 Task: Compose an email with the signature Chloe Collins with the subject Partnership proposal and the message I would like to request a quotation for your services. from softage.1@softage.net to softage.6@softage.net,  softage.1@softage.net and softage.7@softage.net with CC to softage.8@softage.net with an attached document RFP_response.docx, insert an emoji of bus Send the email
Action: Mouse moved to (592, 765)
Screenshot: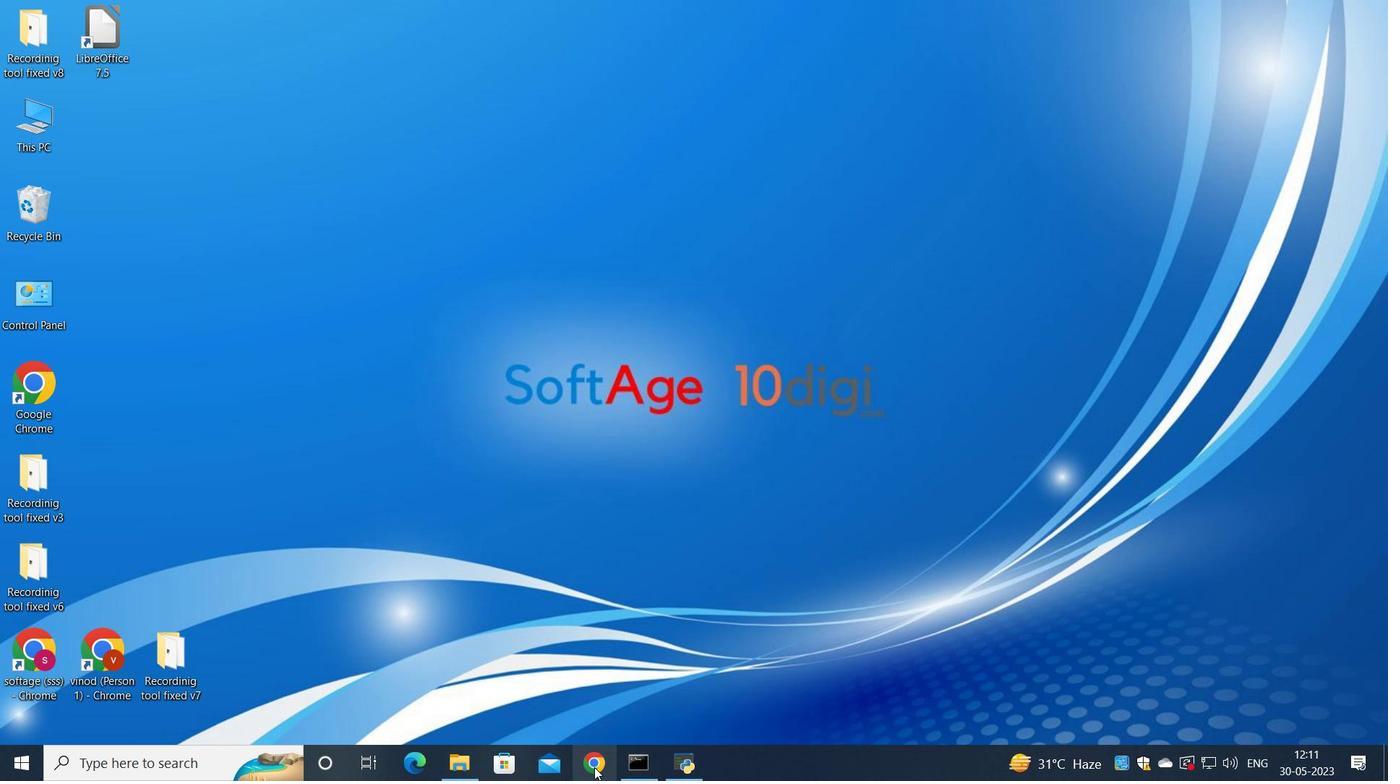 
Action: Mouse pressed left at (592, 765)
Screenshot: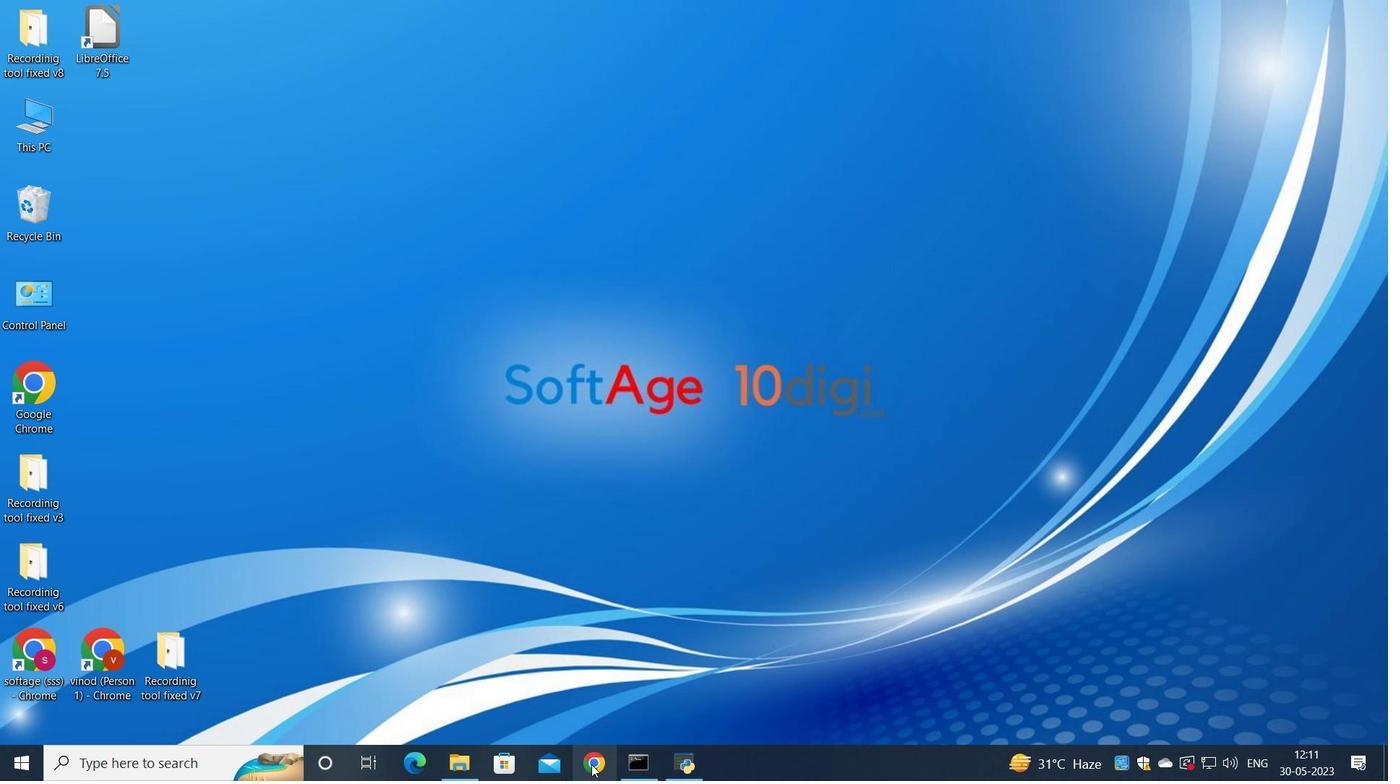 
Action: Mouse moved to (572, 453)
Screenshot: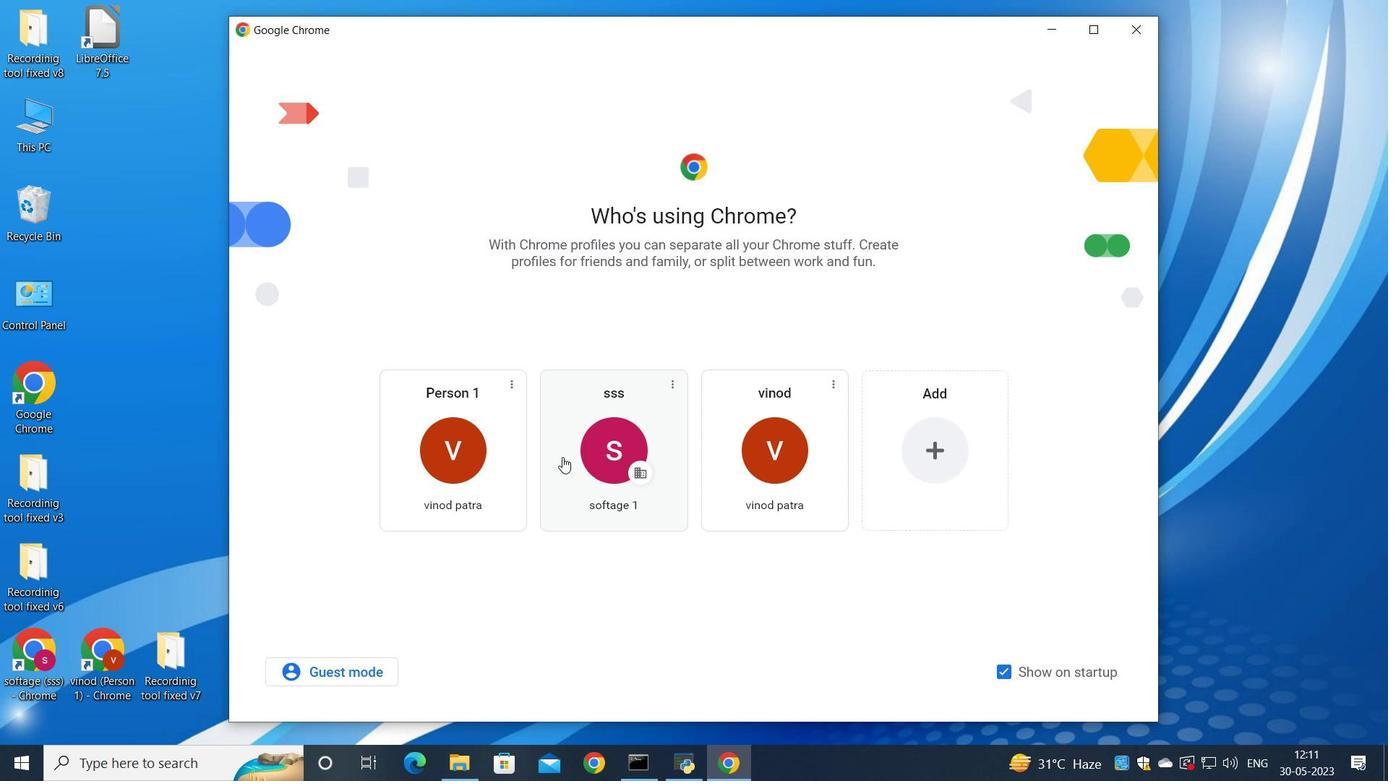 
Action: Mouse pressed left at (572, 453)
Screenshot: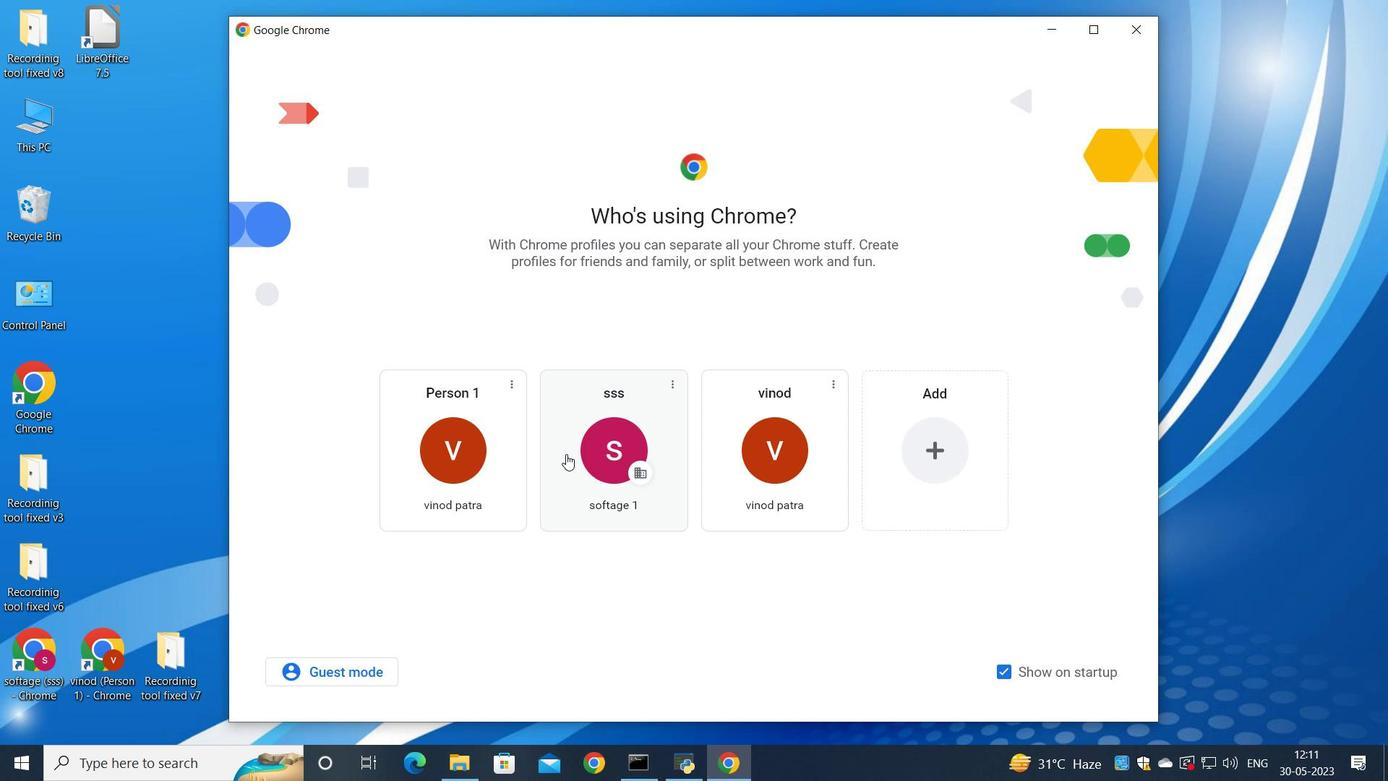
Action: Mouse moved to (1218, 96)
Screenshot: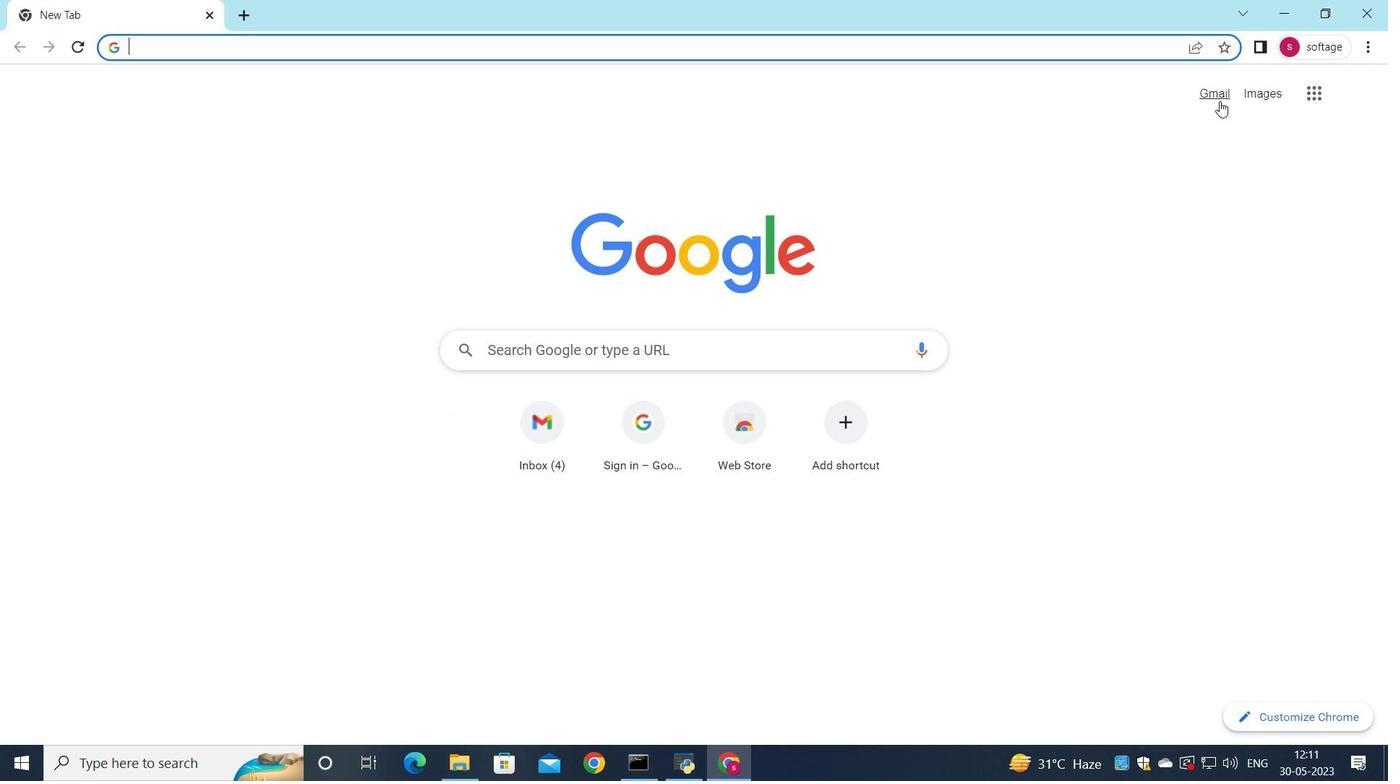 
Action: Mouse pressed left at (1218, 96)
Screenshot: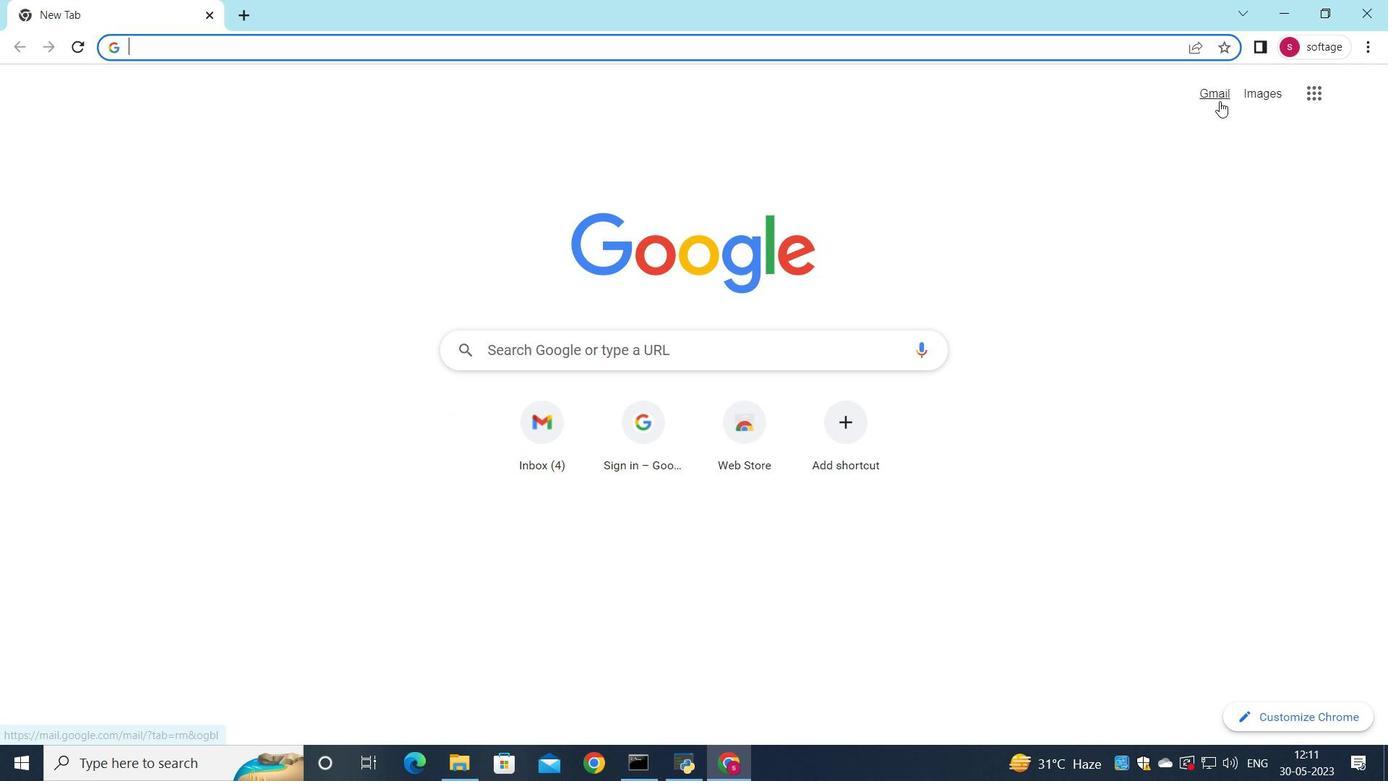 
Action: Mouse moved to (1179, 118)
Screenshot: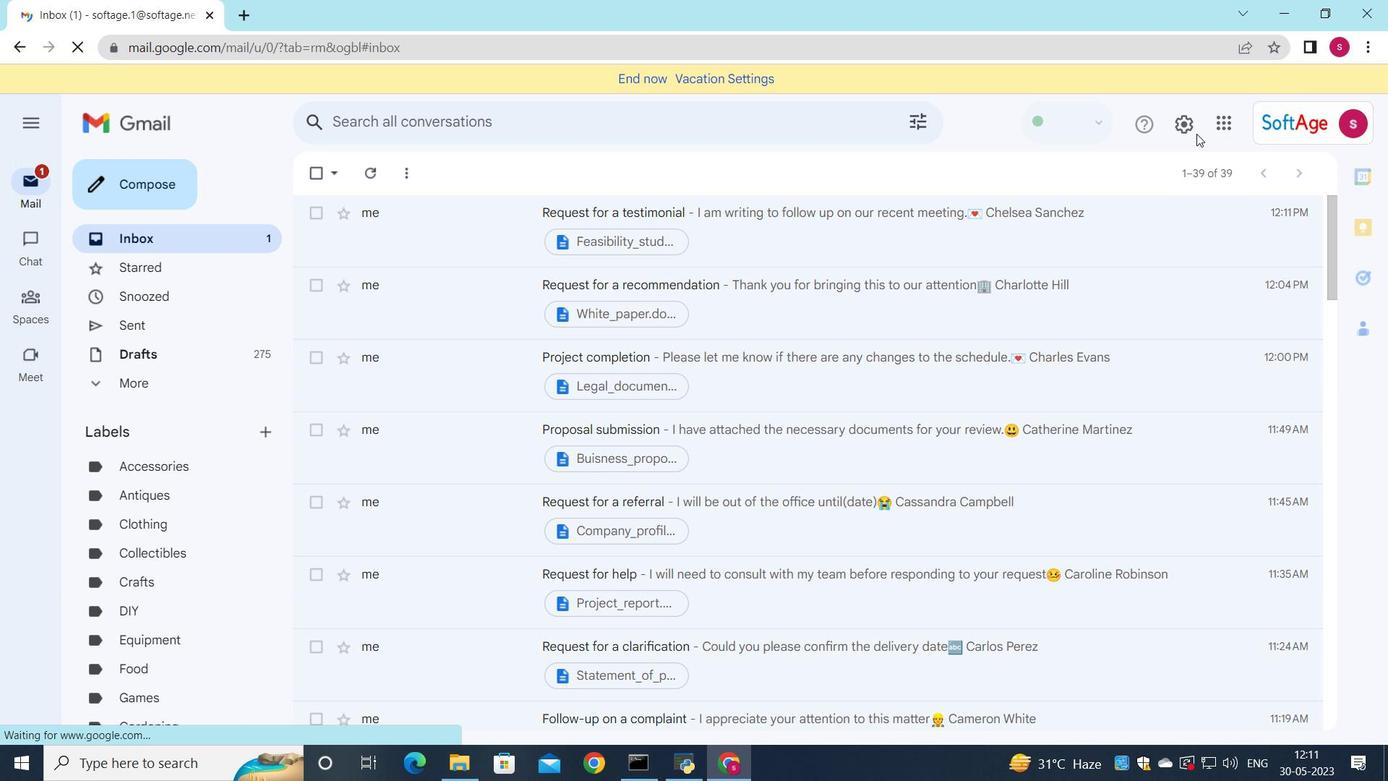 
Action: Mouse pressed left at (1179, 118)
Screenshot: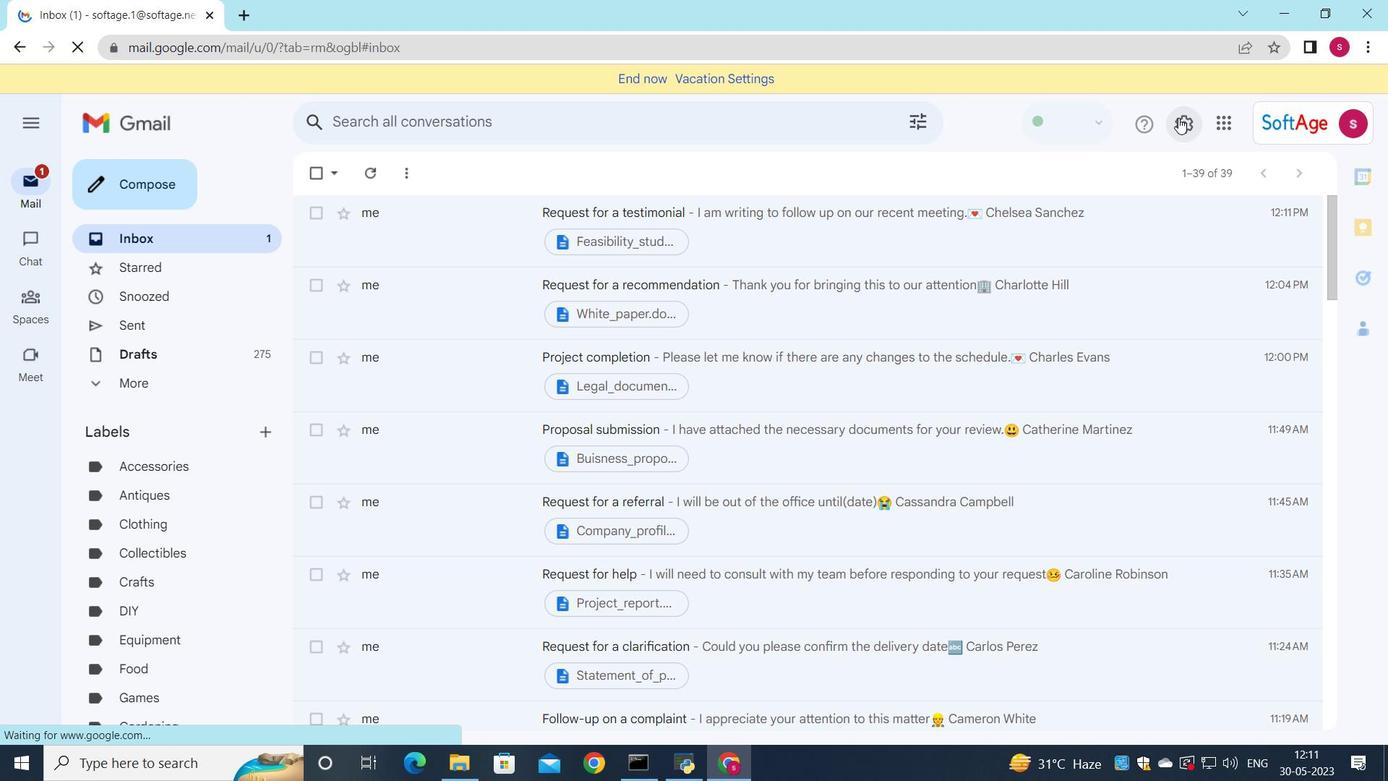 
Action: Mouse moved to (1192, 209)
Screenshot: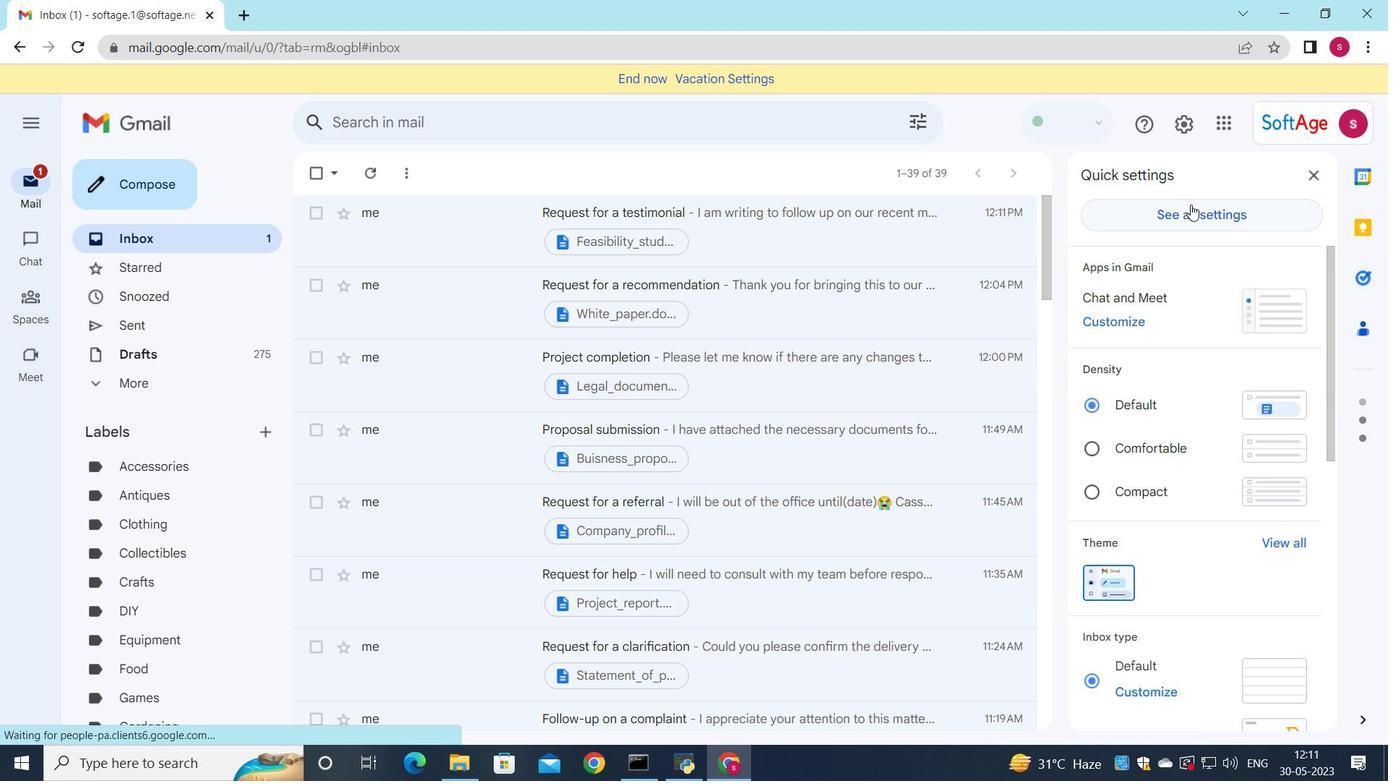 
Action: Mouse pressed left at (1192, 209)
Screenshot: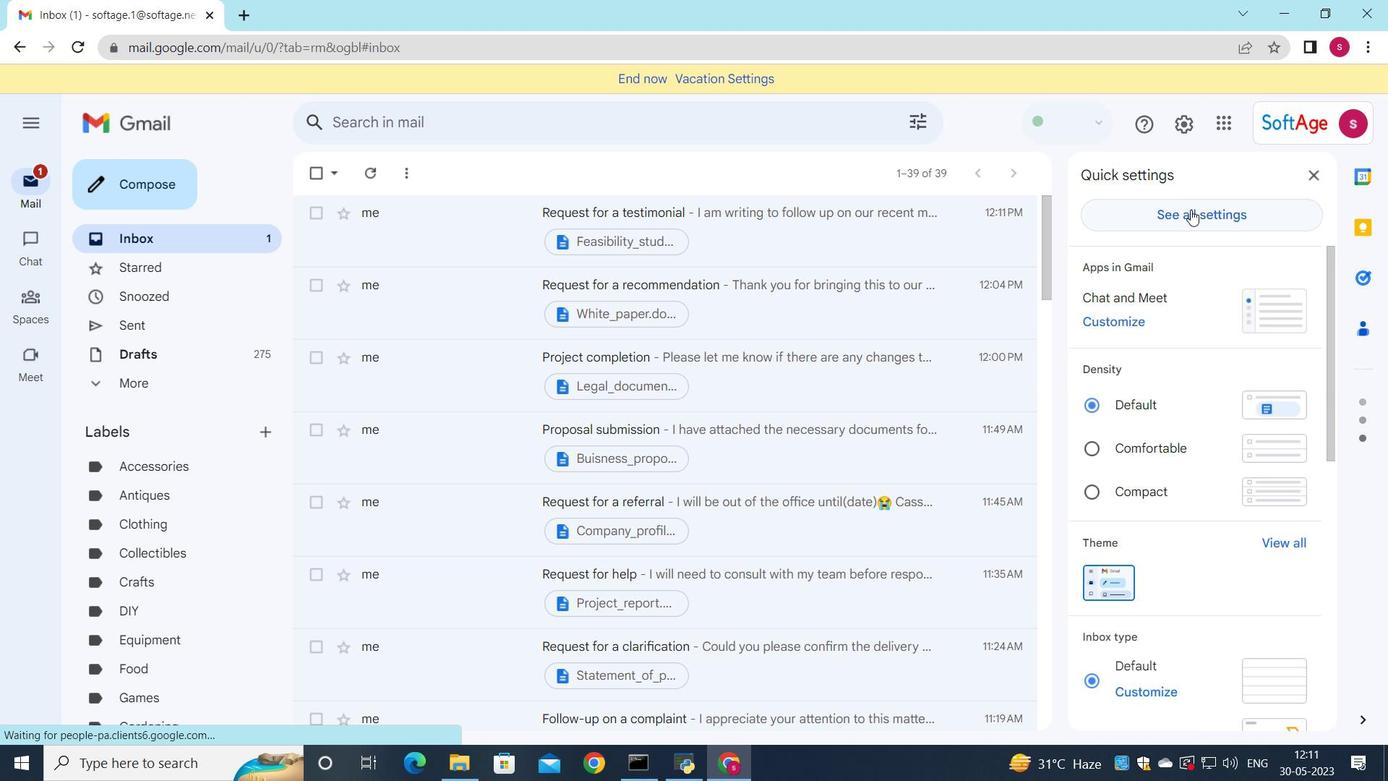 
Action: Mouse moved to (528, 365)
Screenshot: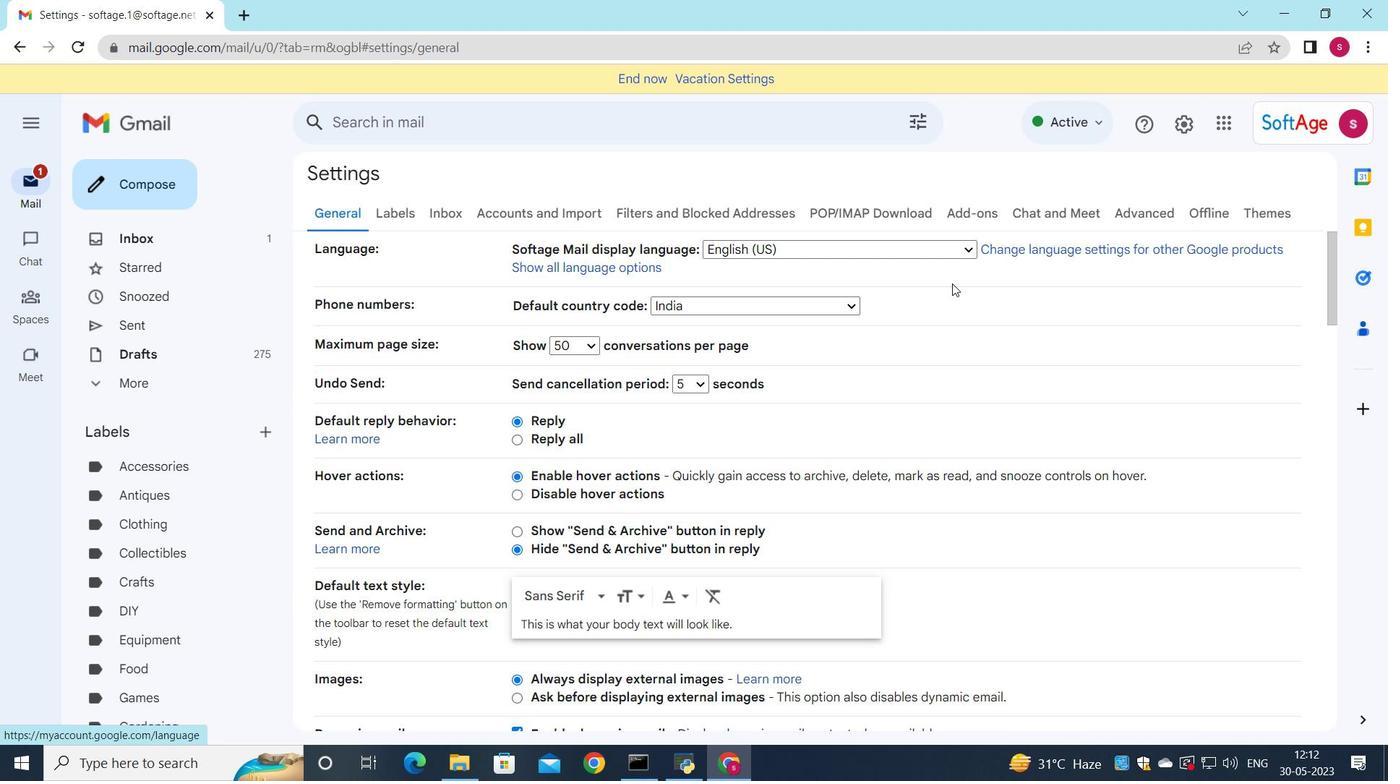 
Action: Mouse scrolled (528, 364) with delta (0, 0)
Screenshot: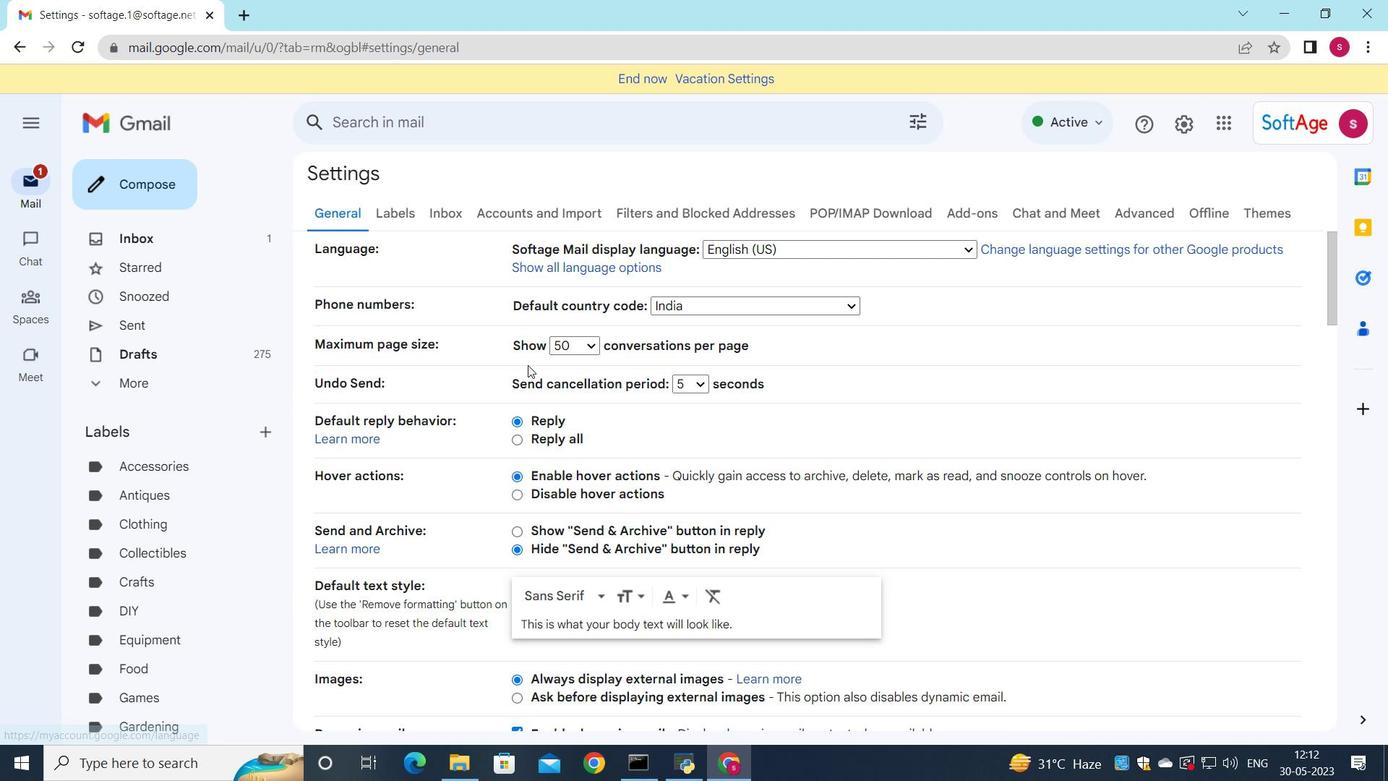 
Action: Mouse scrolled (528, 364) with delta (0, 0)
Screenshot: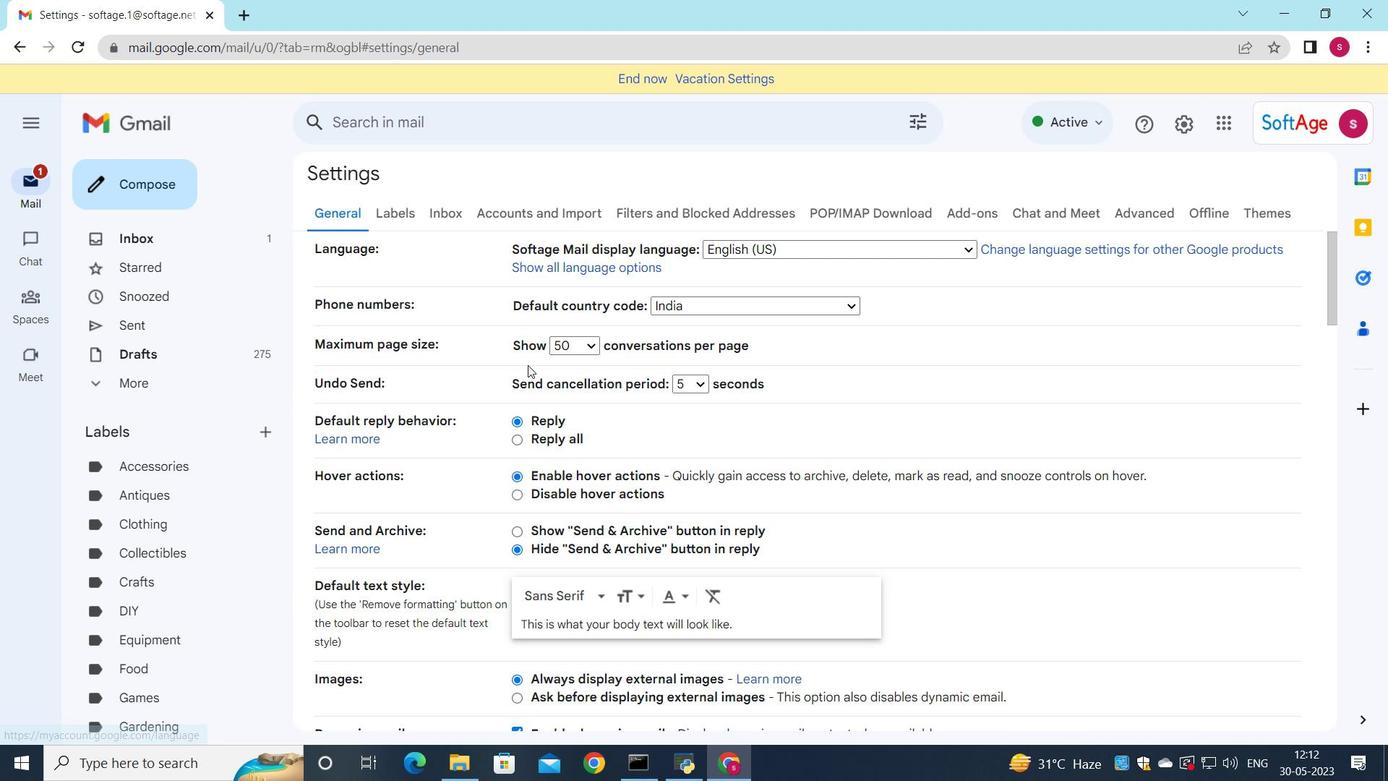 
Action: Mouse scrolled (528, 364) with delta (0, 0)
Screenshot: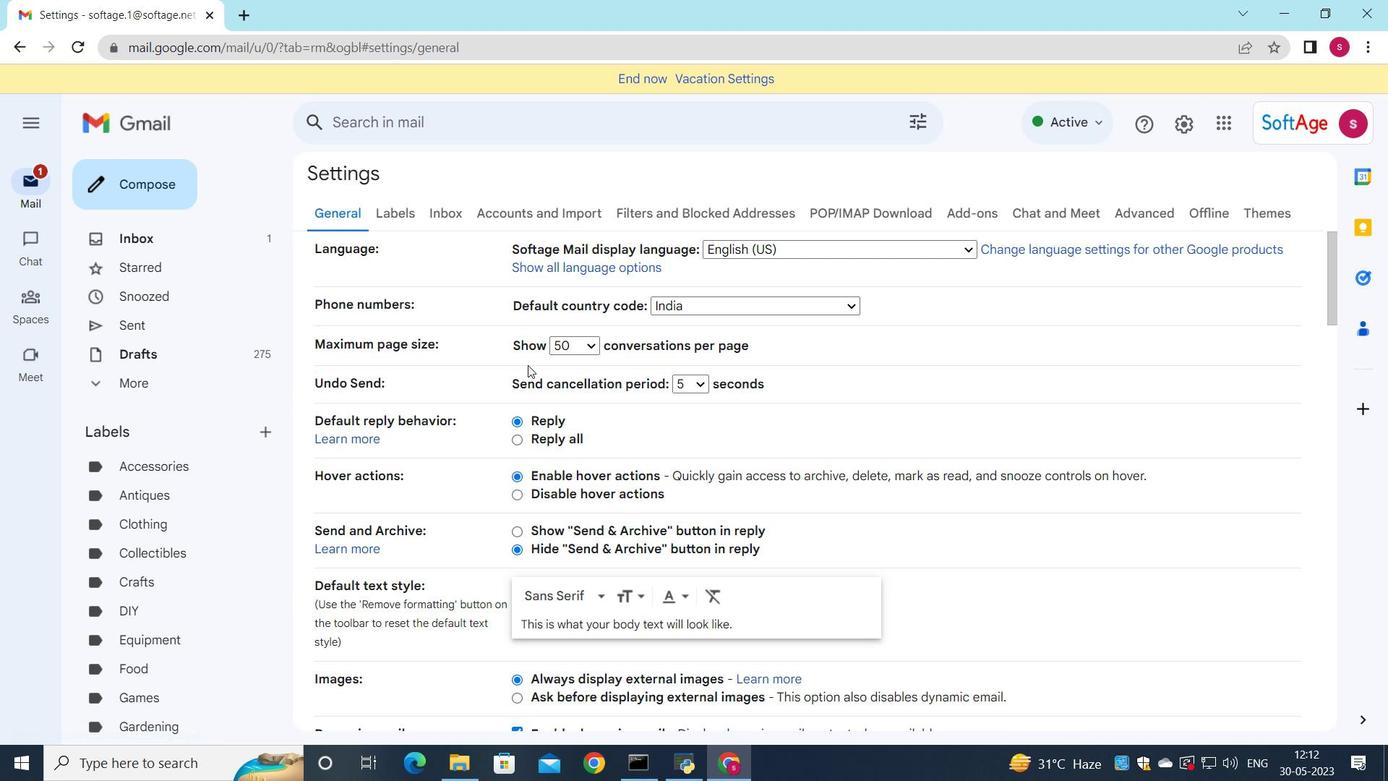 
Action: Mouse scrolled (528, 364) with delta (0, 0)
Screenshot: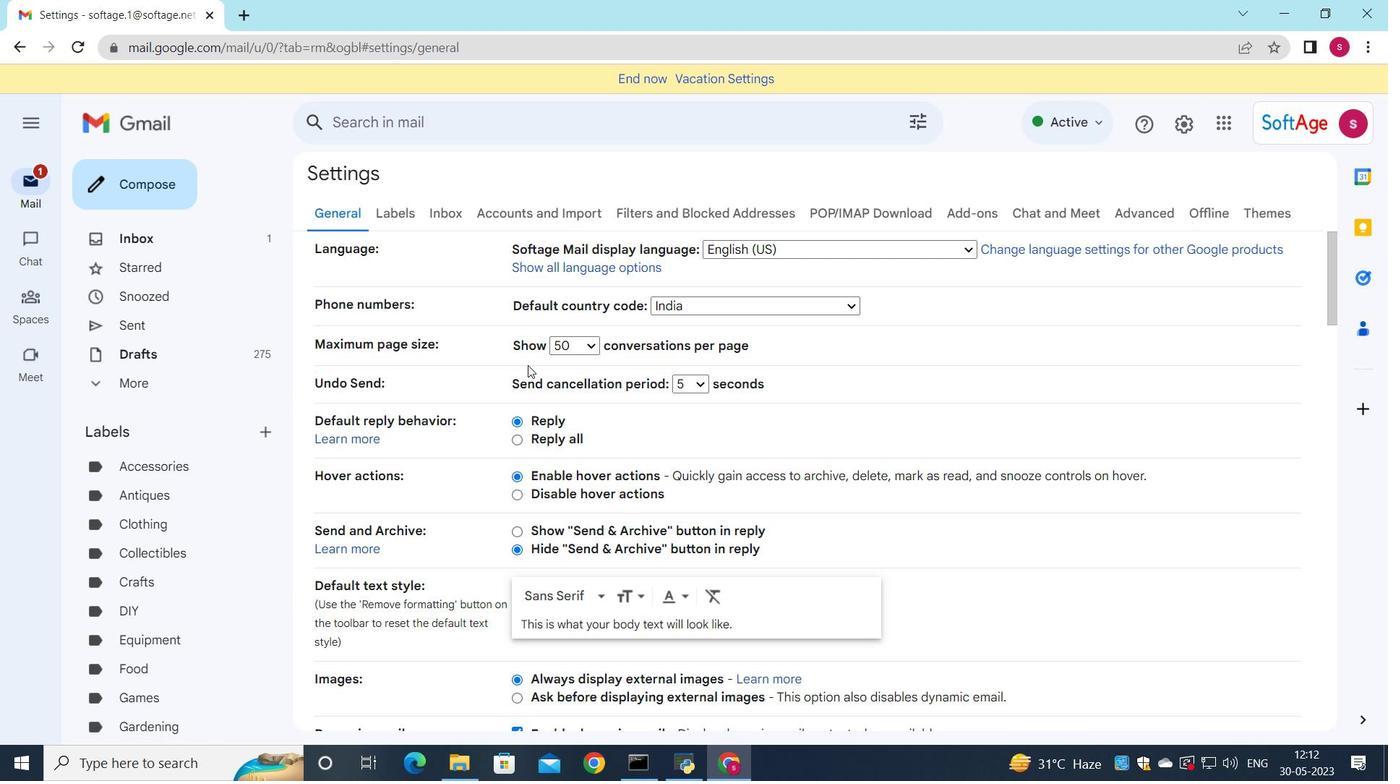 
Action: Mouse scrolled (528, 364) with delta (0, 0)
Screenshot: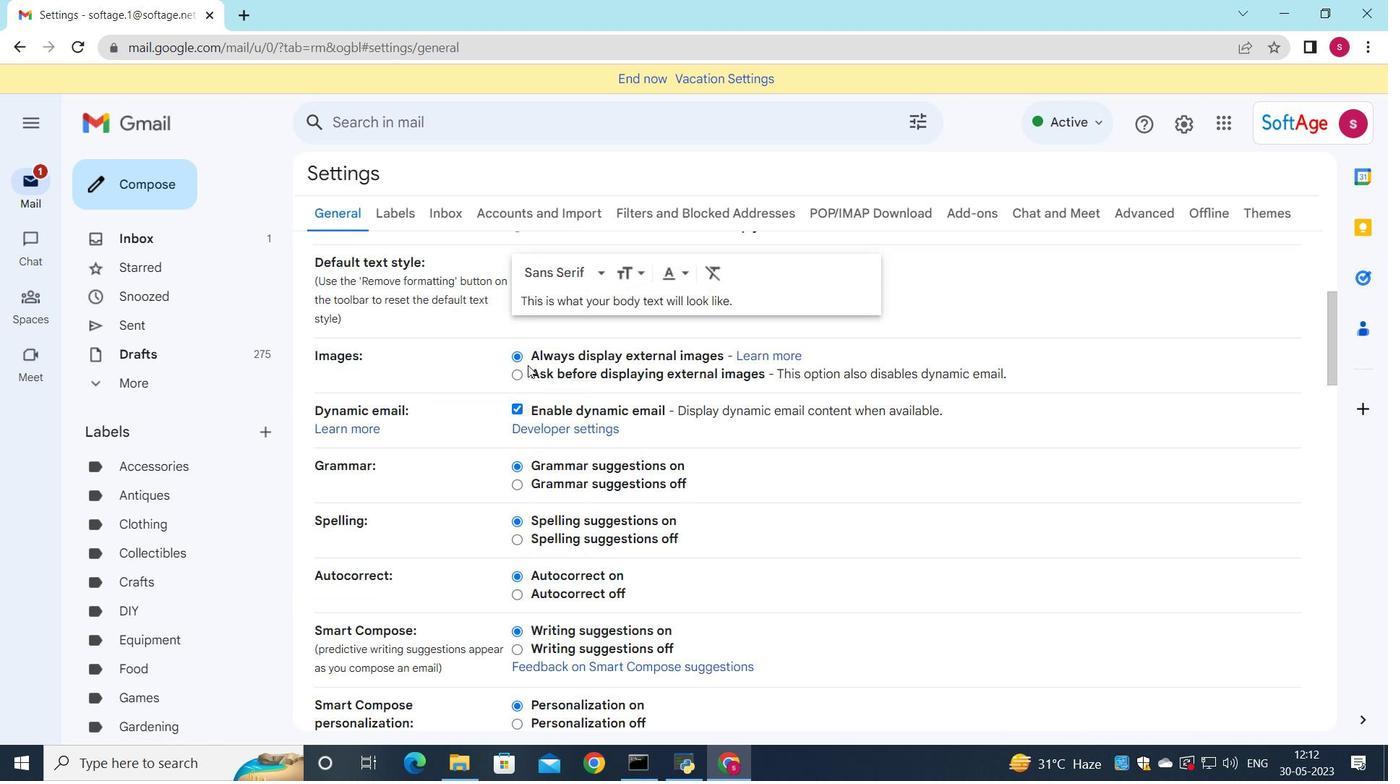 
Action: Mouse scrolled (528, 364) with delta (0, 0)
Screenshot: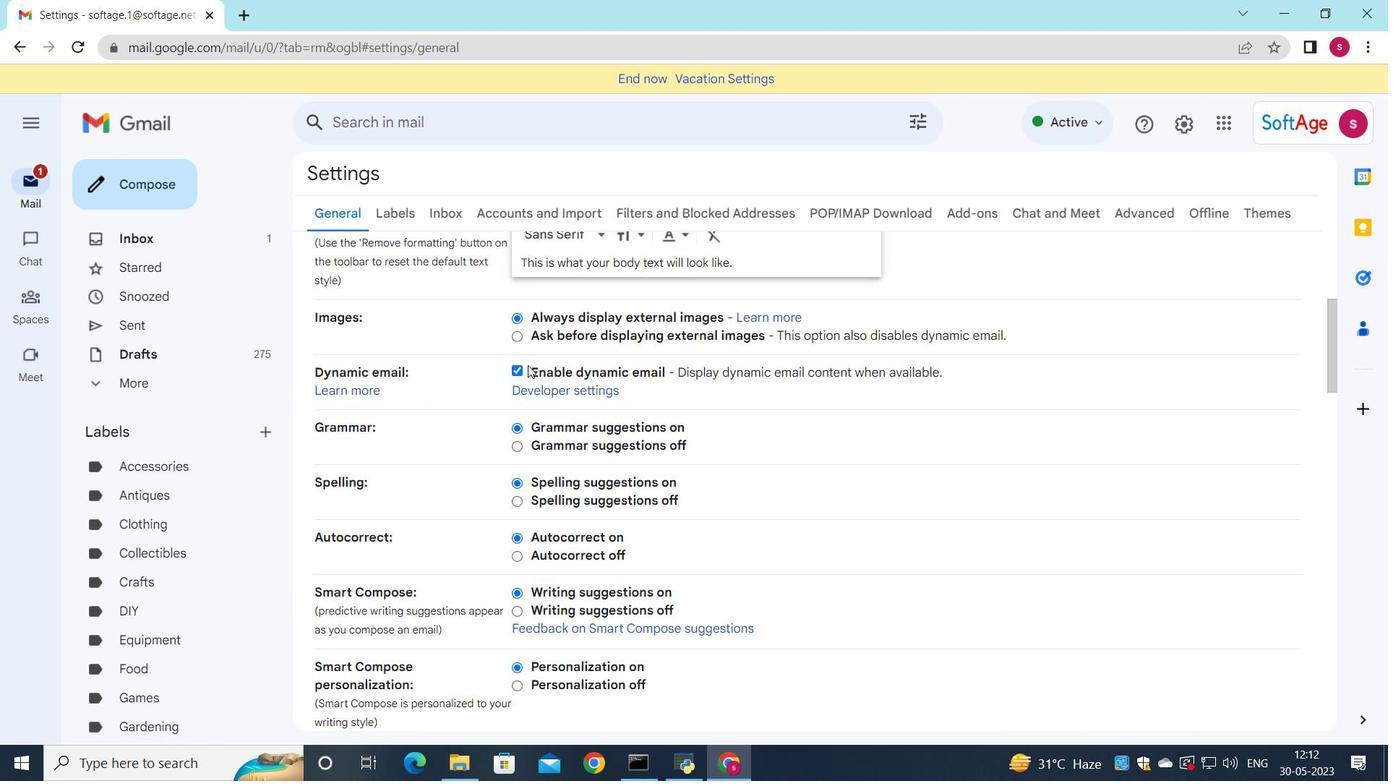 
Action: Mouse scrolled (528, 364) with delta (0, 0)
Screenshot: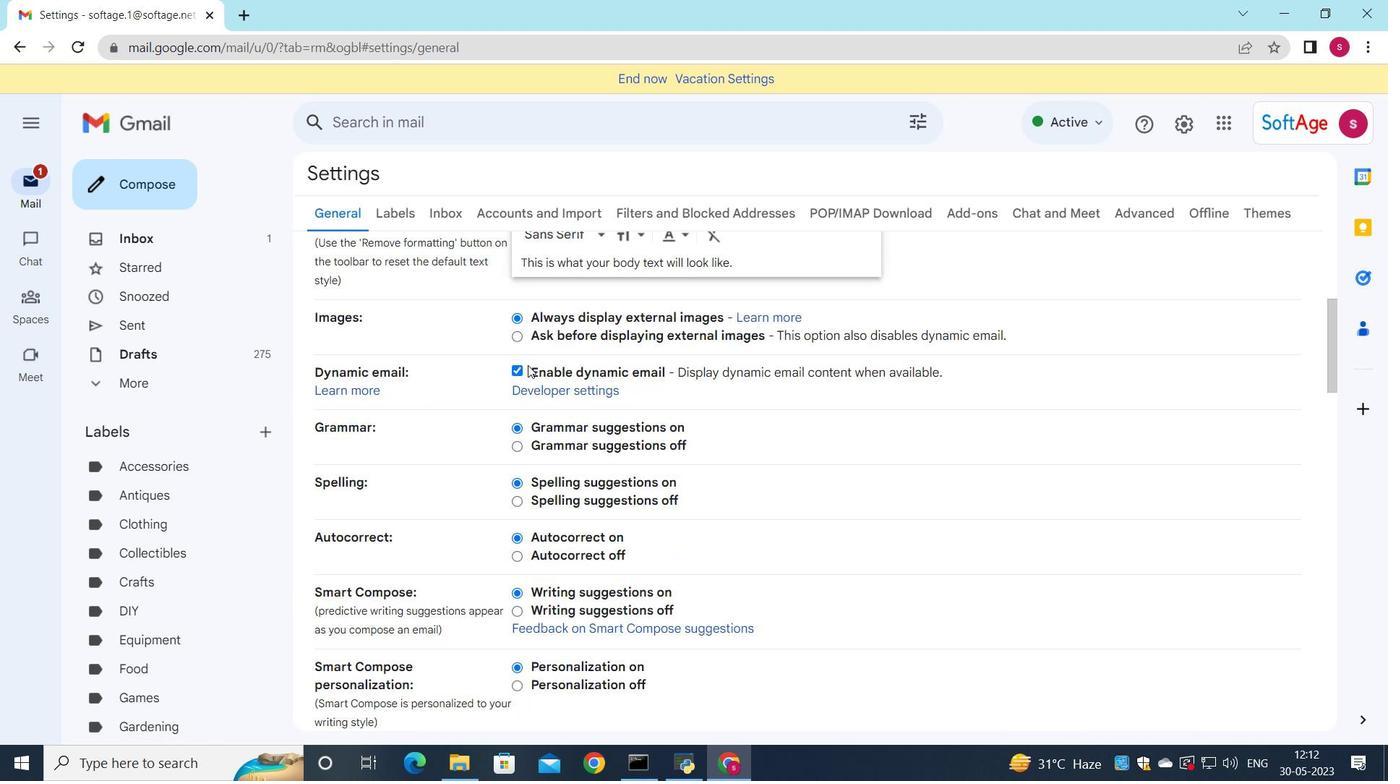 
Action: Mouse scrolled (528, 364) with delta (0, 0)
Screenshot: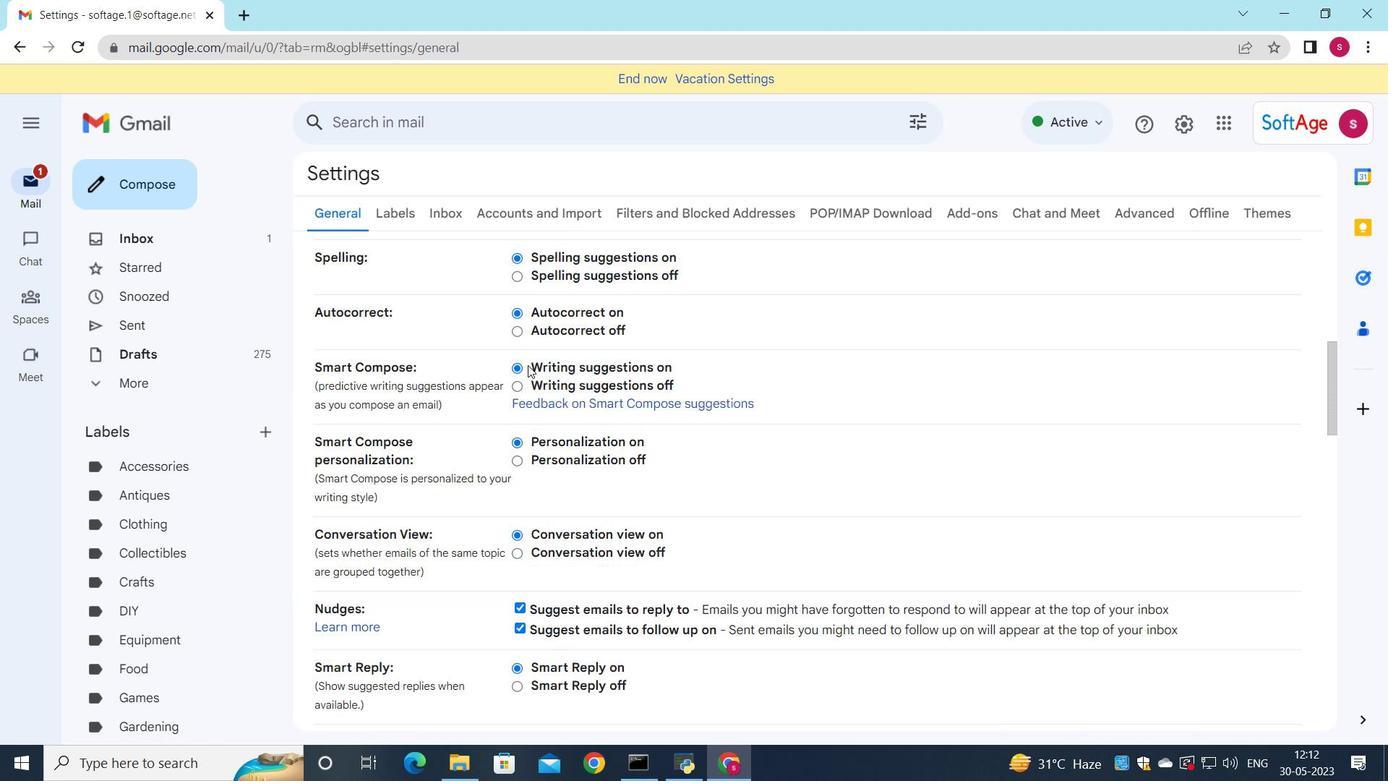 
Action: Mouse scrolled (528, 364) with delta (0, 0)
Screenshot: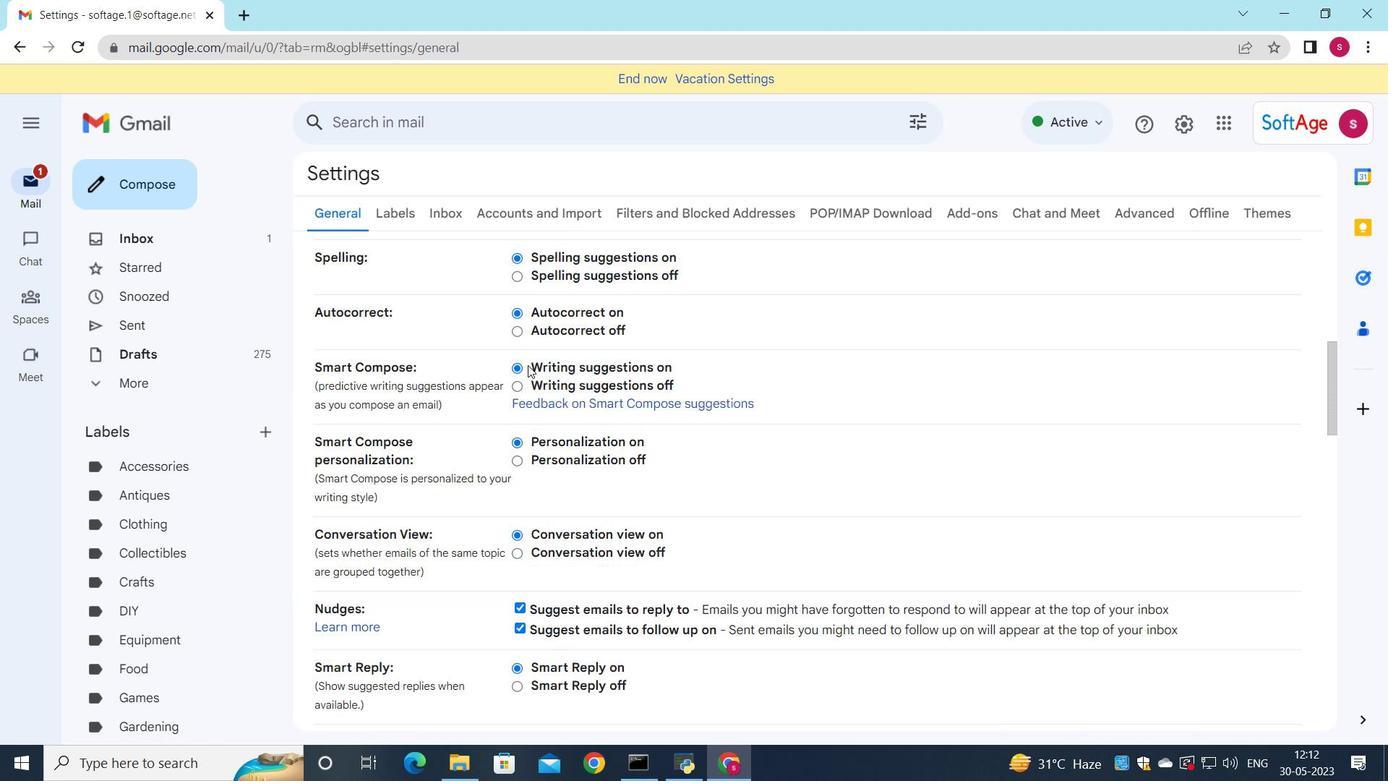 
Action: Mouse scrolled (528, 364) with delta (0, 0)
Screenshot: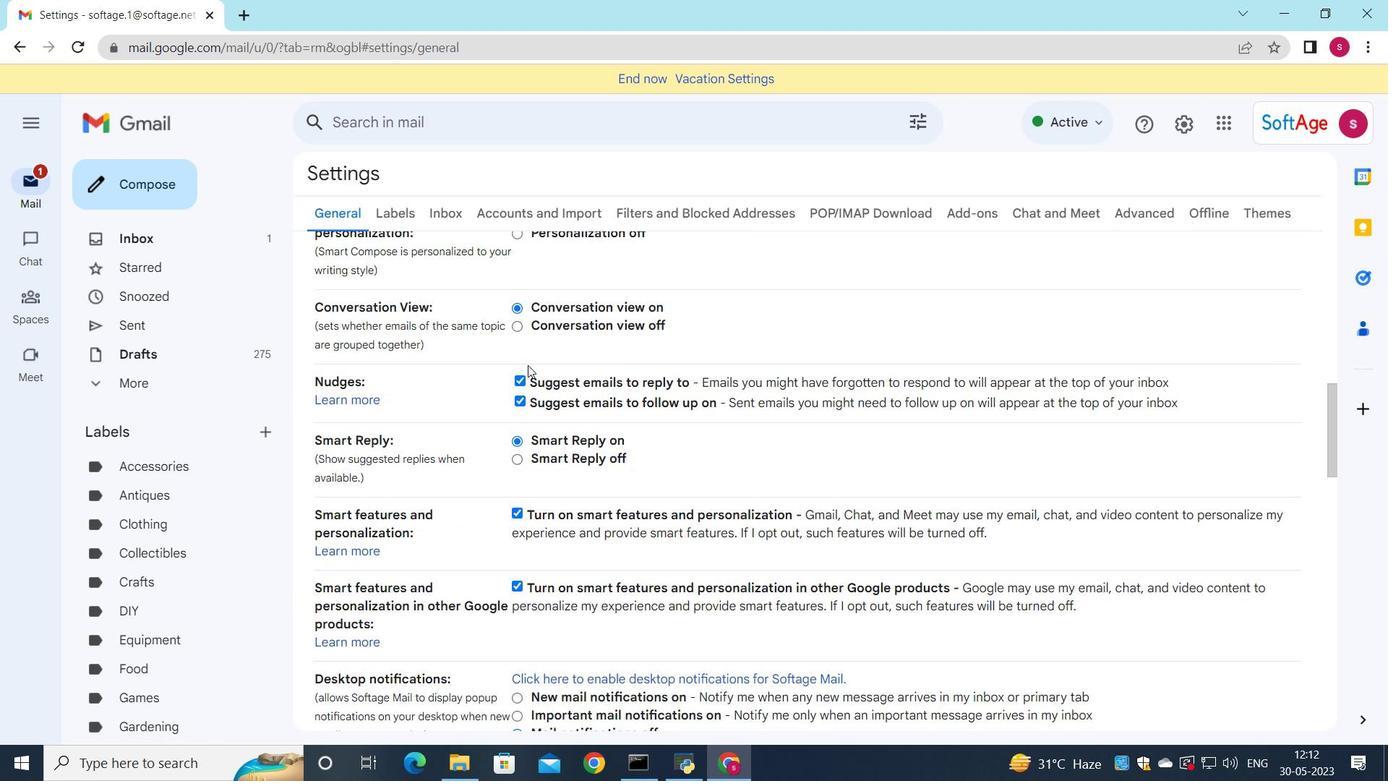 
Action: Mouse scrolled (528, 364) with delta (0, 0)
Screenshot: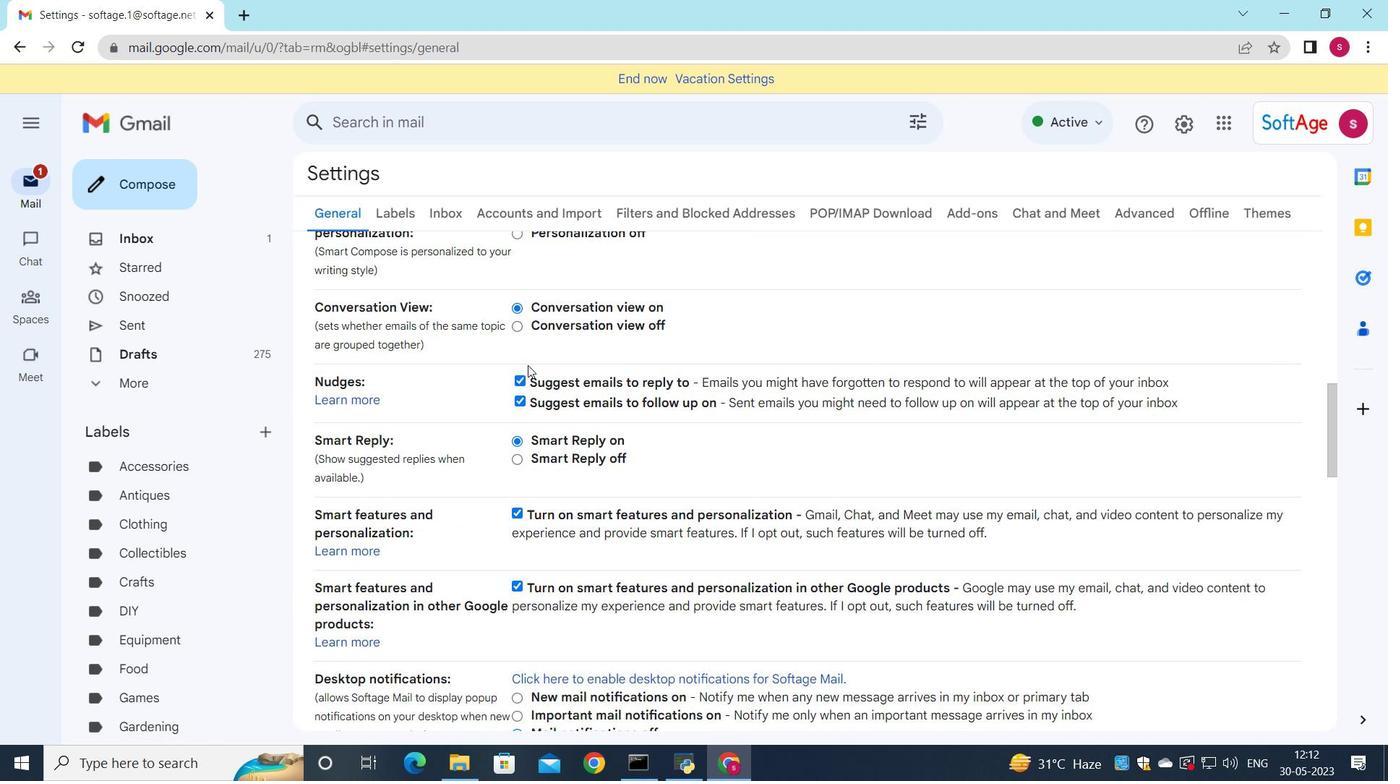 
Action: Mouse scrolled (528, 364) with delta (0, 0)
Screenshot: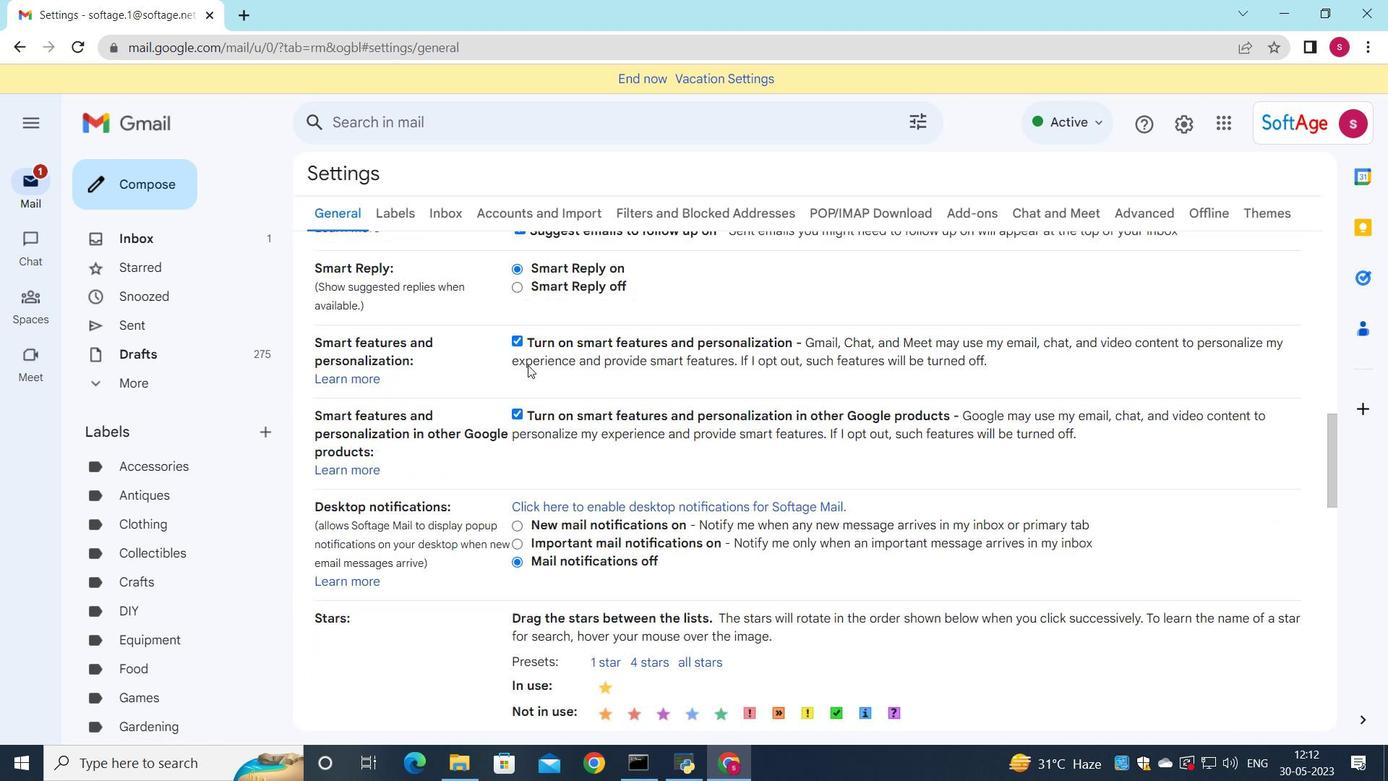 
Action: Mouse scrolled (528, 364) with delta (0, 0)
Screenshot: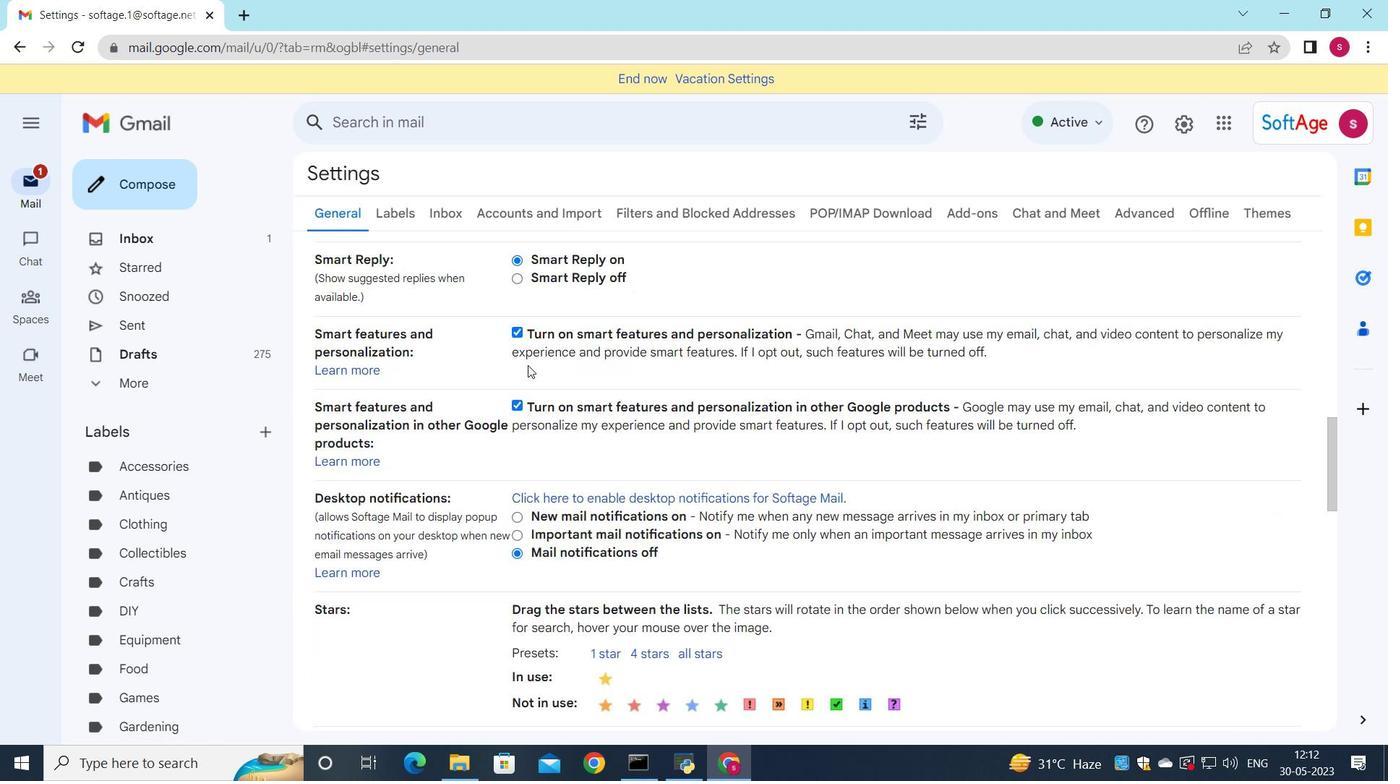 
Action: Mouse scrolled (528, 364) with delta (0, 0)
Screenshot: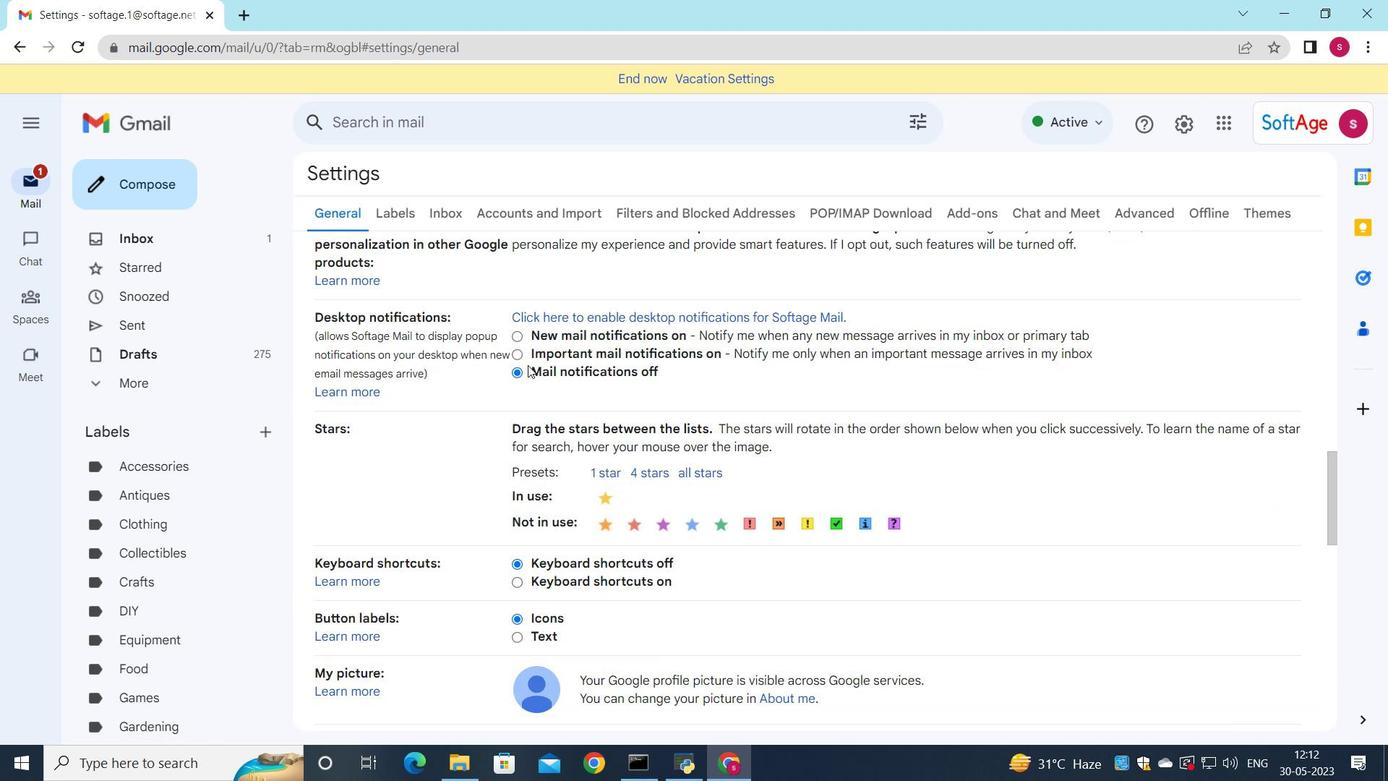
Action: Mouse scrolled (528, 364) with delta (0, 0)
Screenshot: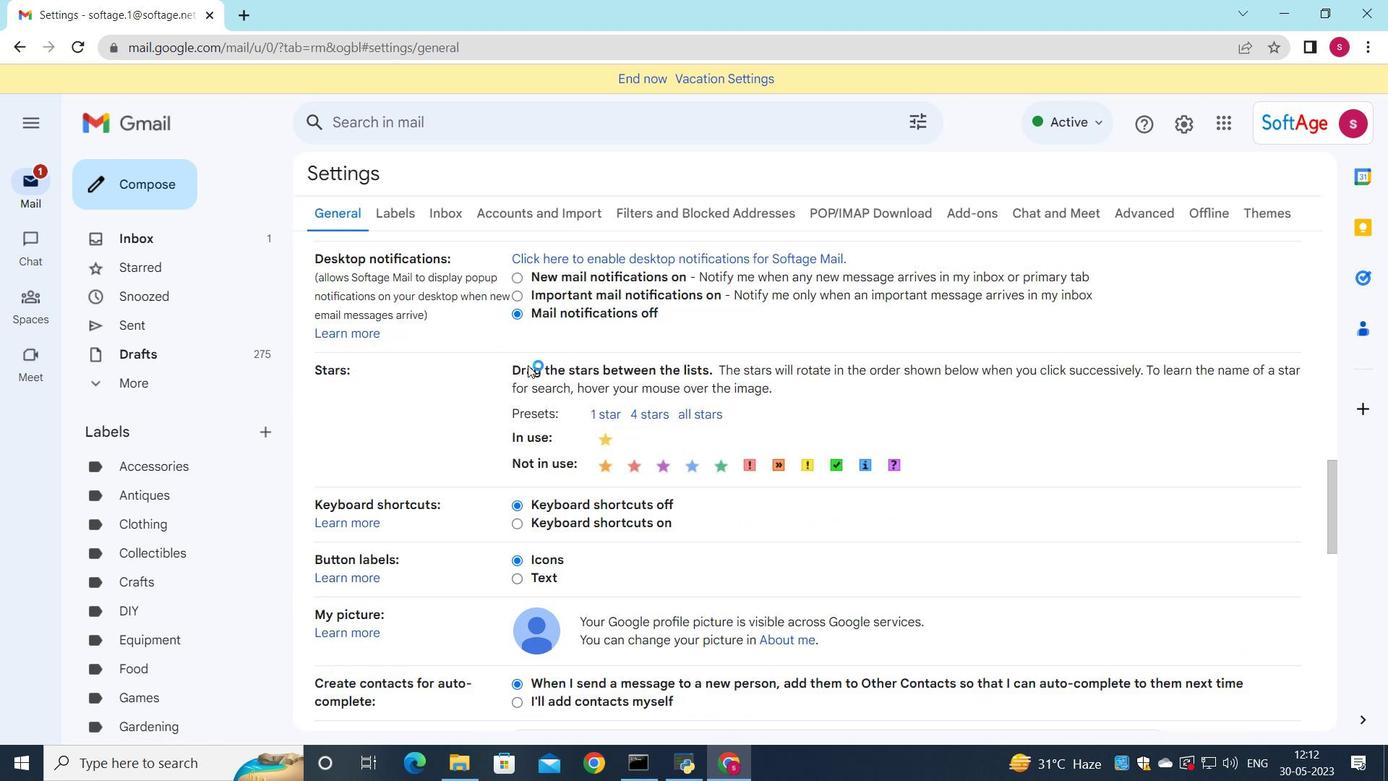 
Action: Mouse scrolled (528, 364) with delta (0, 0)
Screenshot: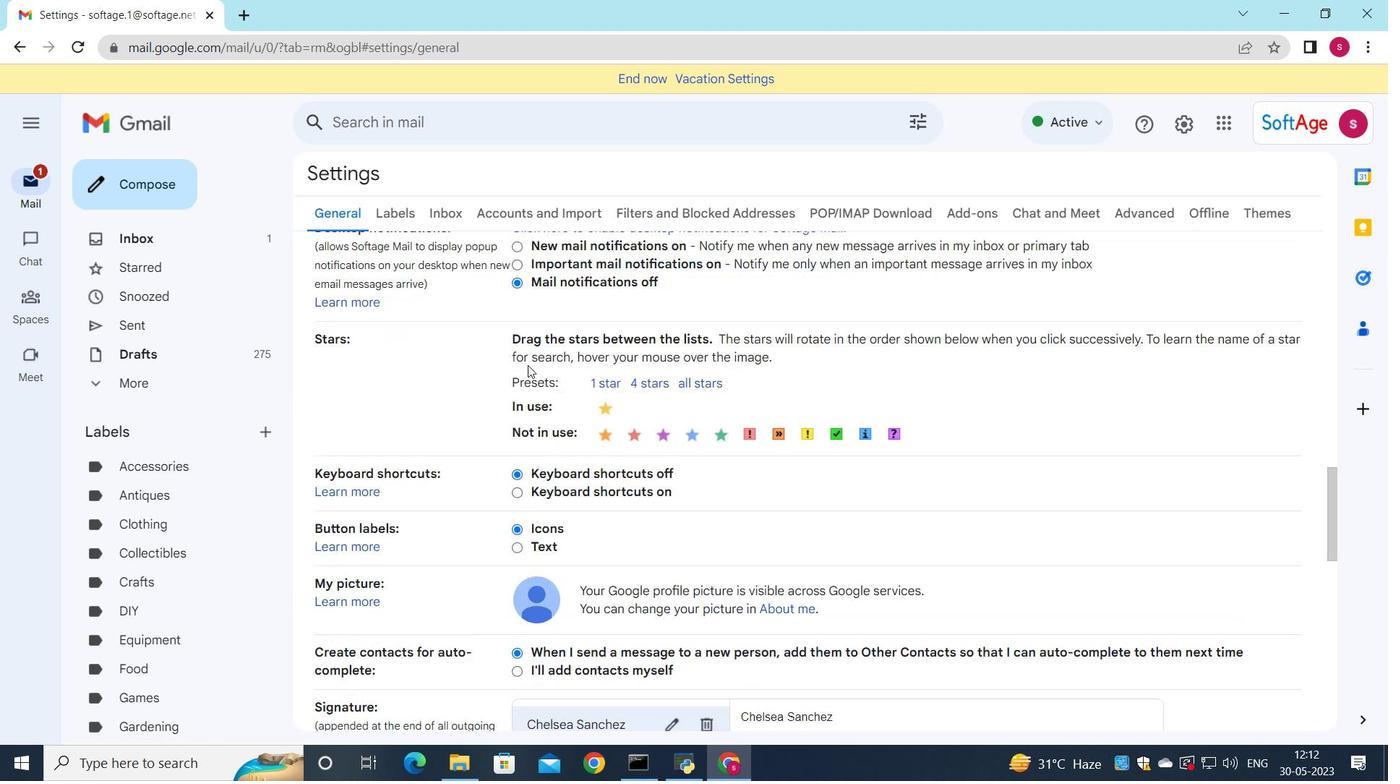 
Action: Mouse scrolled (528, 364) with delta (0, 0)
Screenshot: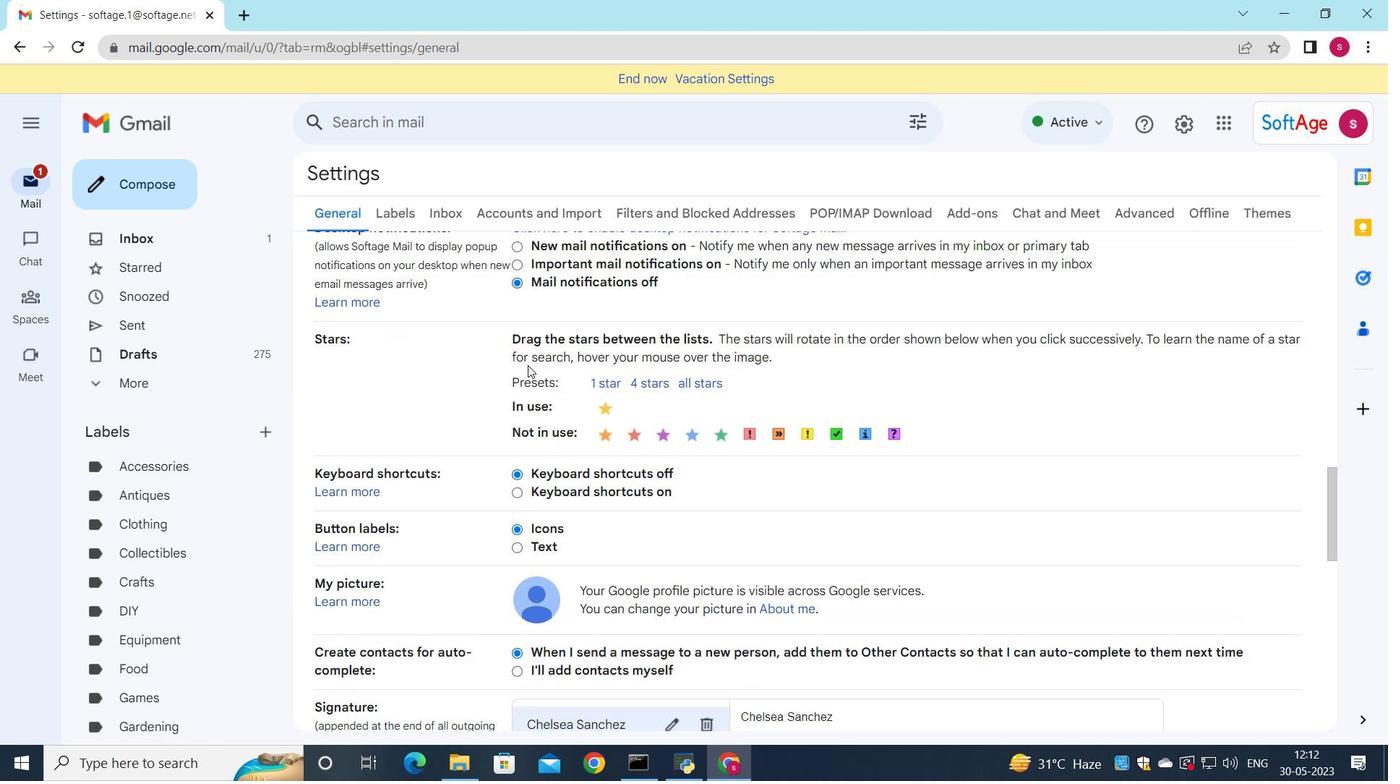 
Action: Mouse moved to (535, 368)
Screenshot: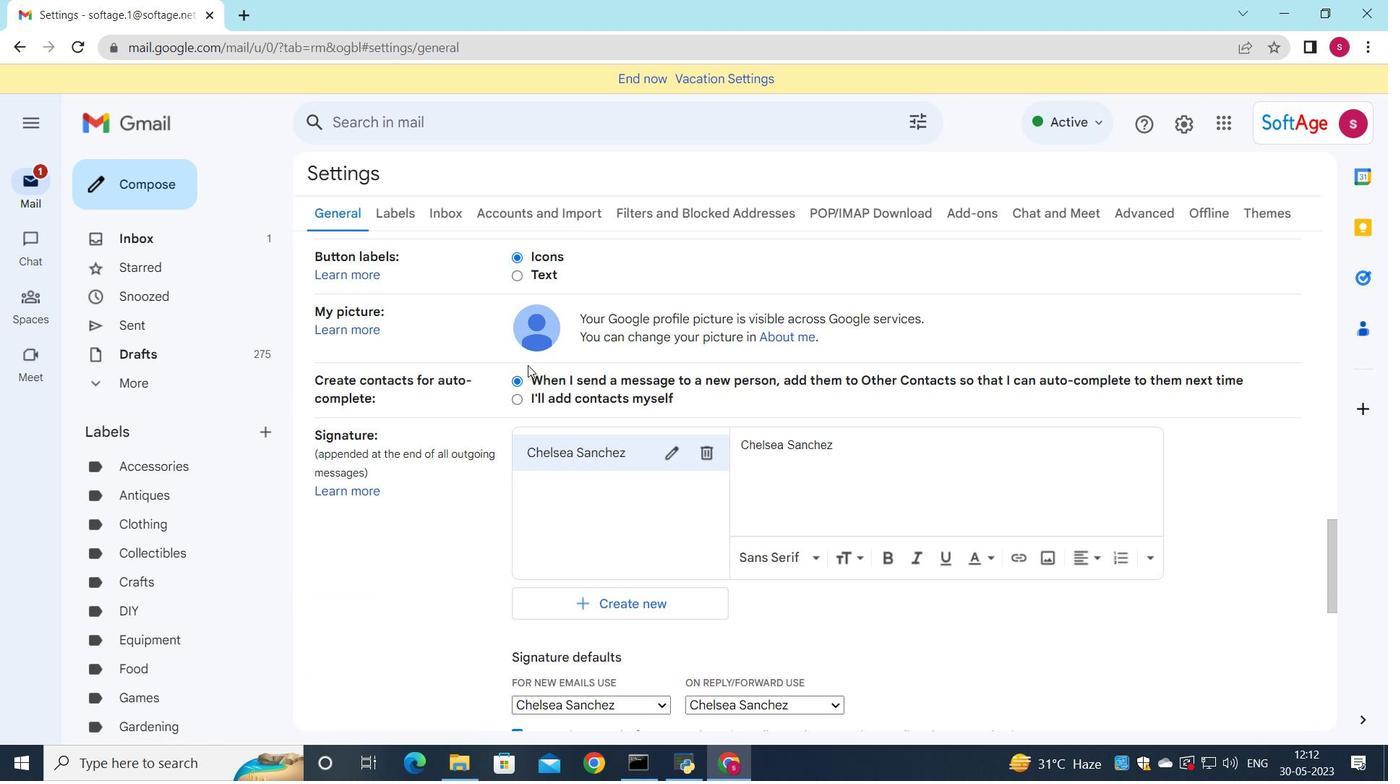 
Action: Mouse scrolled (535, 367) with delta (0, 0)
Screenshot: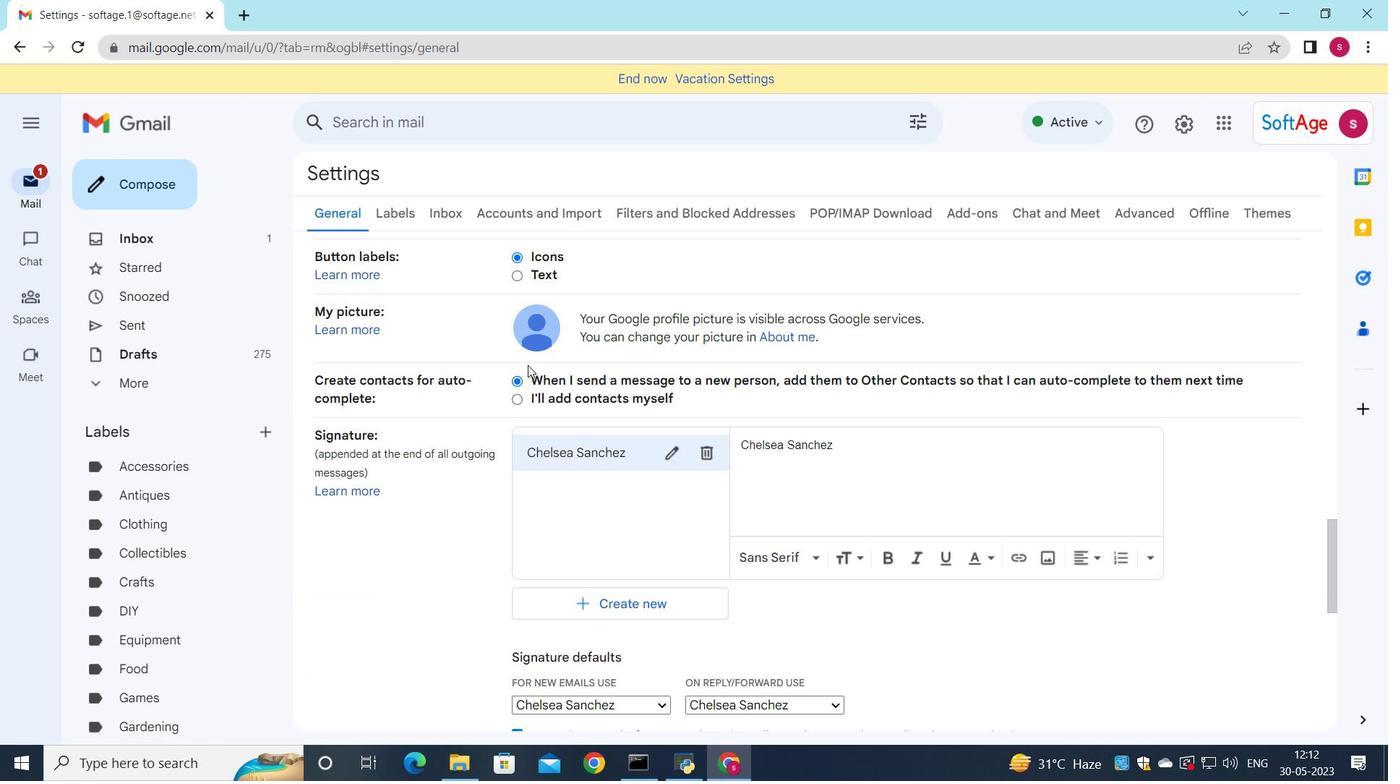
Action: Mouse scrolled (535, 367) with delta (0, 0)
Screenshot: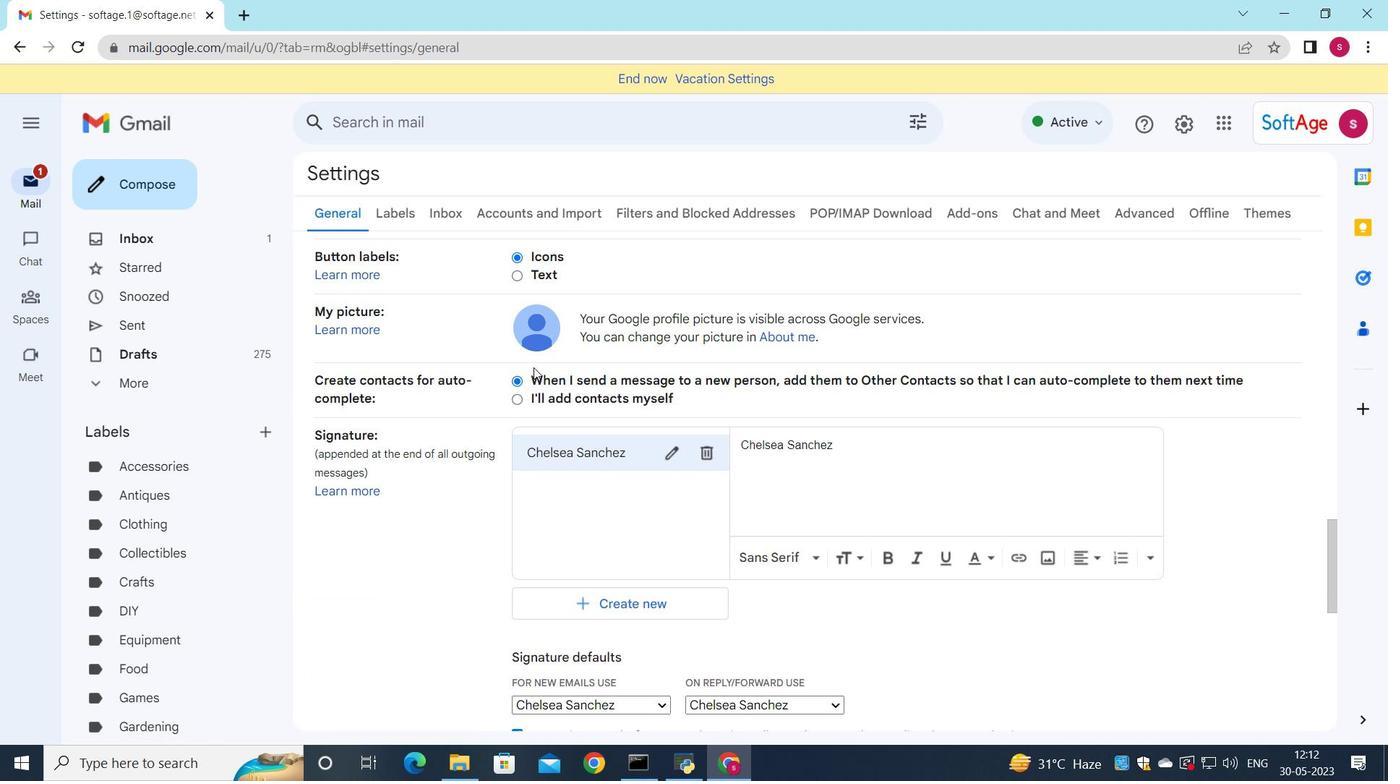 
Action: Mouse scrolled (535, 367) with delta (0, 0)
Screenshot: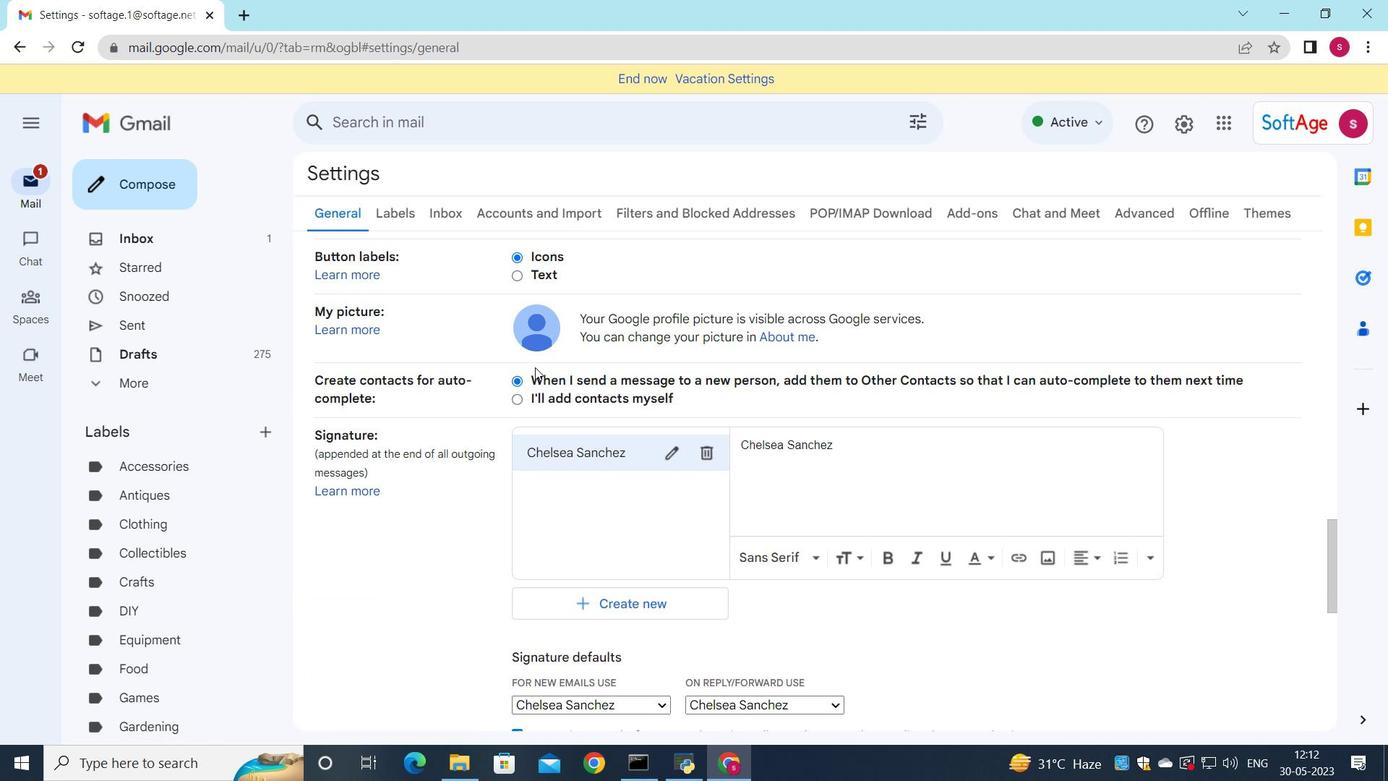 
Action: Mouse moved to (650, 291)
Screenshot: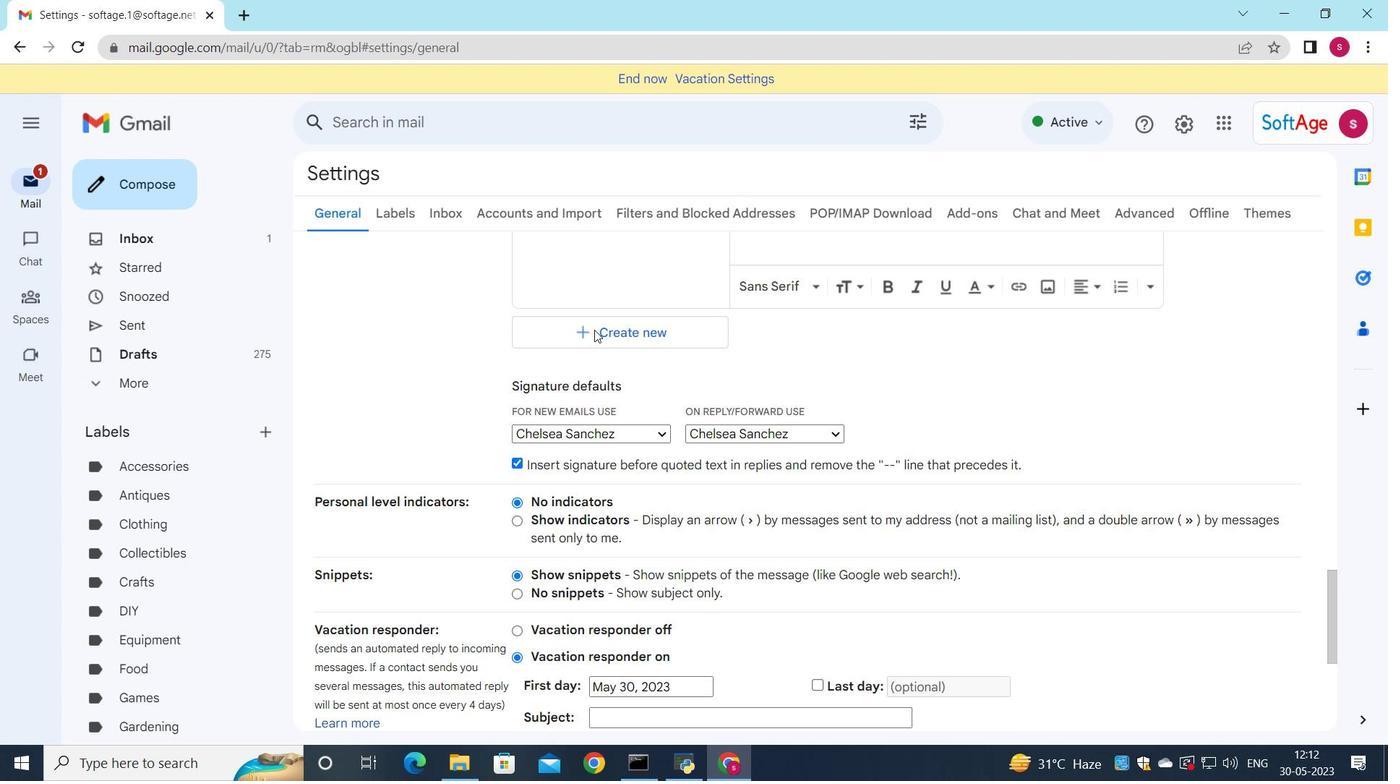 
Action: Mouse scrolled (650, 292) with delta (0, 0)
Screenshot: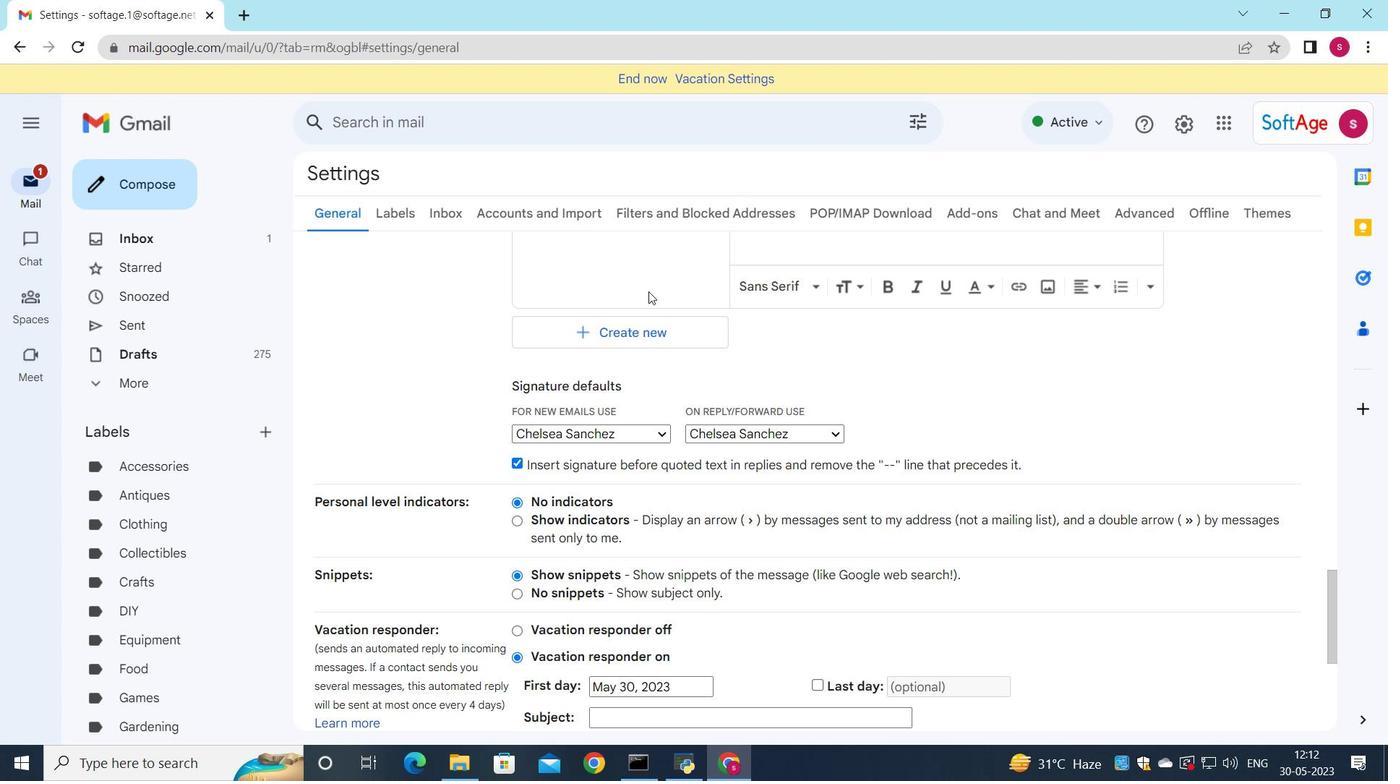 
Action: Mouse moved to (694, 277)
Screenshot: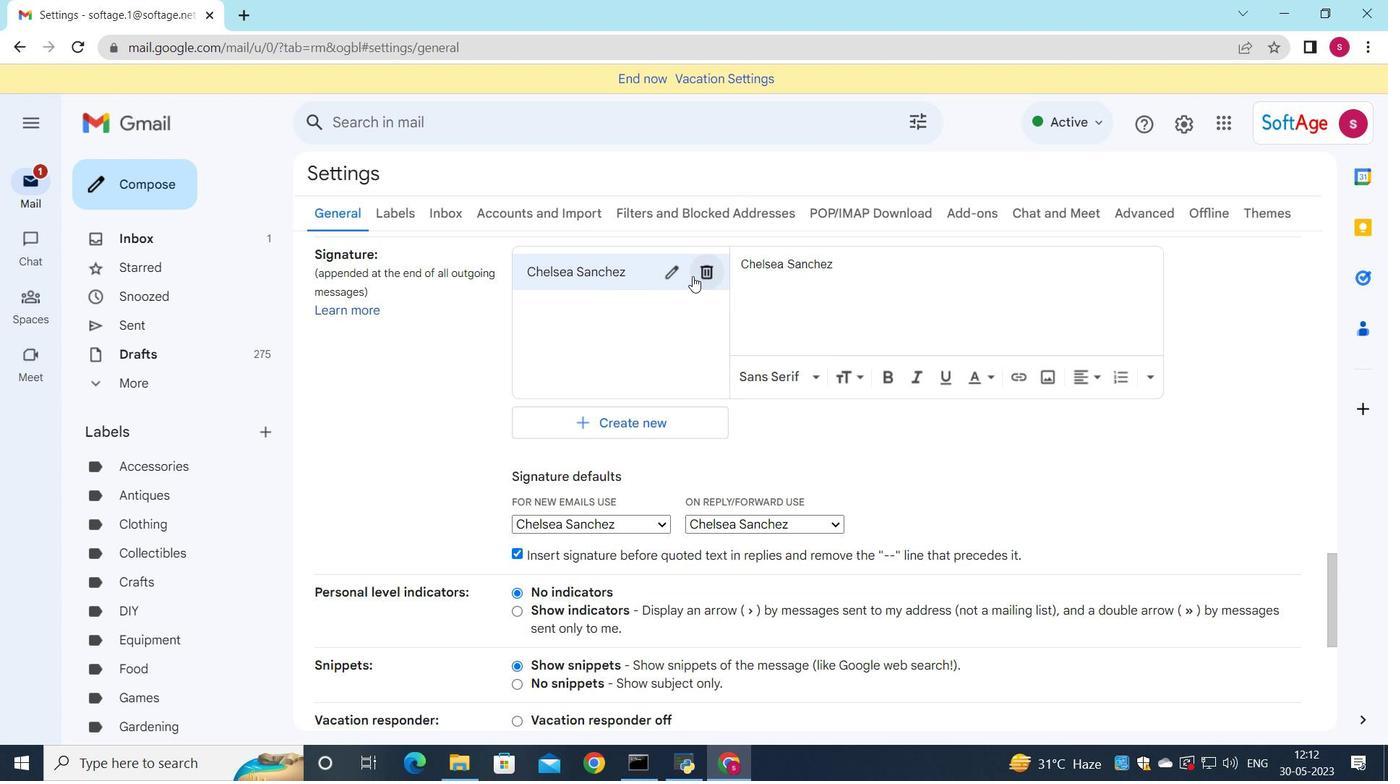 
Action: Mouse pressed left at (694, 277)
Screenshot: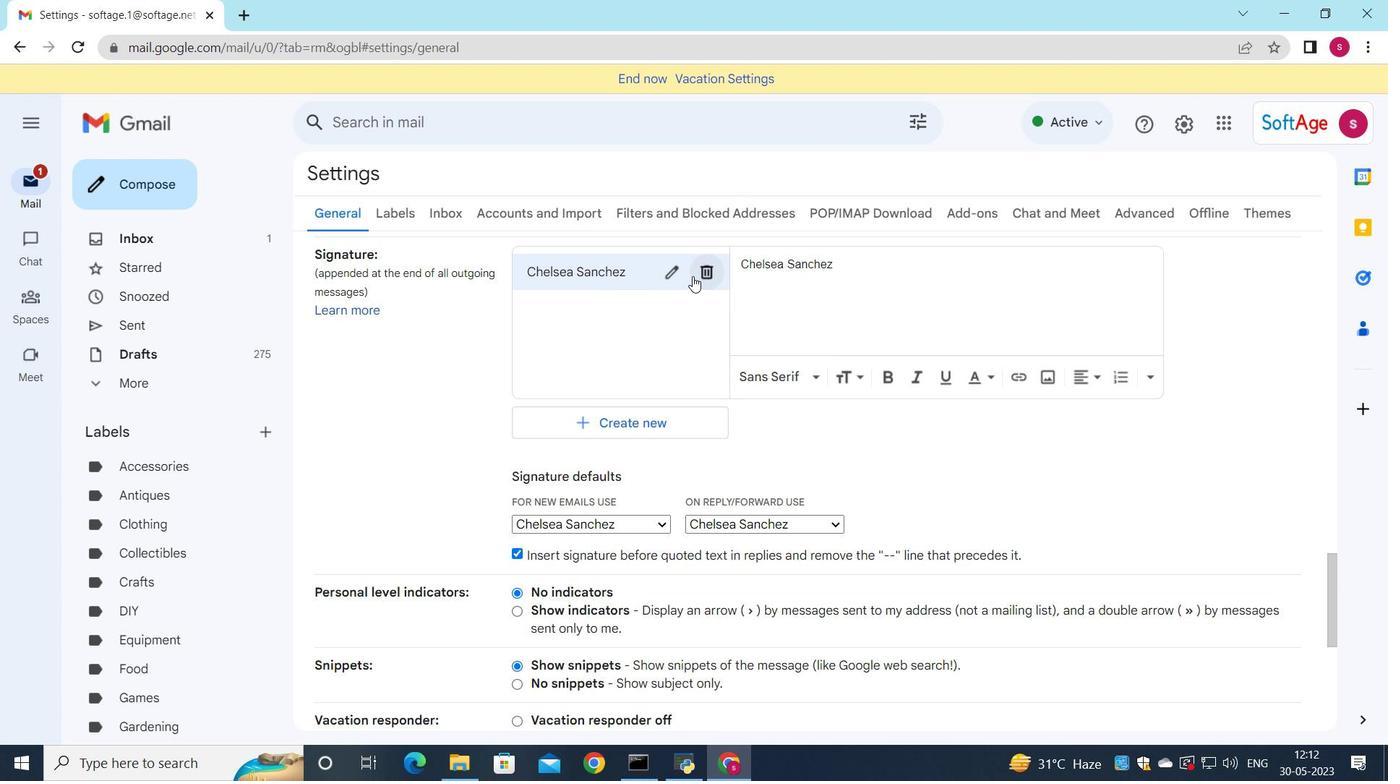 
Action: Mouse moved to (855, 436)
Screenshot: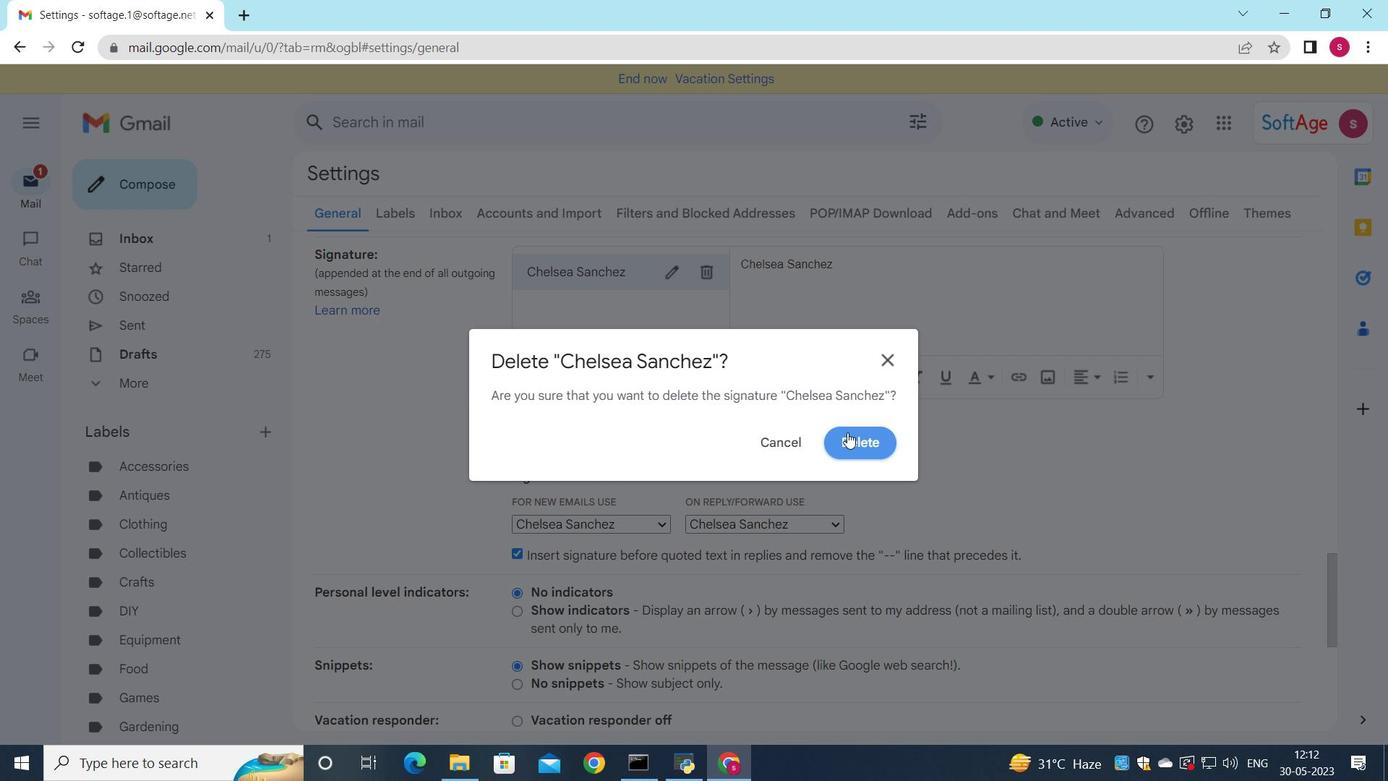
Action: Mouse pressed left at (855, 436)
Screenshot: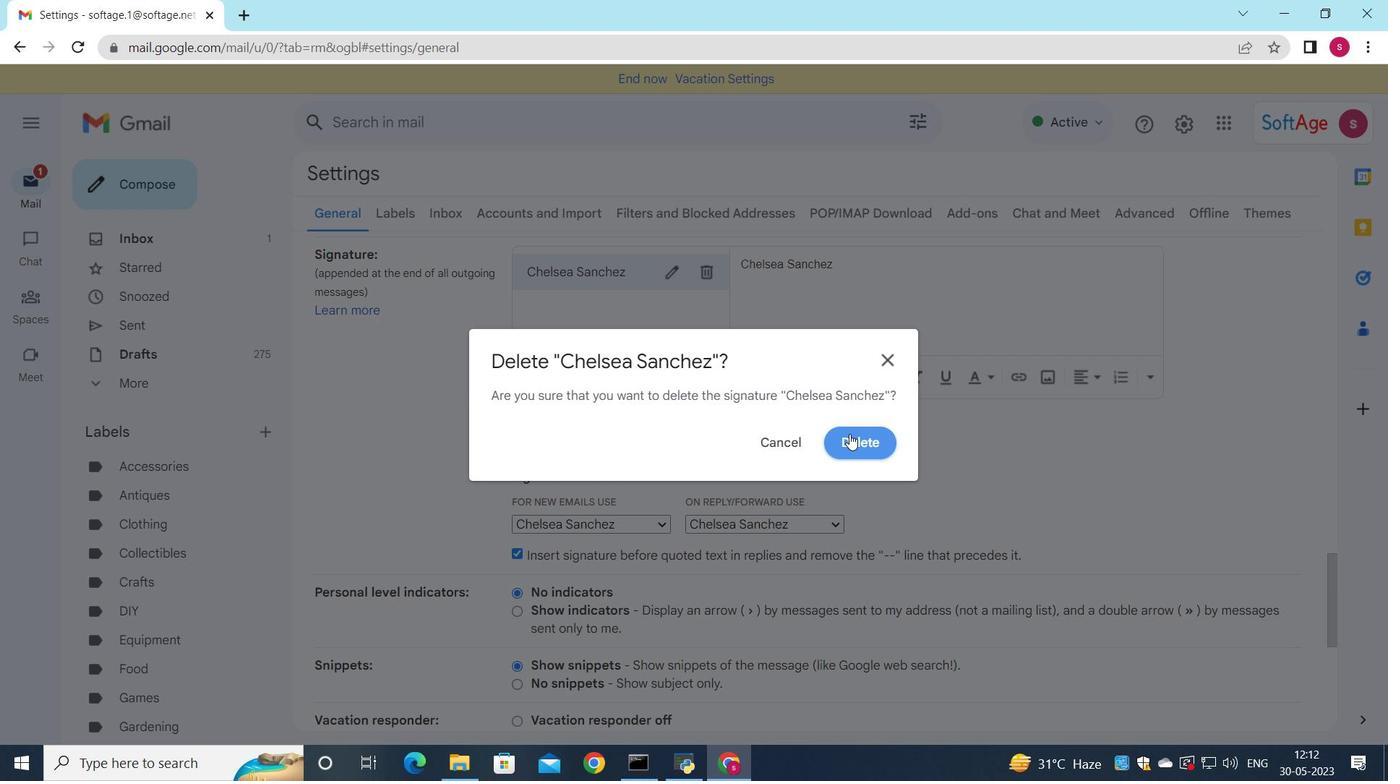 
Action: Mouse moved to (574, 292)
Screenshot: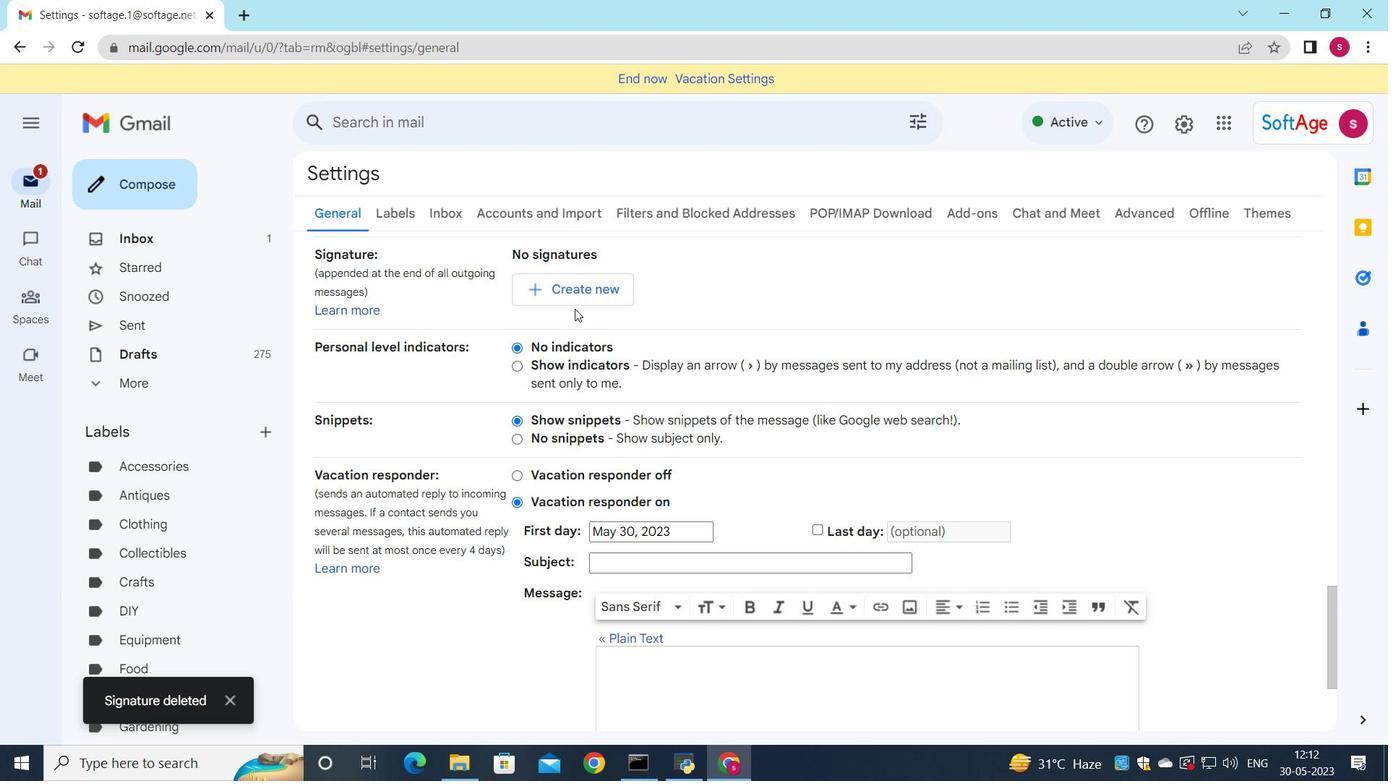 
Action: Mouse pressed left at (574, 292)
Screenshot: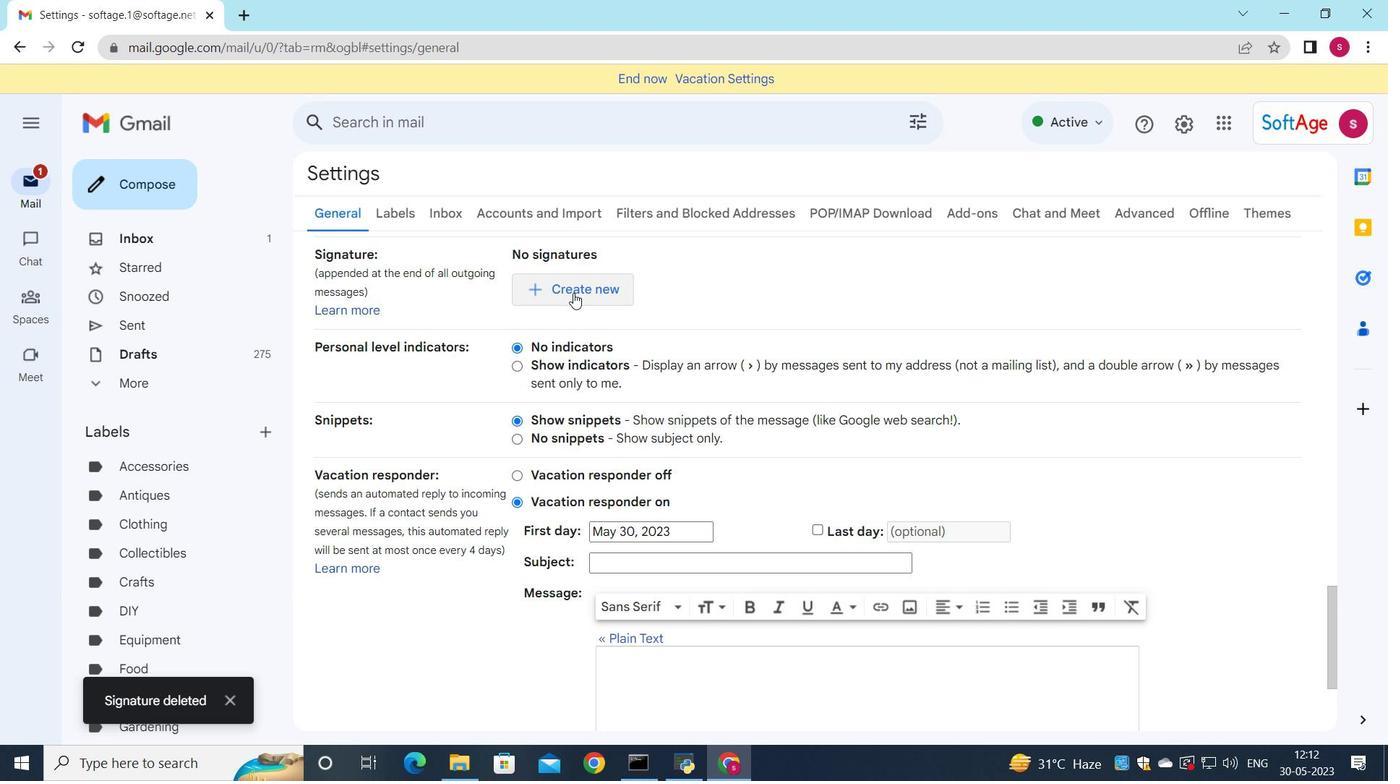 
Action: Mouse moved to (704, 392)
Screenshot: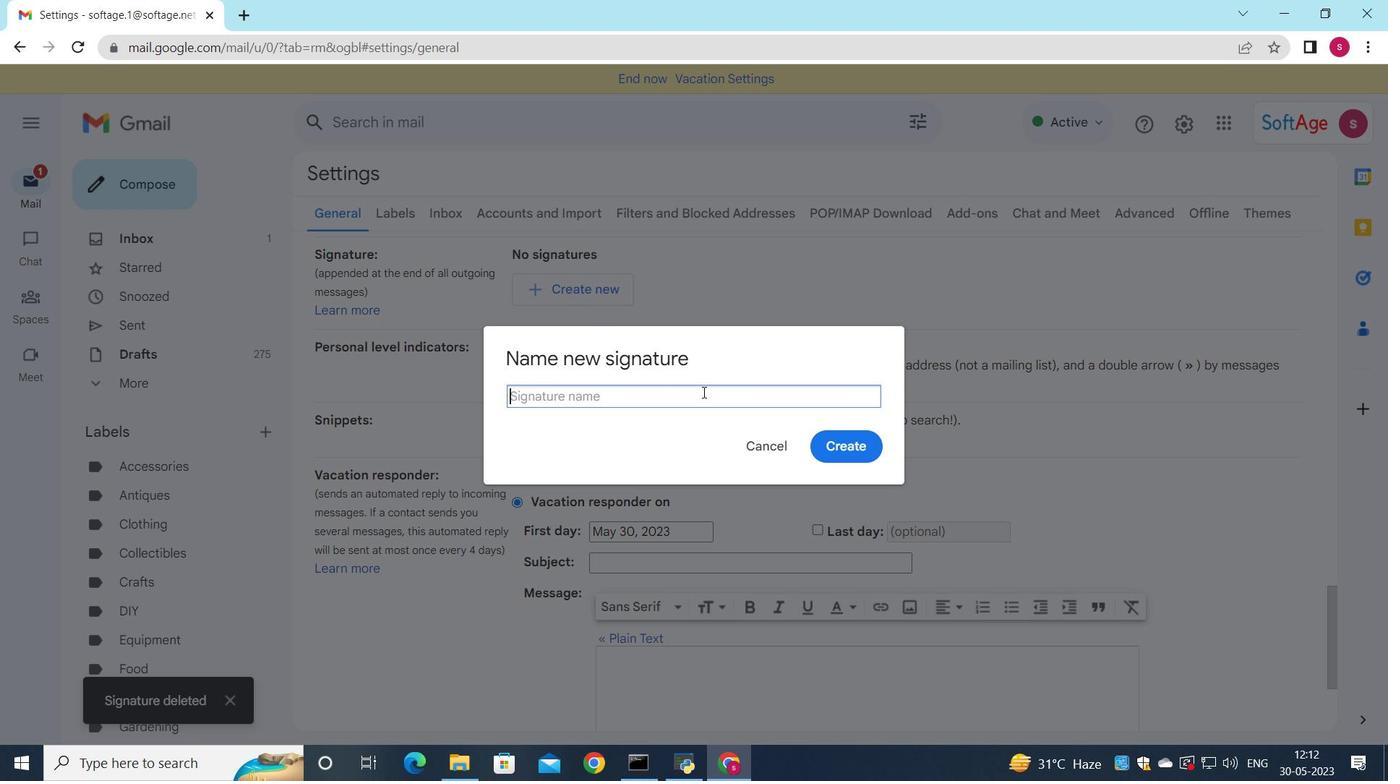 
Action: Key pressed <Key.shift>Chloe<Key.space><Key.shift>Collins
Screenshot: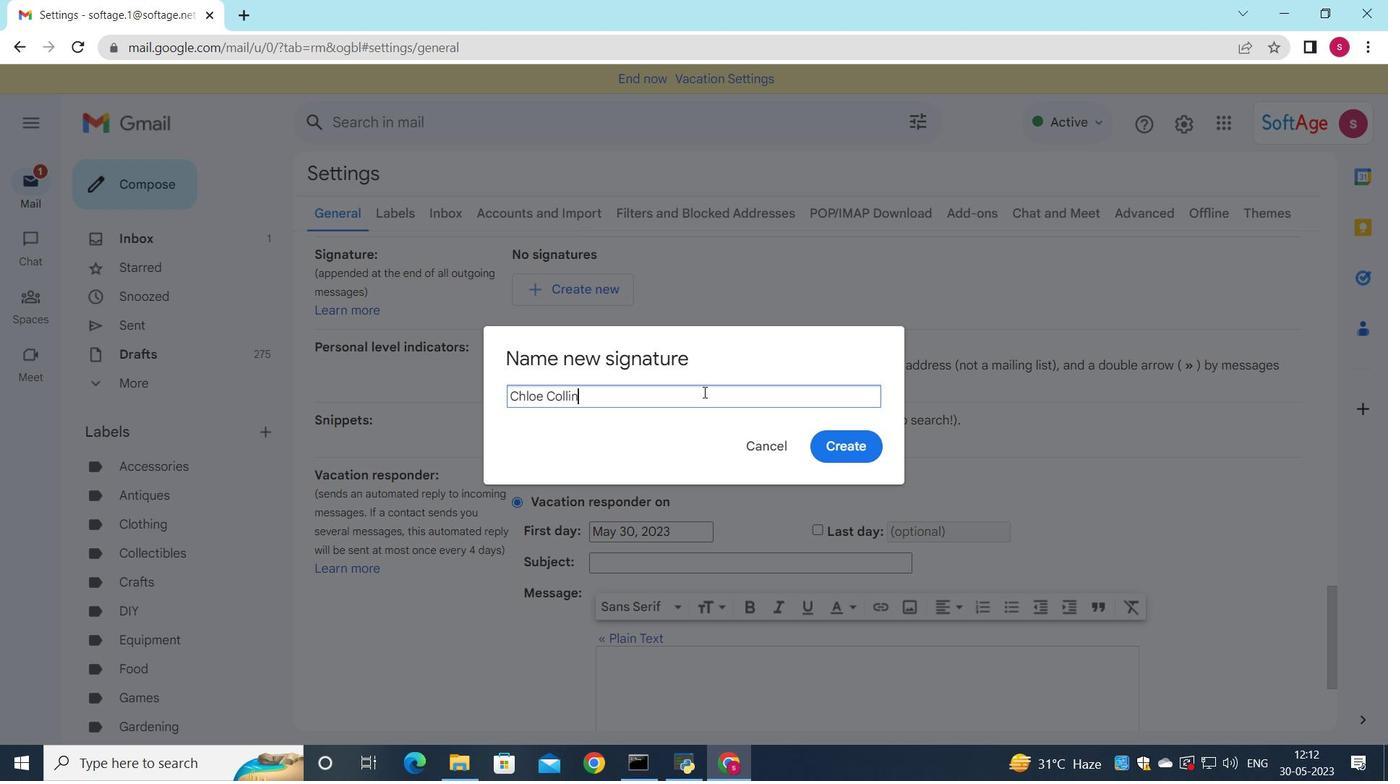 
Action: Mouse moved to (828, 449)
Screenshot: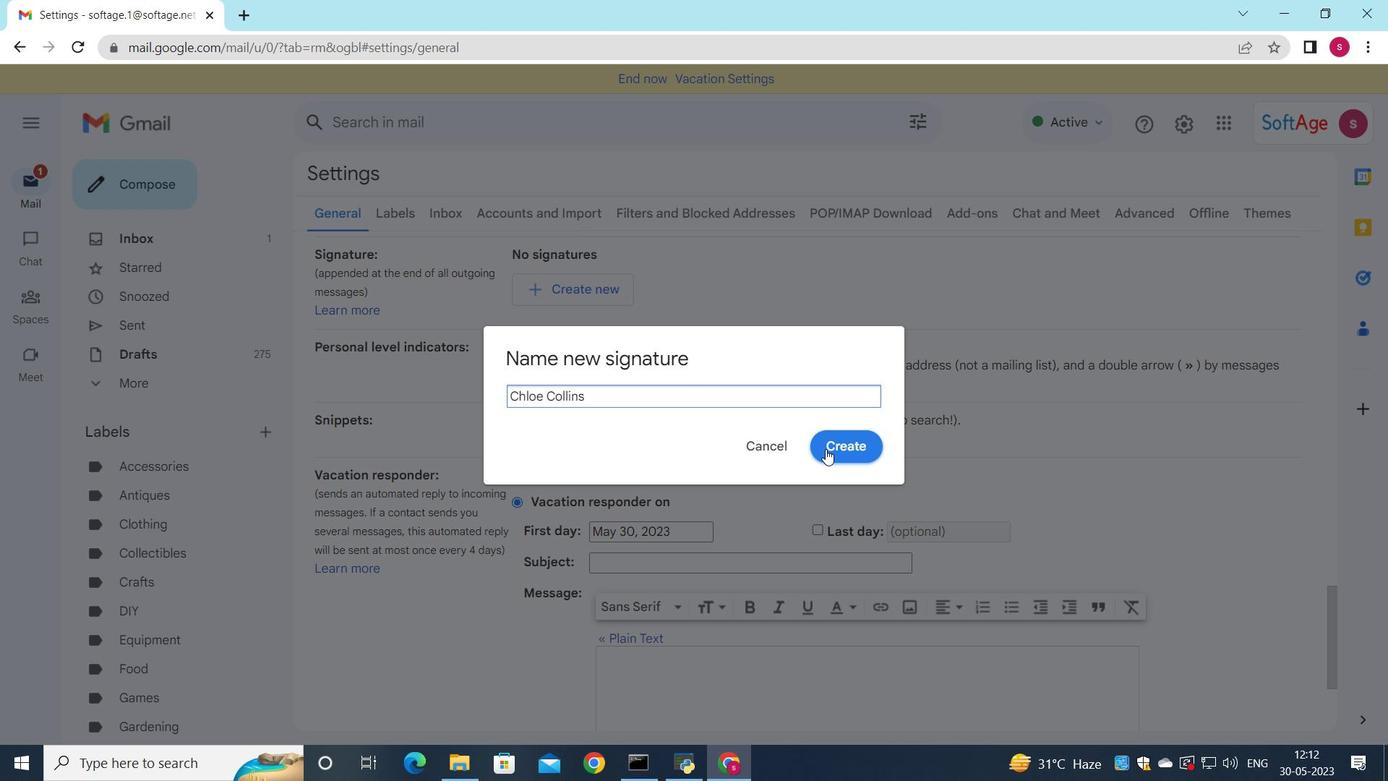 
Action: Mouse pressed left at (828, 449)
Screenshot: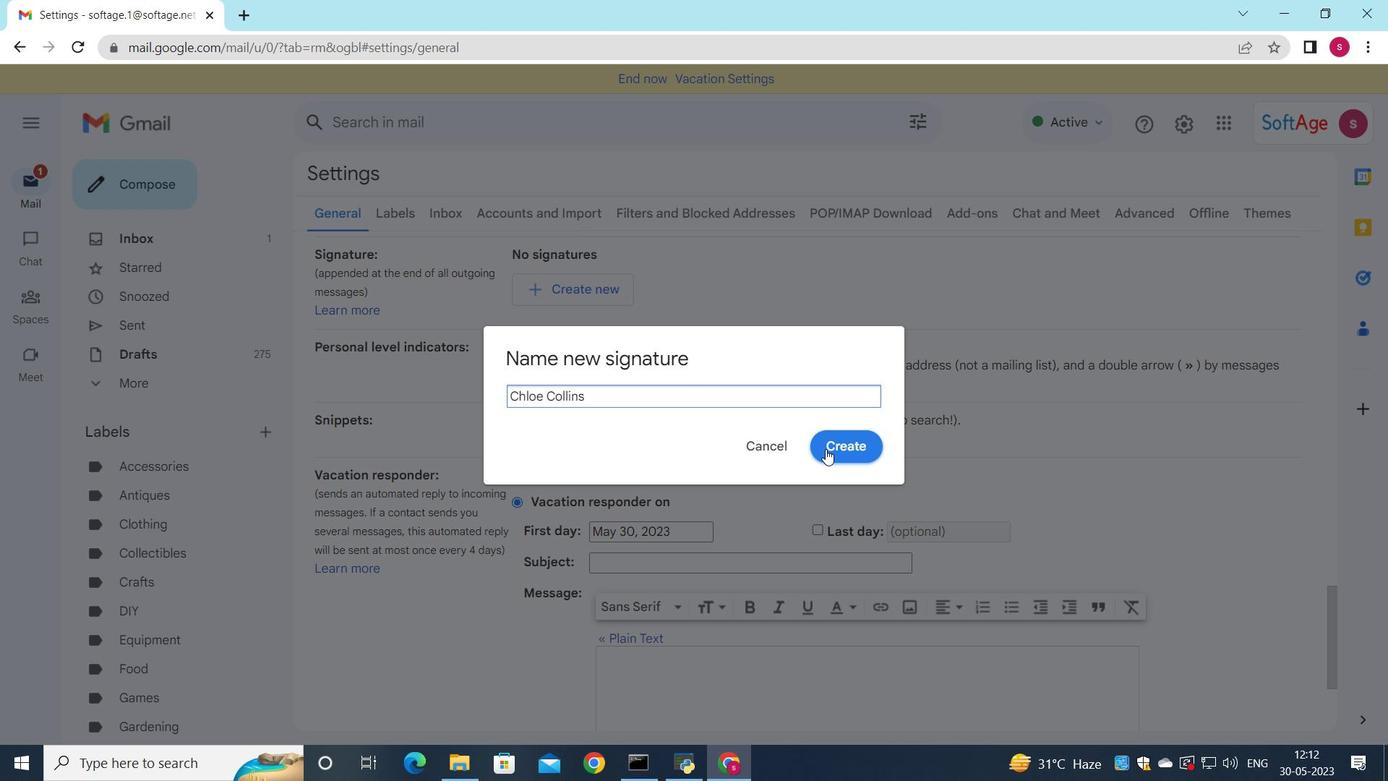 
Action: Mouse moved to (834, 338)
Screenshot: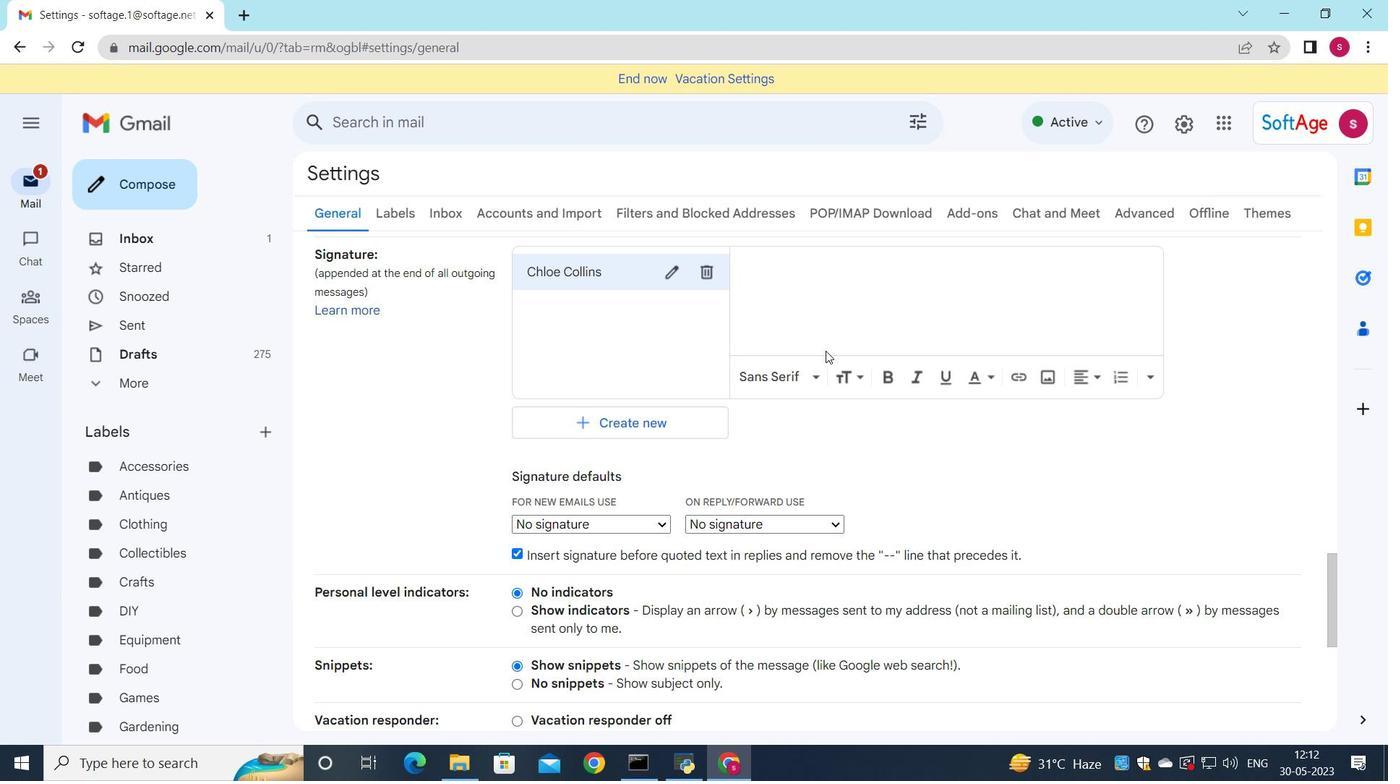 
Action: Mouse pressed left at (834, 338)
Screenshot: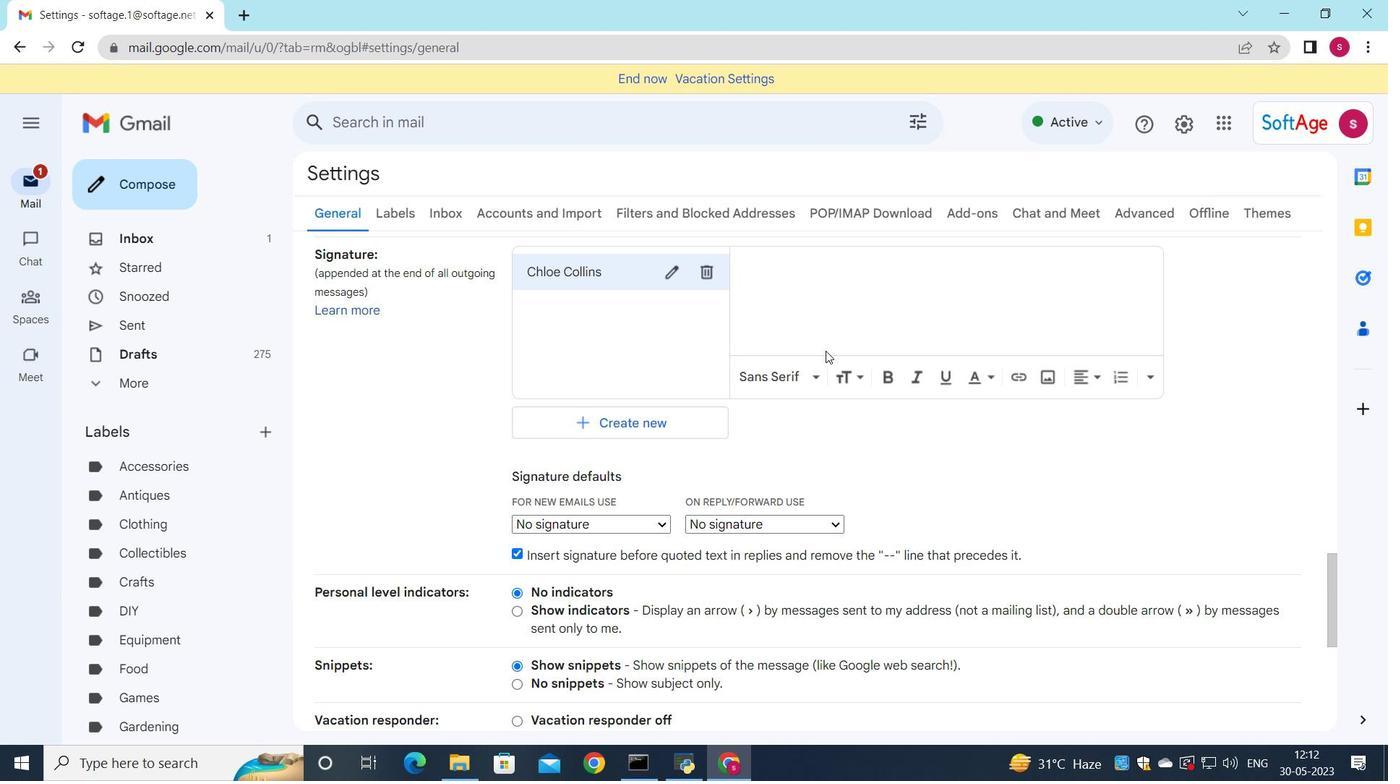
Action: Key pressed <Key.shift>Chloe<Key.space><Key.shift>Collins
Screenshot: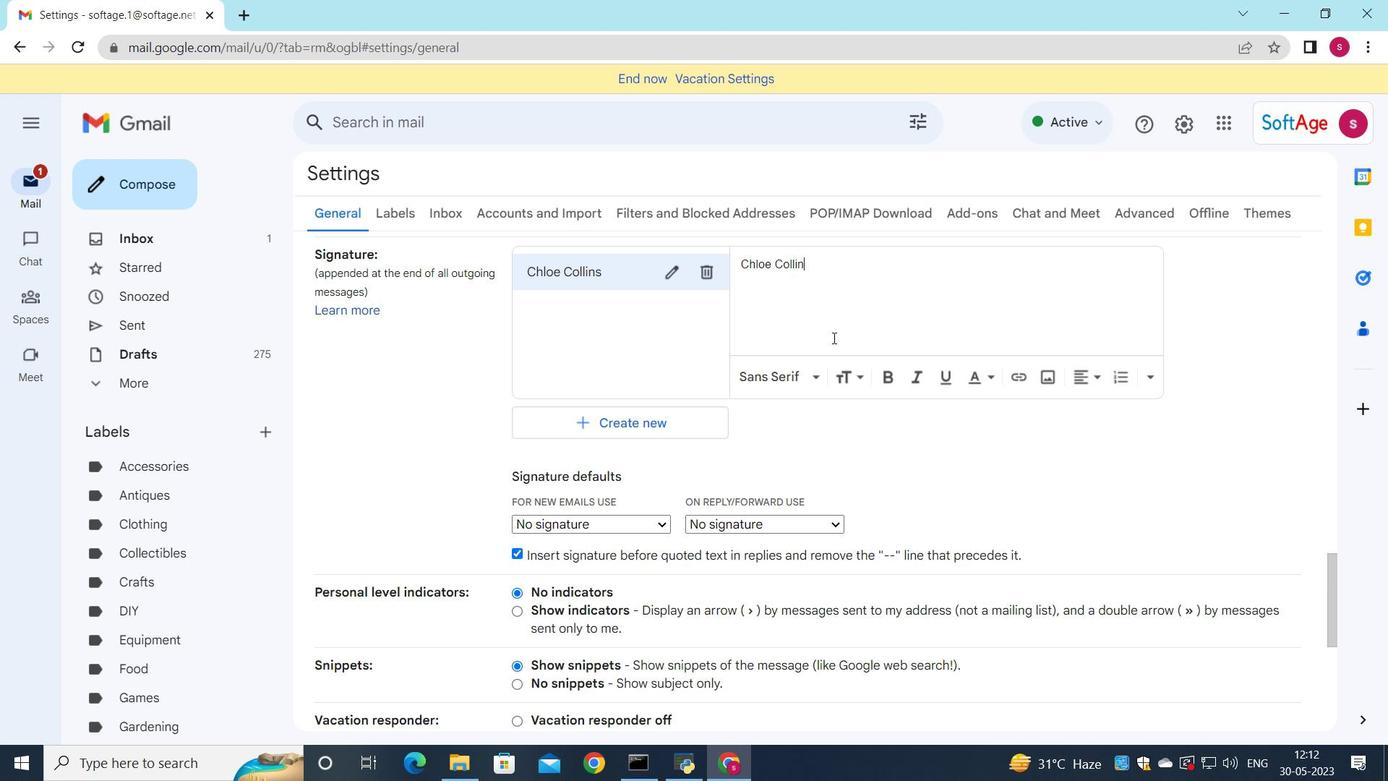 
Action: Mouse moved to (824, 345)
Screenshot: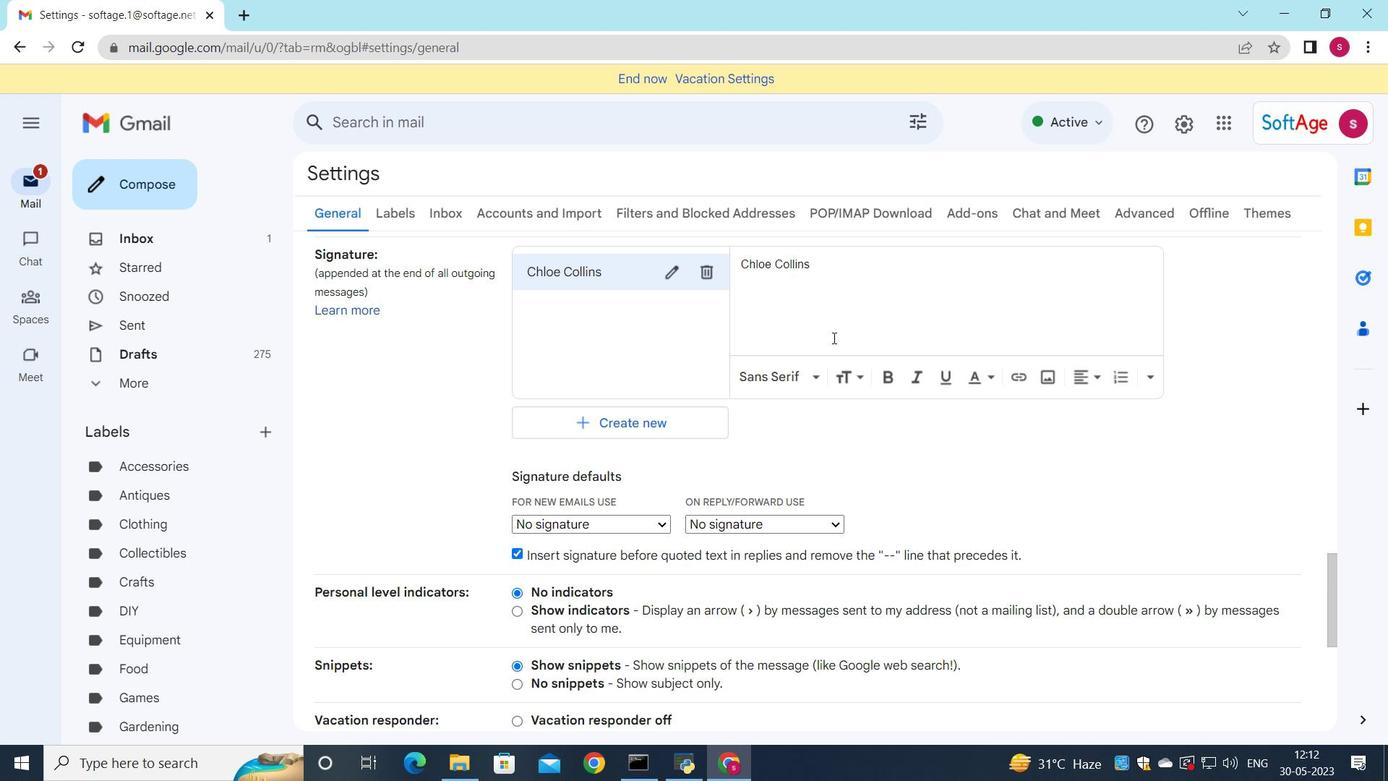 
Action: Mouse scrolled (824, 345) with delta (0, 0)
Screenshot: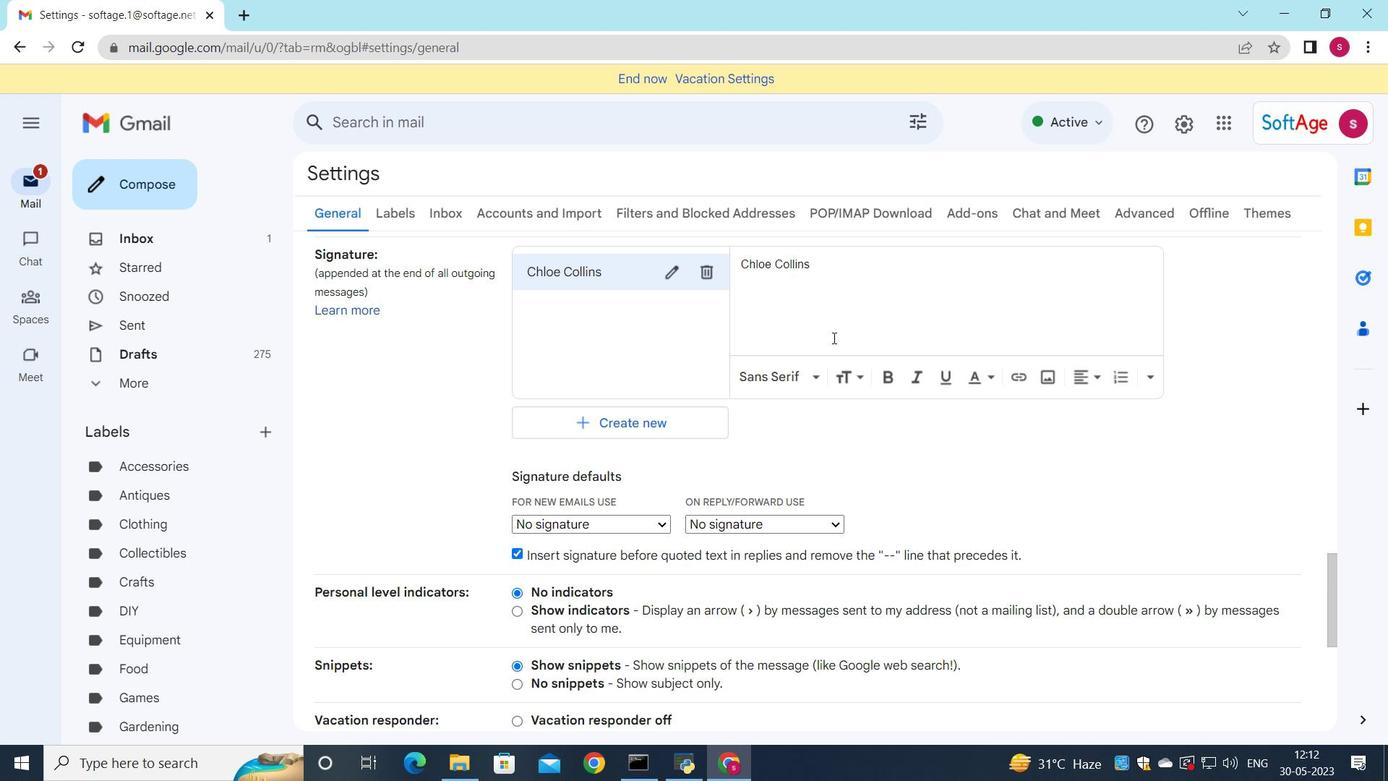 
Action: Mouse moved to (810, 359)
Screenshot: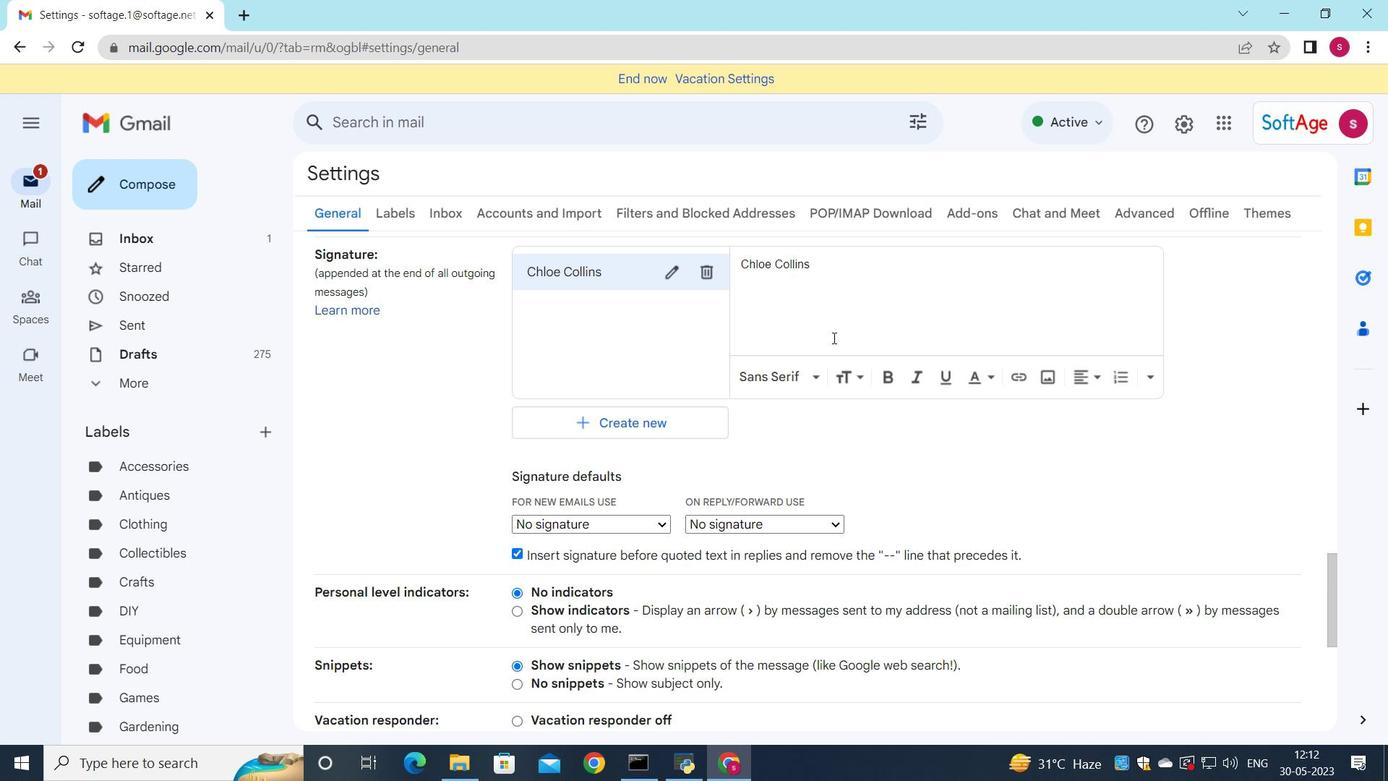 
Action: Mouse scrolled (810, 358) with delta (0, 0)
Screenshot: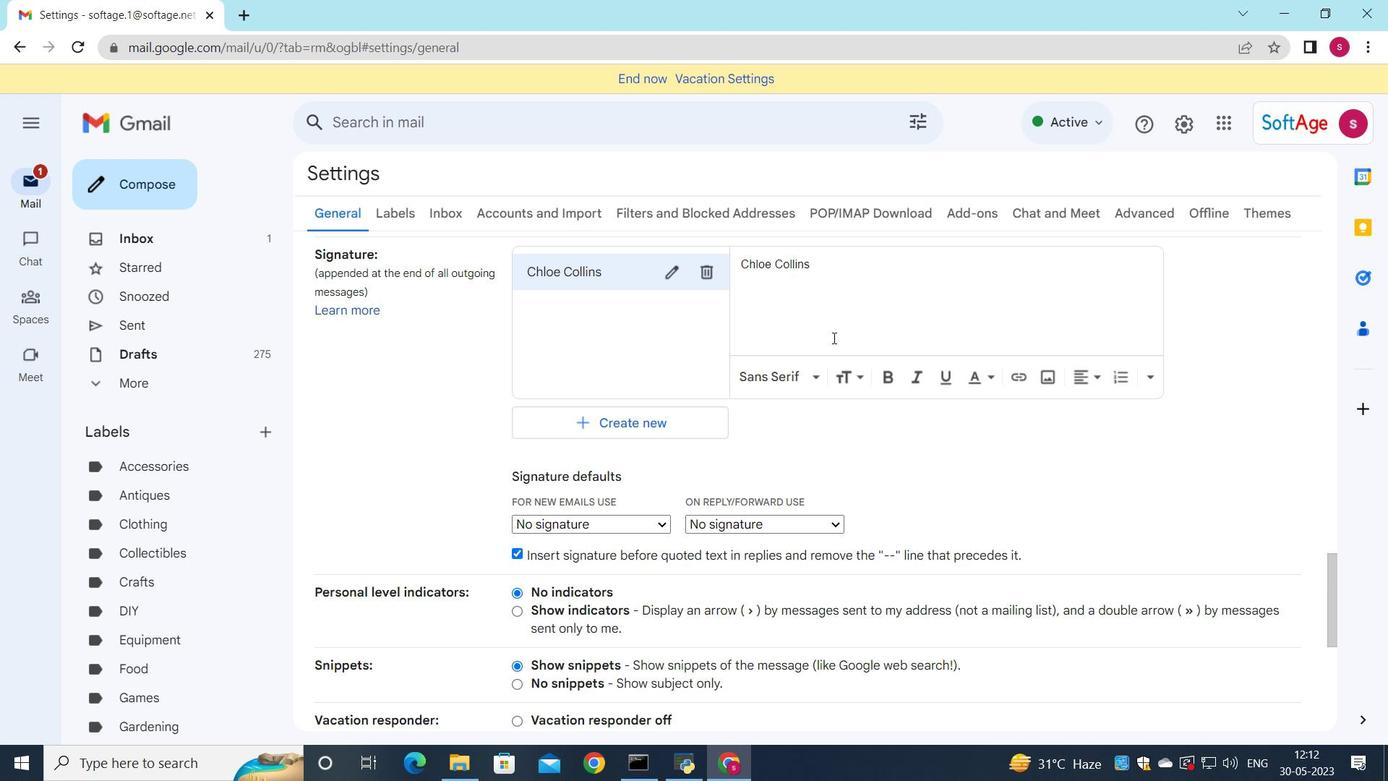 
Action: Mouse moved to (768, 371)
Screenshot: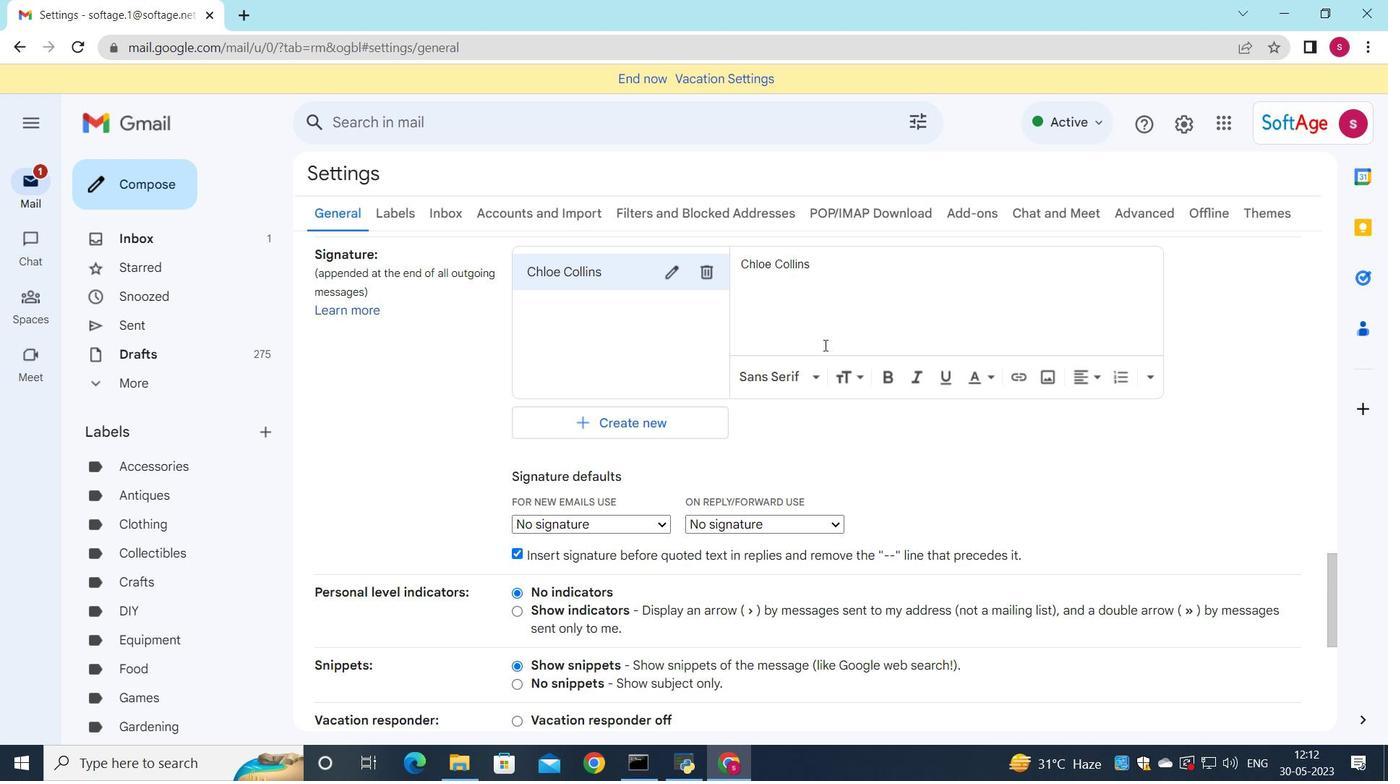 
Action: Mouse scrolled (768, 371) with delta (0, 0)
Screenshot: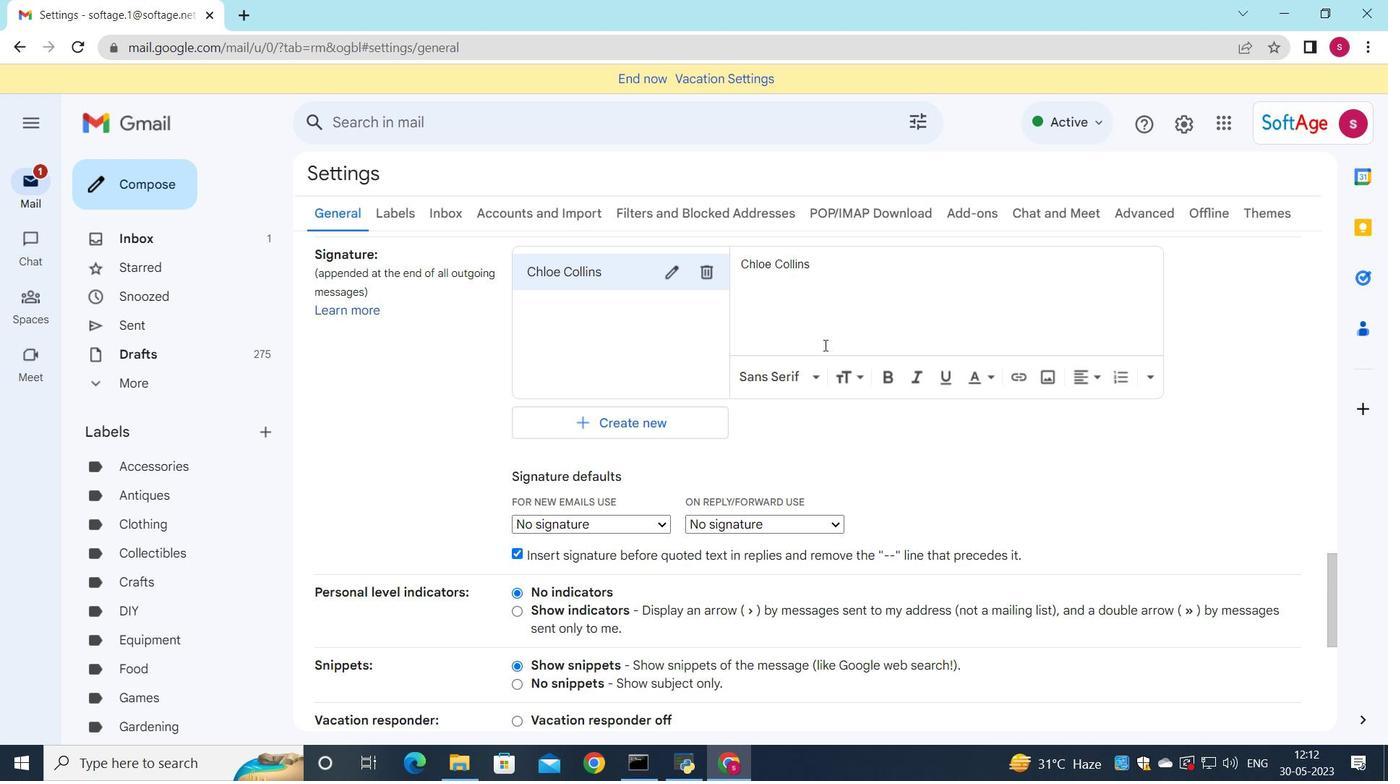 
Action: Mouse moved to (630, 248)
Screenshot: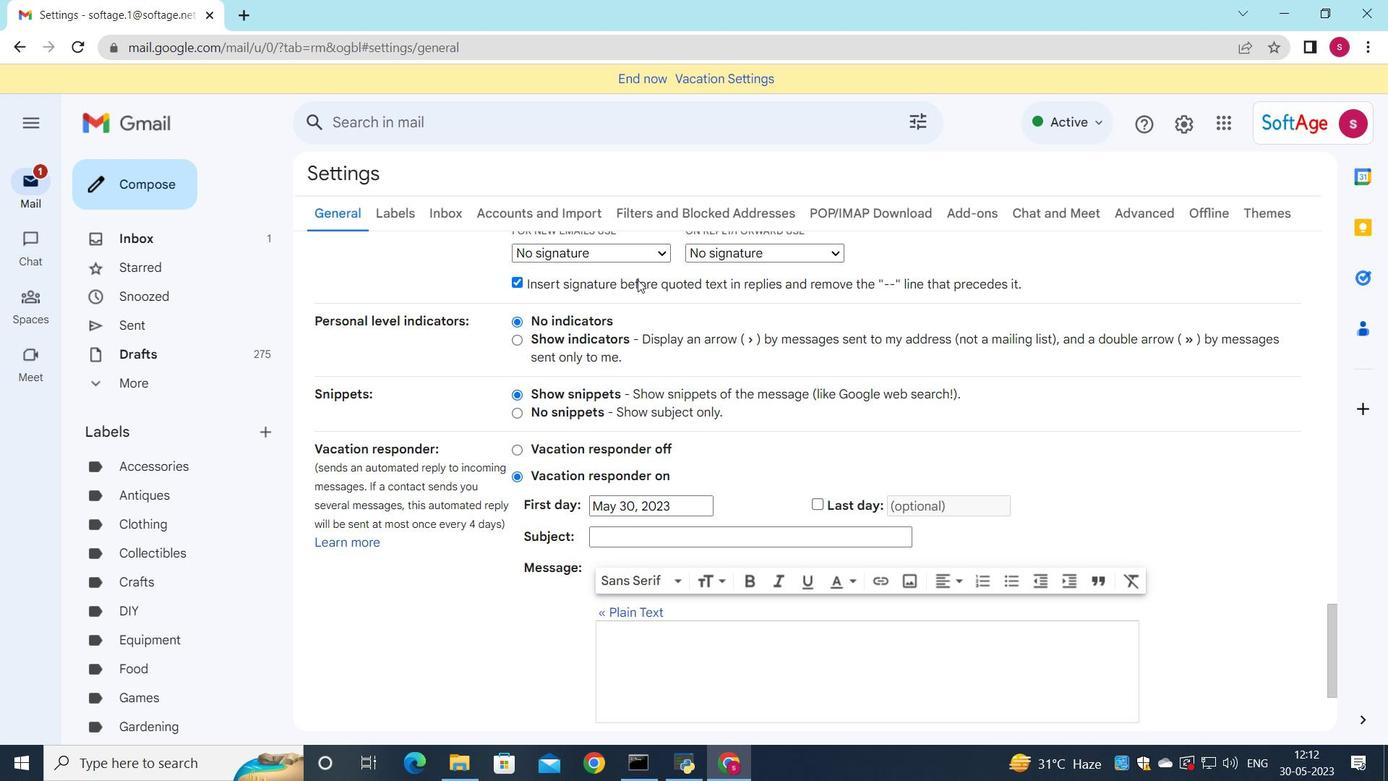 
Action: Mouse pressed left at (630, 248)
Screenshot: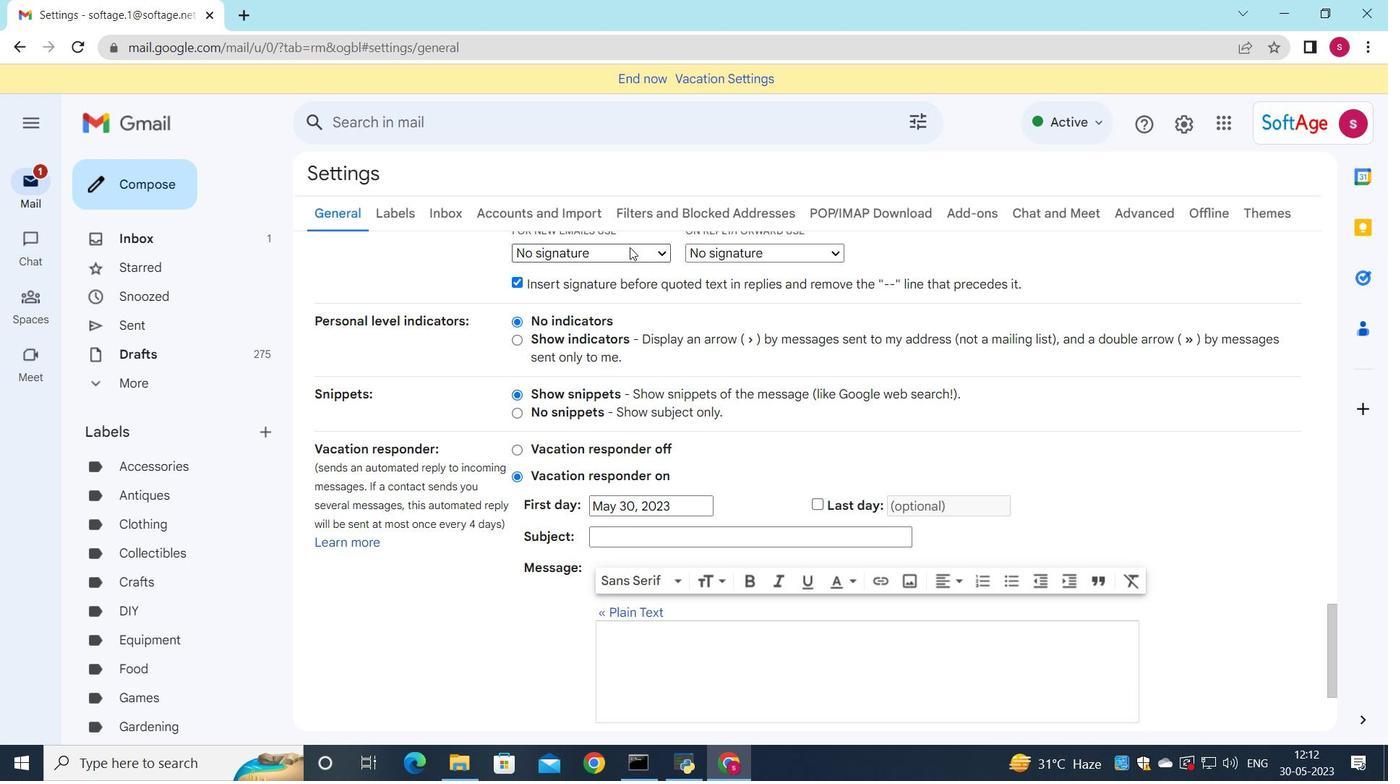 
Action: Mouse moved to (633, 287)
Screenshot: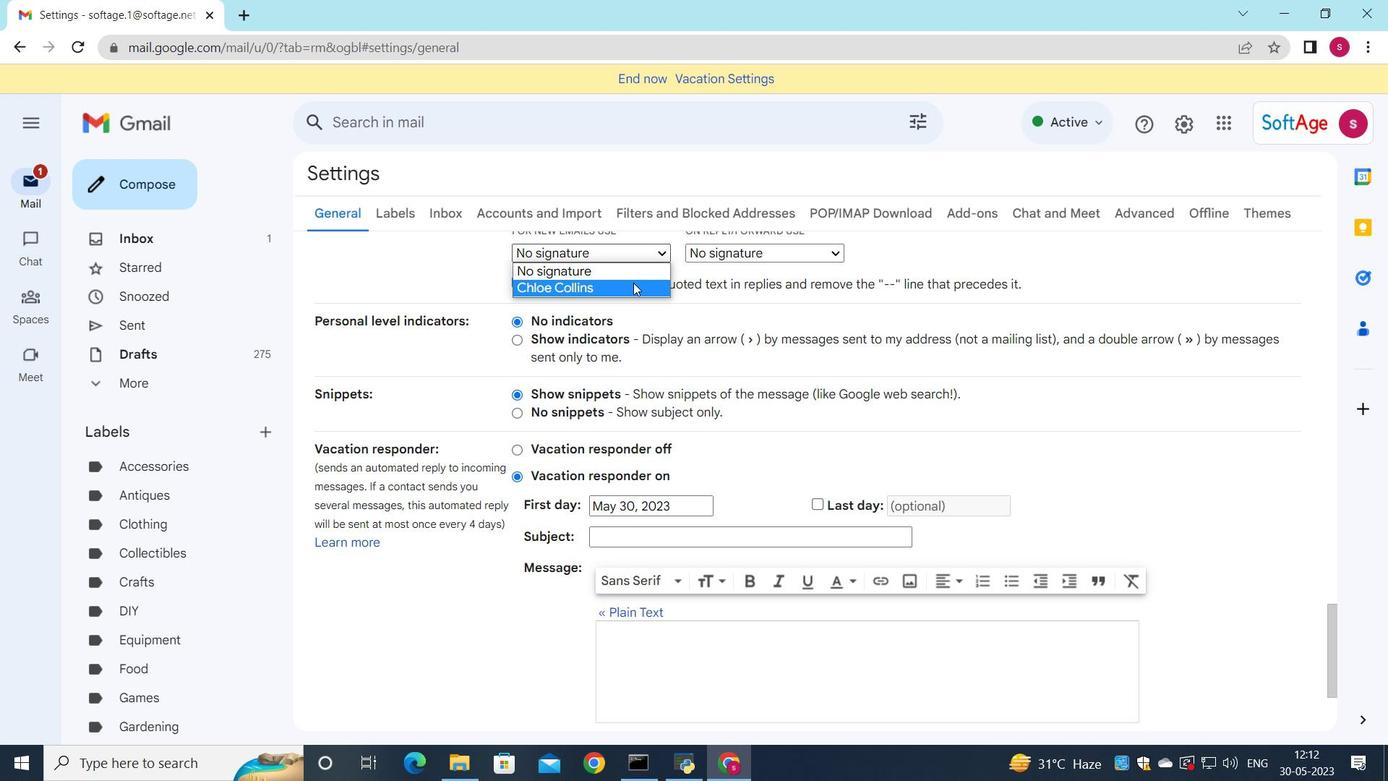 
Action: Mouse pressed left at (633, 287)
Screenshot: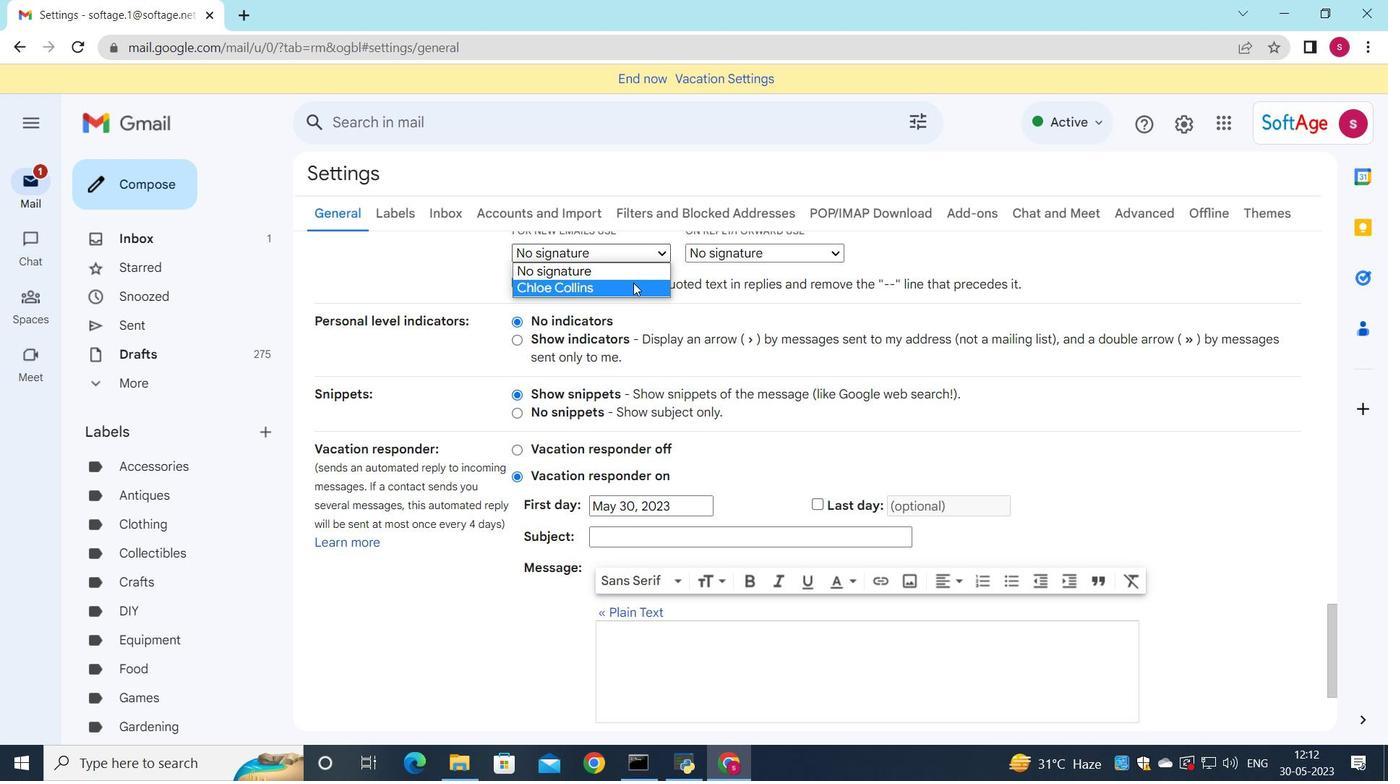 
Action: Mouse moved to (729, 256)
Screenshot: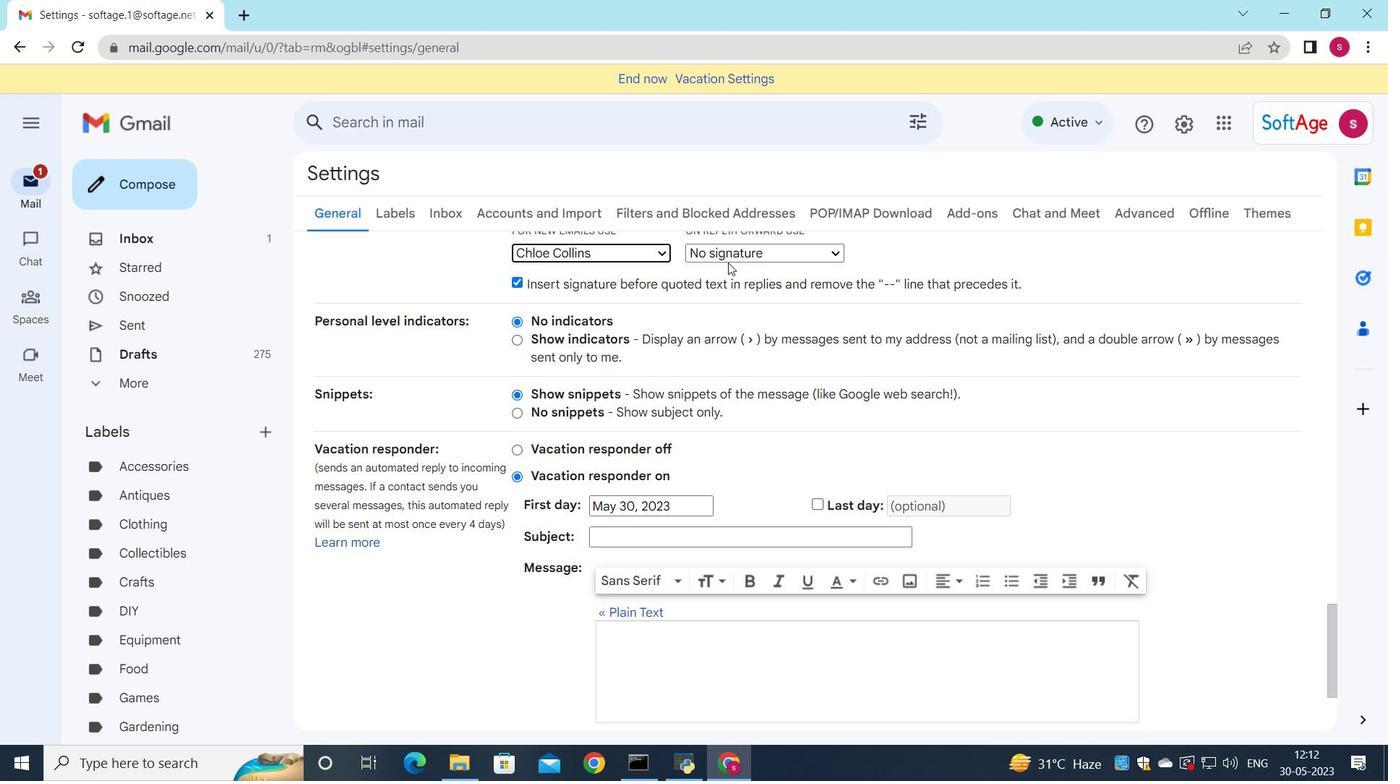 
Action: Mouse pressed left at (729, 256)
Screenshot: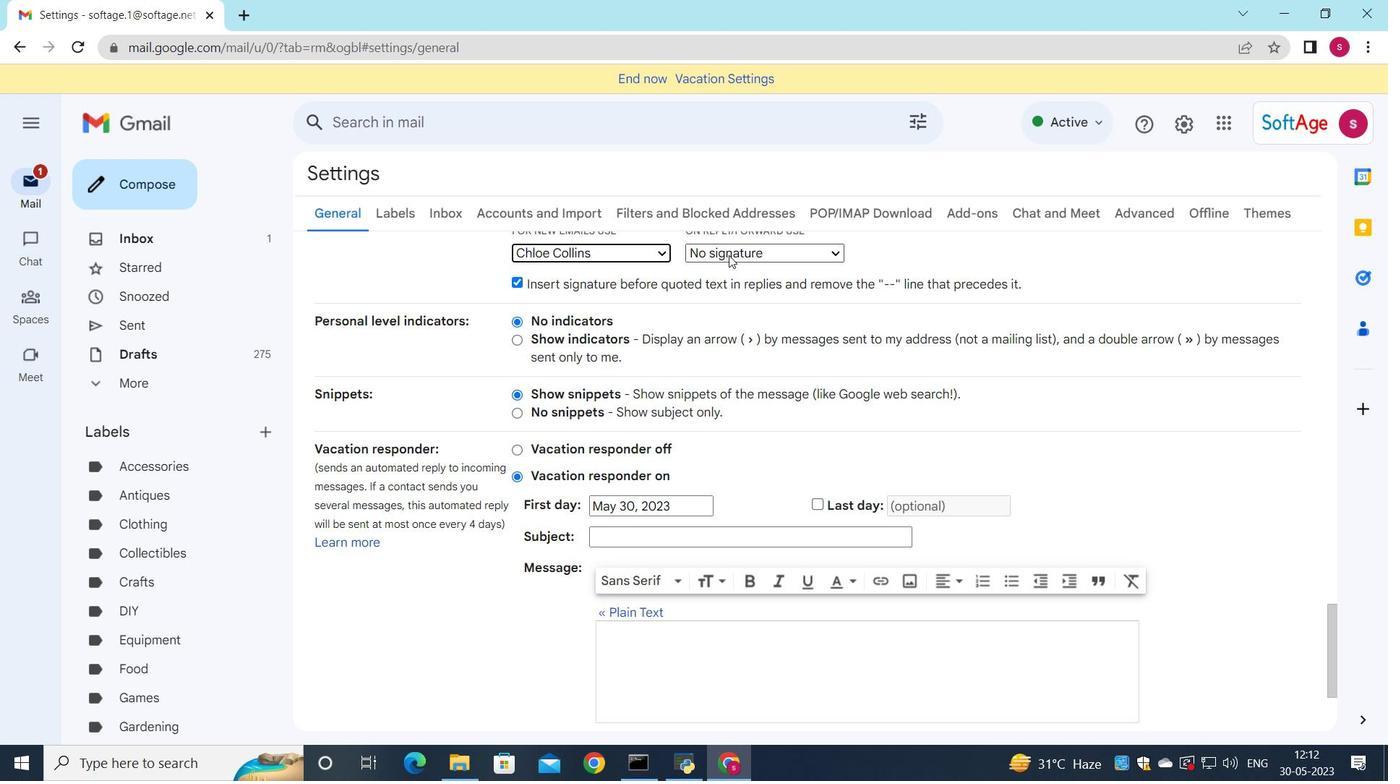 
Action: Mouse moved to (732, 289)
Screenshot: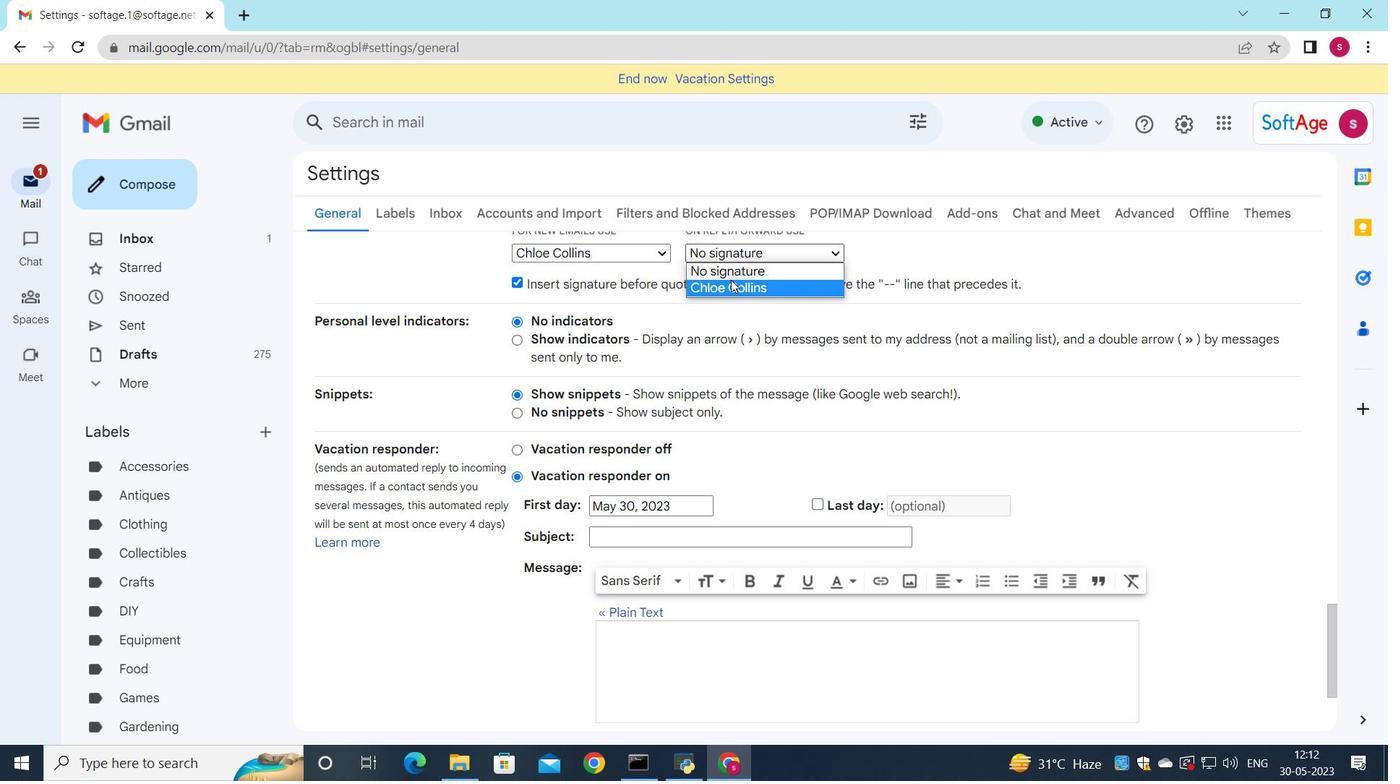 
Action: Mouse pressed left at (732, 289)
Screenshot: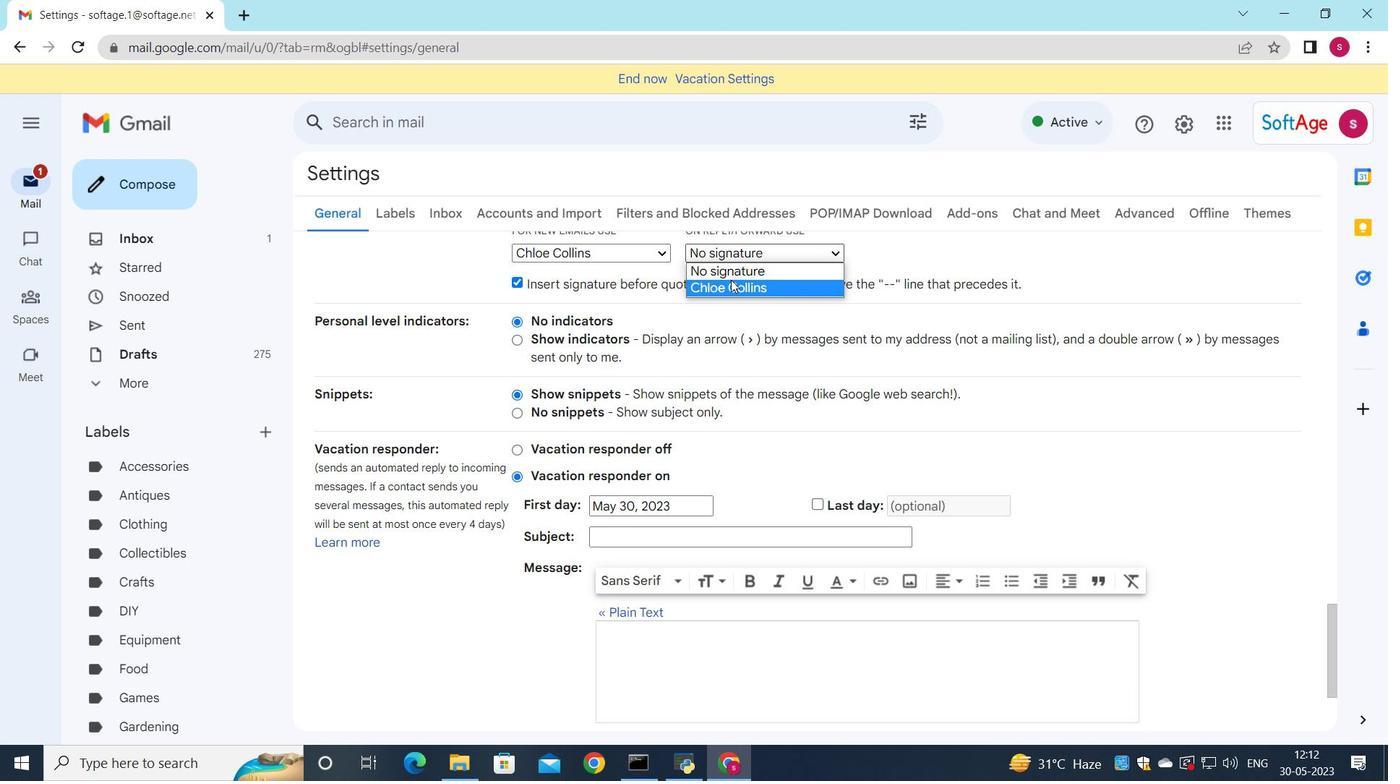 
Action: Mouse scrolled (732, 288) with delta (0, 0)
Screenshot: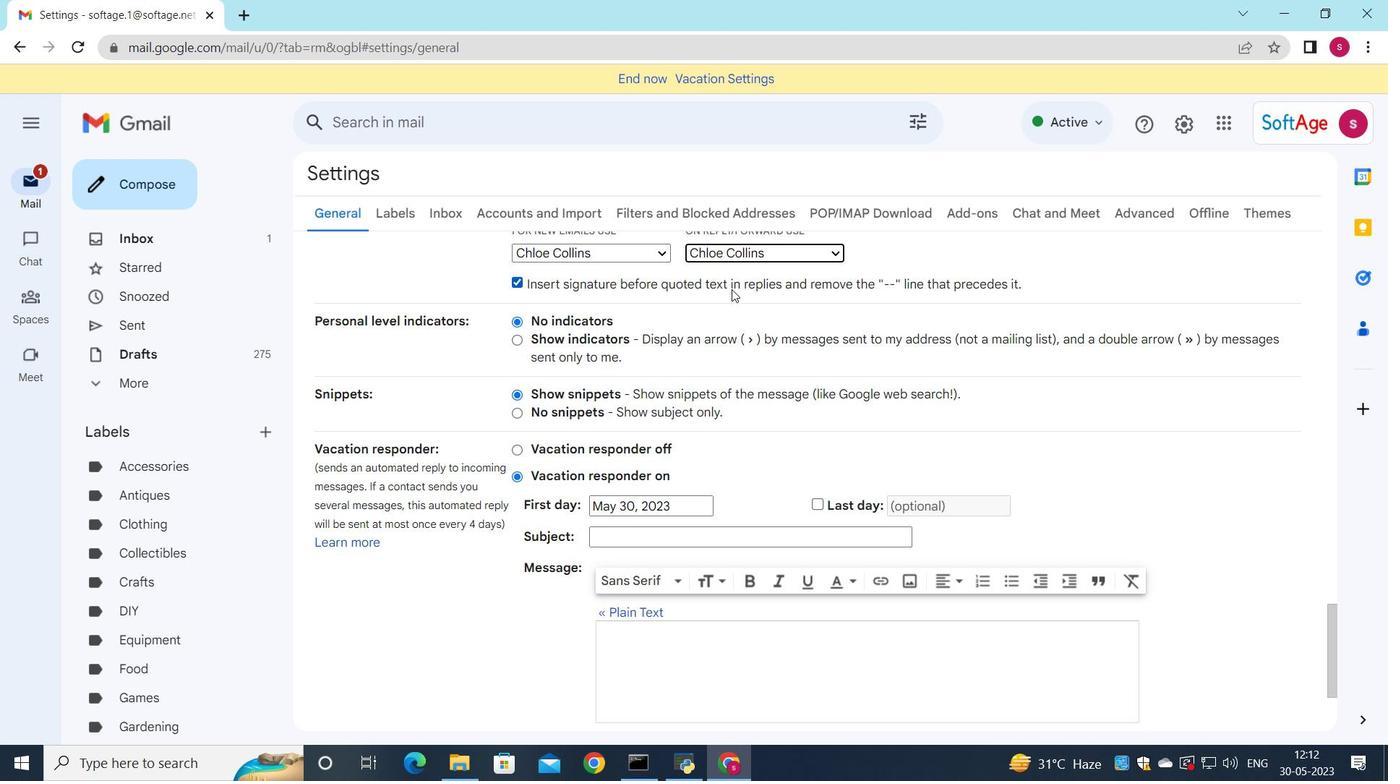 
Action: Mouse scrolled (732, 288) with delta (0, 0)
Screenshot: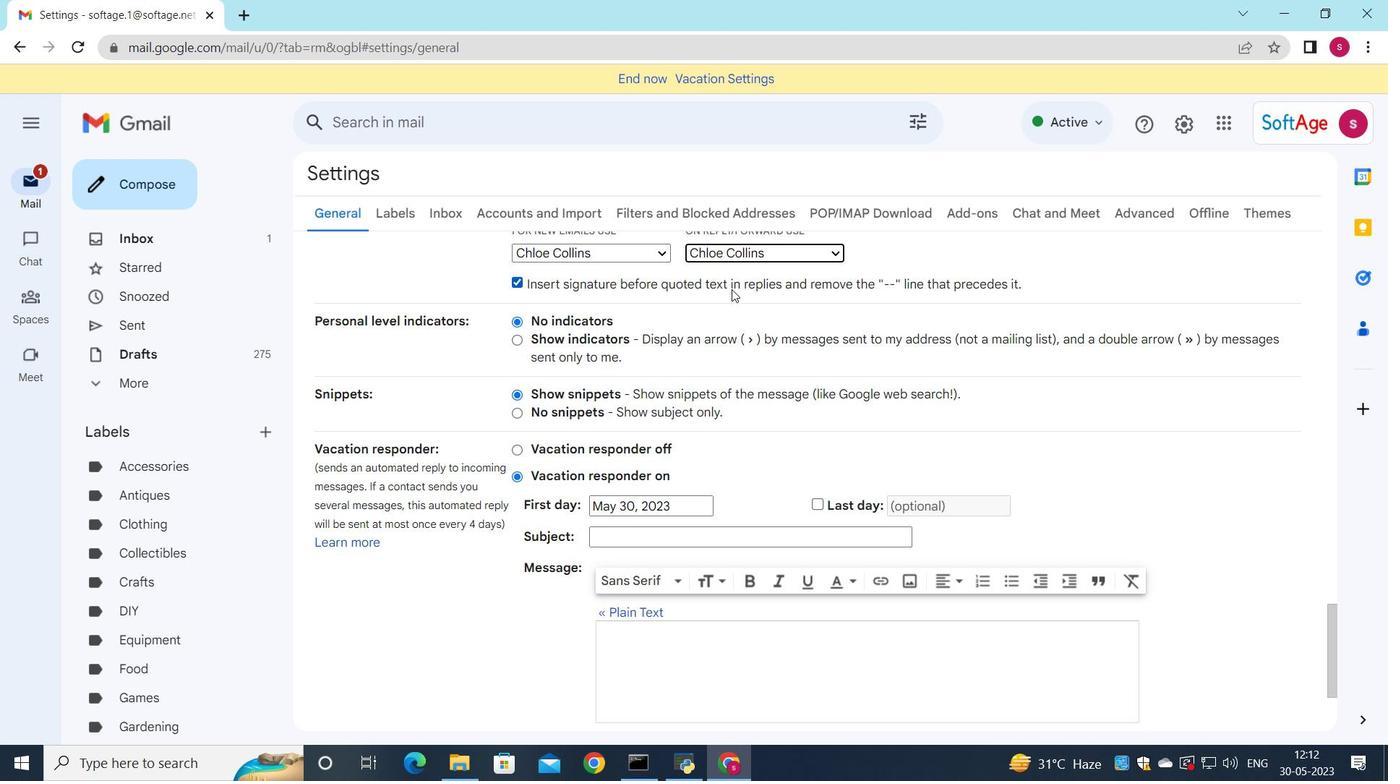 
Action: Mouse scrolled (732, 288) with delta (0, 0)
Screenshot: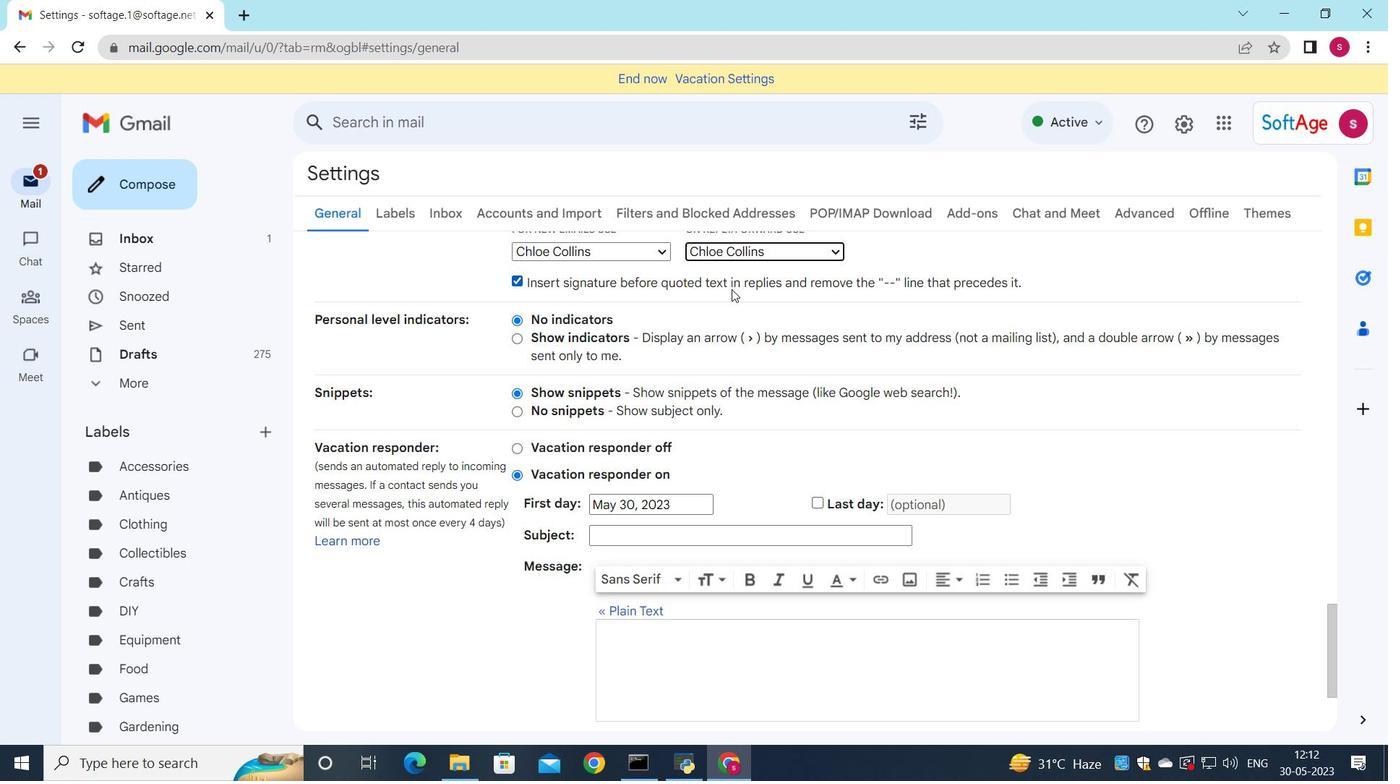 
Action: Mouse scrolled (732, 288) with delta (0, 0)
Screenshot: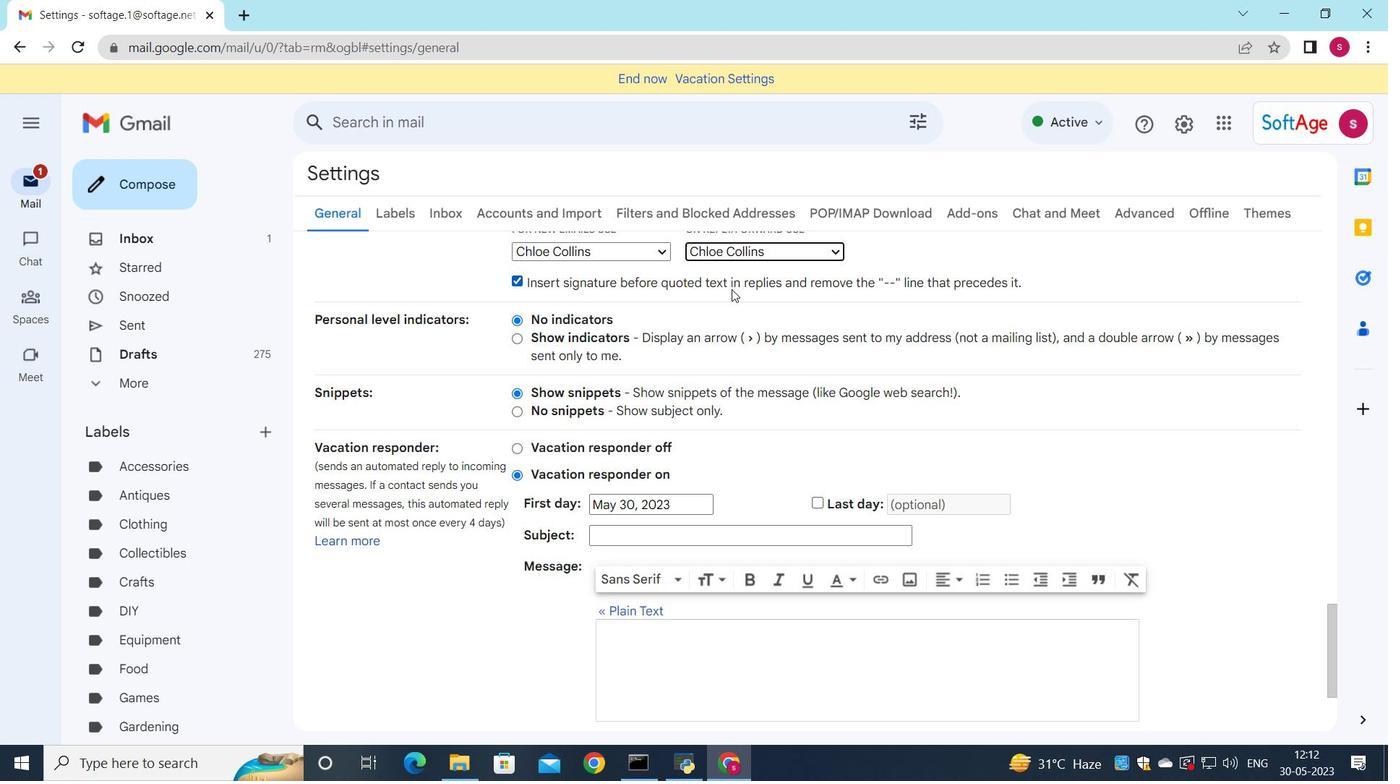 
Action: Mouse scrolled (732, 290) with delta (0, 0)
Screenshot: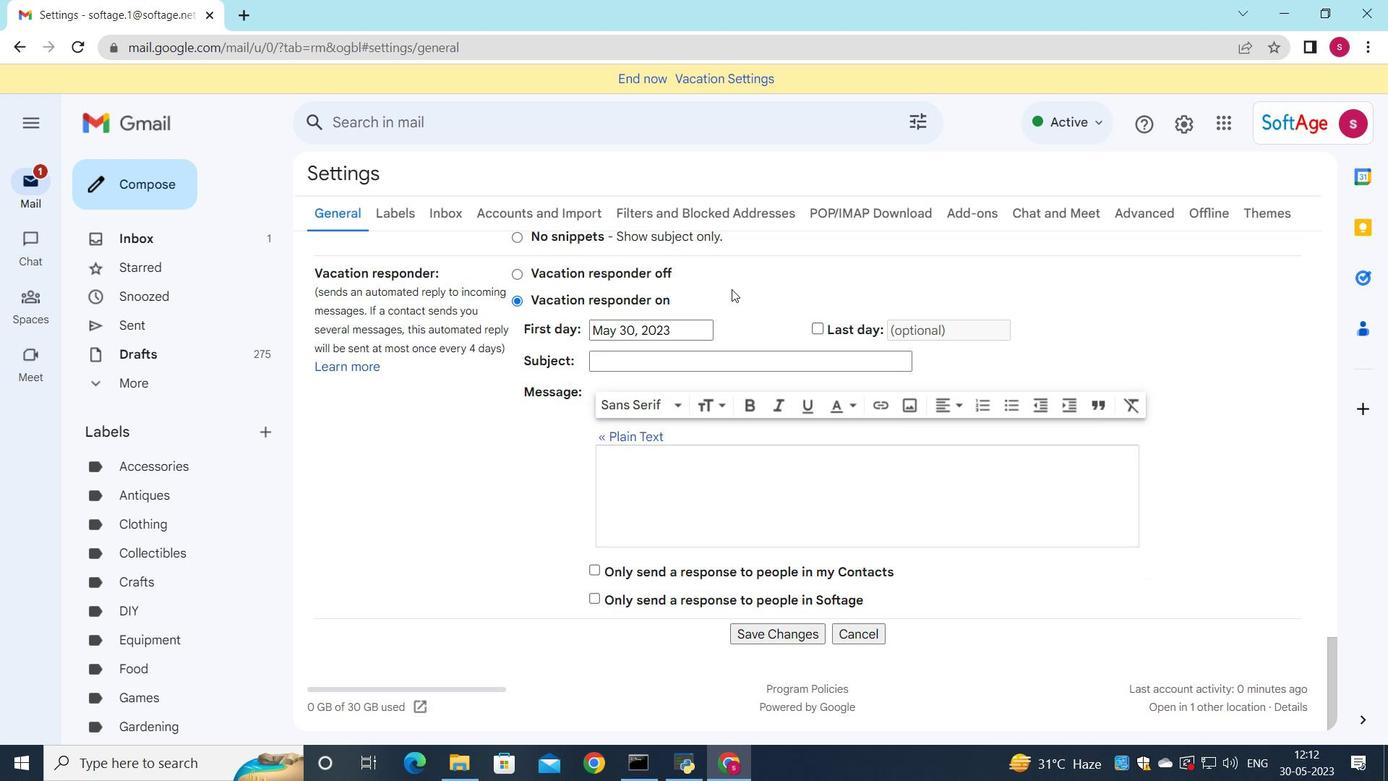 
Action: Mouse scrolled (732, 290) with delta (0, 0)
Screenshot: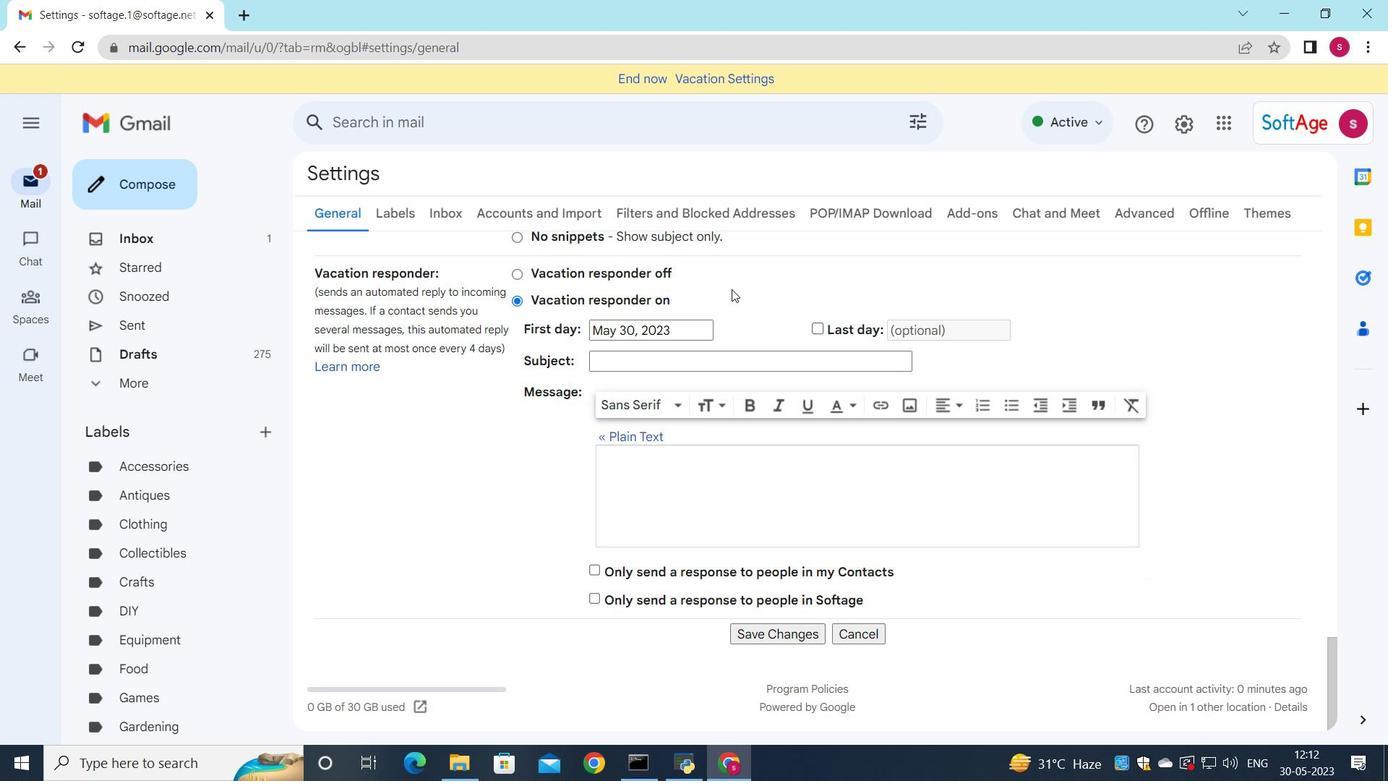 
Action: Mouse scrolled (732, 290) with delta (0, 0)
Screenshot: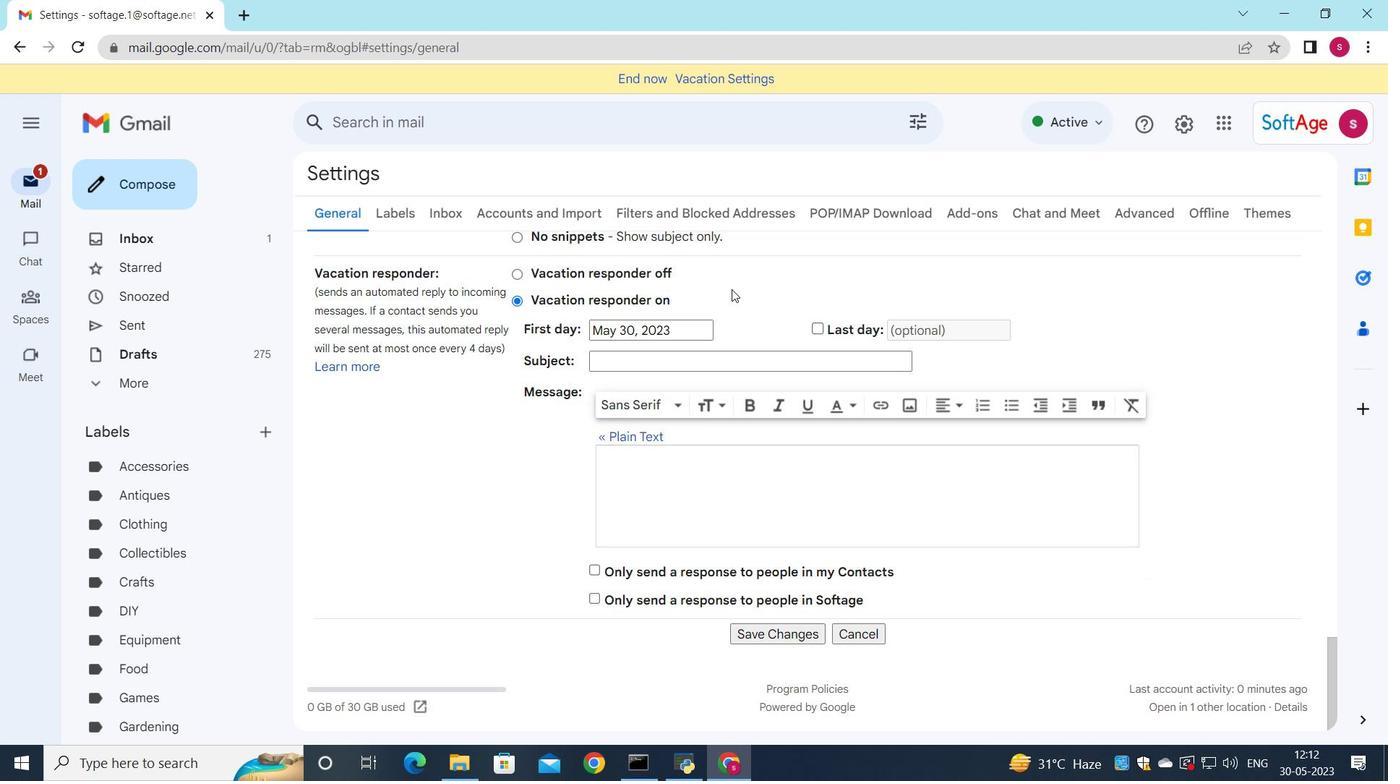 
Action: Mouse scrolled (732, 288) with delta (0, 0)
Screenshot: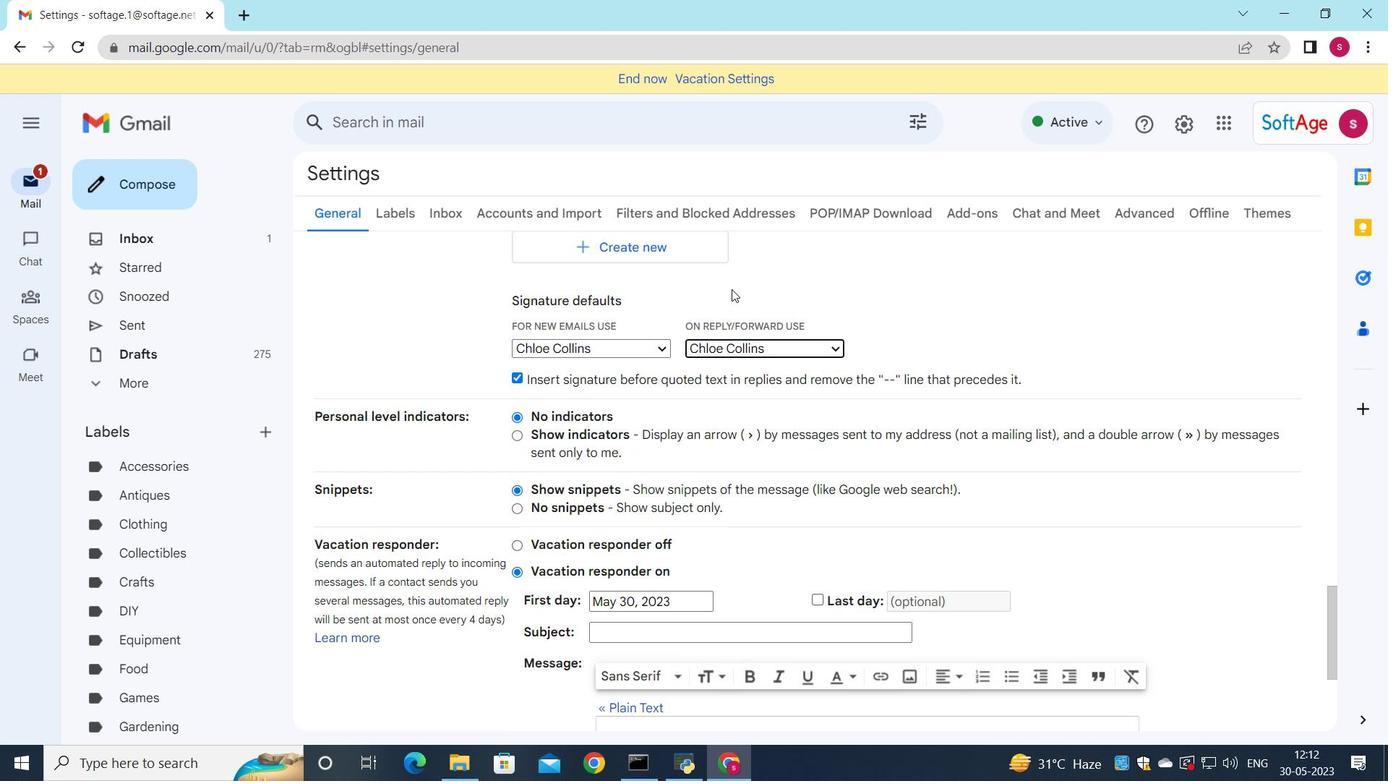 
Action: Mouse moved to (732, 293)
Screenshot: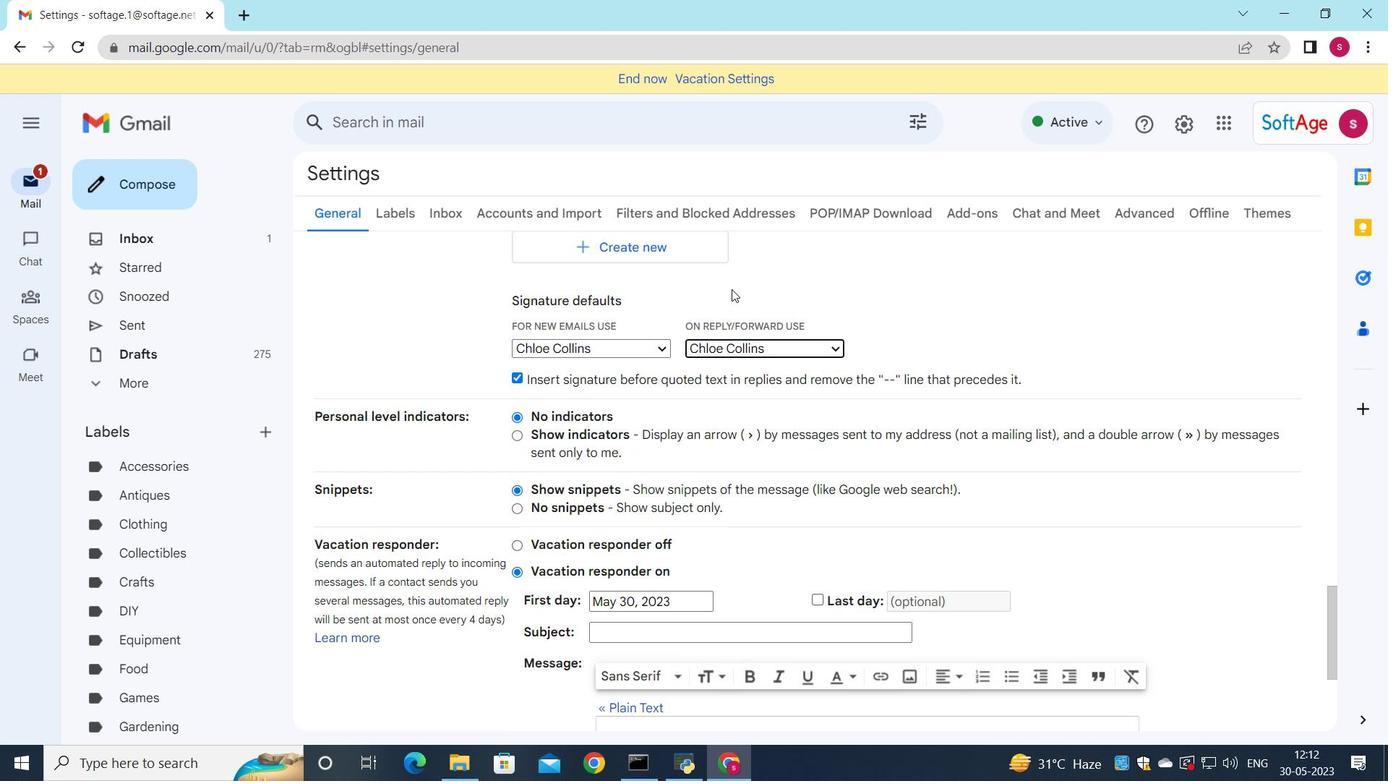 
Action: Mouse scrolled (732, 292) with delta (0, 0)
Screenshot: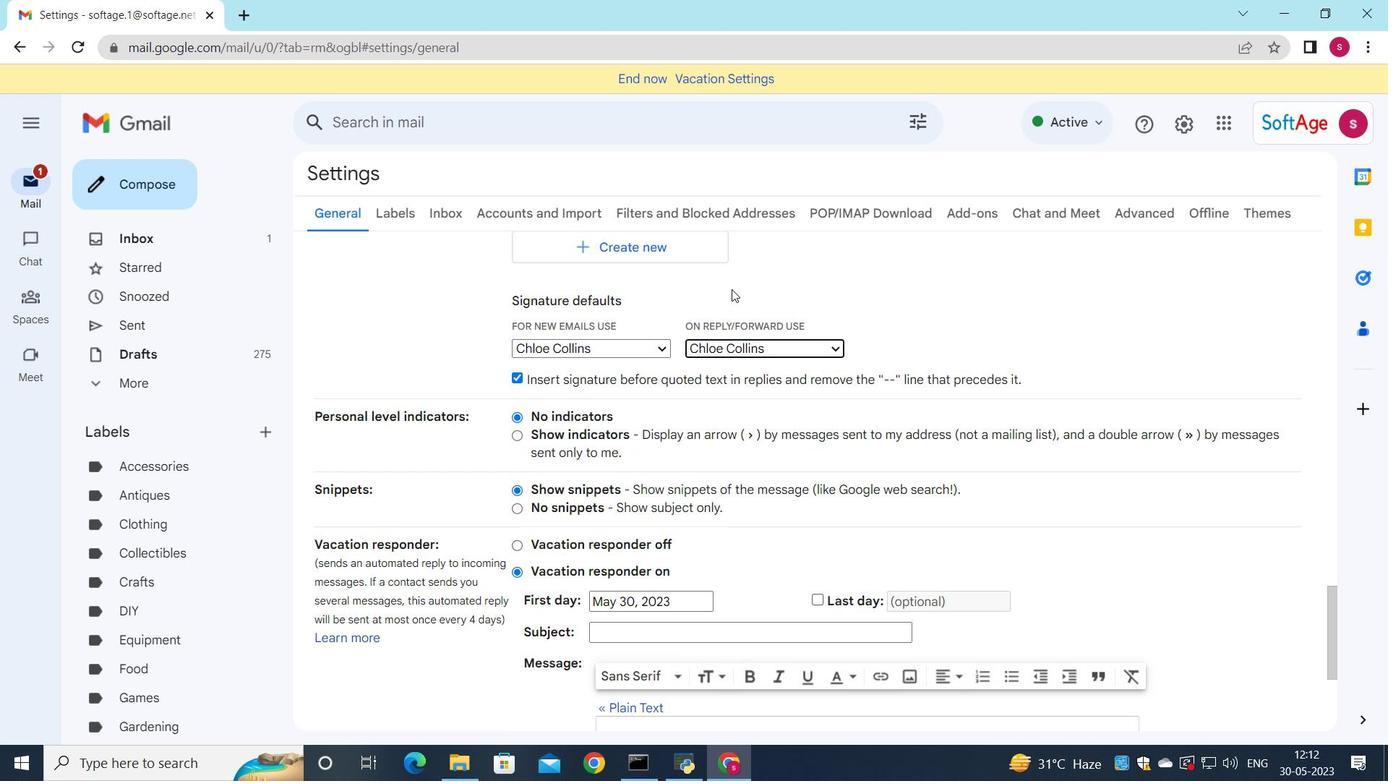 
Action: Mouse moved to (732, 295)
Screenshot: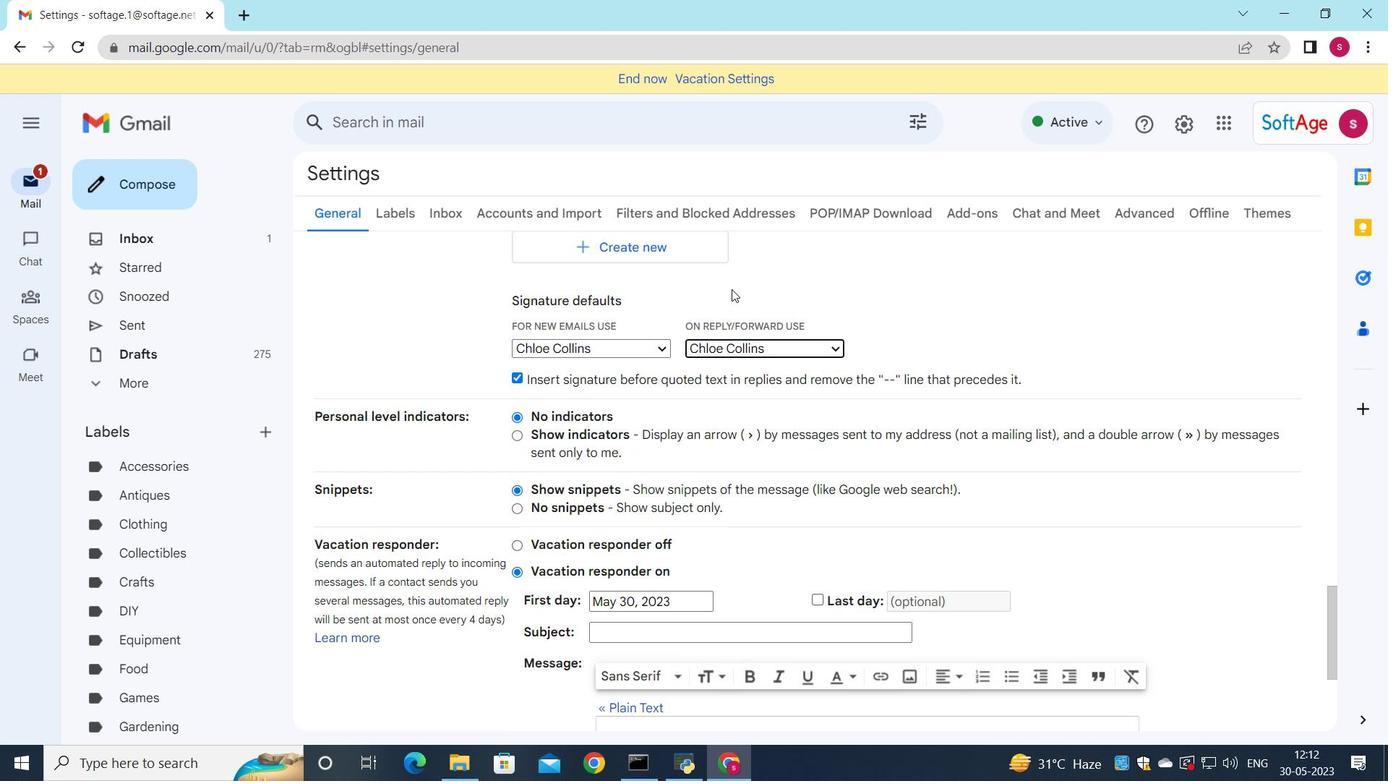 
Action: Mouse scrolled (732, 295) with delta (0, 0)
Screenshot: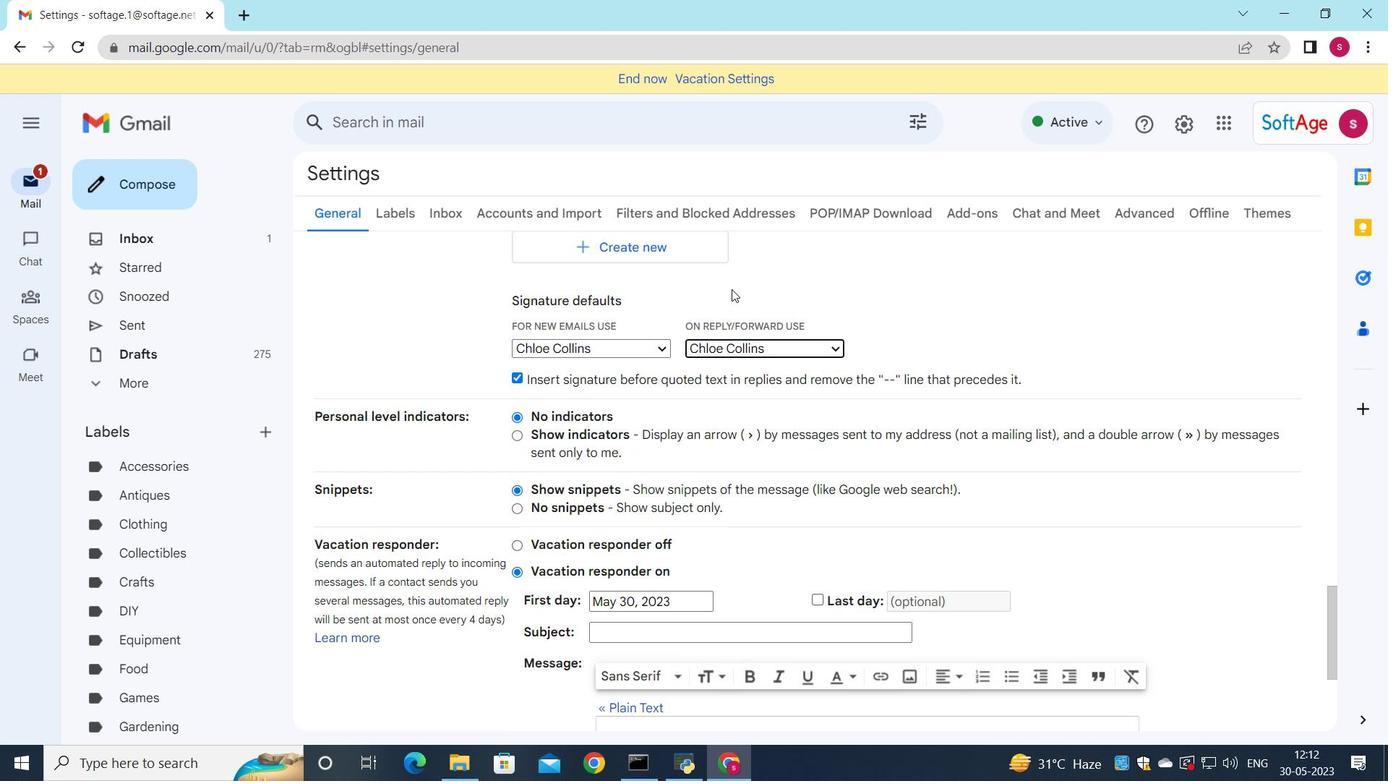 
Action: Mouse moved to (732, 298)
Screenshot: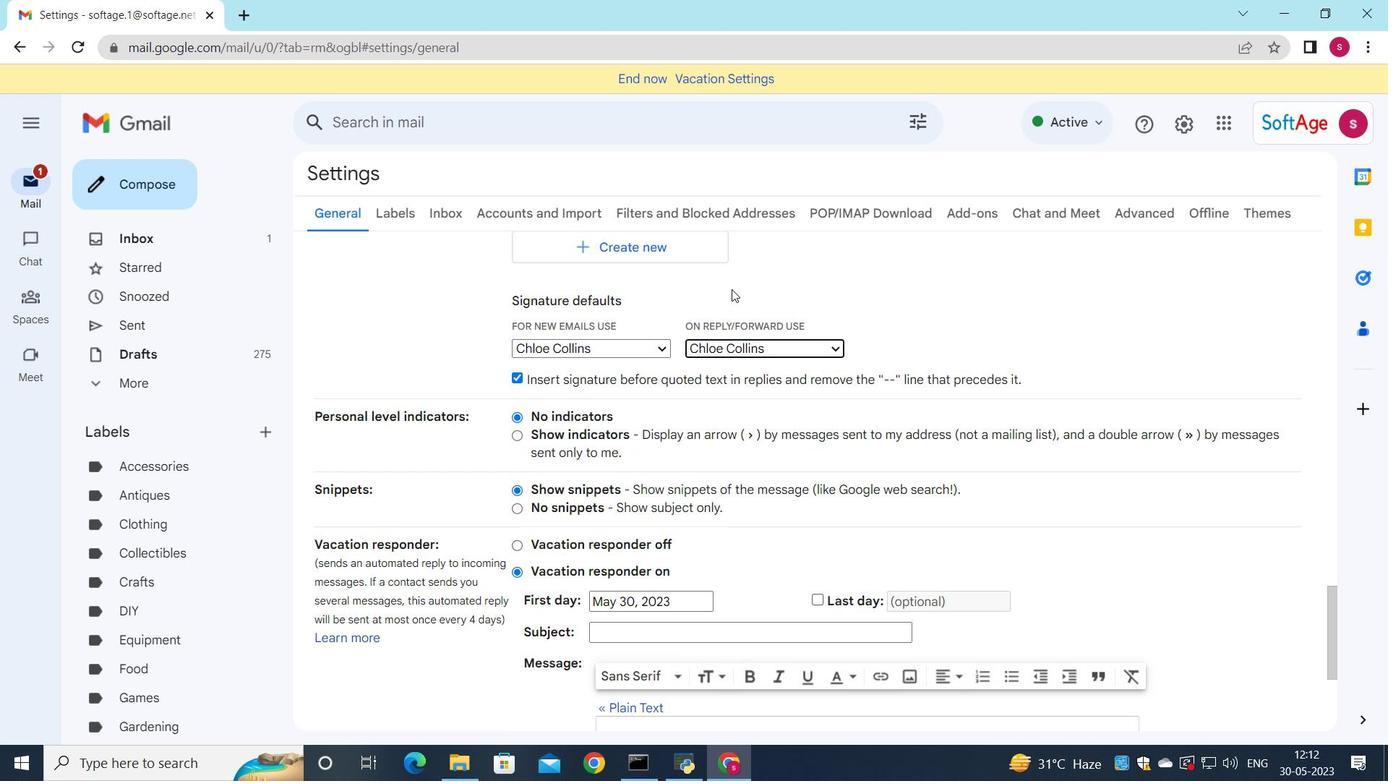 
Action: Mouse scrolled (732, 297) with delta (0, 0)
Screenshot: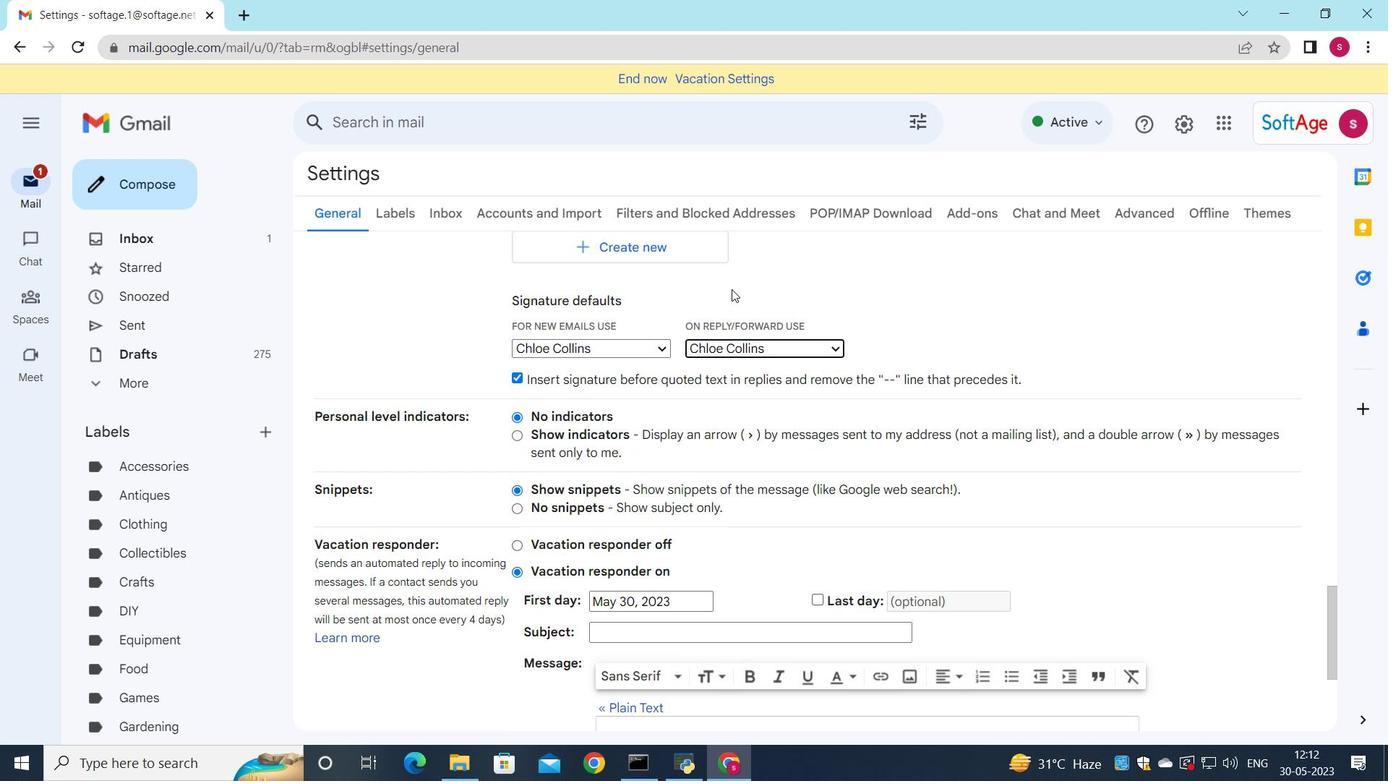 
Action: Mouse moved to (732, 298)
Screenshot: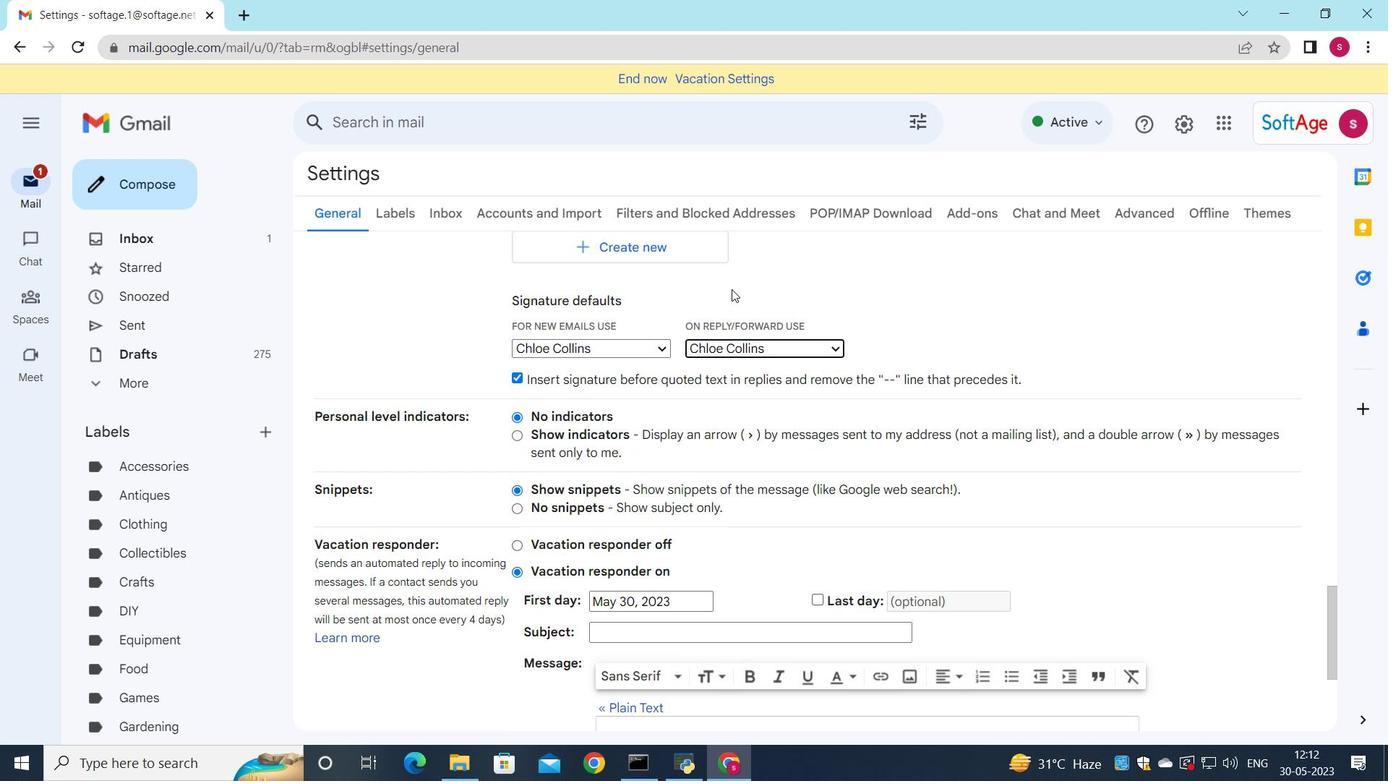 
Action: Mouse scrolled (732, 298) with delta (0, 0)
Screenshot: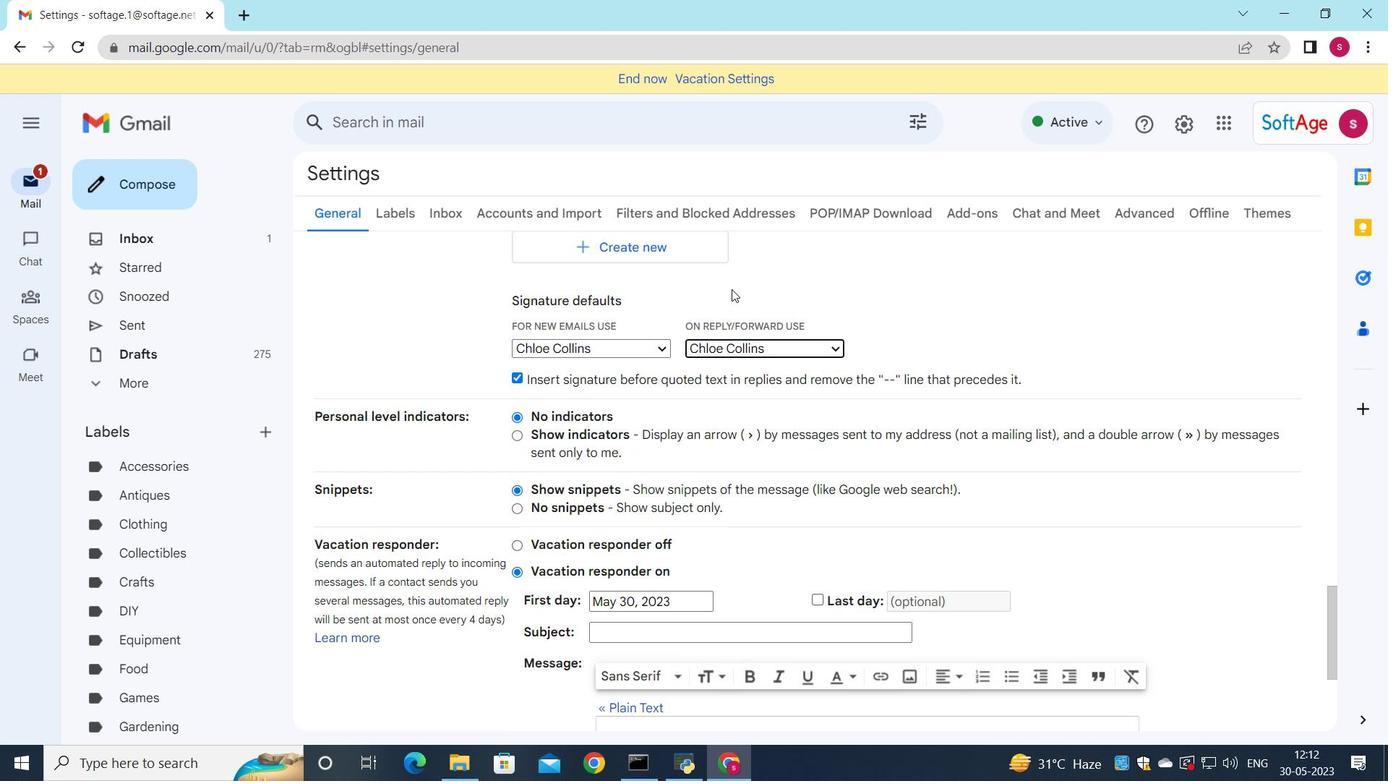 
Action: Mouse moved to (731, 300)
Screenshot: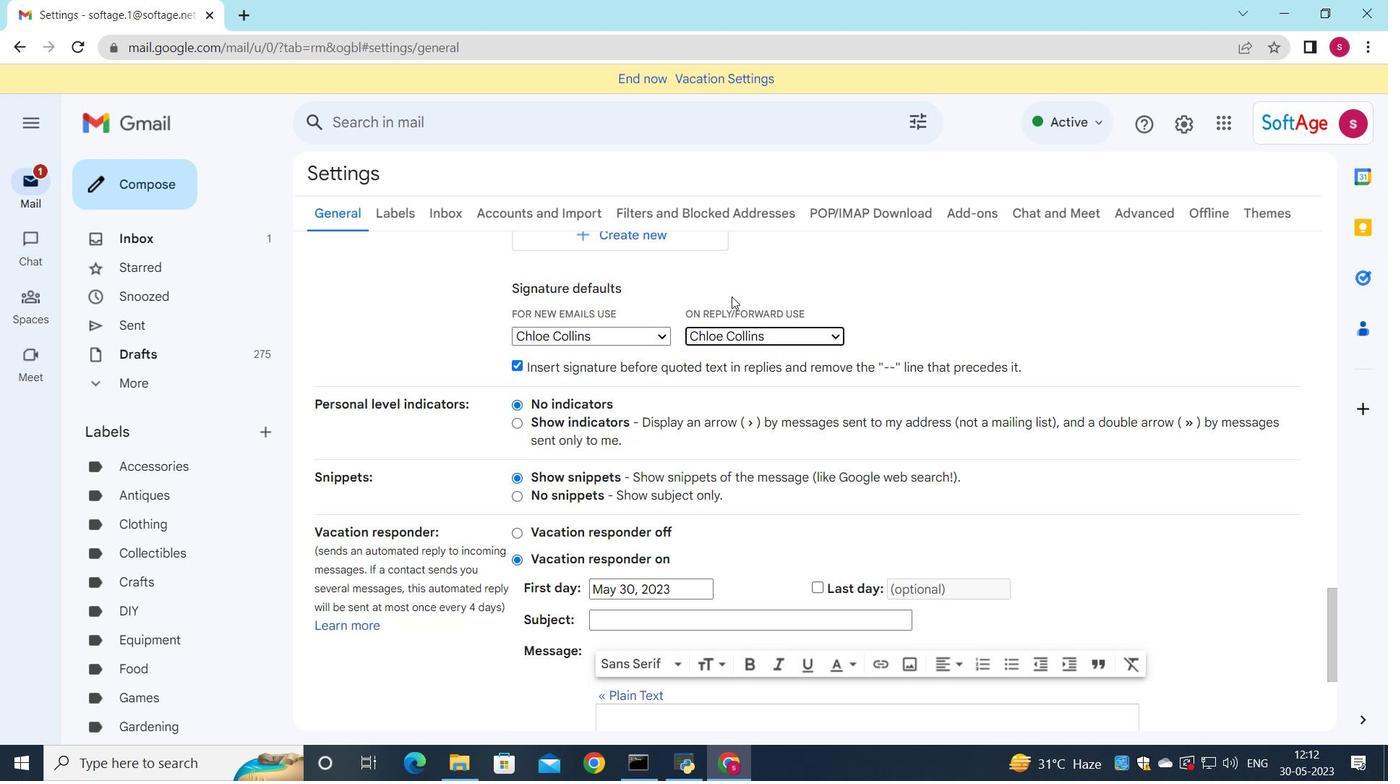 
Action: Mouse scrolled (731, 300) with delta (0, 0)
Screenshot: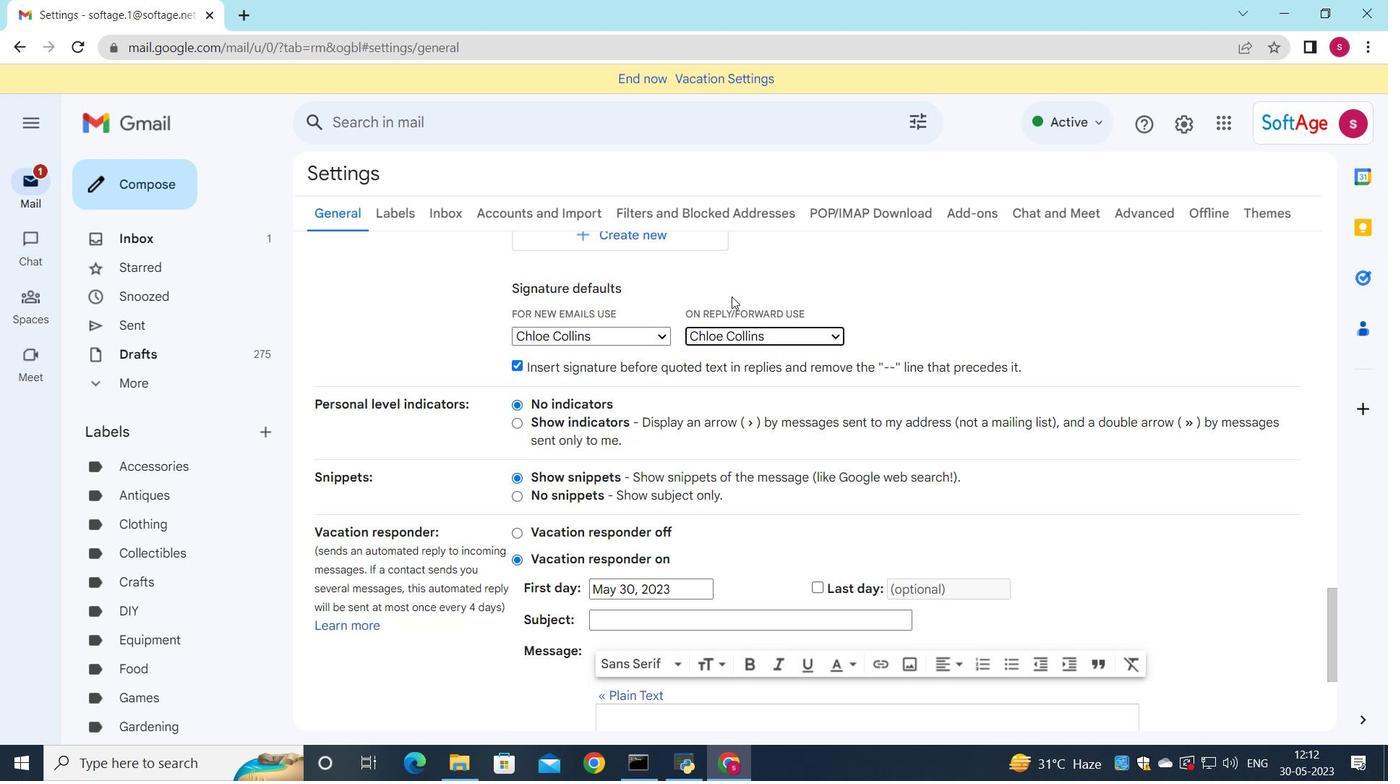 
Action: Mouse moved to (770, 636)
Screenshot: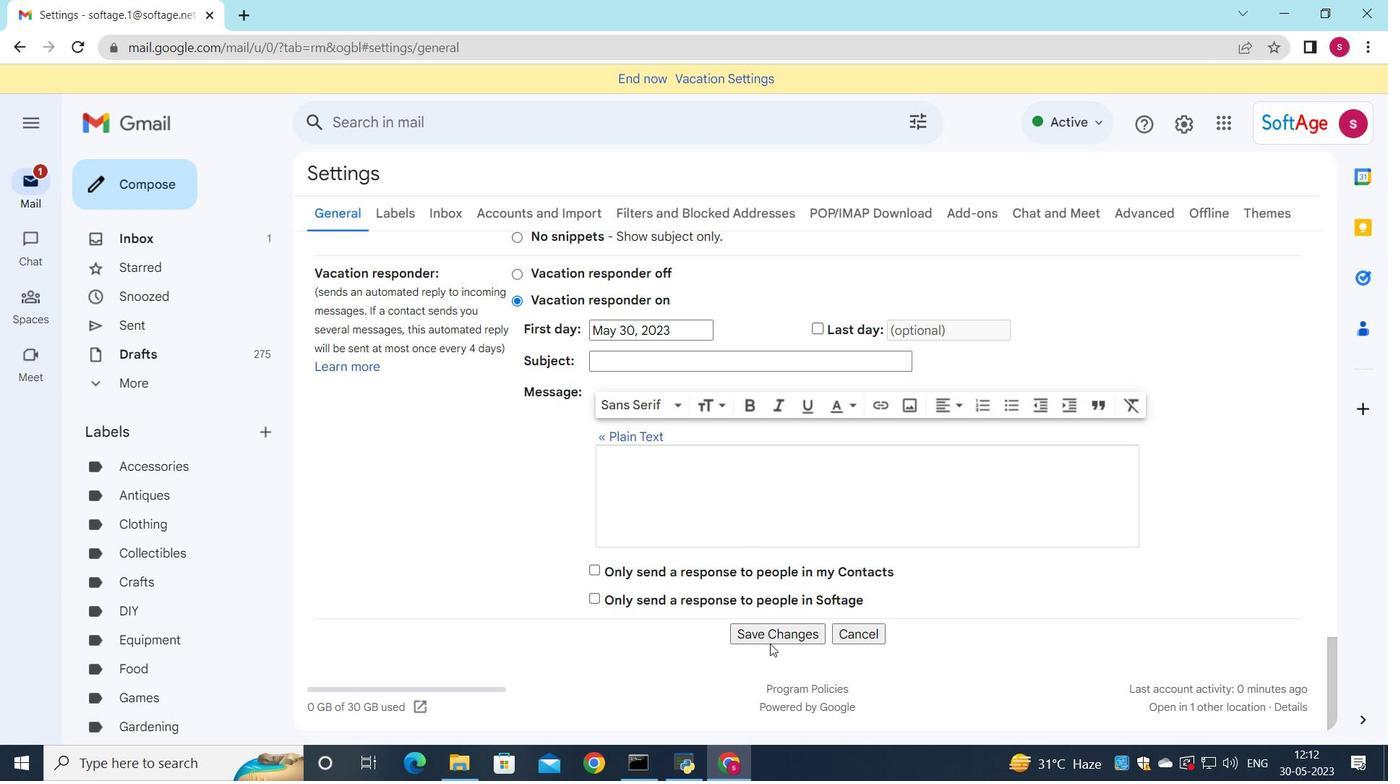 
Action: Mouse pressed left at (770, 636)
Screenshot: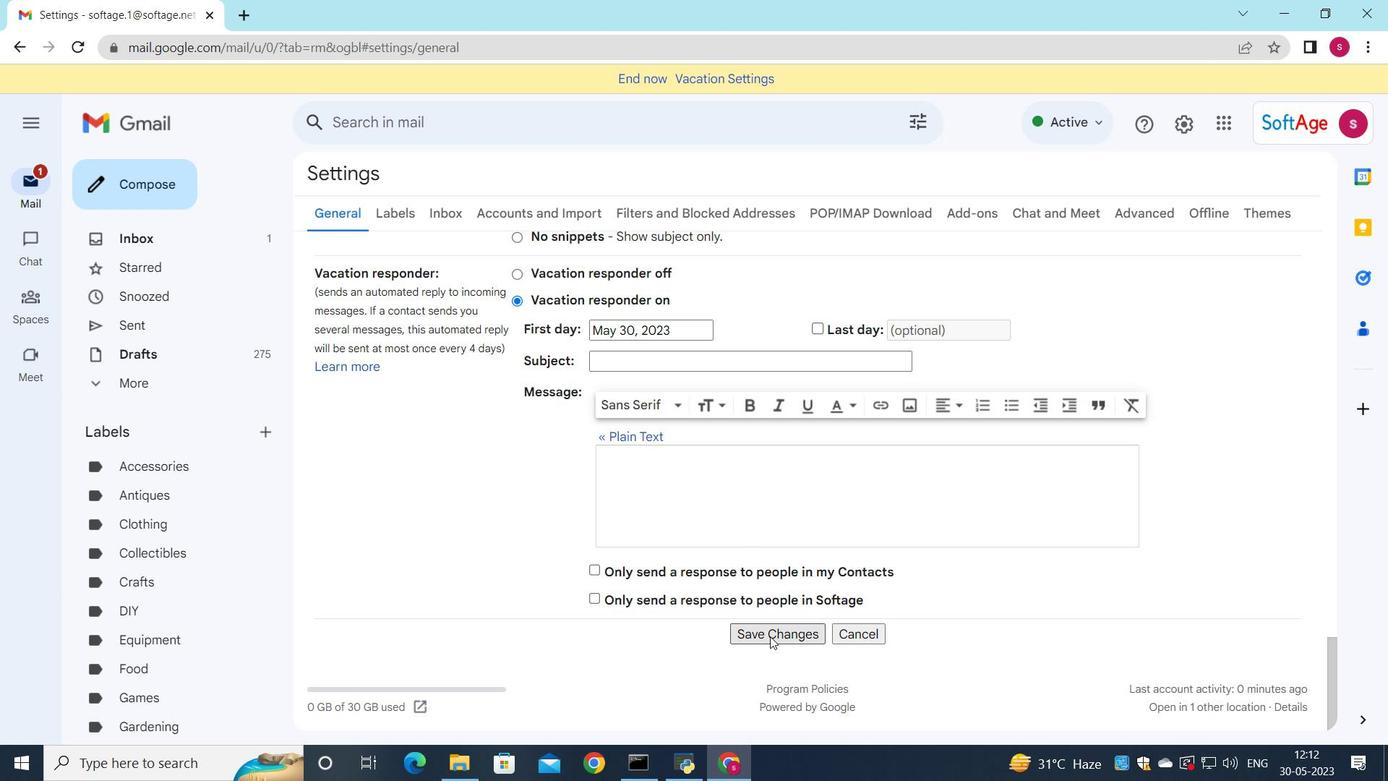 
Action: Mouse moved to (139, 189)
Screenshot: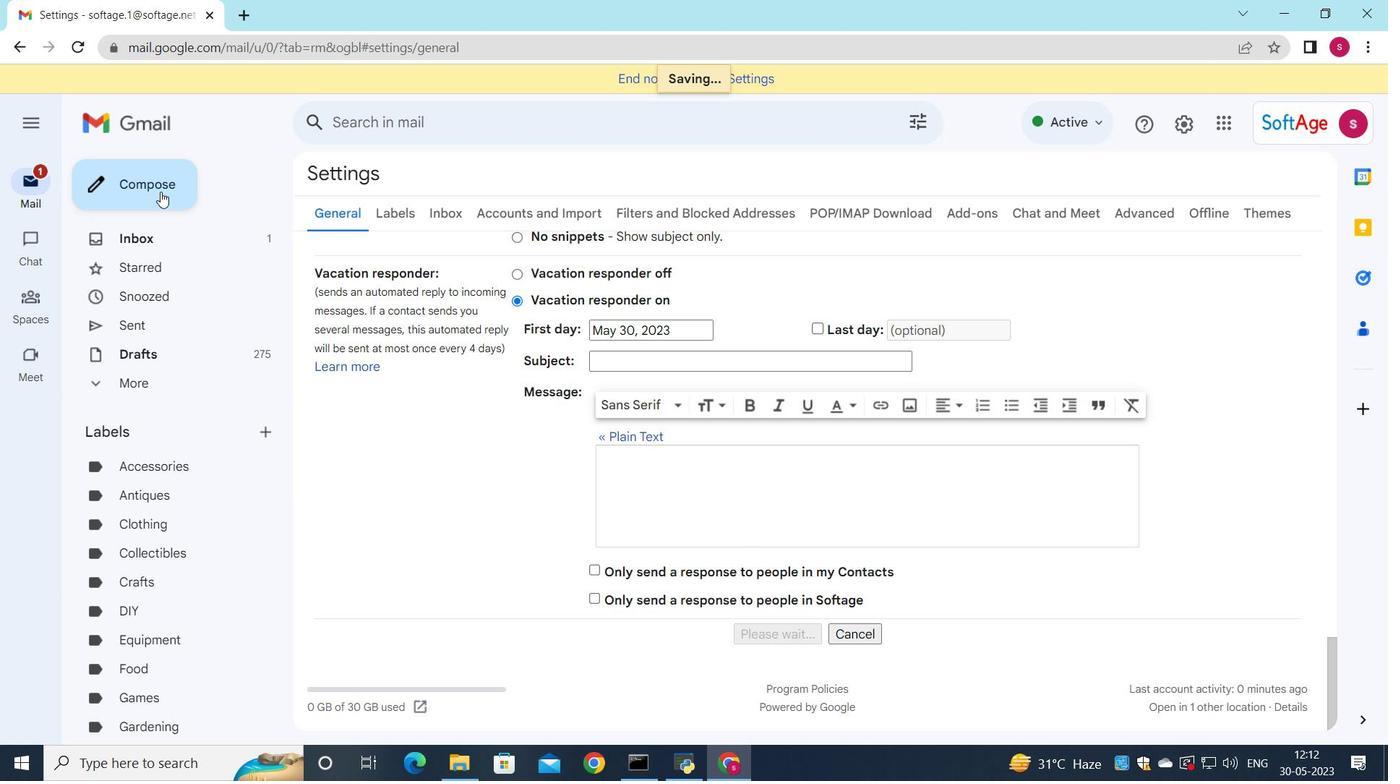 
Action: Mouse pressed left at (139, 189)
Screenshot: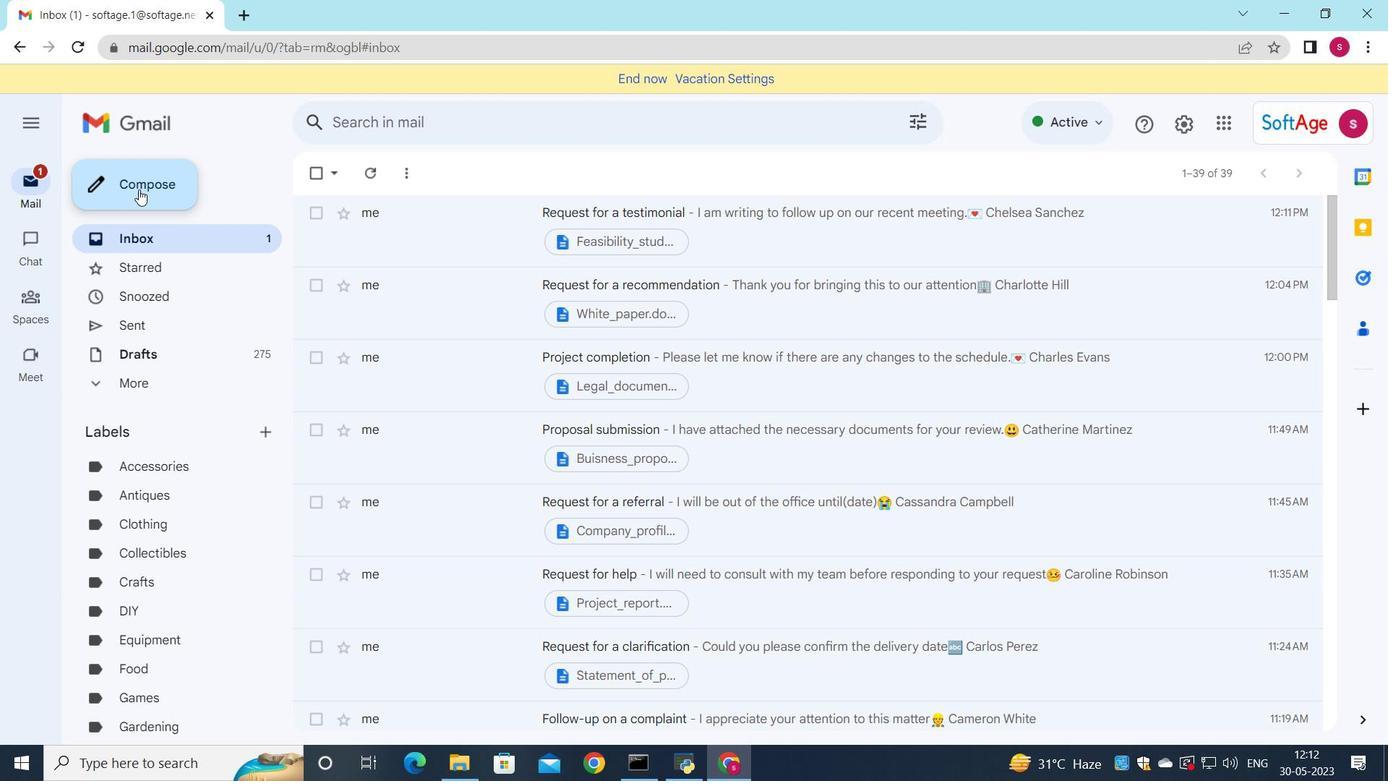 
Action: Mouse moved to (948, 337)
Screenshot: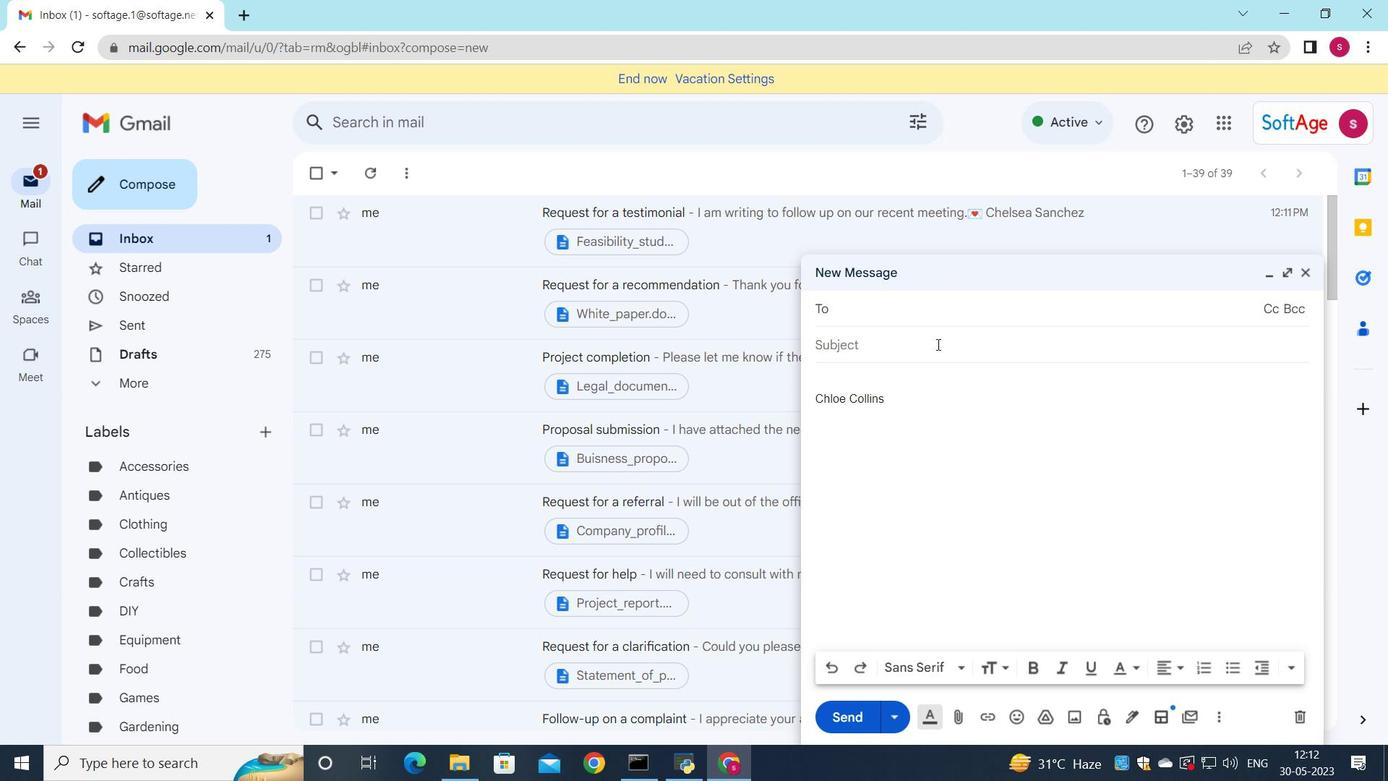 
Action: Key pressed <Key.down>
Screenshot: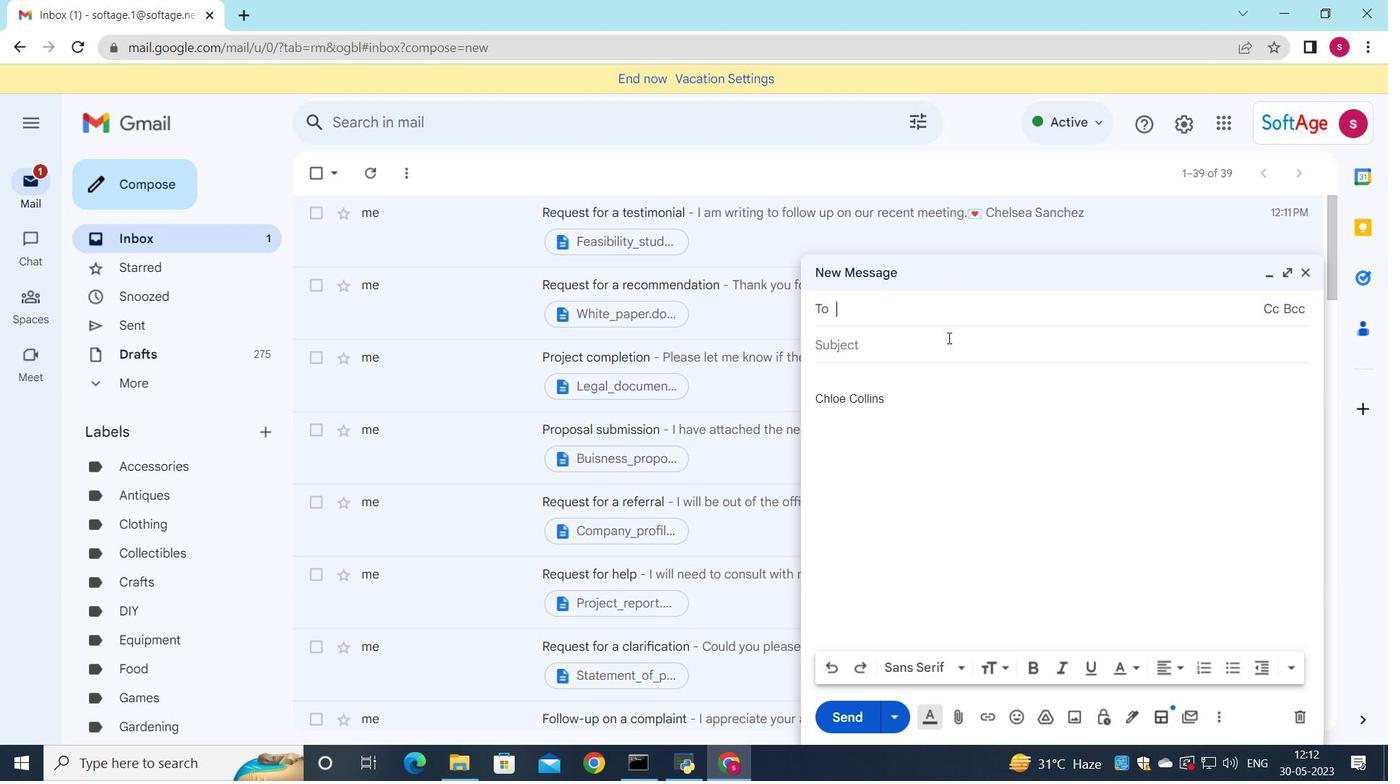 
Action: Mouse moved to (959, 643)
Screenshot: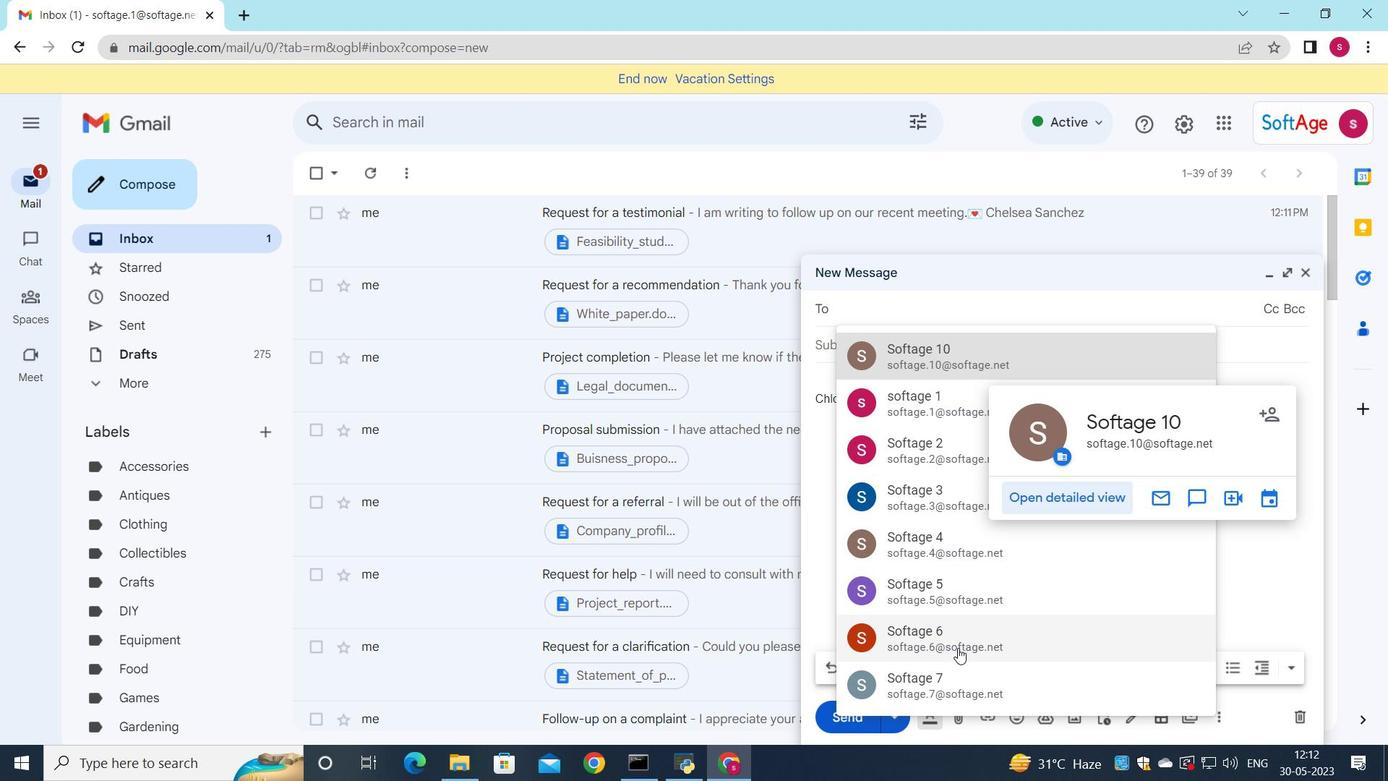 
Action: Mouse pressed left at (959, 643)
Screenshot: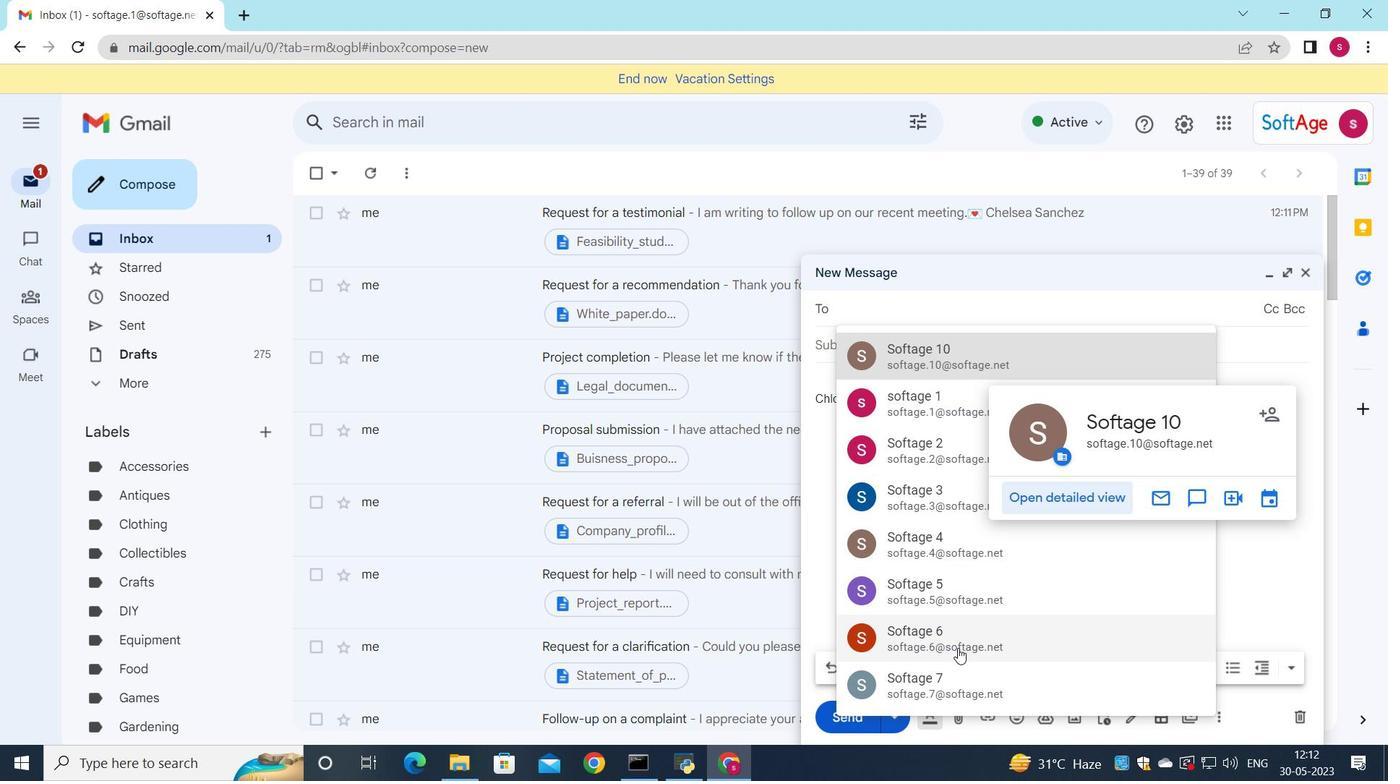 
Action: Mouse moved to (993, 418)
Screenshot: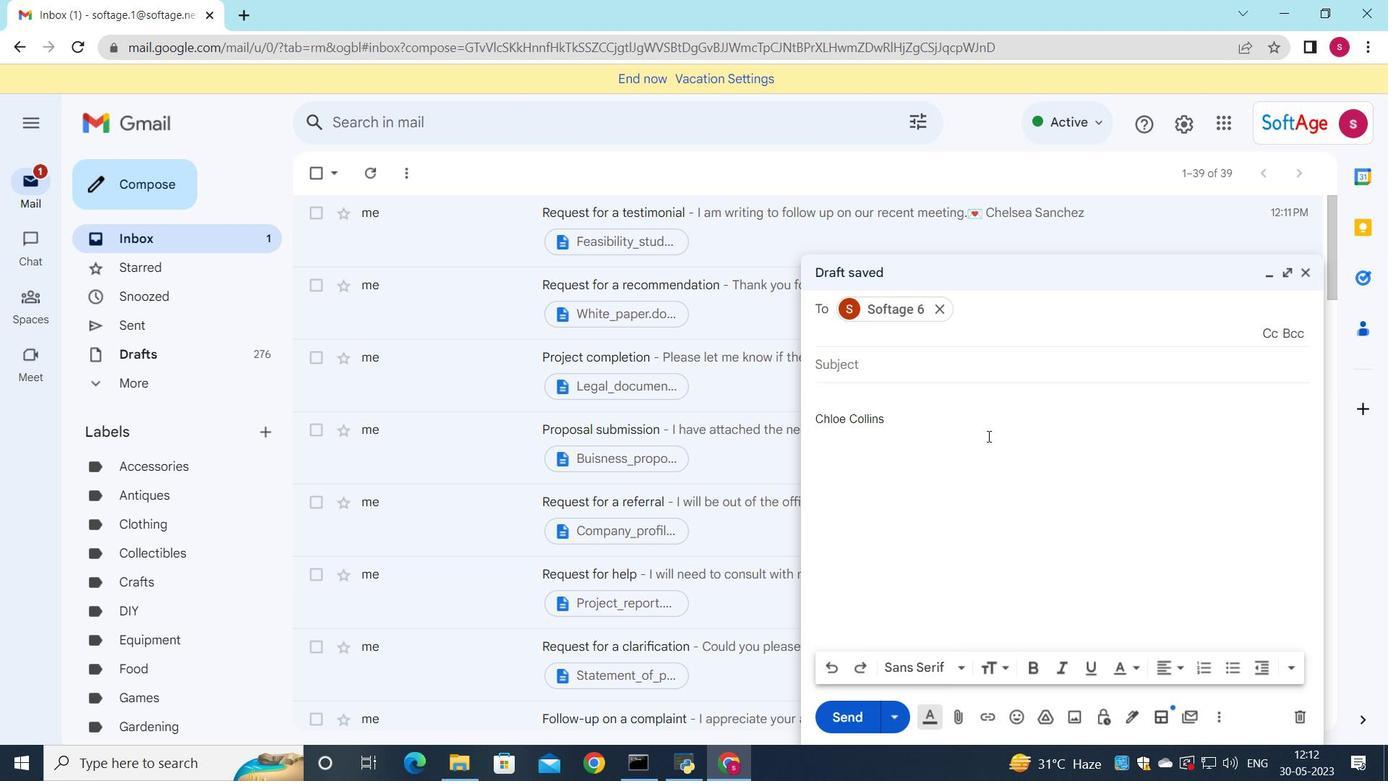 
Action: Key pressed <Key.down>
Screenshot: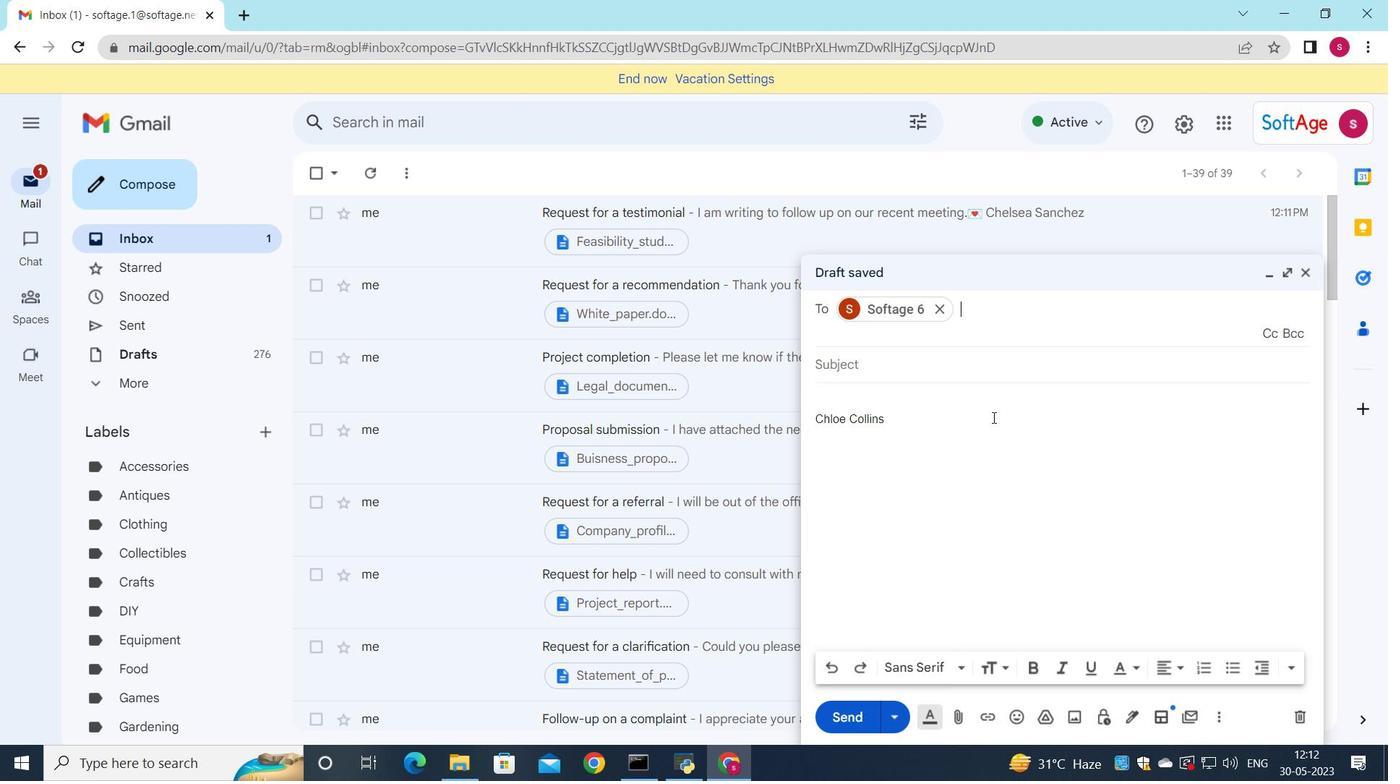 
Action: Mouse moved to (1029, 391)
Screenshot: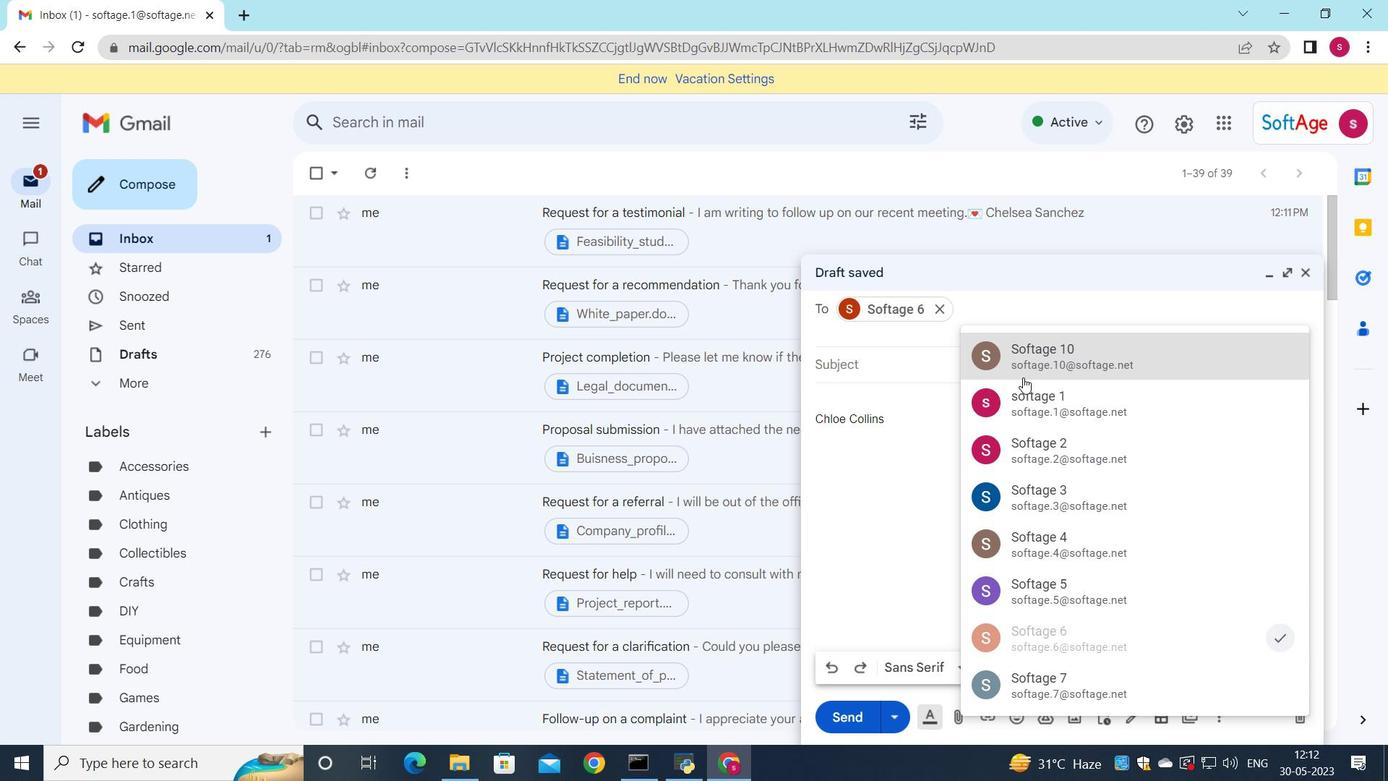 
Action: Mouse pressed left at (1029, 391)
Screenshot: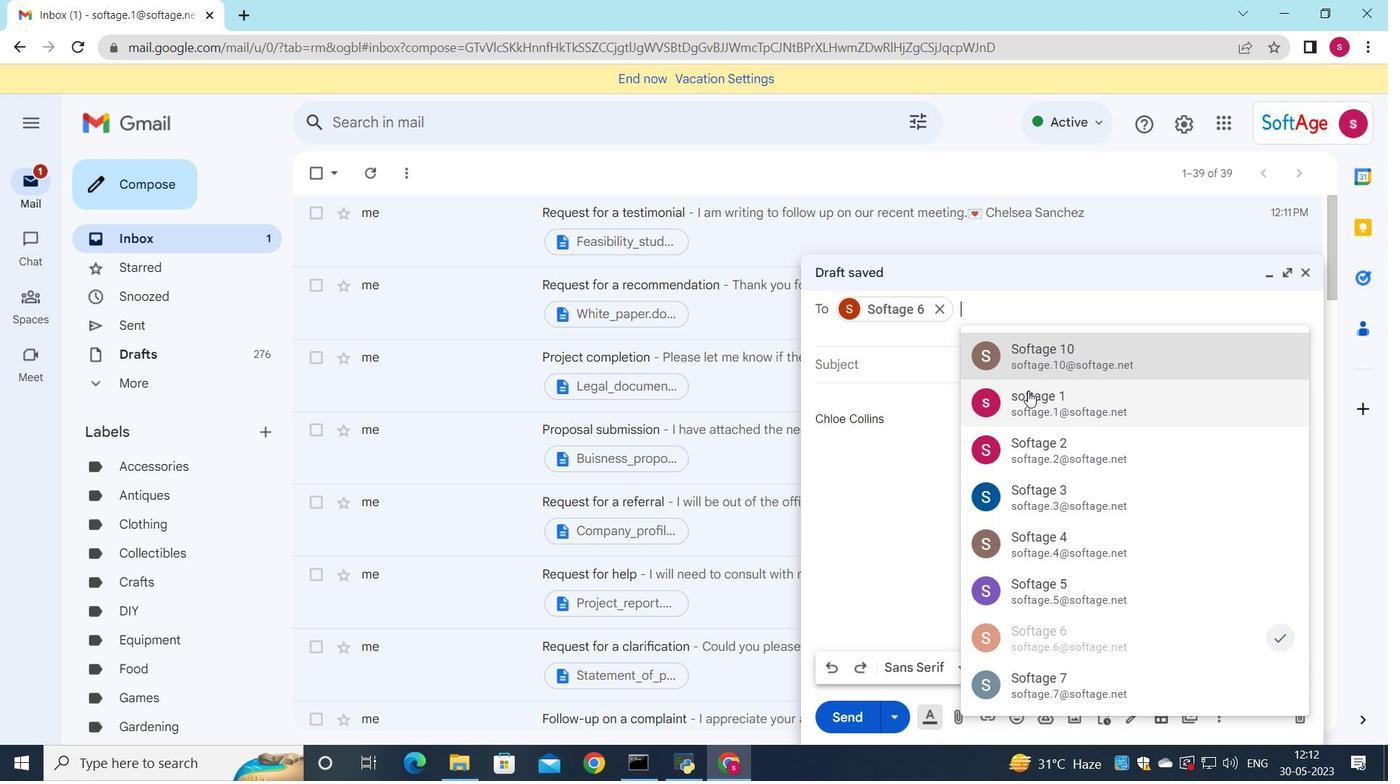 
Action: Mouse moved to (1030, 390)
Screenshot: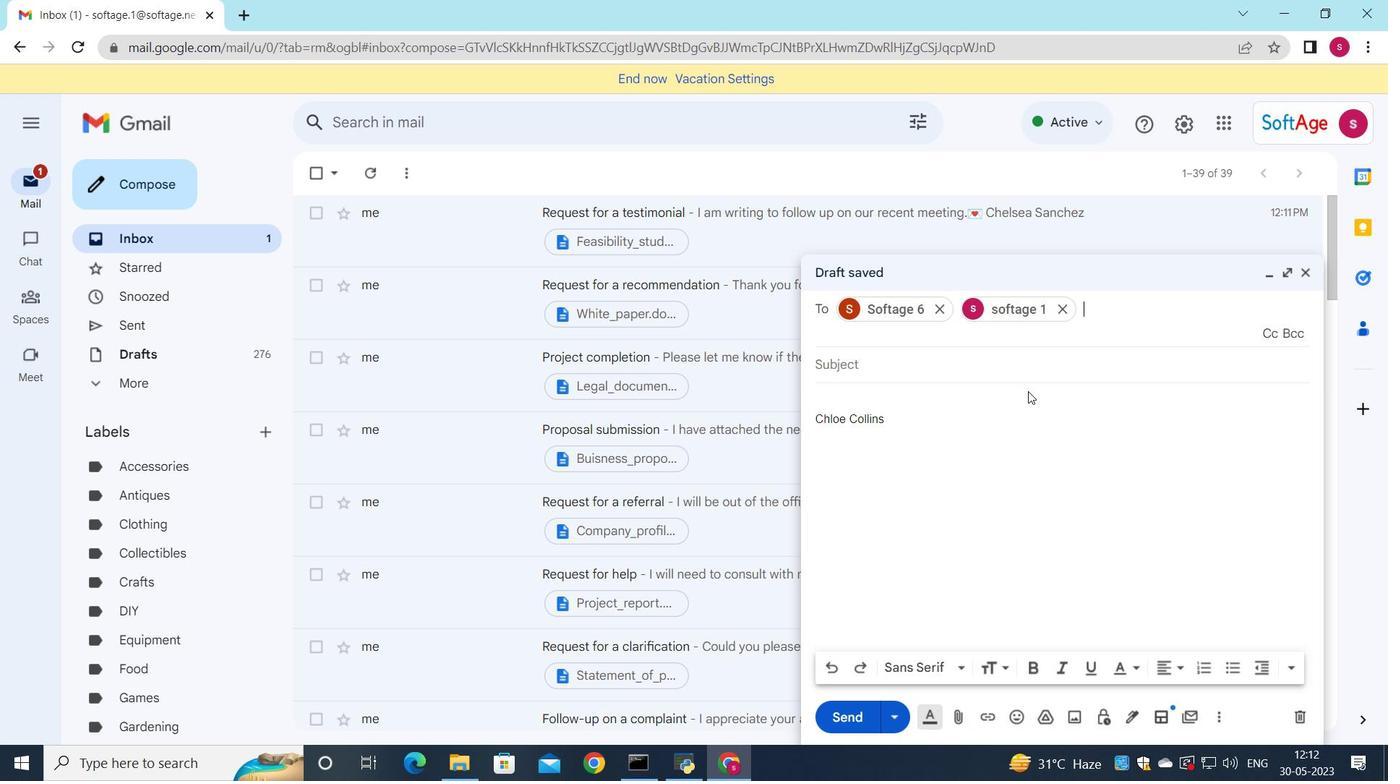 
Action: Key pressed <Key.down>
Screenshot: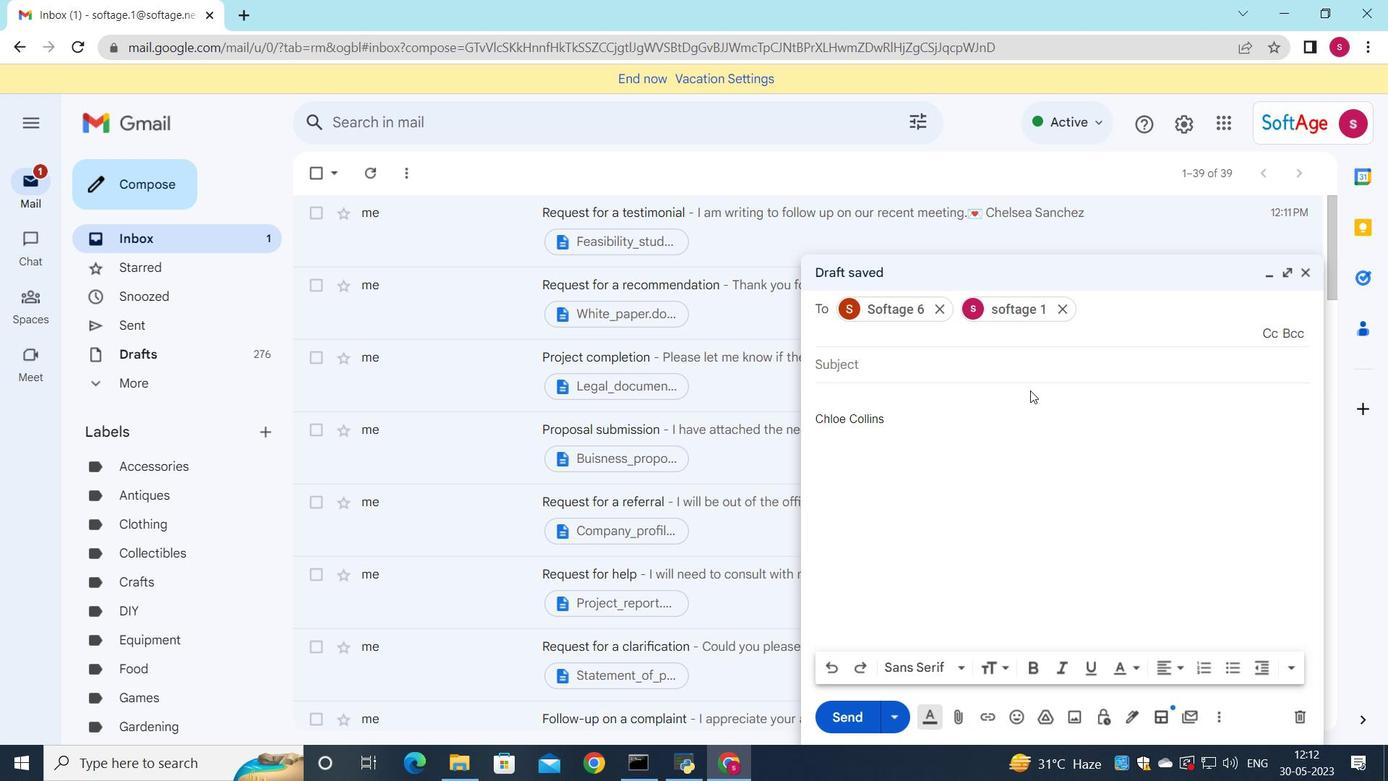
Action: Mouse moved to (1135, 693)
Screenshot: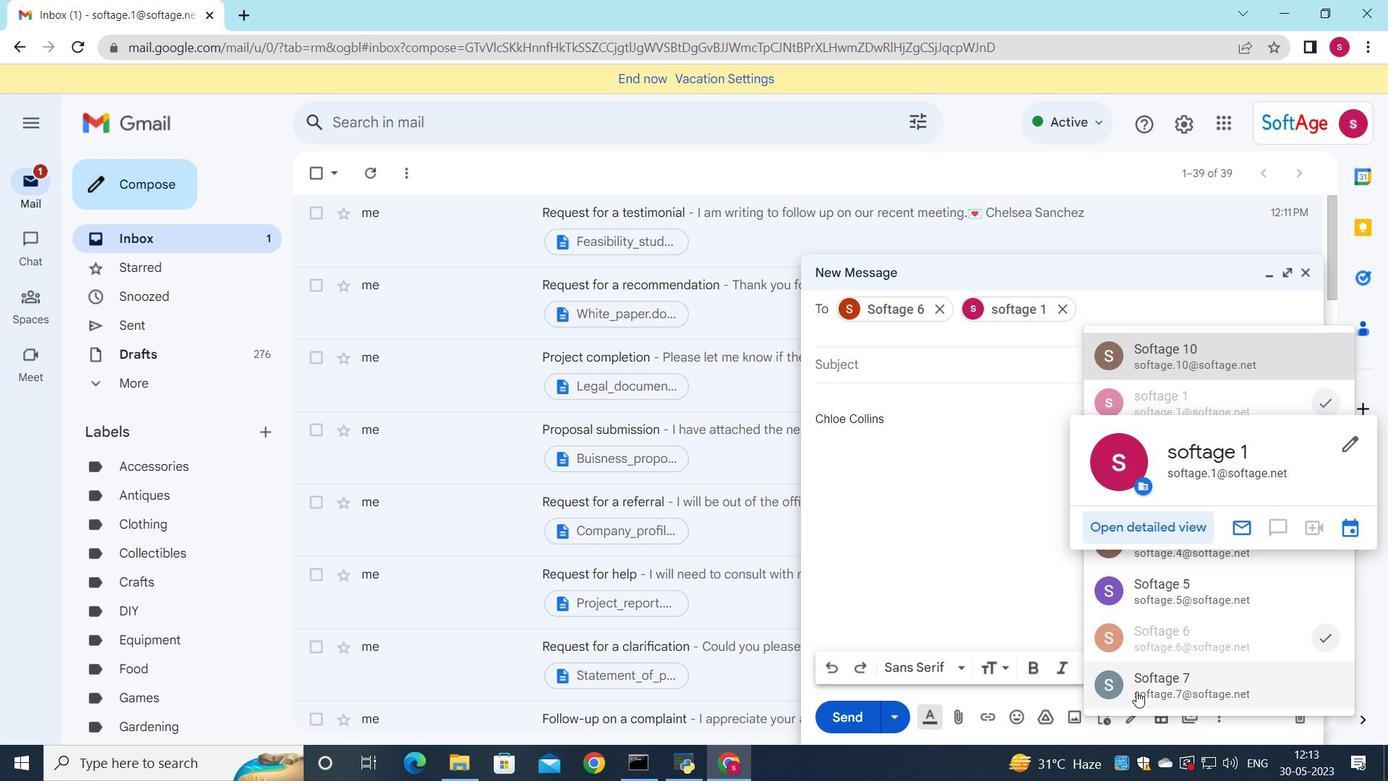 
Action: Mouse pressed left at (1135, 693)
Screenshot: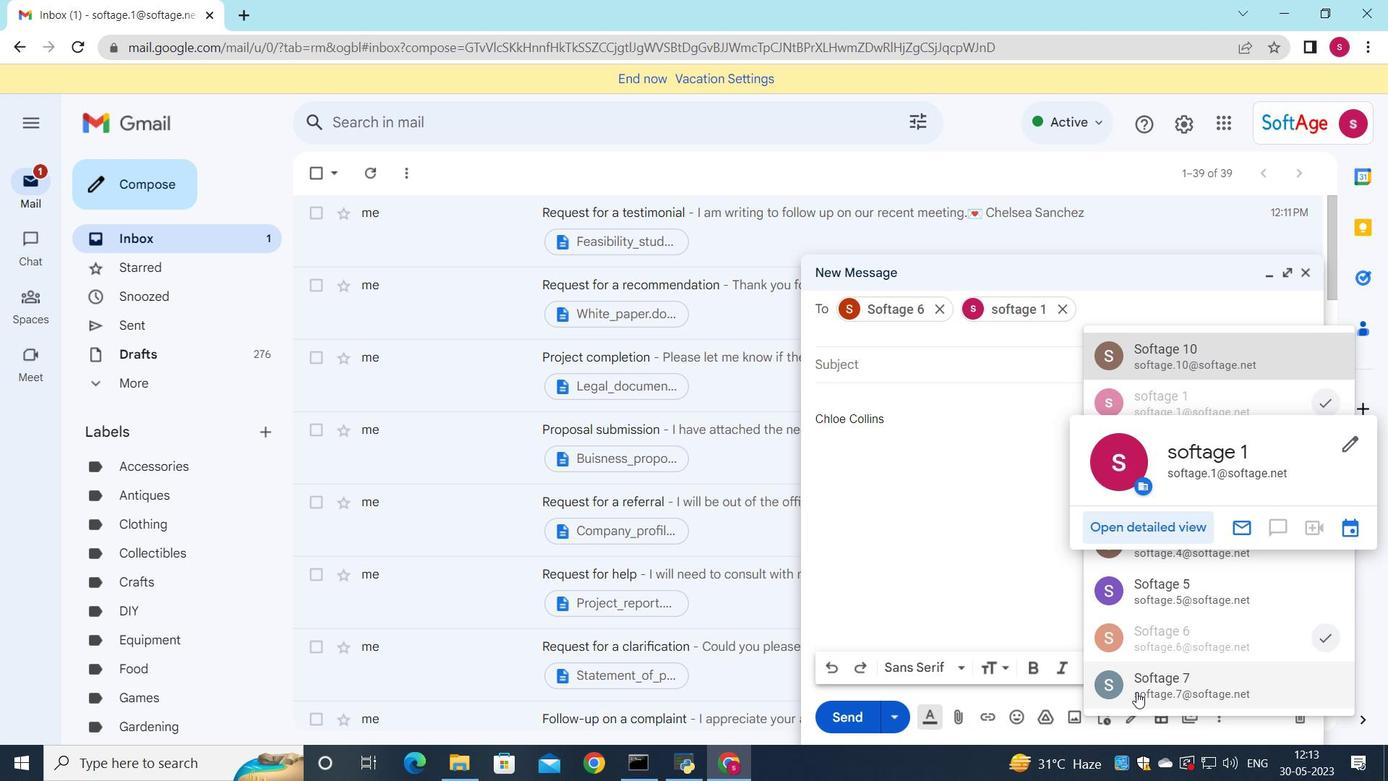 
Action: Mouse moved to (1215, 681)
Screenshot: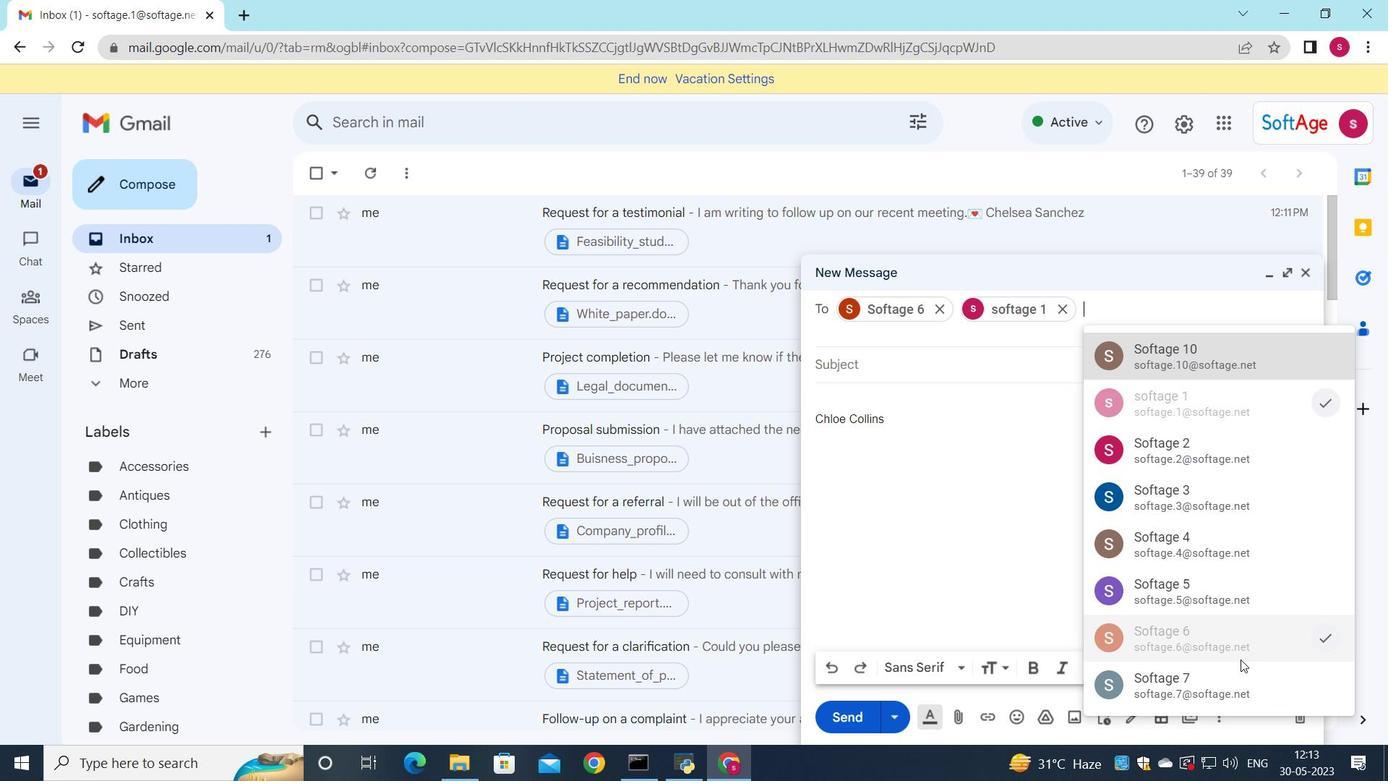
Action: Mouse pressed left at (1215, 681)
Screenshot: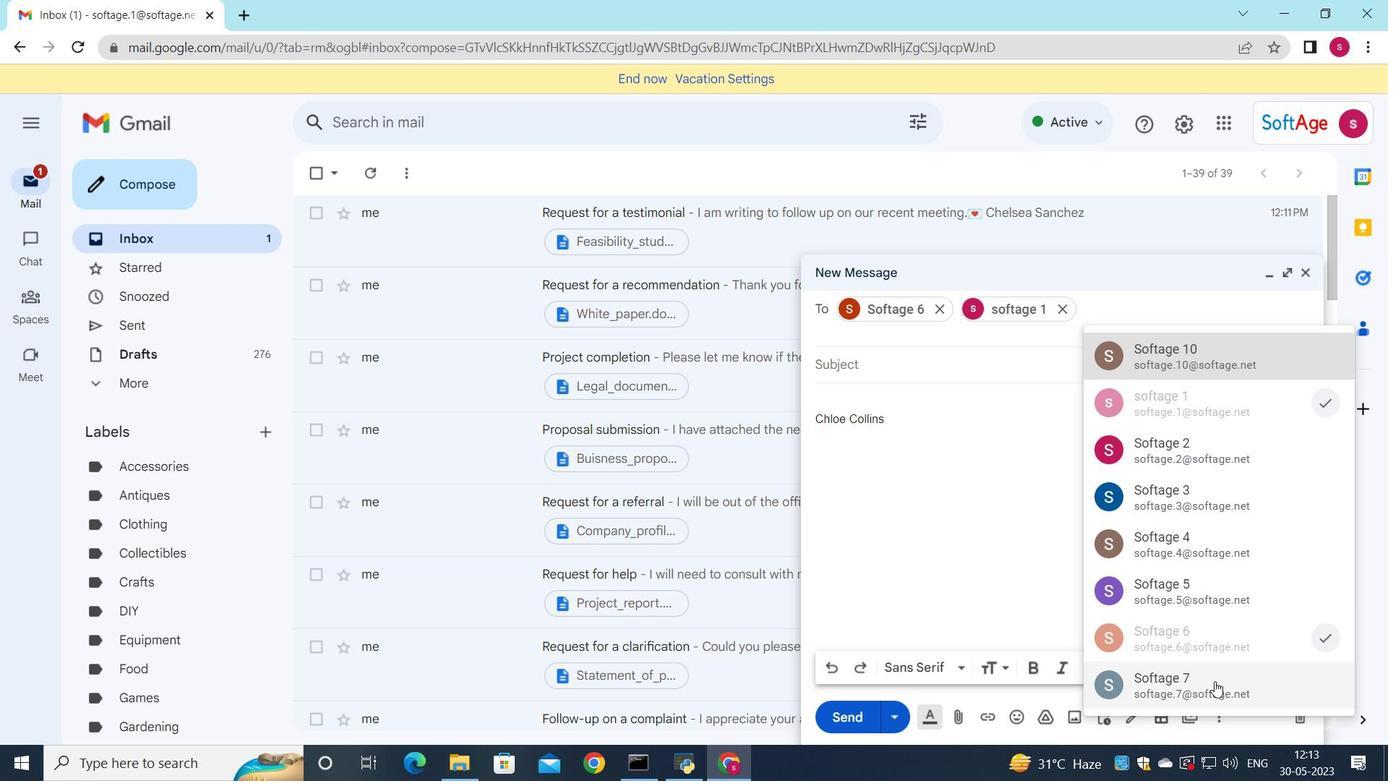 
Action: Mouse moved to (1271, 334)
Screenshot: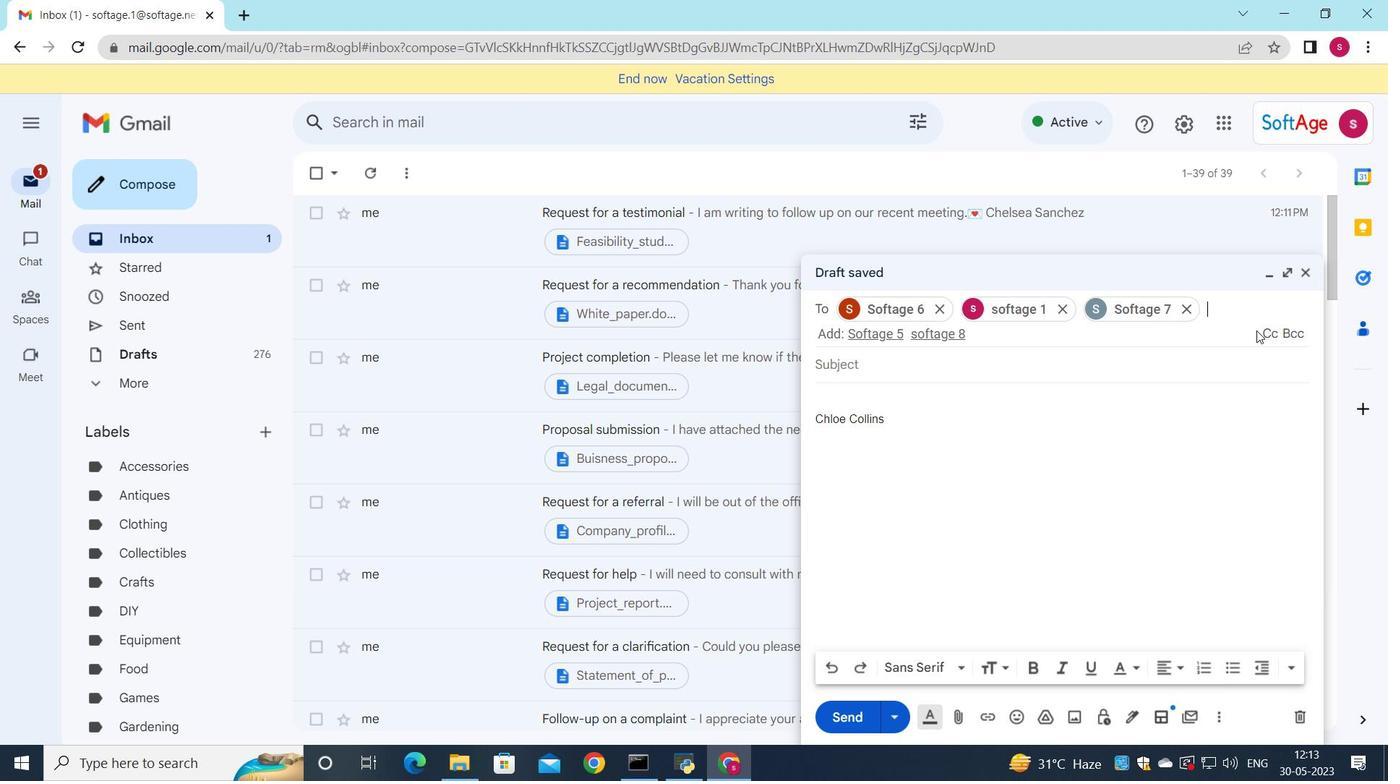 
Action: Mouse pressed left at (1271, 334)
Screenshot: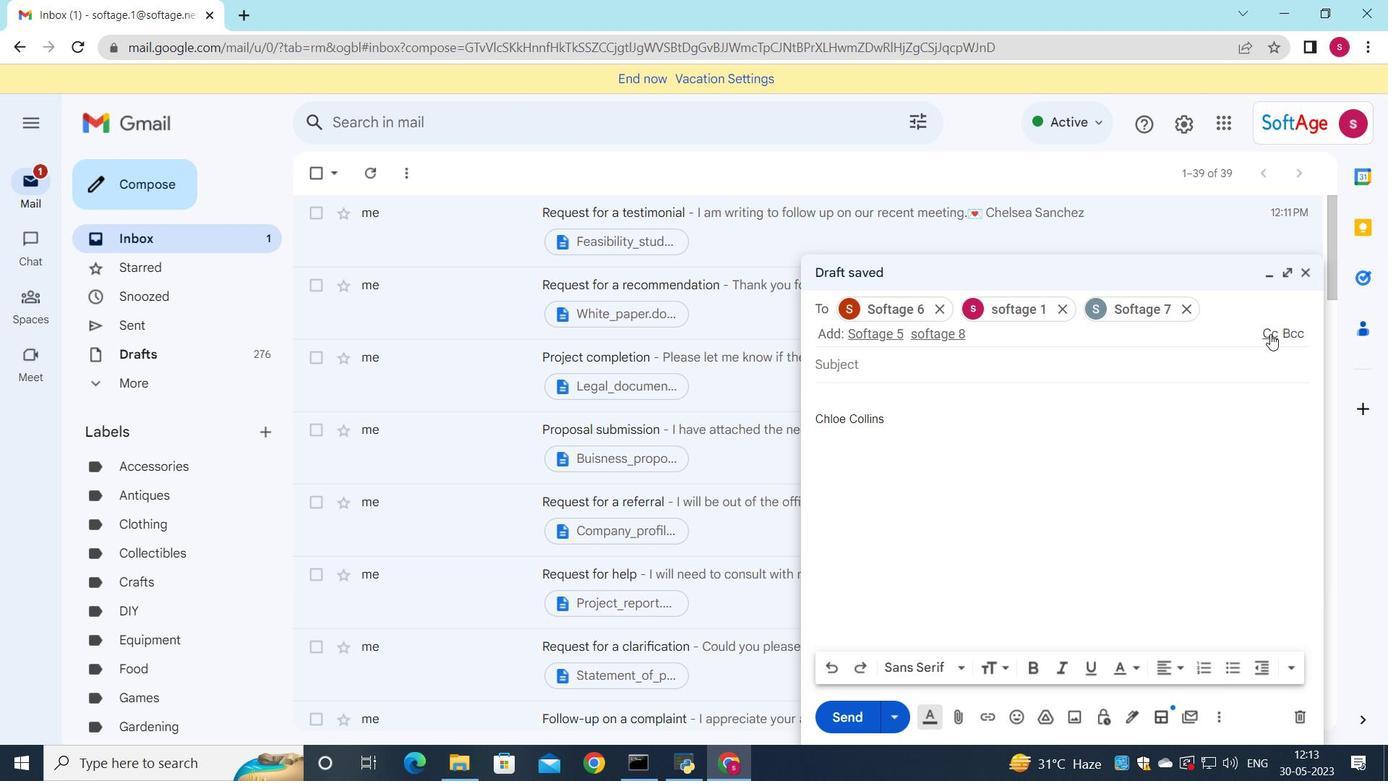 
Action: Mouse moved to (941, 372)
Screenshot: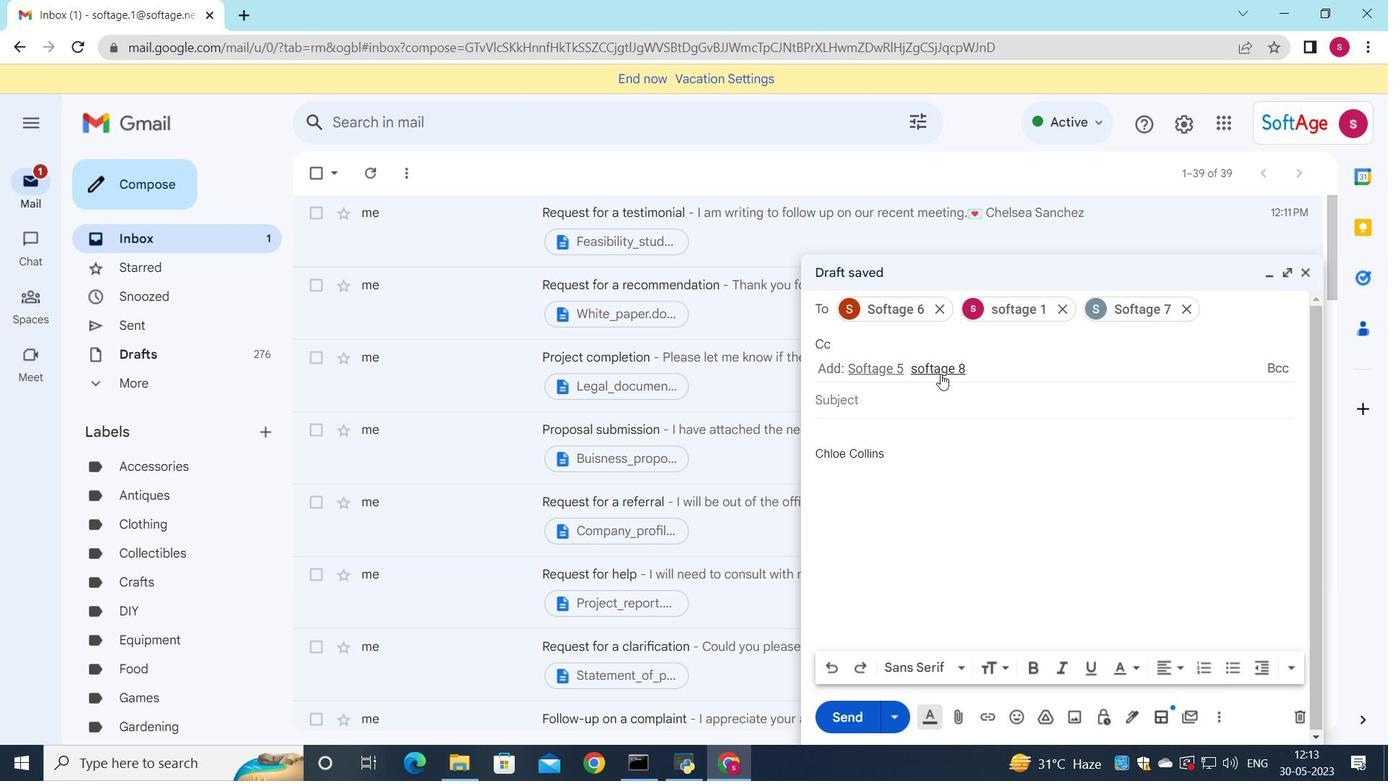 
Action: Mouse pressed left at (941, 372)
Screenshot: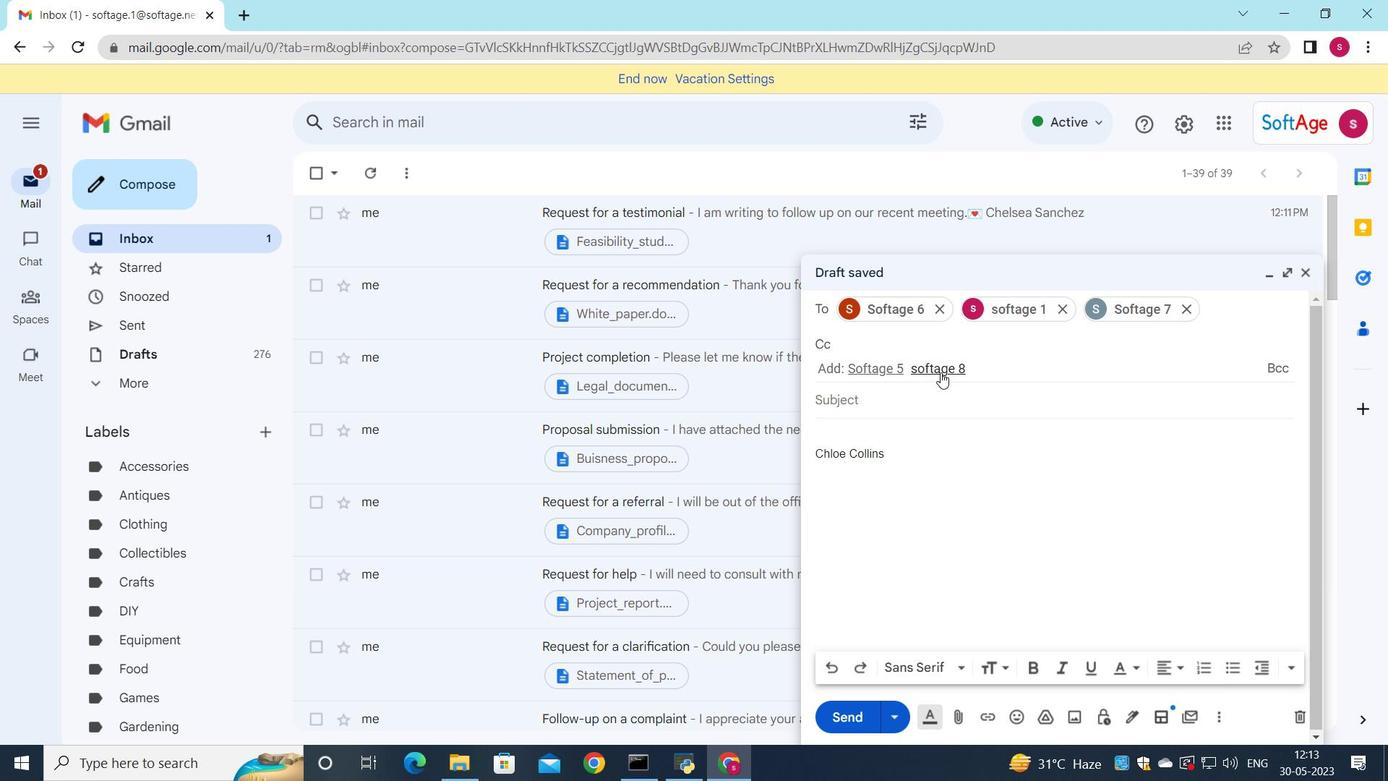 
Action: Mouse moved to (891, 403)
Screenshot: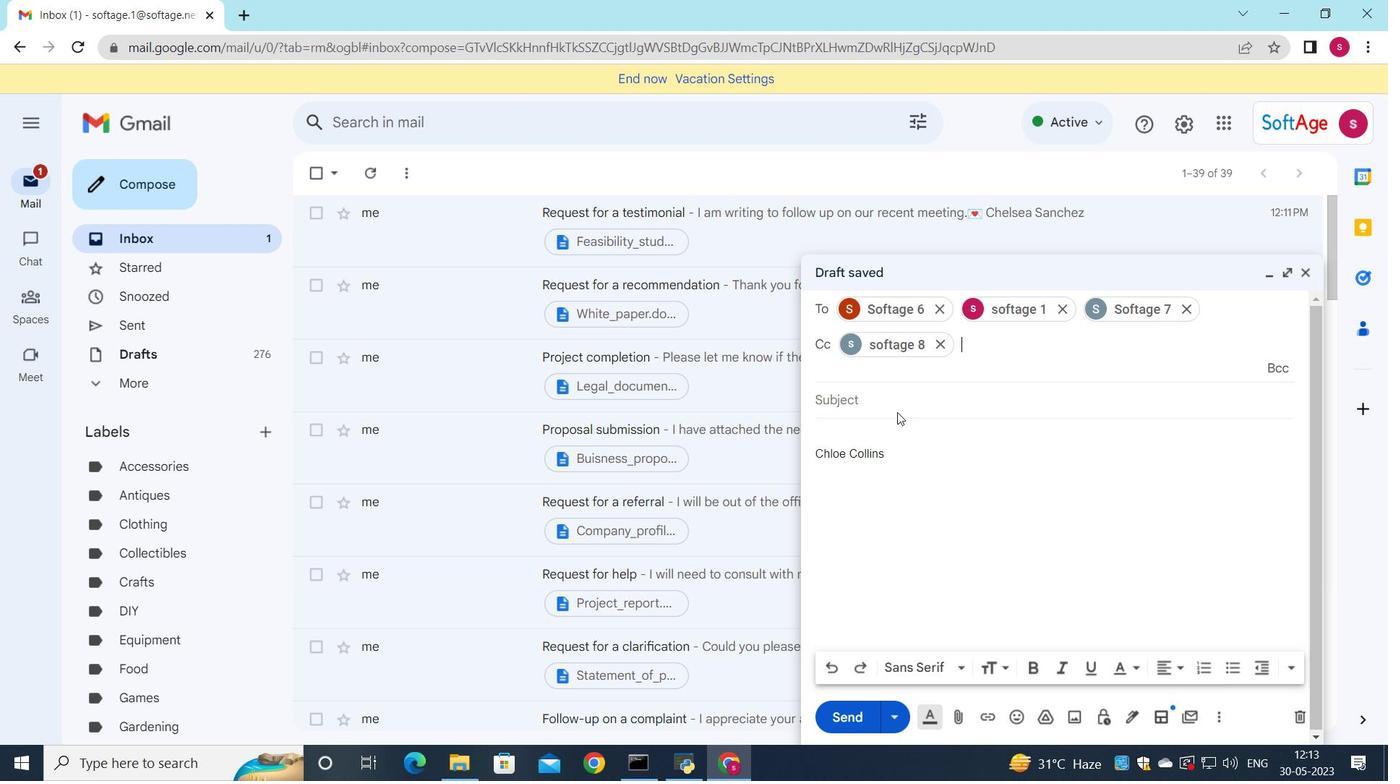 
Action: Mouse pressed left at (891, 403)
Screenshot: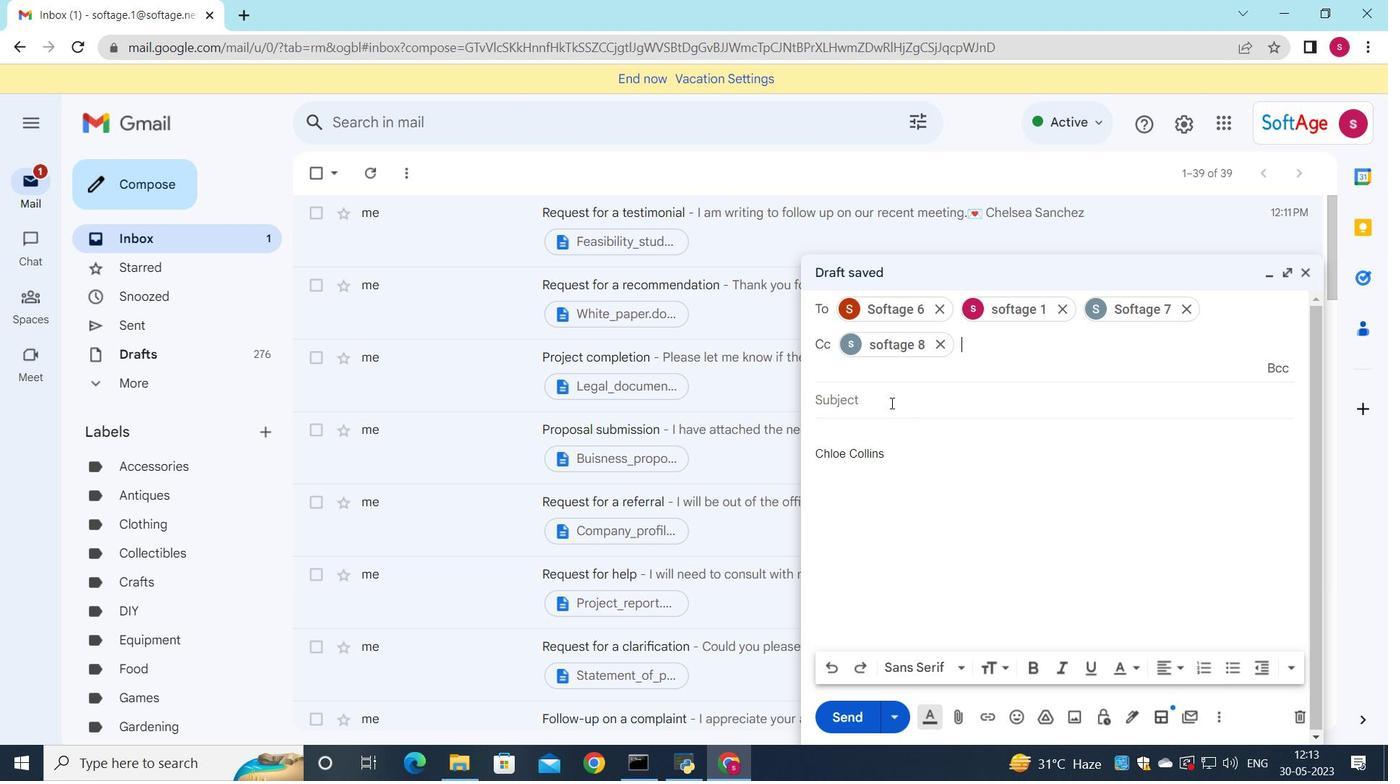 
Action: Key pressed <Key.shift>partnership<Key.space>proposal
Screenshot: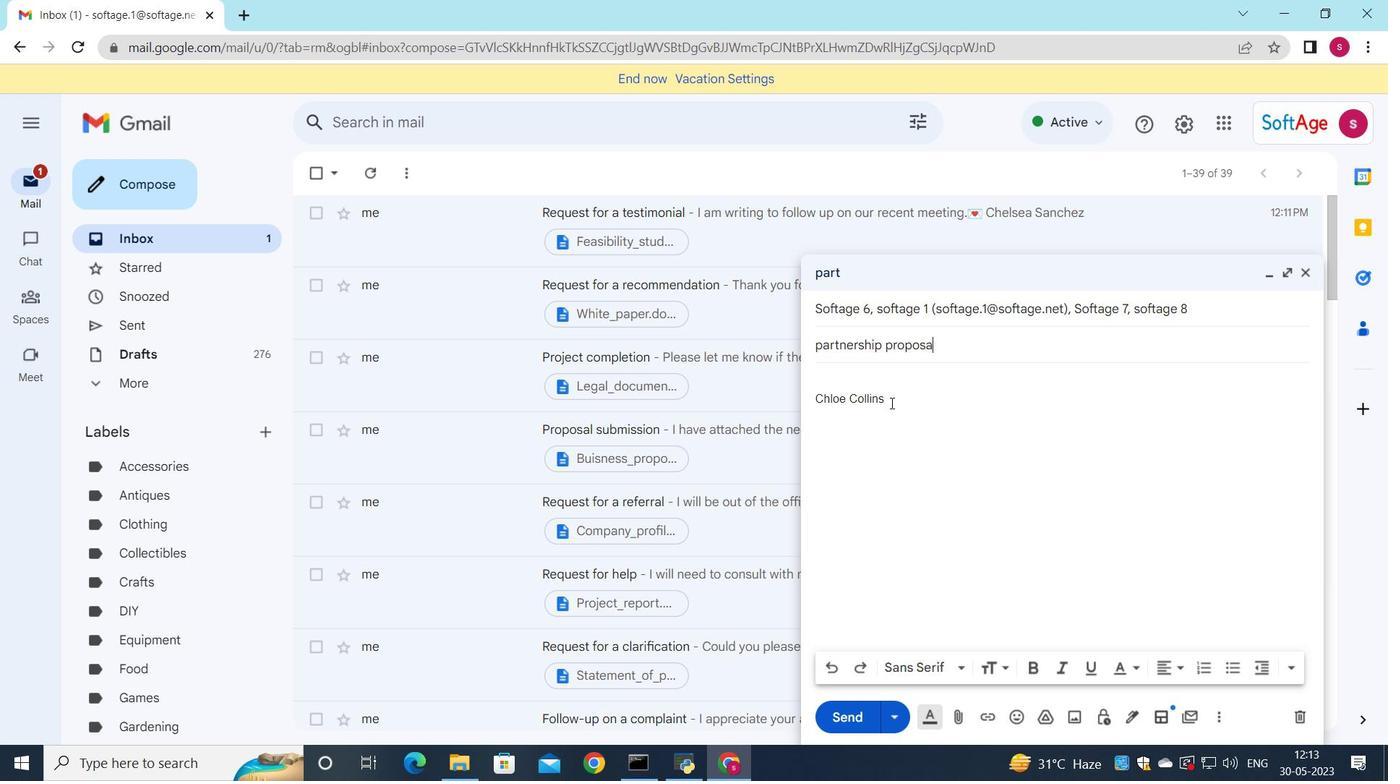 
Action: Mouse moved to (863, 374)
Screenshot: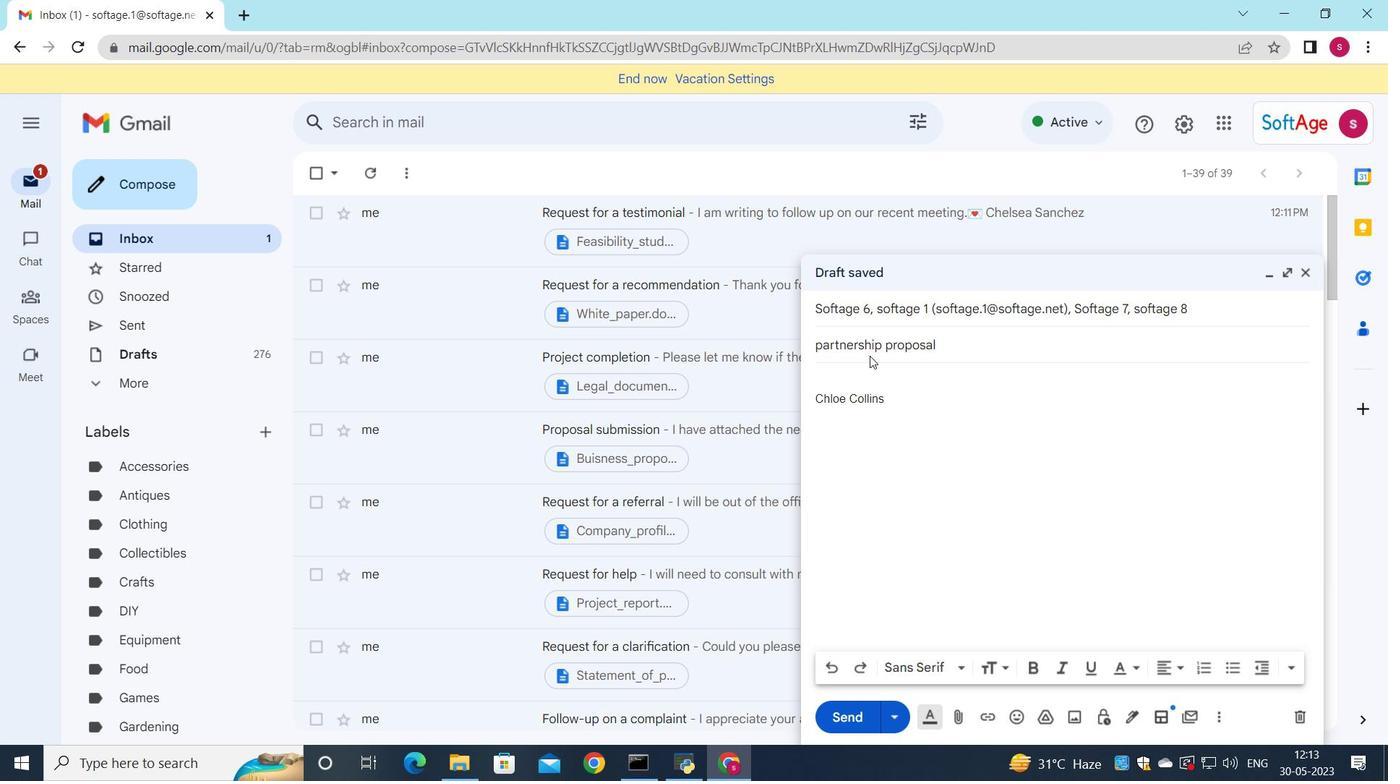 
Action: Mouse pressed left at (863, 374)
Screenshot: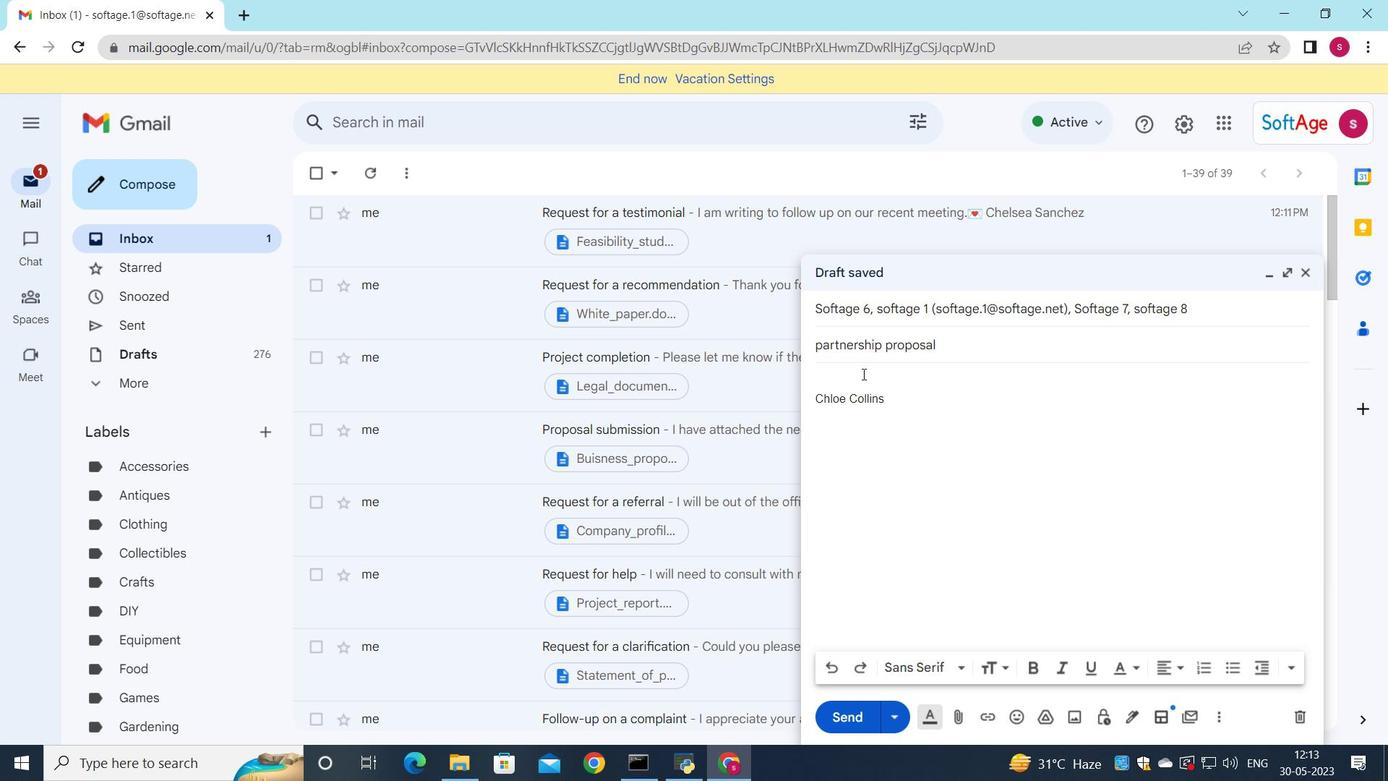 
Action: Mouse moved to (863, 306)
Screenshot: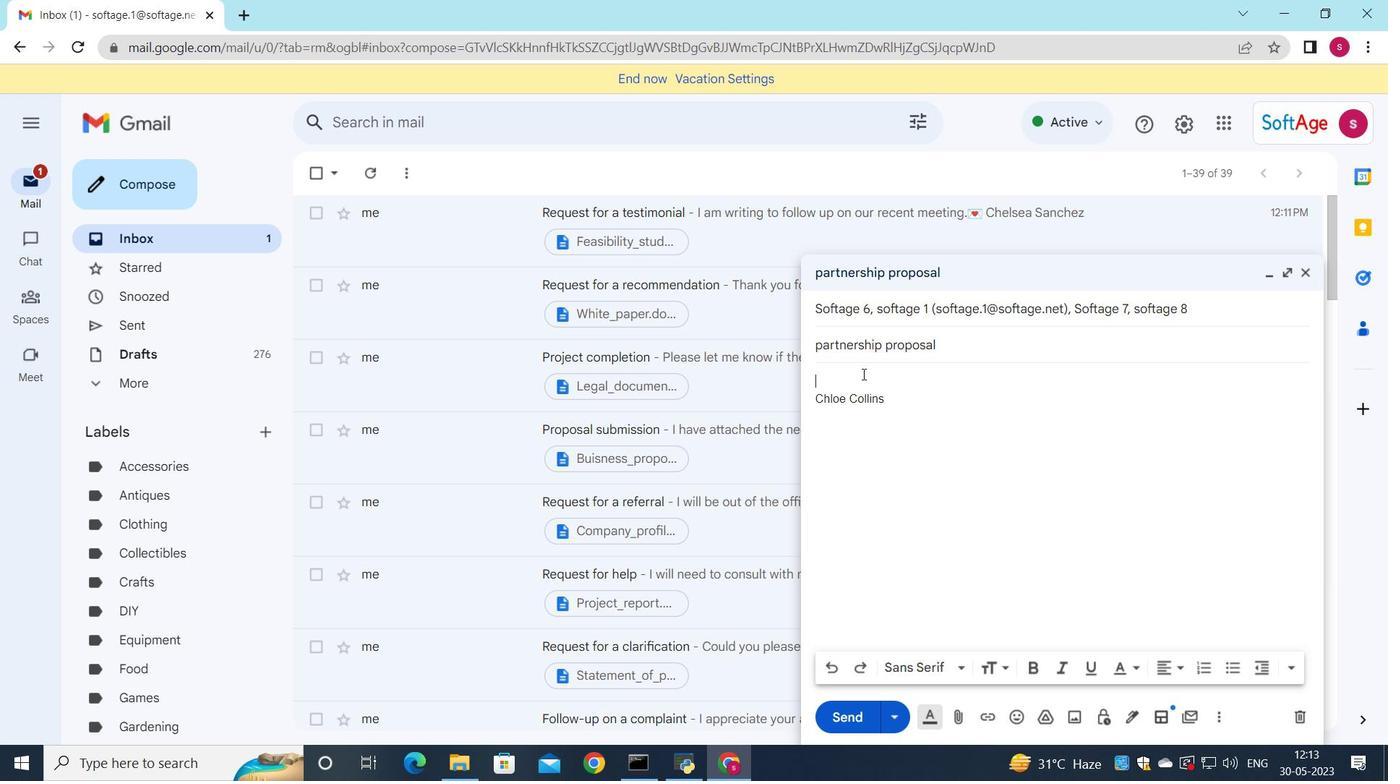 
Action: Key pressed <Key.shift>I<Key.space>would<Key.space>like<Key.space>to<Key.space>request<Key.space>a<Key.space>quotation<Key.space>for<Key.space>your<Key.space>services.
Screenshot: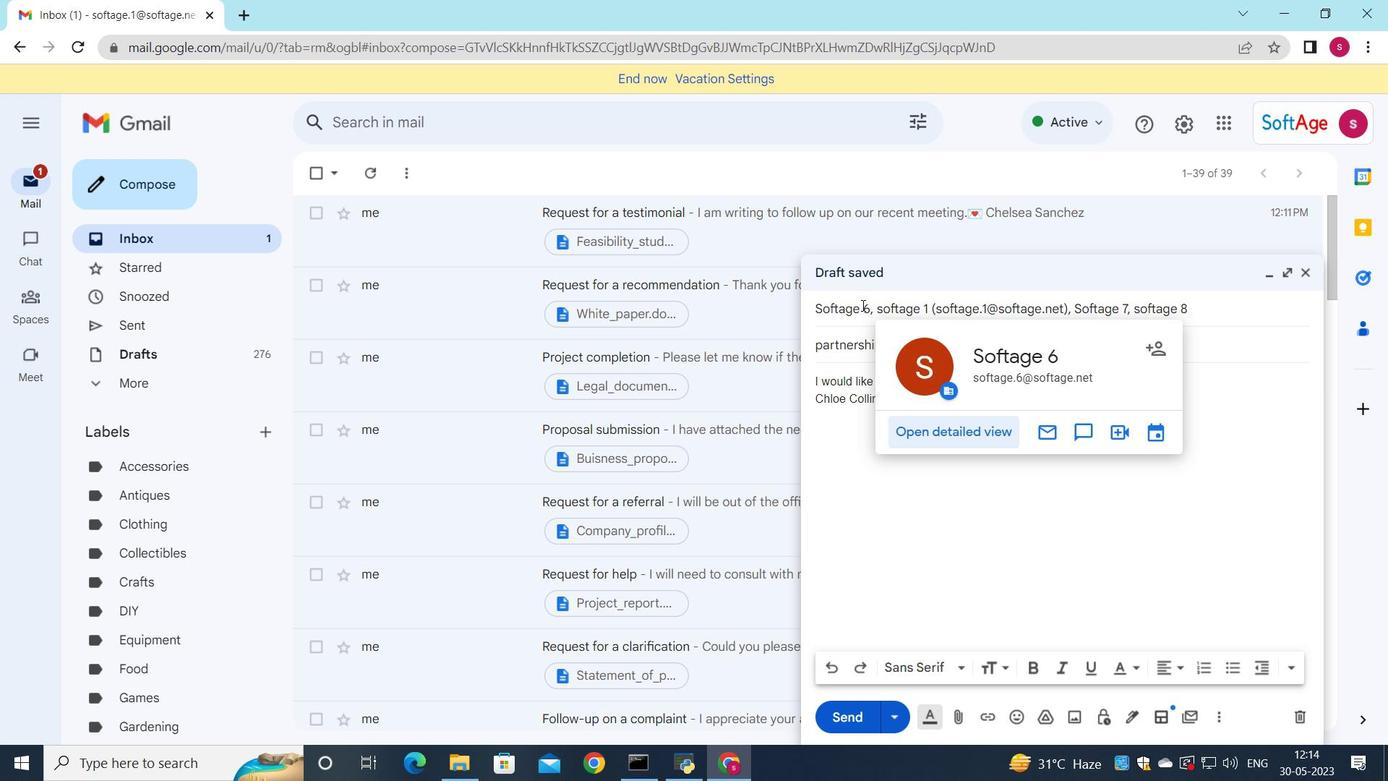 
Action: Mouse moved to (1006, 575)
Screenshot: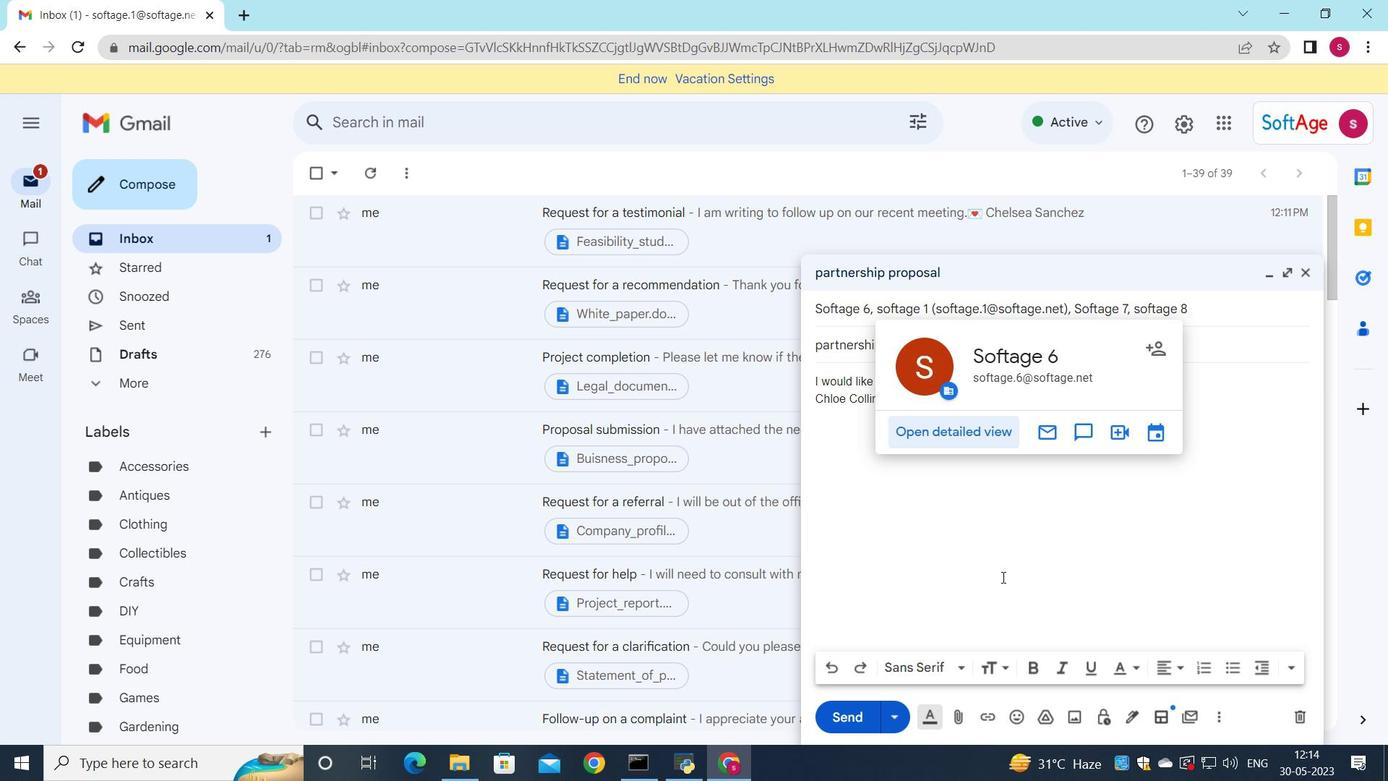 
Action: Mouse pressed left at (1006, 575)
Screenshot: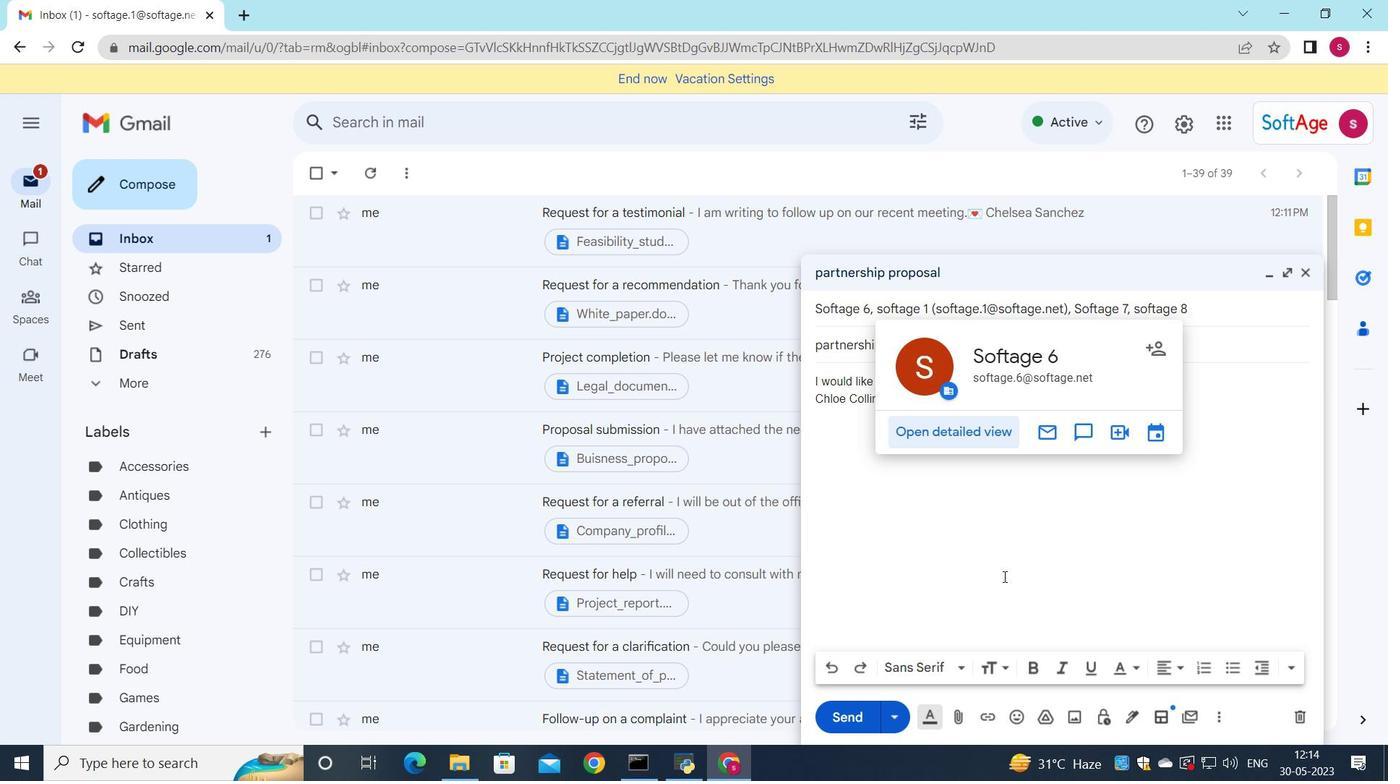 
Action: Mouse moved to (1122, 387)
Screenshot: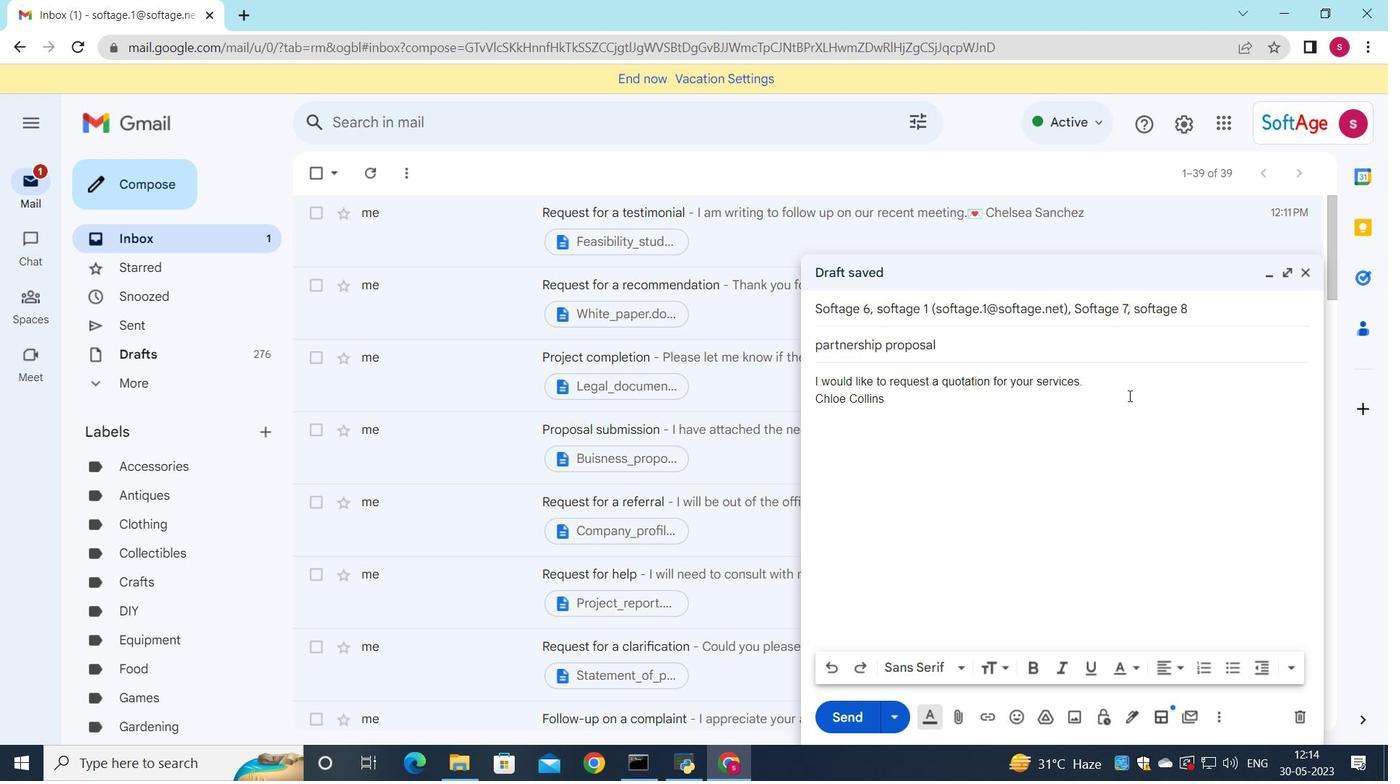 
Action: Mouse pressed left at (1122, 387)
Screenshot: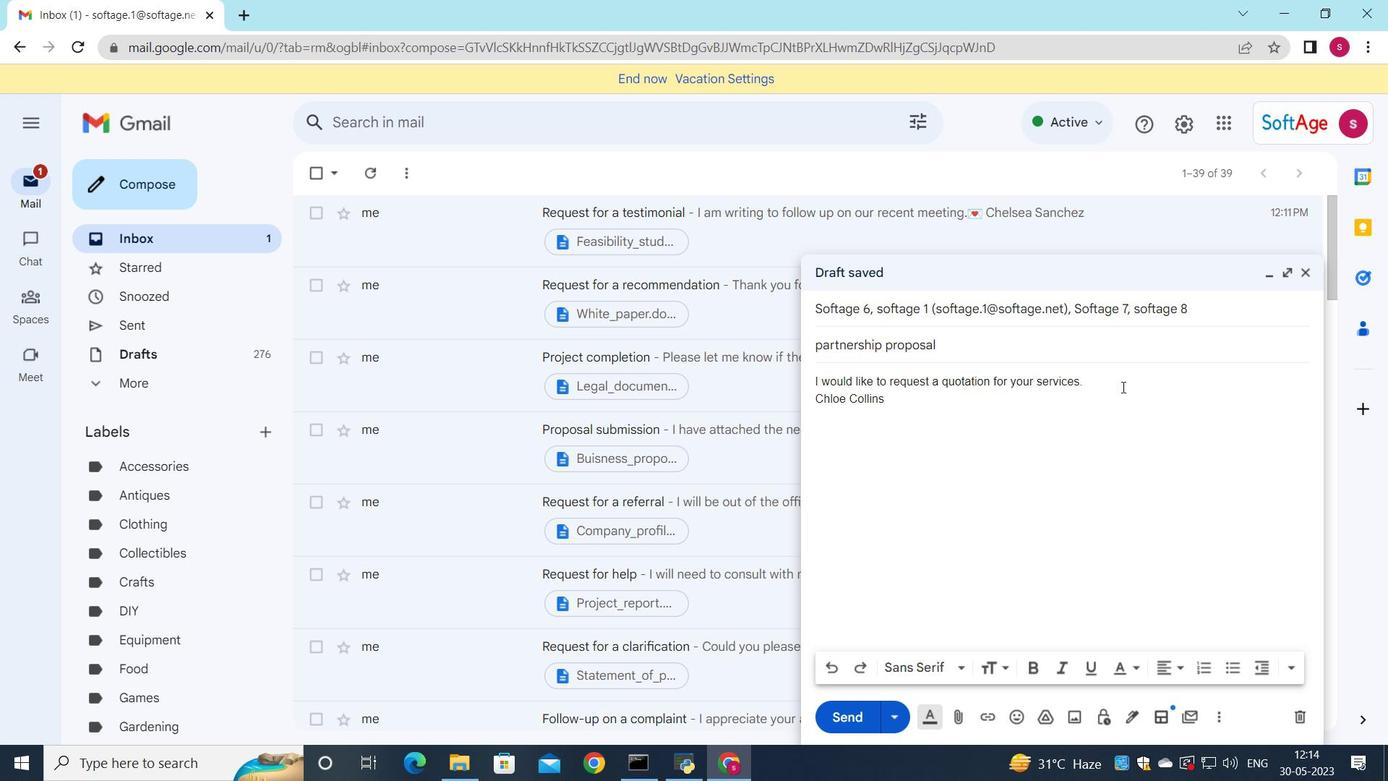 
Action: Mouse moved to (1012, 726)
Screenshot: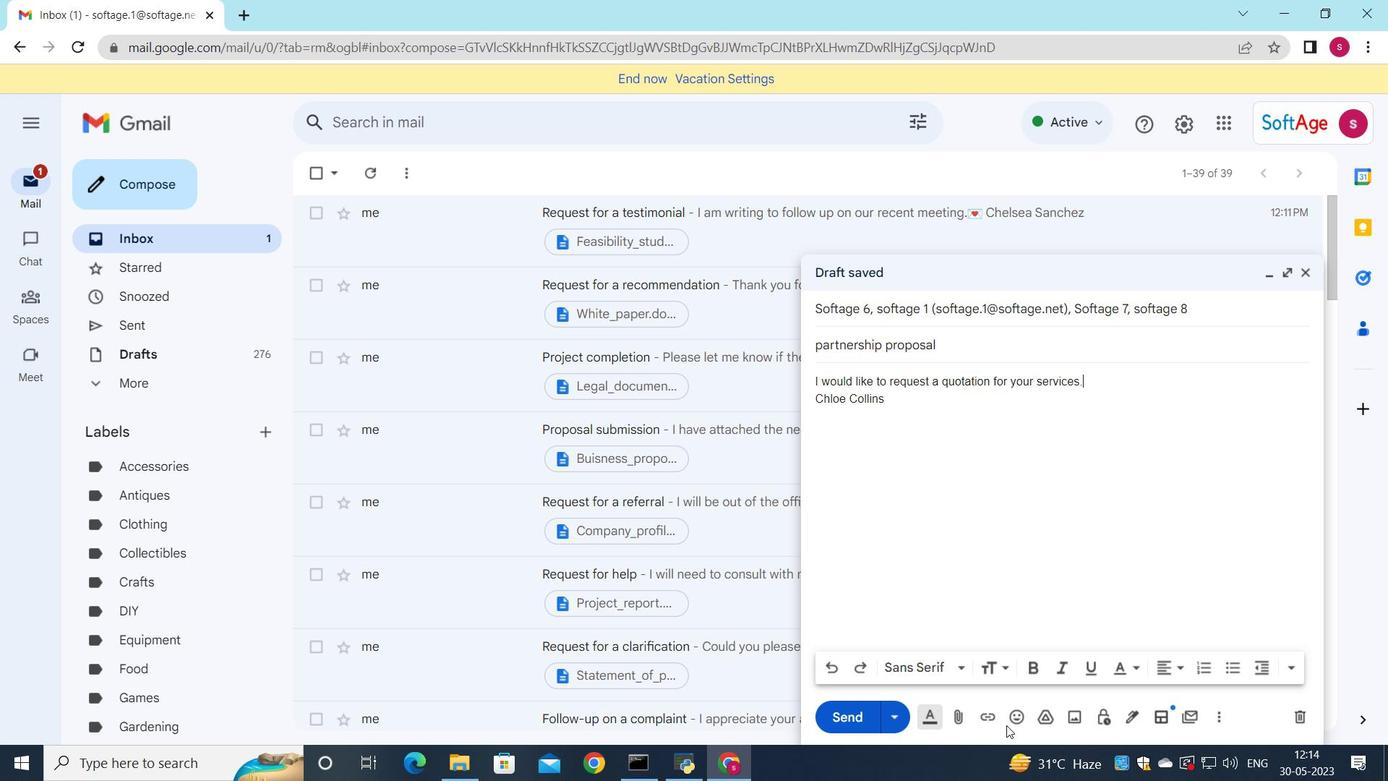 
Action: Mouse pressed left at (1012, 726)
Screenshot: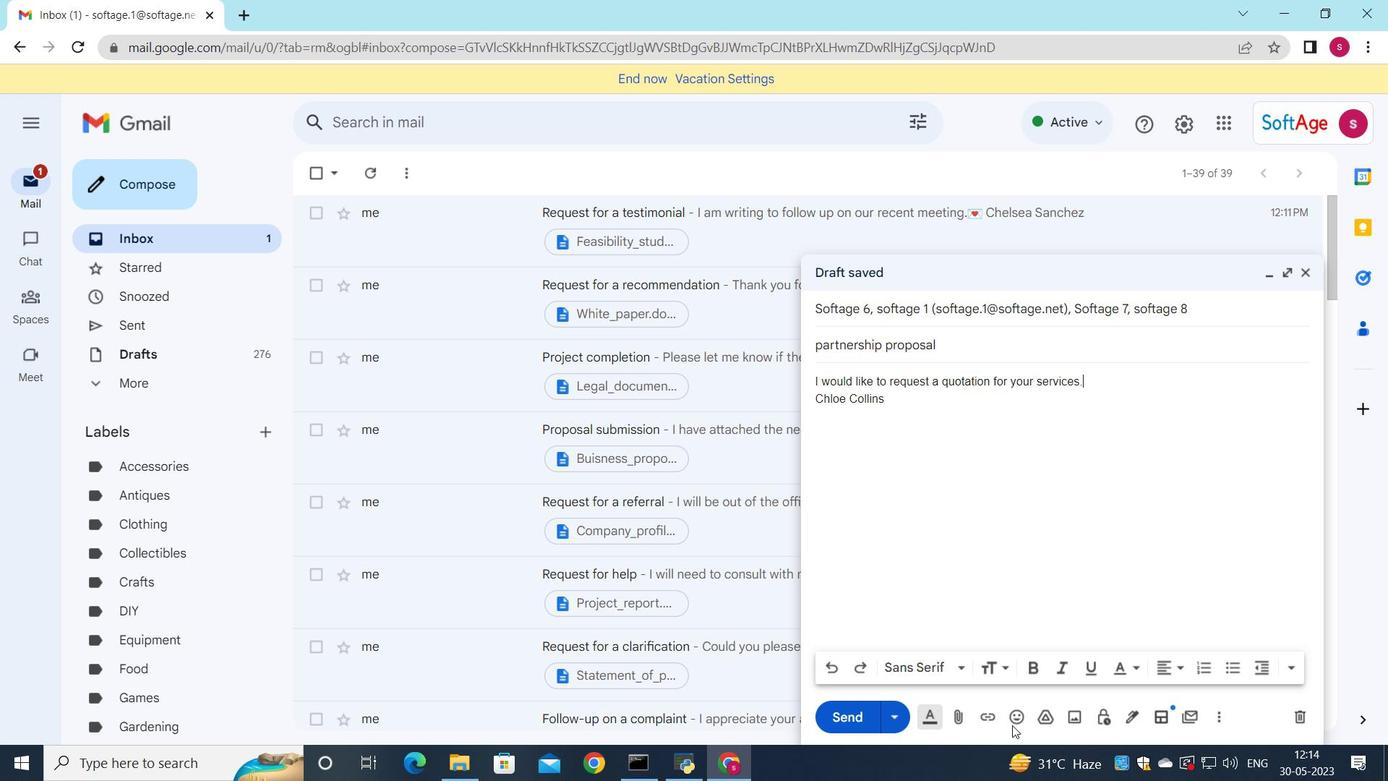 
Action: Mouse moved to (1017, 724)
Screenshot: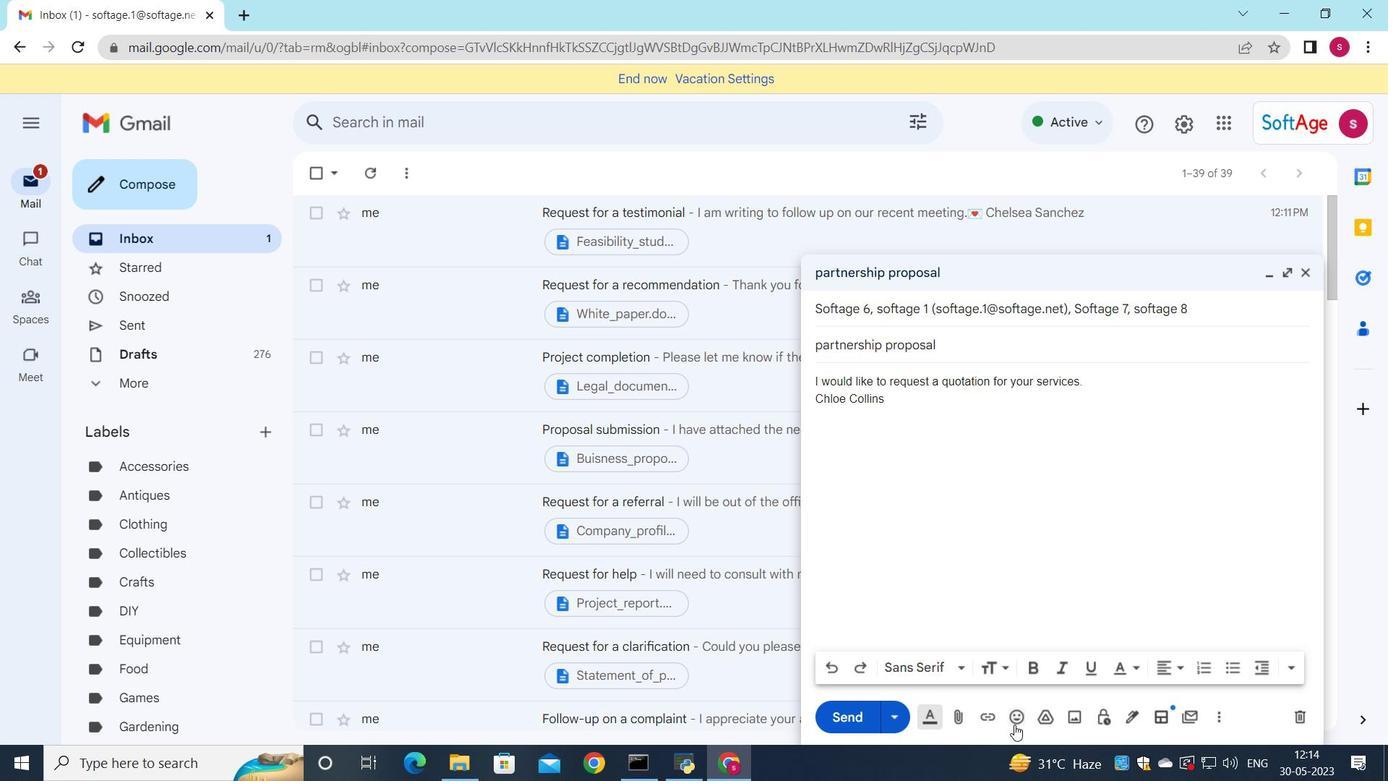 
Action: Mouse pressed left at (1017, 724)
Screenshot: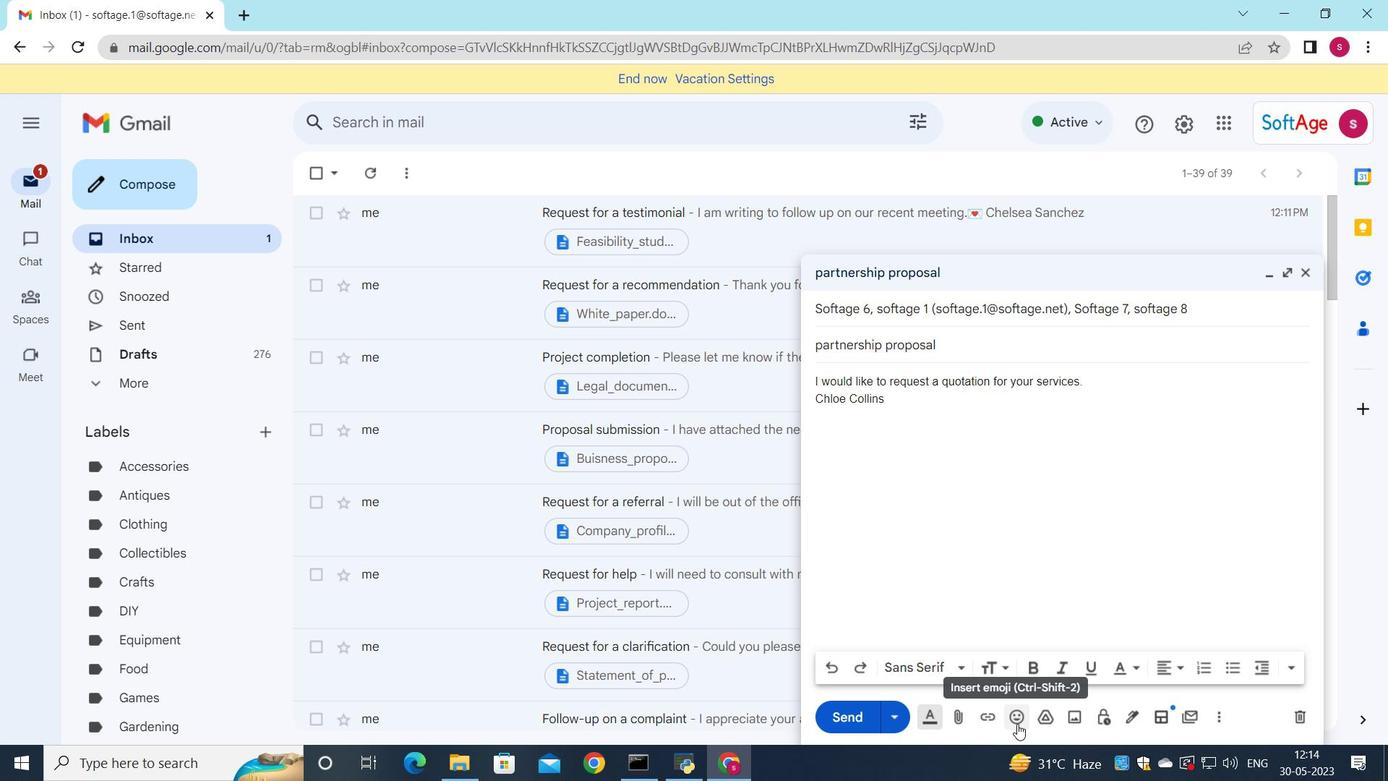 
Action: Mouse moved to (989, 645)
Screenshot: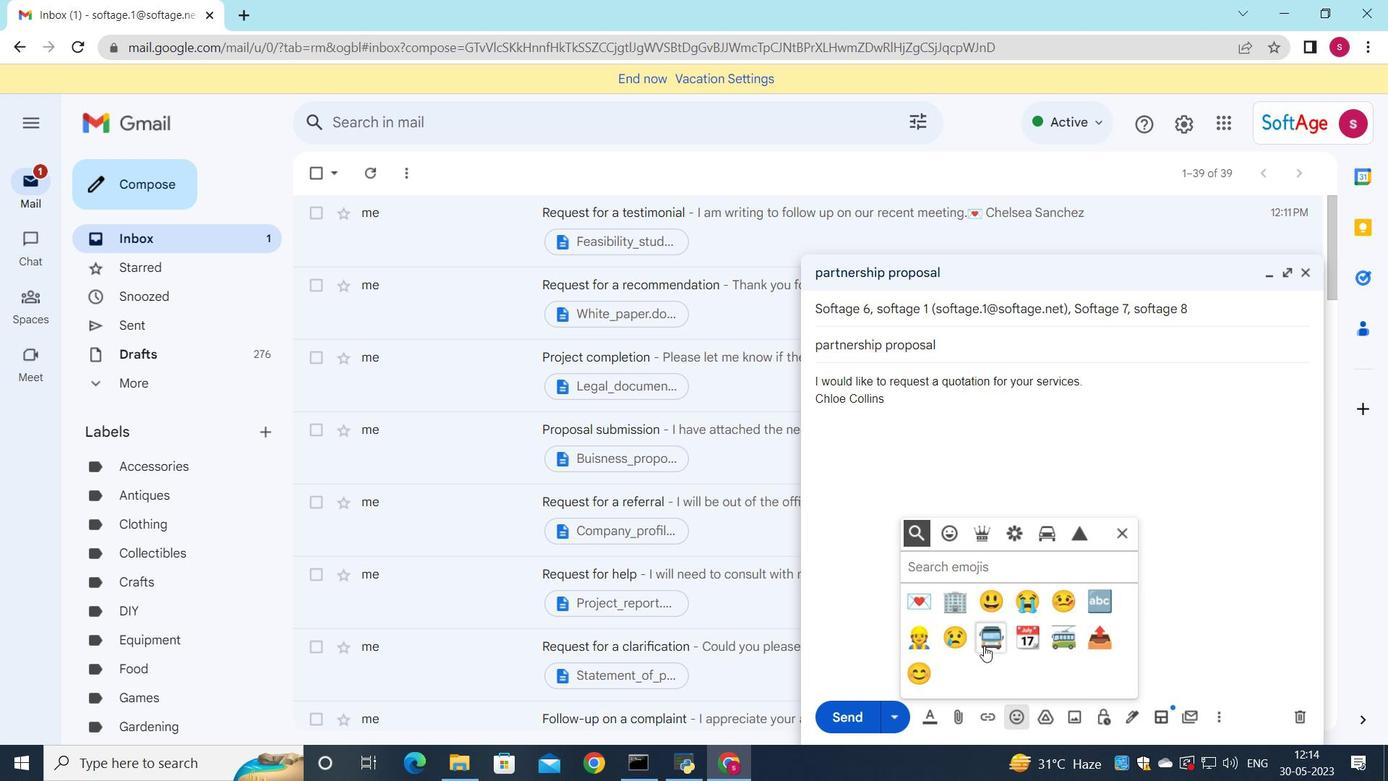 
Action: Mouse pressed left at (989, 645)
Screenshot: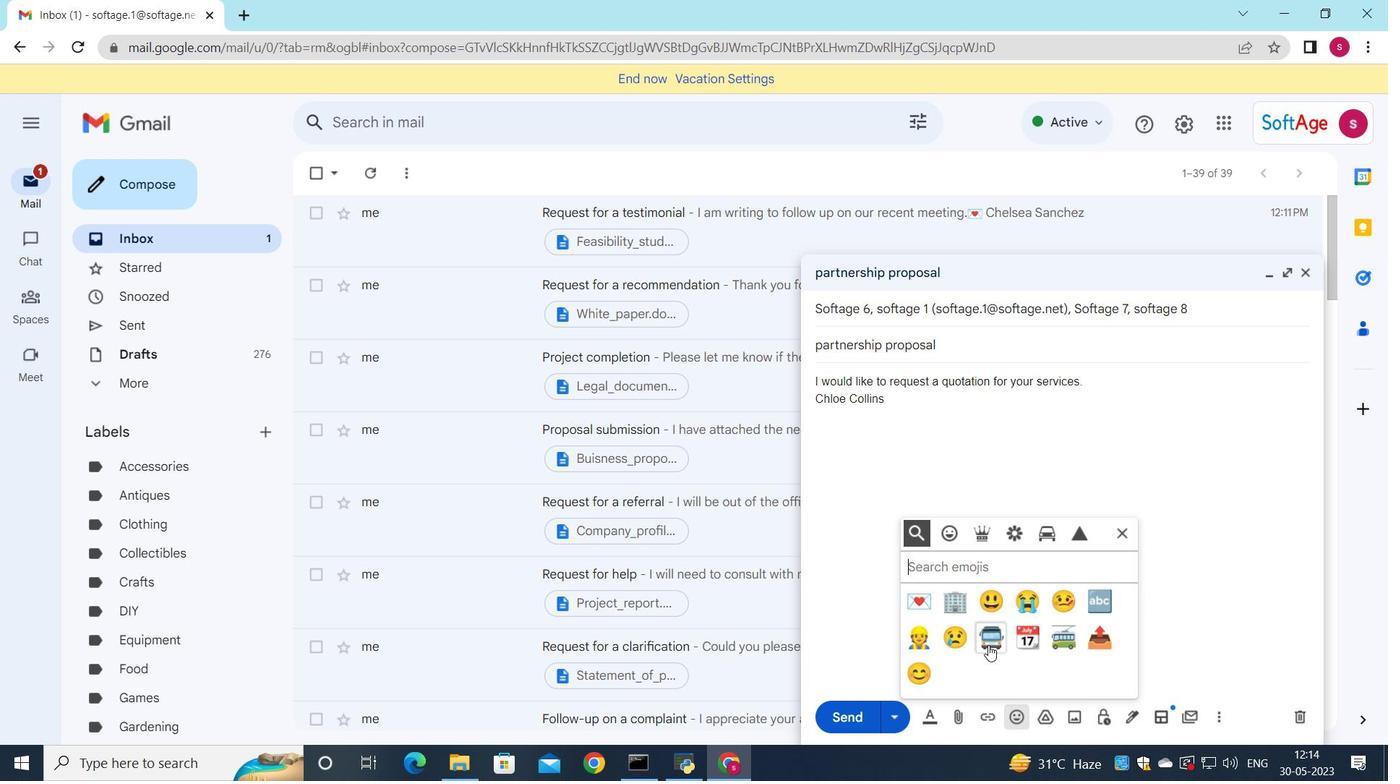 
Action: Mouse moved to (1127, 530)
Screenshot: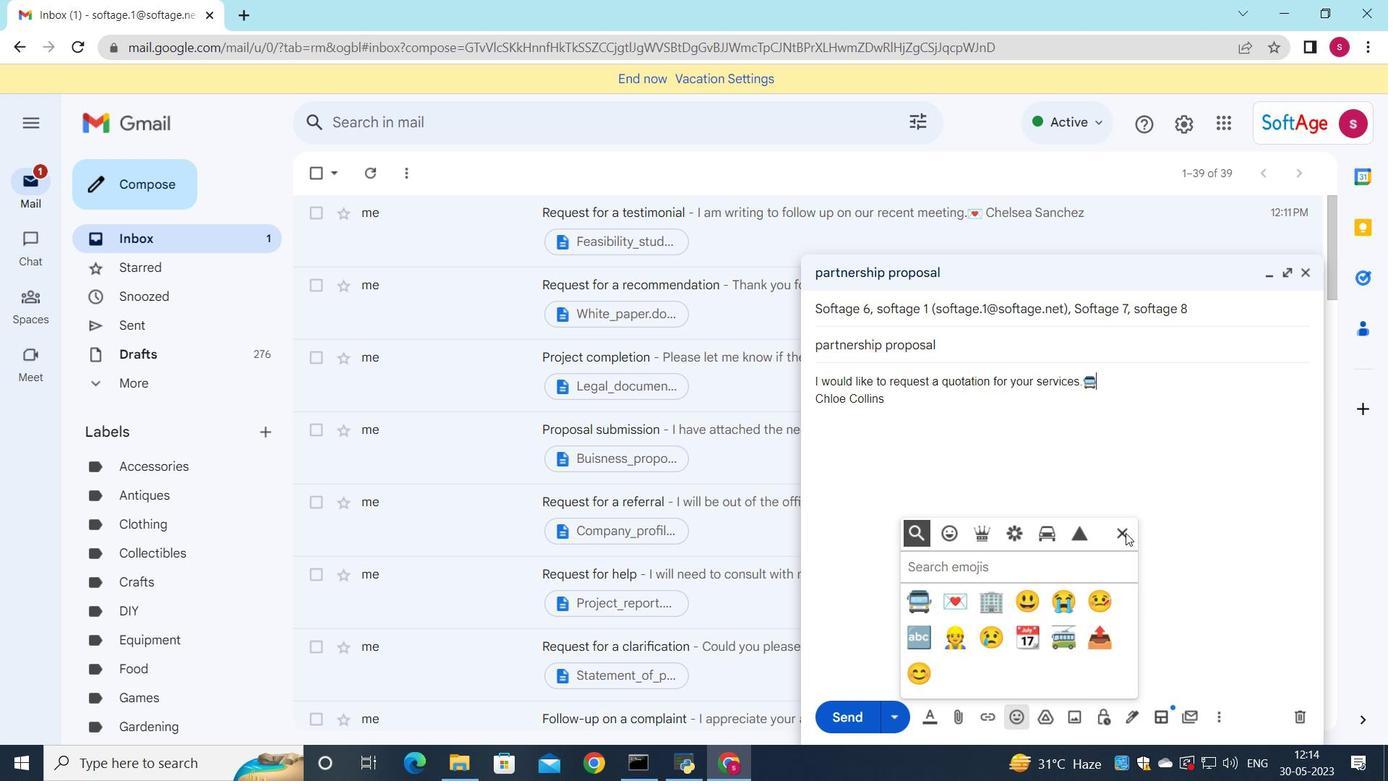 
Action: Mouse pressed left at (1127, 530)
Screenshot: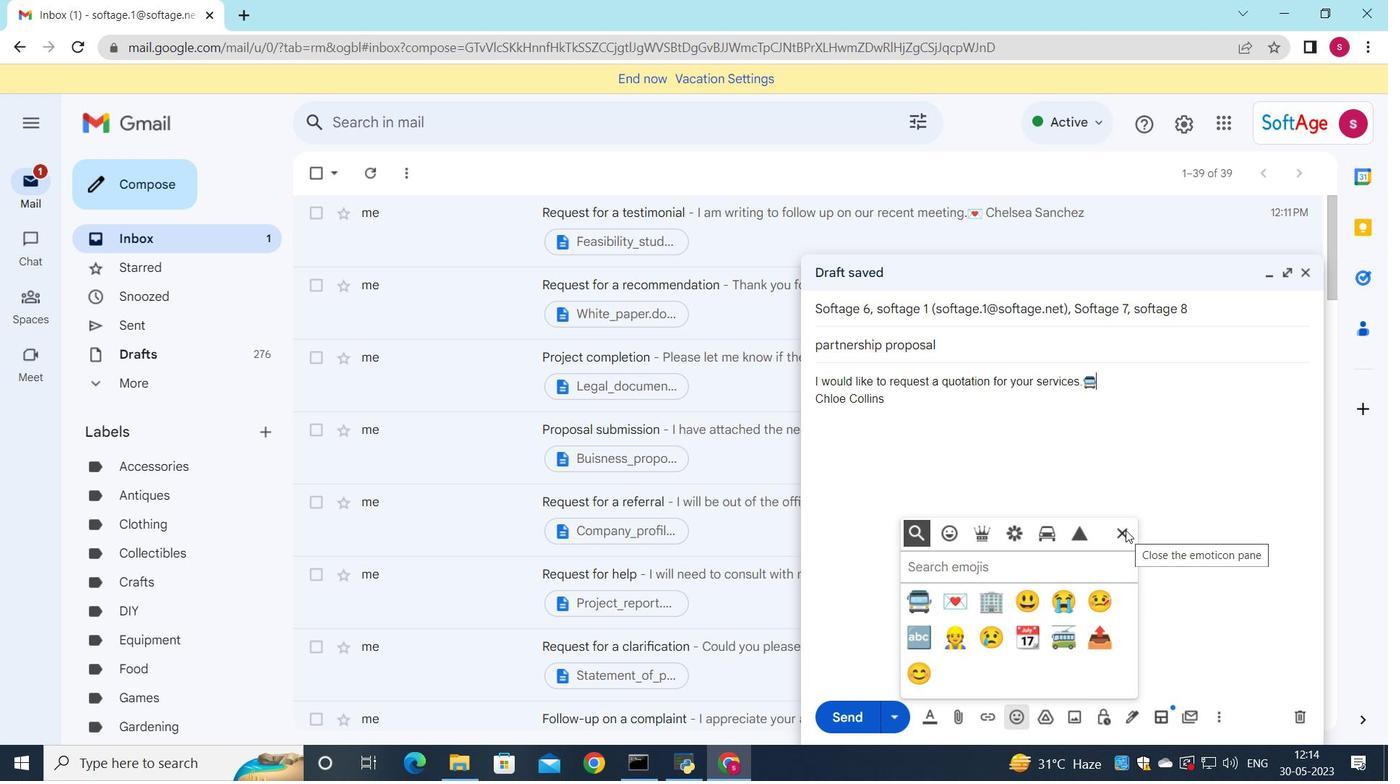 
Action: Mouse moved to (956, 712)
Screenshot: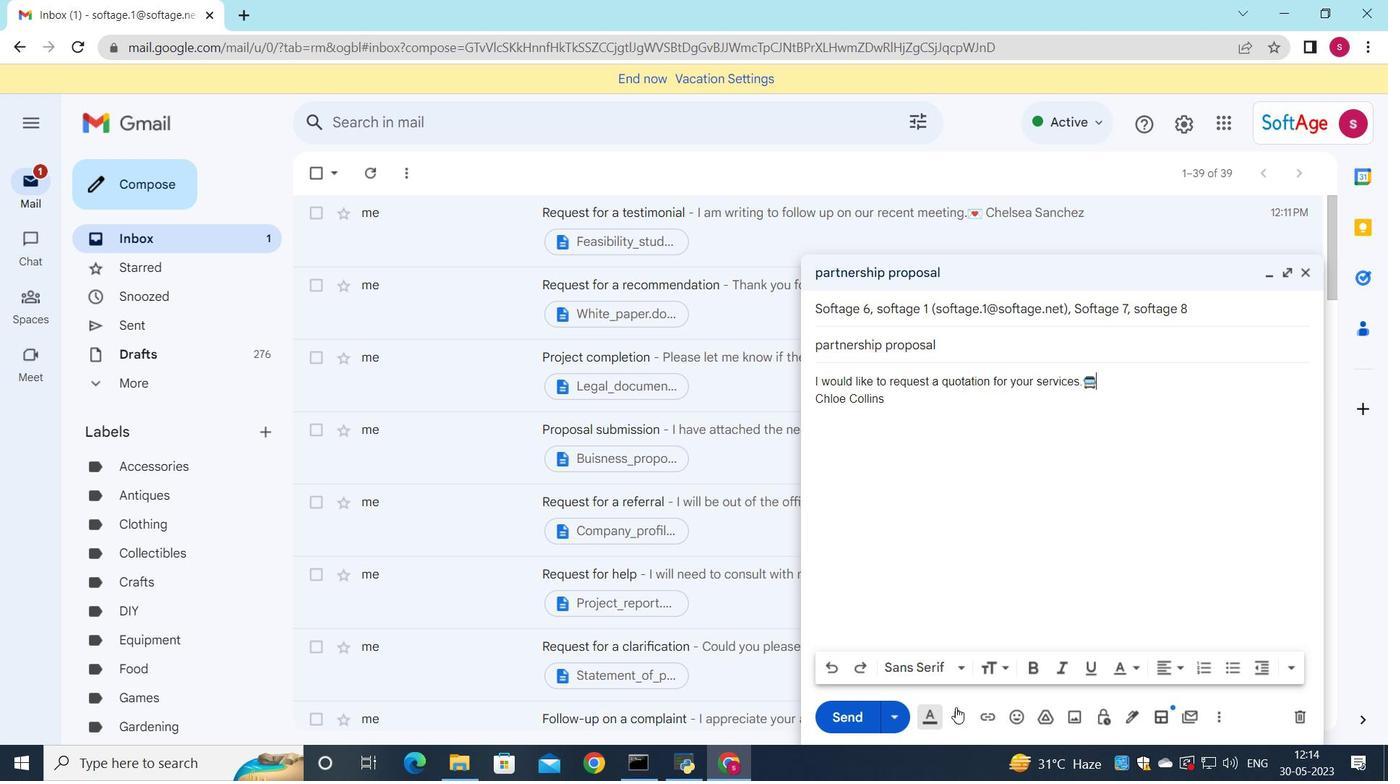 
Action: Mouse pressed left at (956, 712)
Screenshot: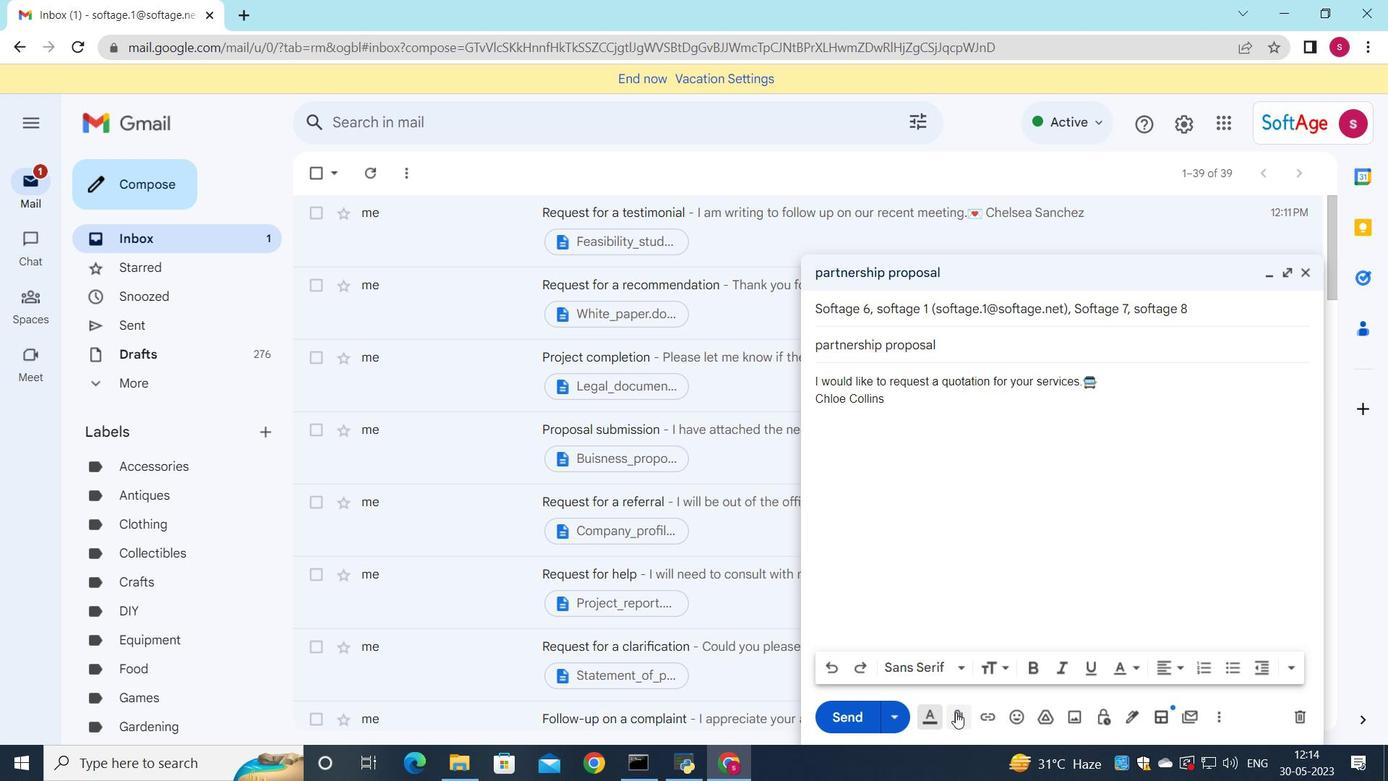 
Action: Mouse moved to (314, 130)
Screenshot: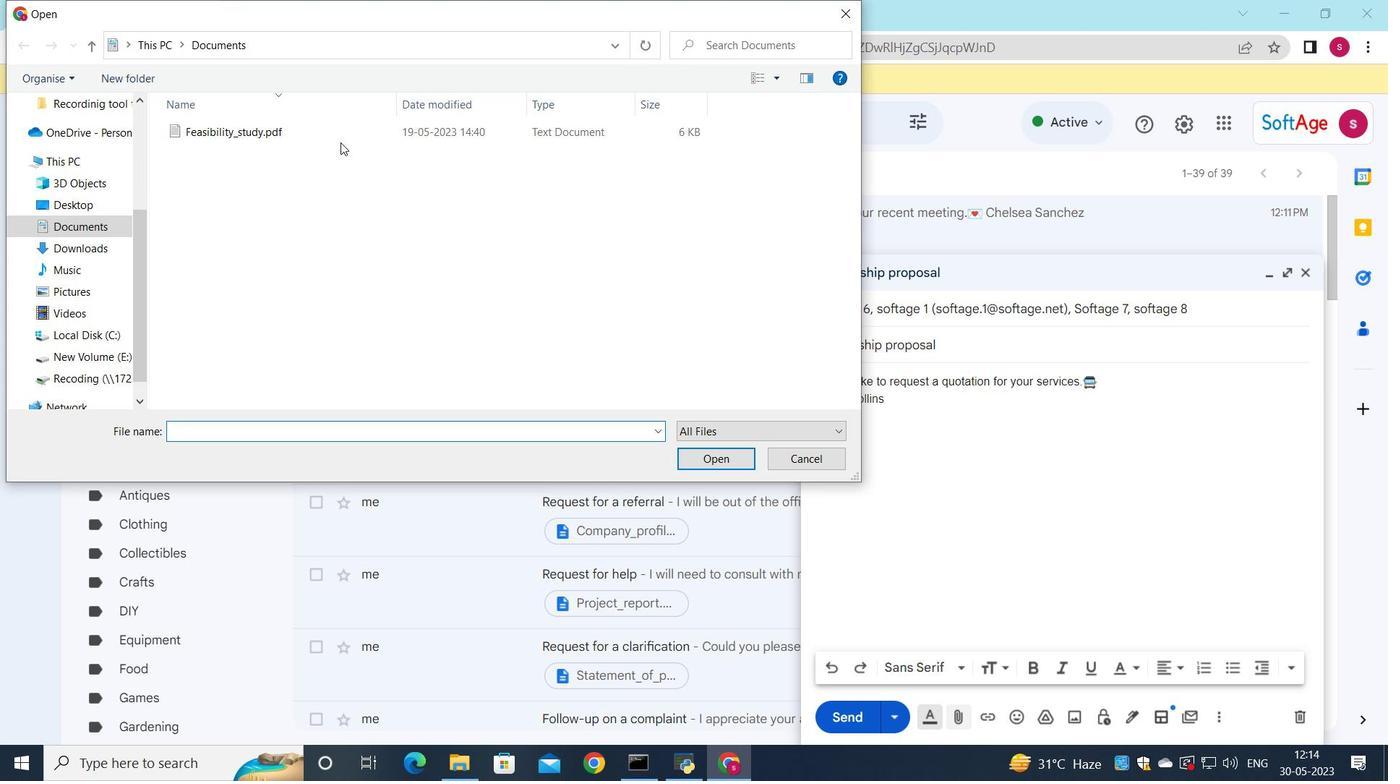 
Action: Mouse pressed left at (314, 130)
Screenshot: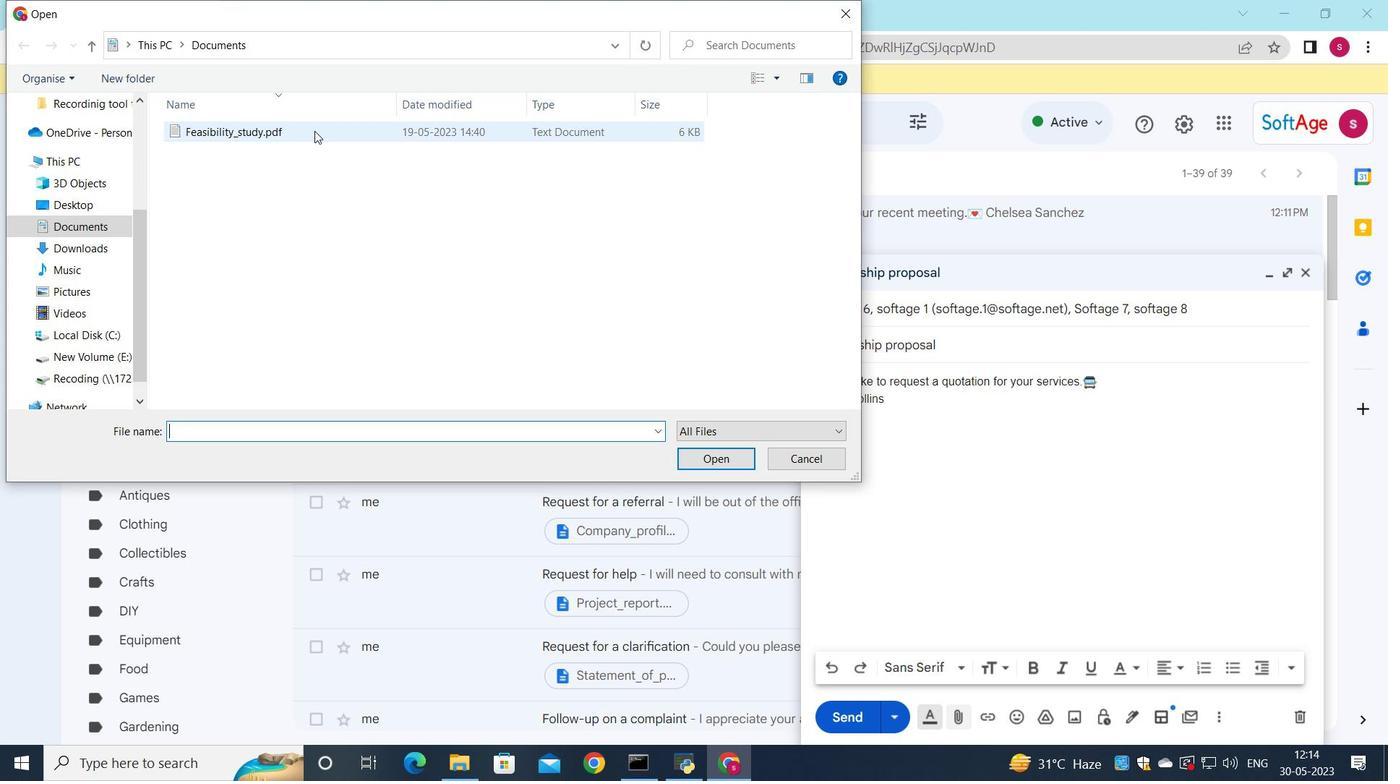 
Action: Mouse moved to (291, 130)
Screenshot: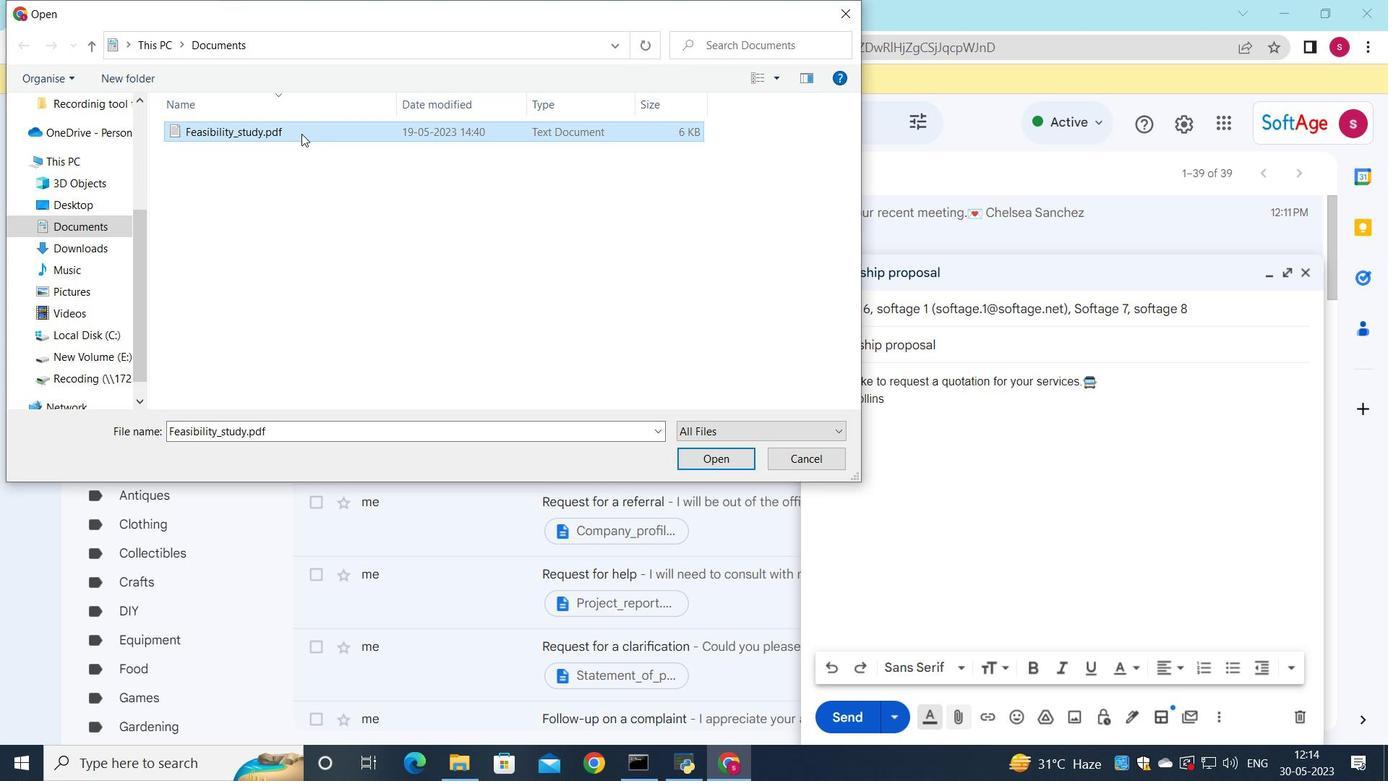 
Action: Mouse pressed left at (291, 130)
Screenshot: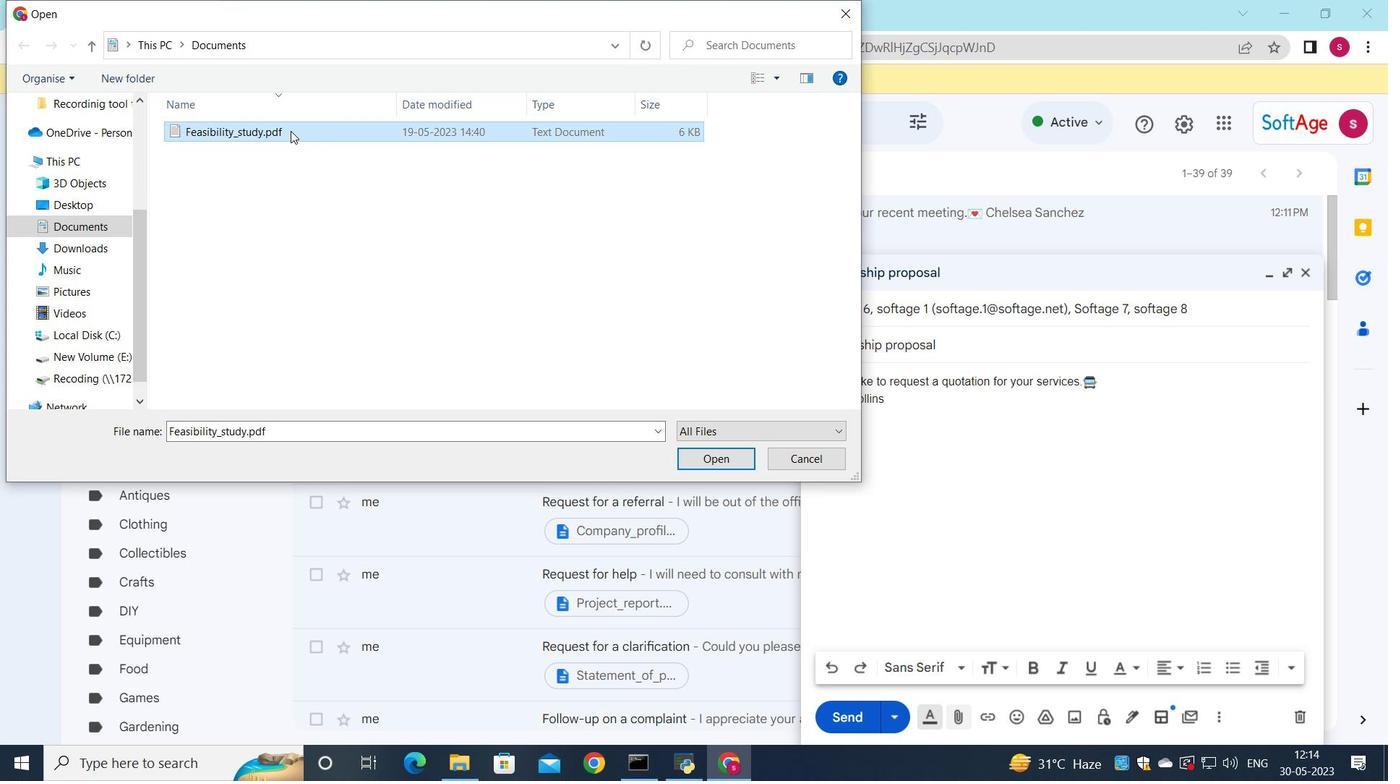 
Action: Mouse moved to (367, 145)
Screenshot: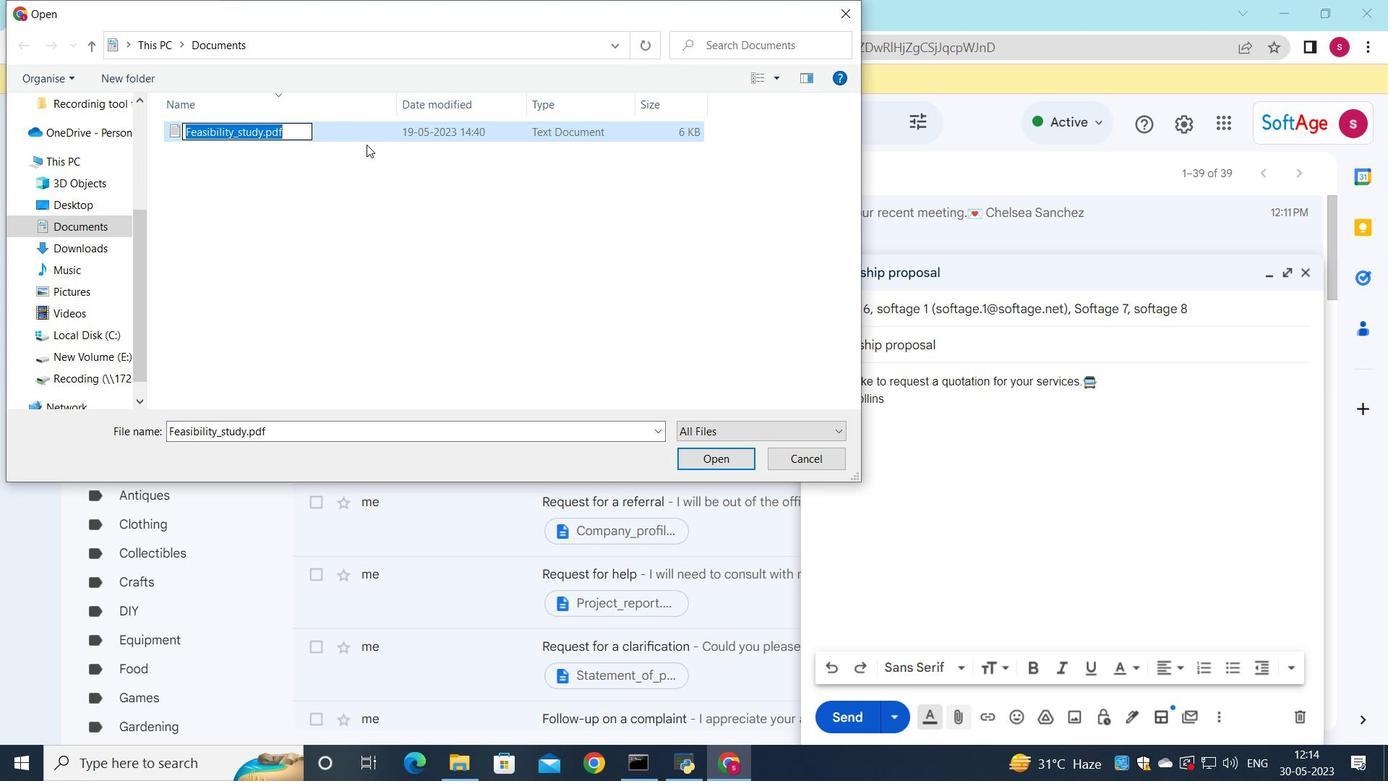 
Action: Key pressed <Key.shift>Rfp<Key.shift><Key.shift>_response.docx
Screenshot: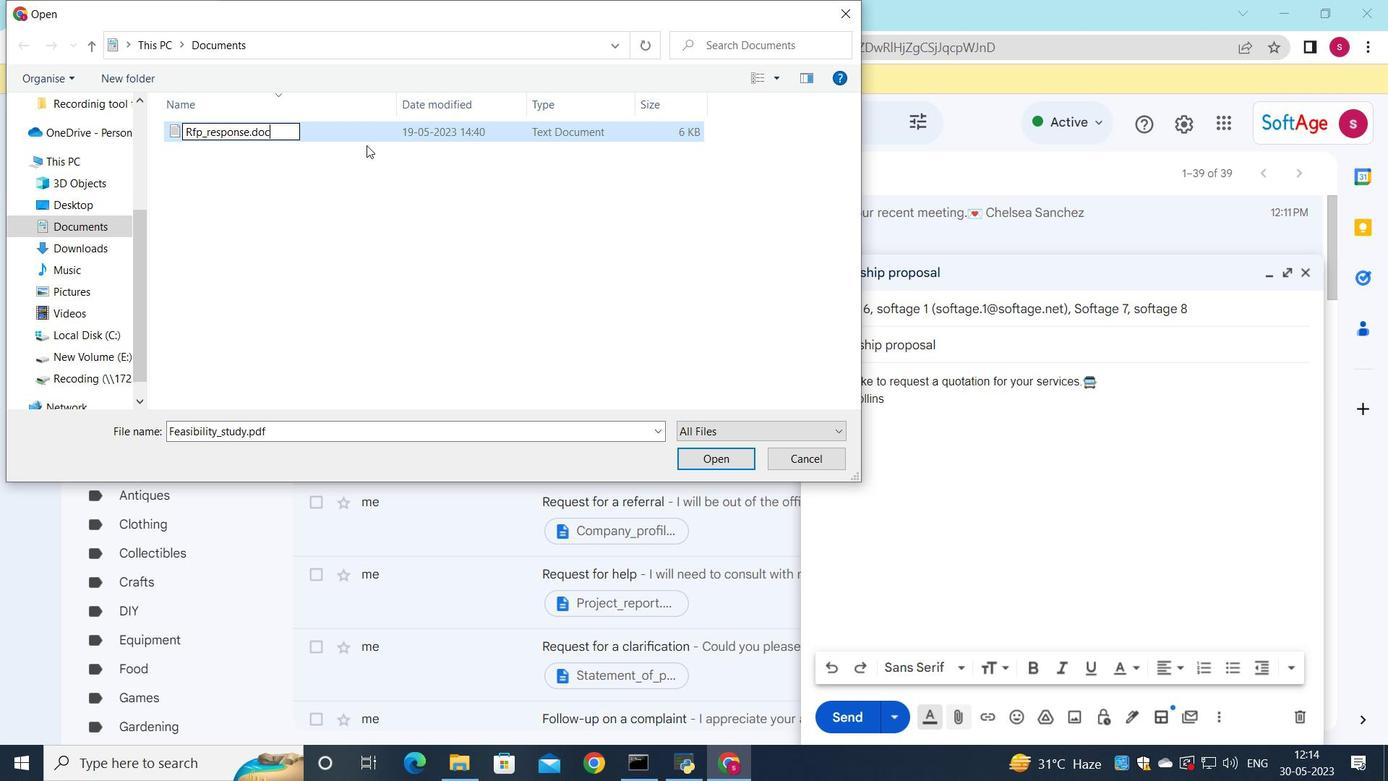 
Action: Mouse moved to (504, 136)
Screenshot: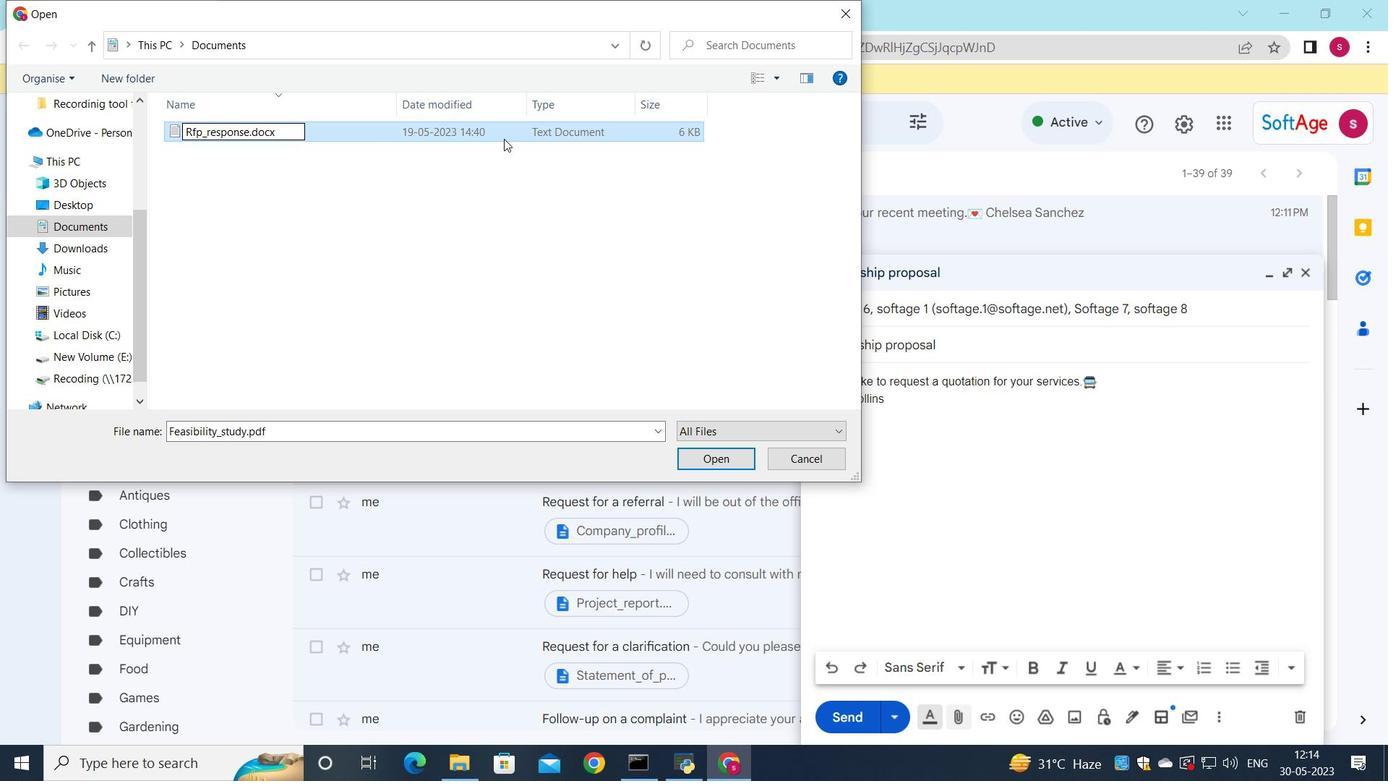 
Action: Mouse pressed left at (504, 136)
Screenshot: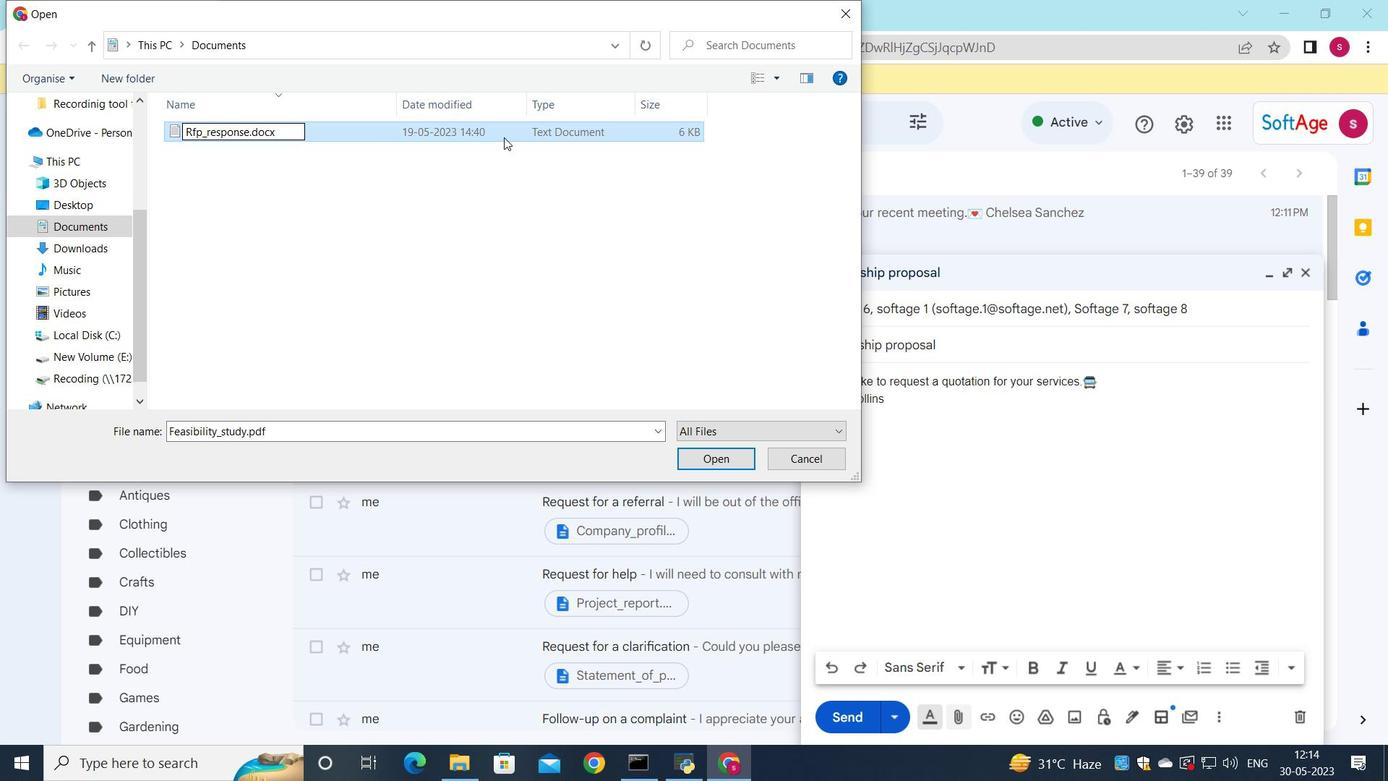
Action: Mouse moved to (727, 467)
Screenshot: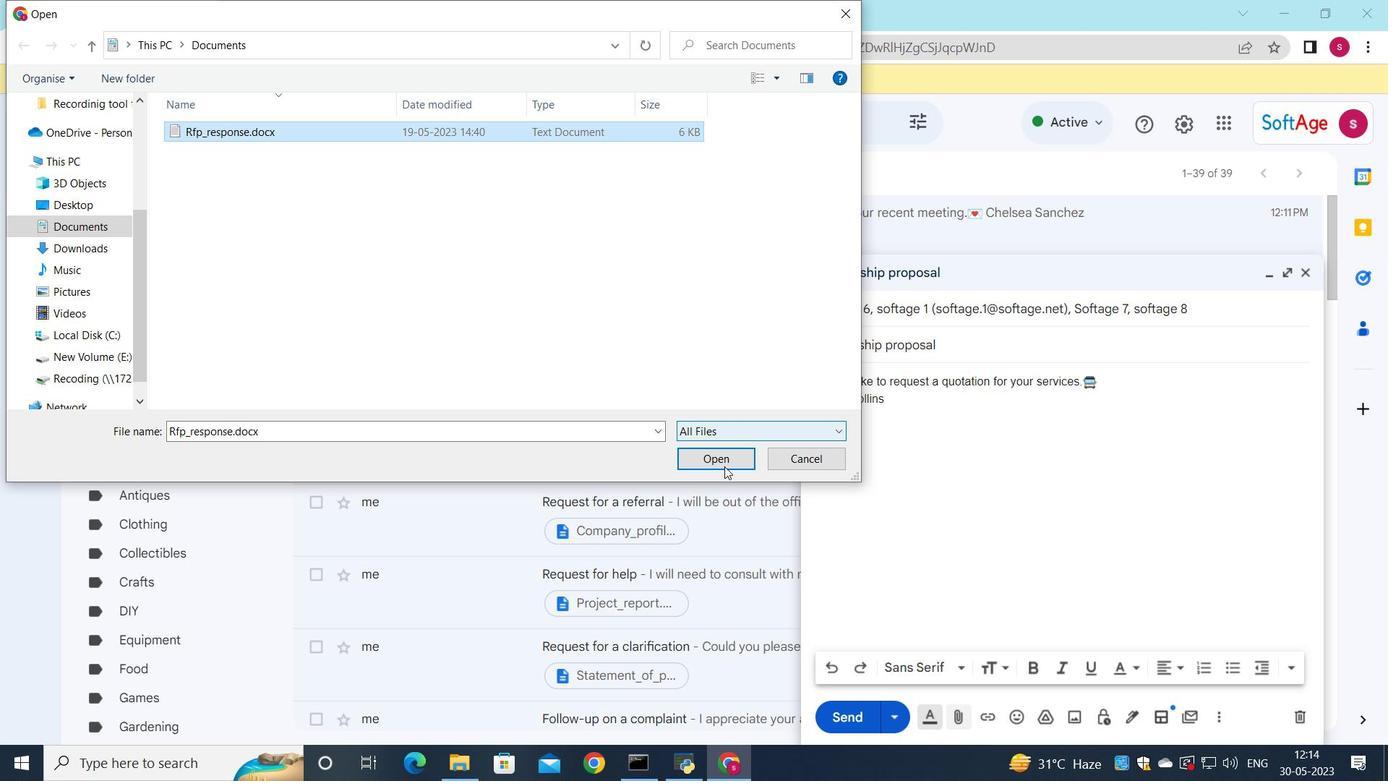 
Action: Mouse pressed left at (727, 467)
Screenshot: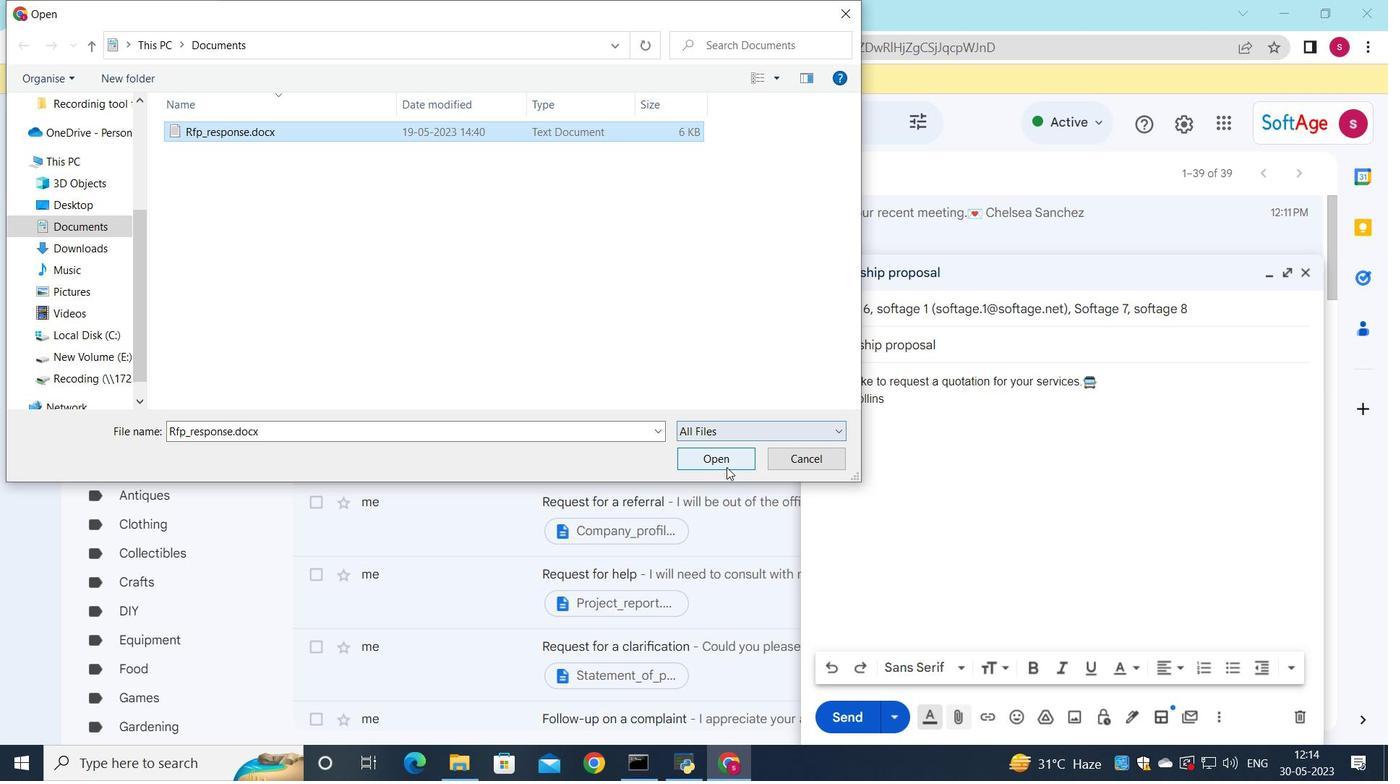 
Action: Mouse moved to (846, 716)
Screenshot: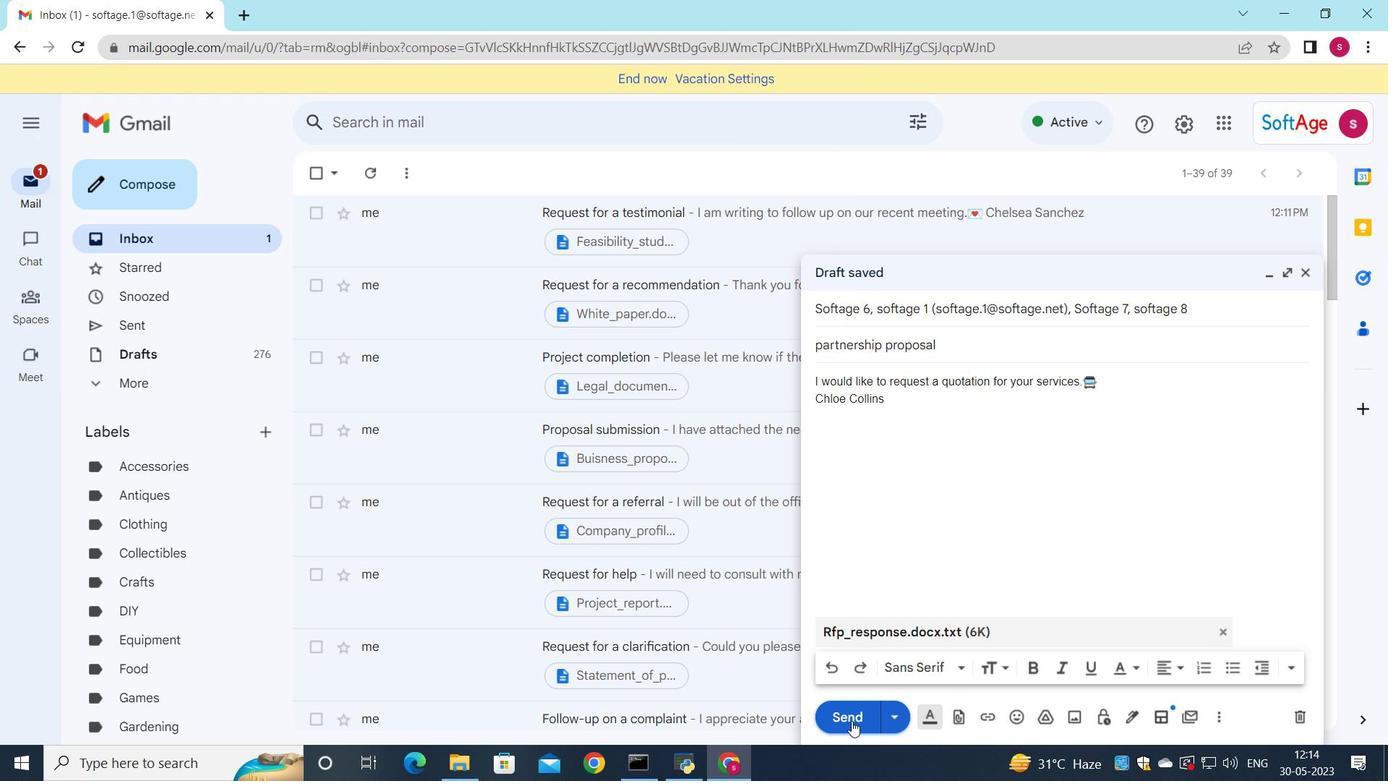 
Action: Mouse pressed left at (846, 716)
Screenshot: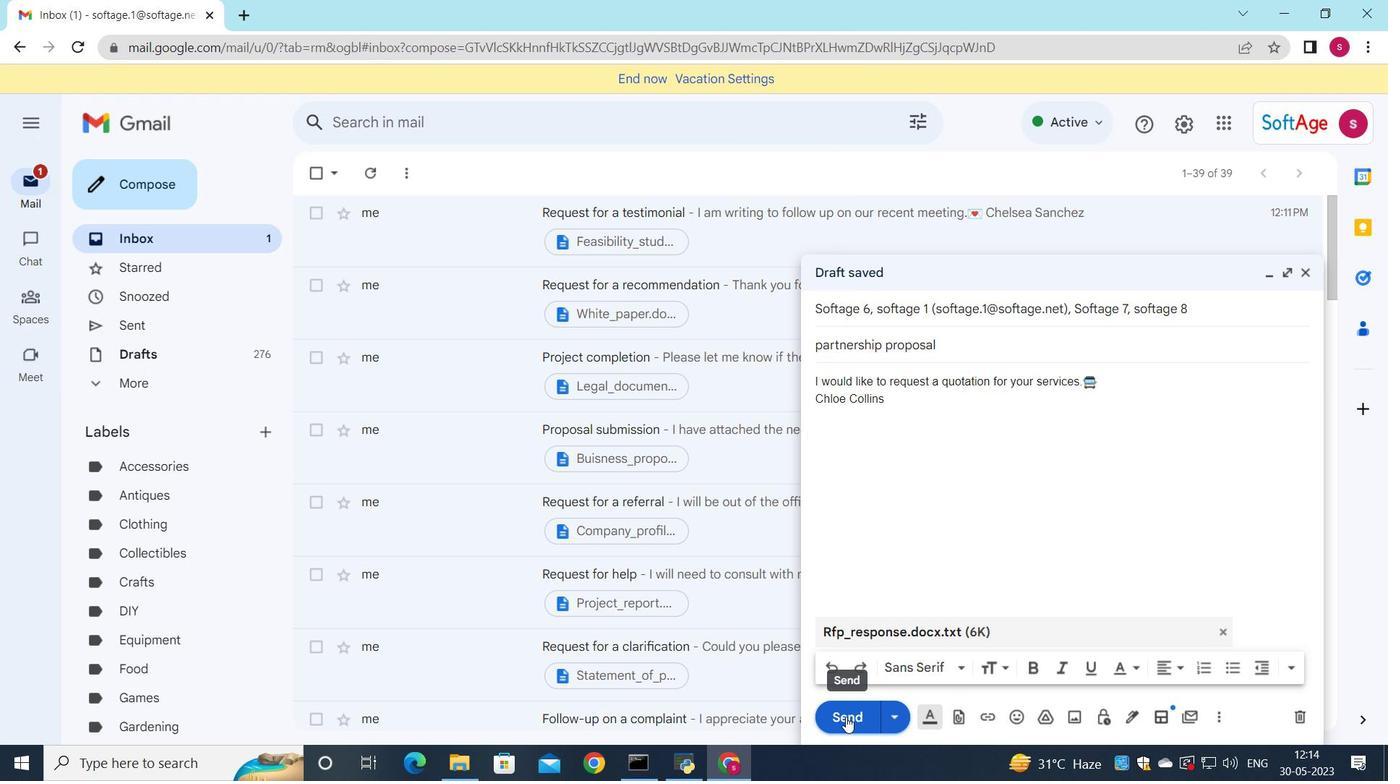 
Action: Mouse moved to (693, 223)
Screenshot: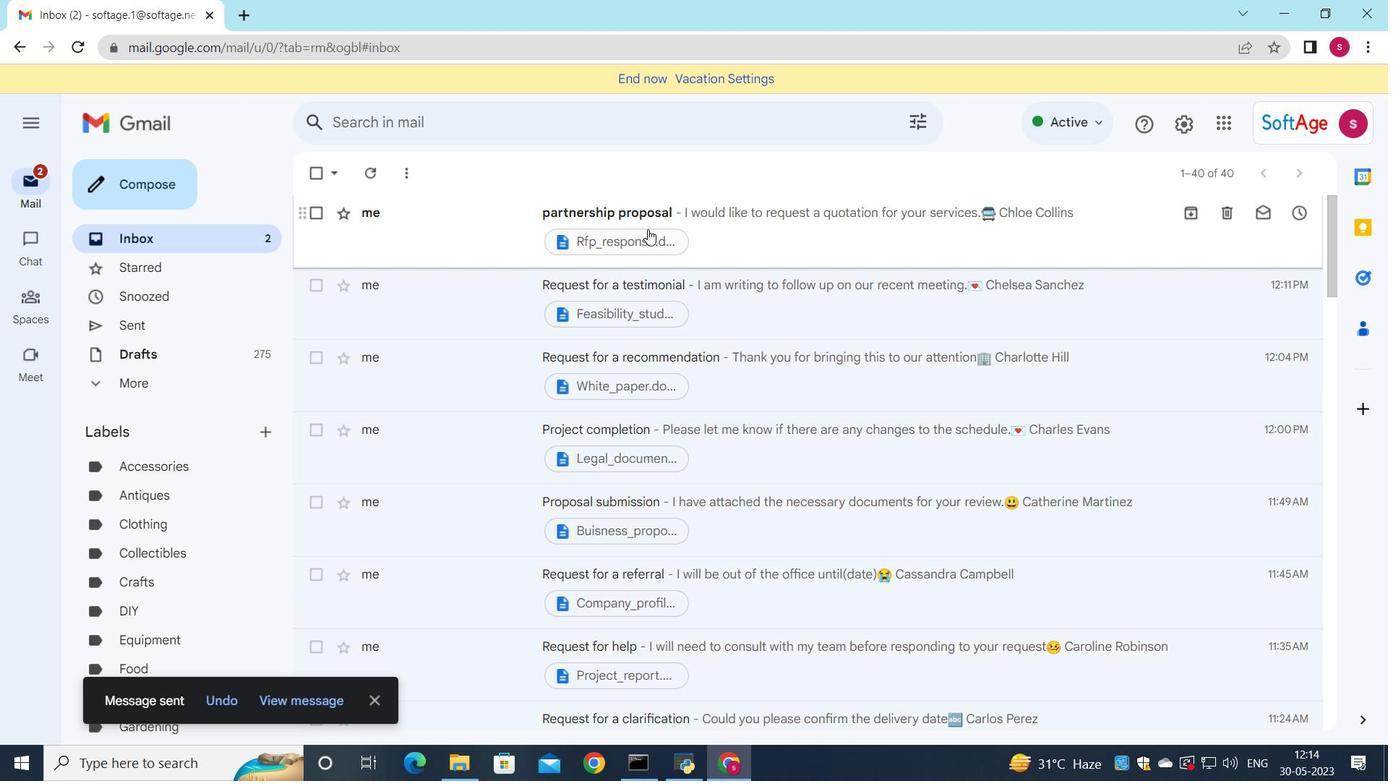 
Action: Mouse pressed left at (693, 223)
Screenshot: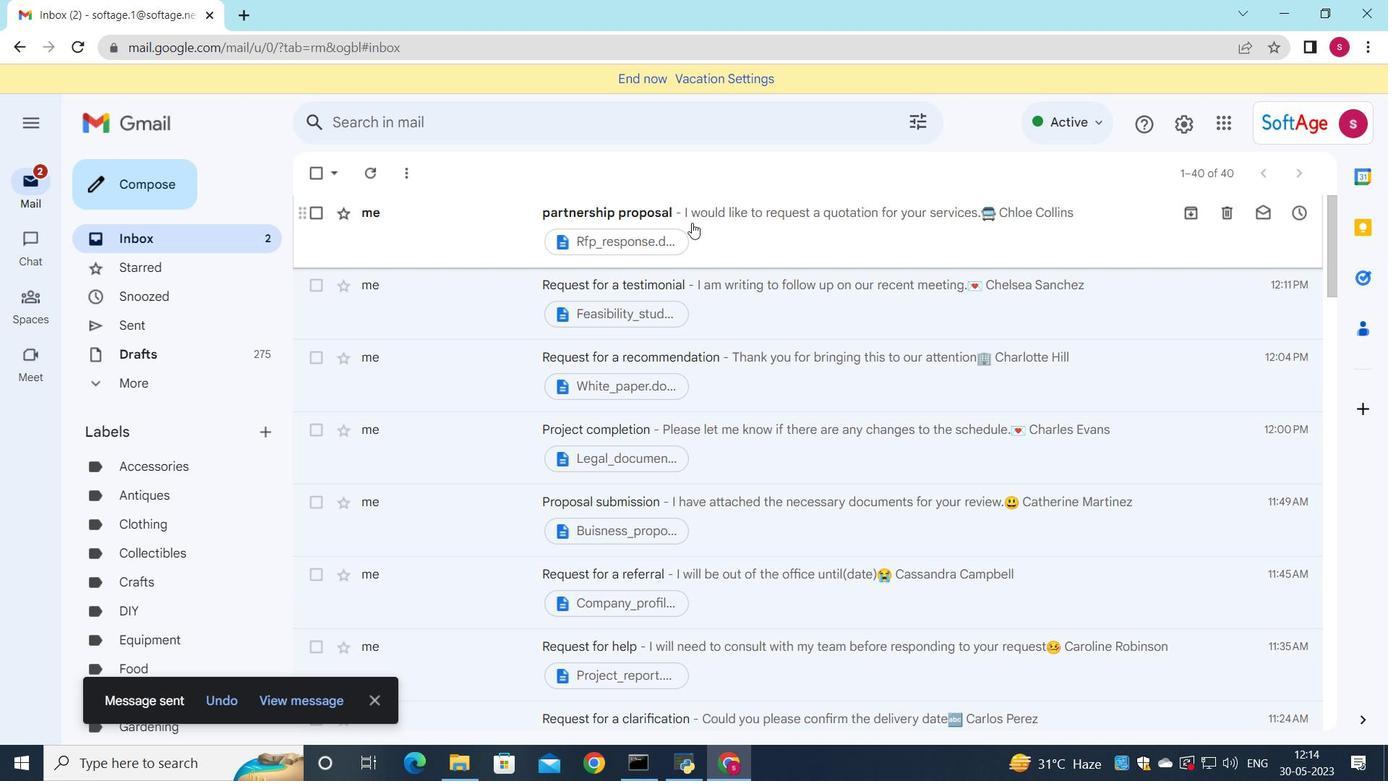 
Action: Mouse moved to (648, 232)
Screenshot: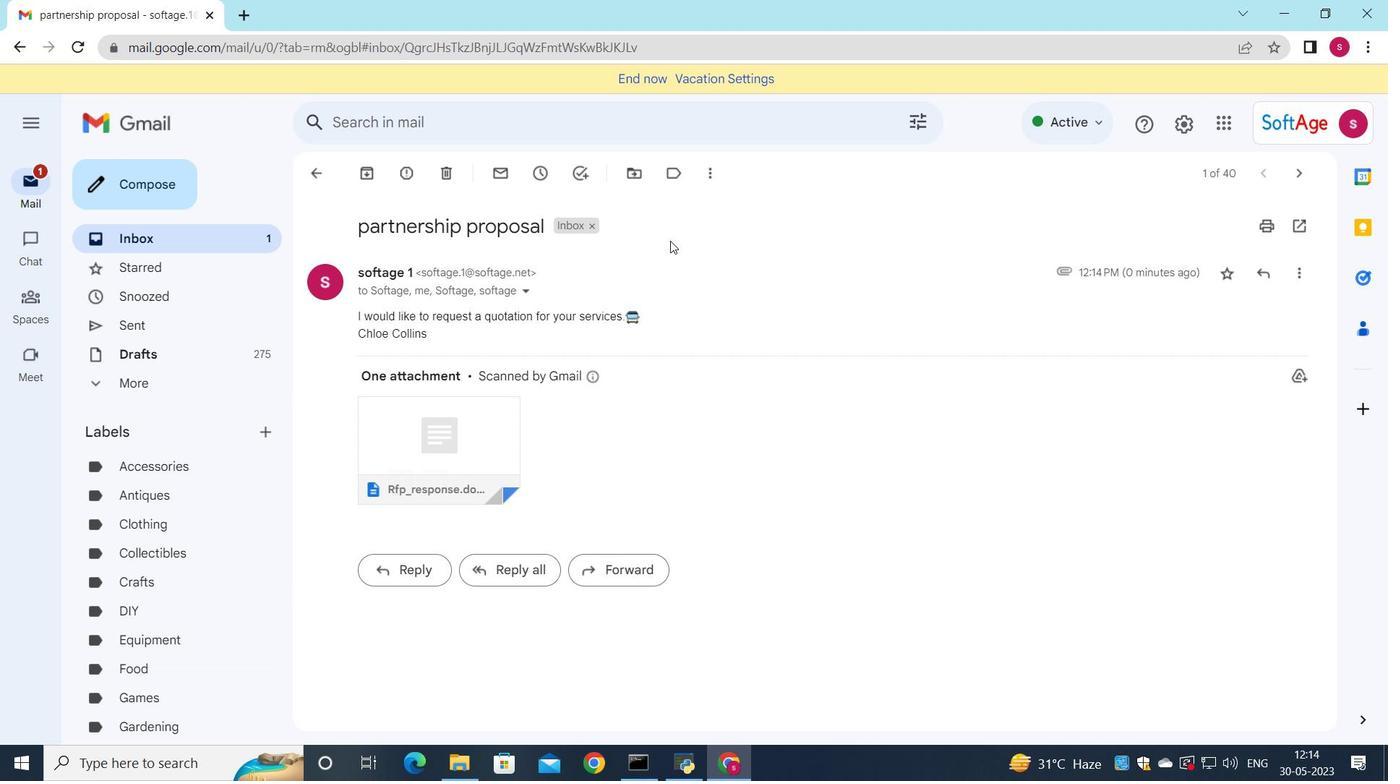 
